 Task: Create a Sustainability and Green Living Website: Promotes eco-friendly living practices, sustainability, and environmental awareness.
Action: Mouse moved to (1053, 128)
Screenshot: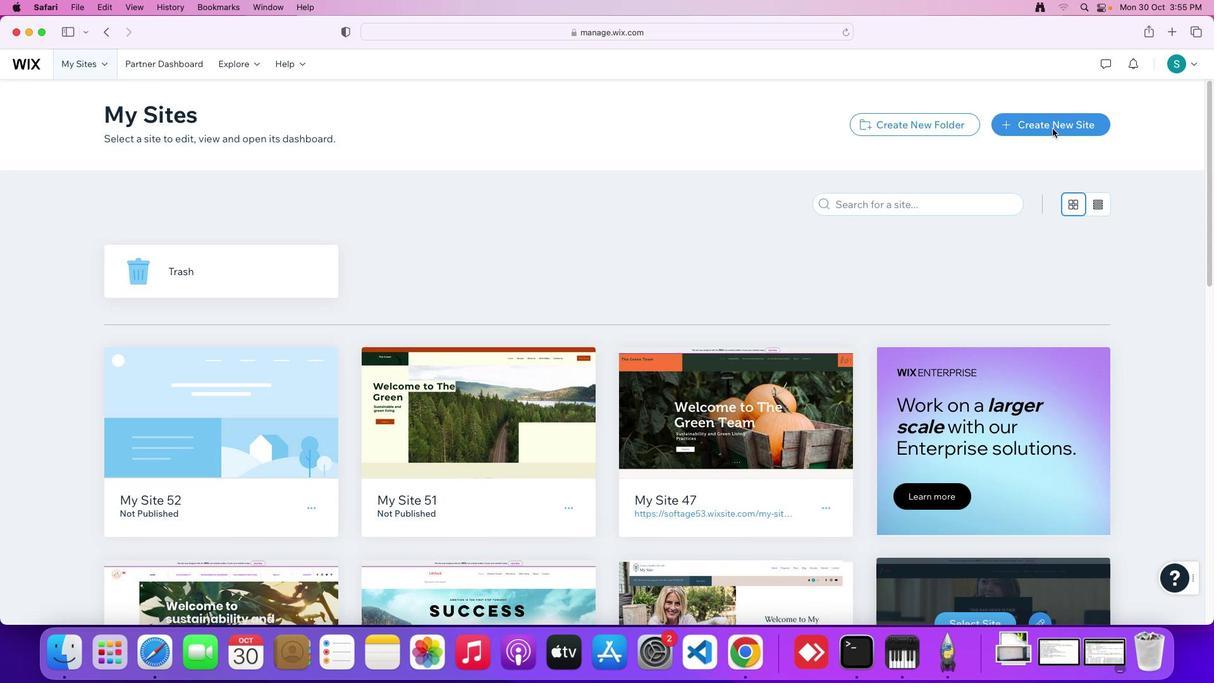 
Action: Mouse pressed left at (1053, 128)
Screenshot: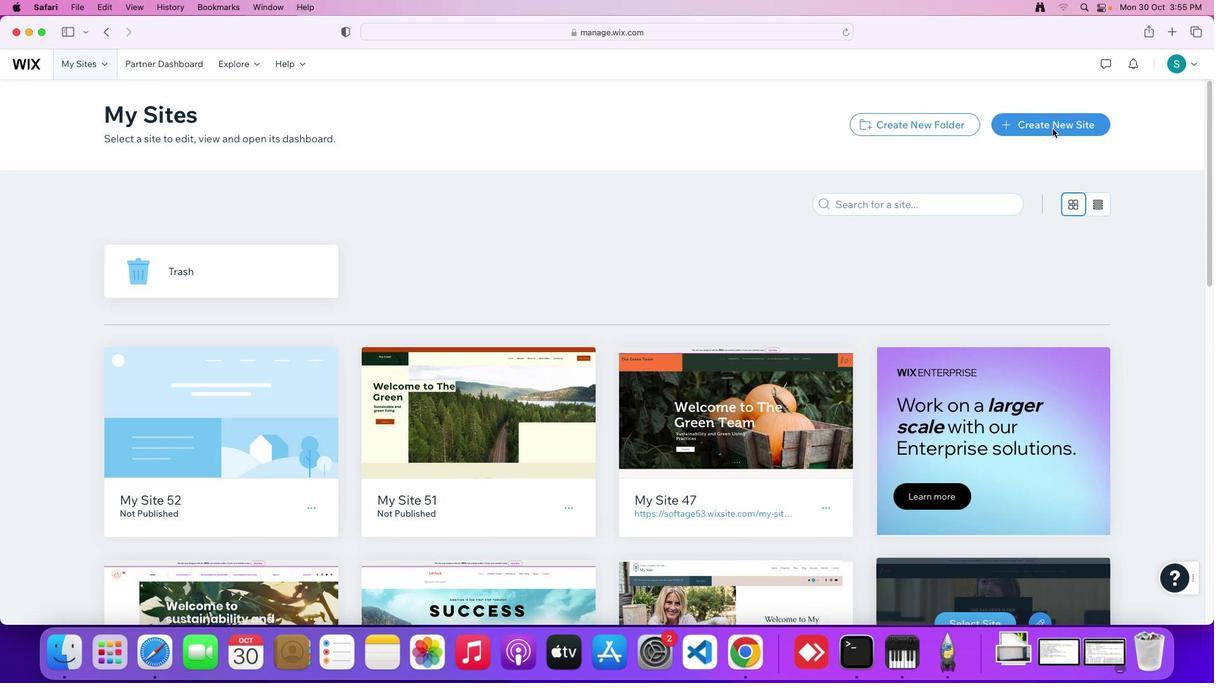 
Action: Mouse moved to (1052, 126)
Screenshot: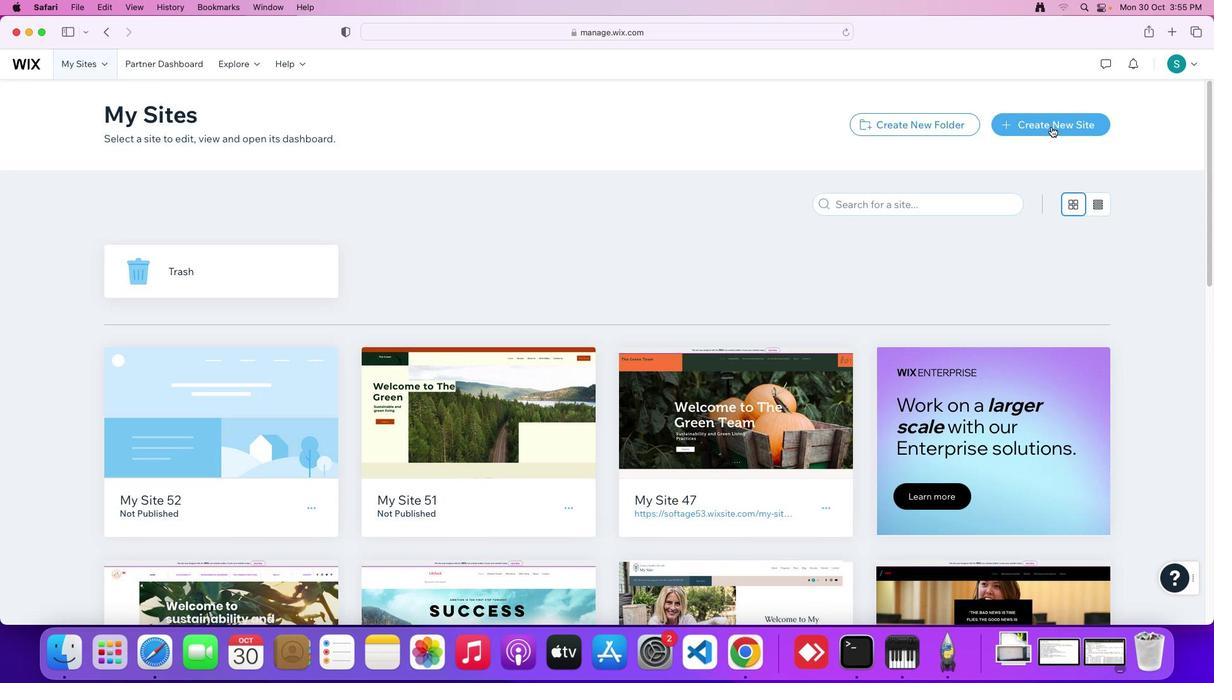 
Action: Mouse pressed left at (1052, 126)
Screenshot: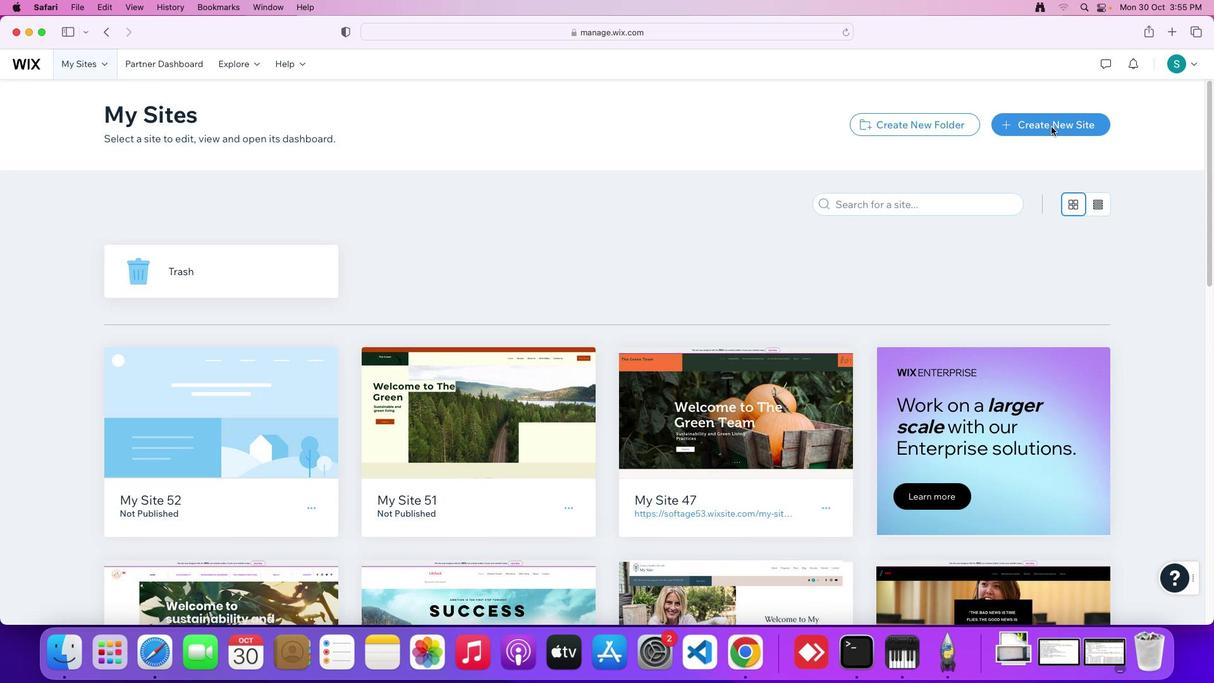 
Action: Mouse moved to (555, 329)
Screenshot: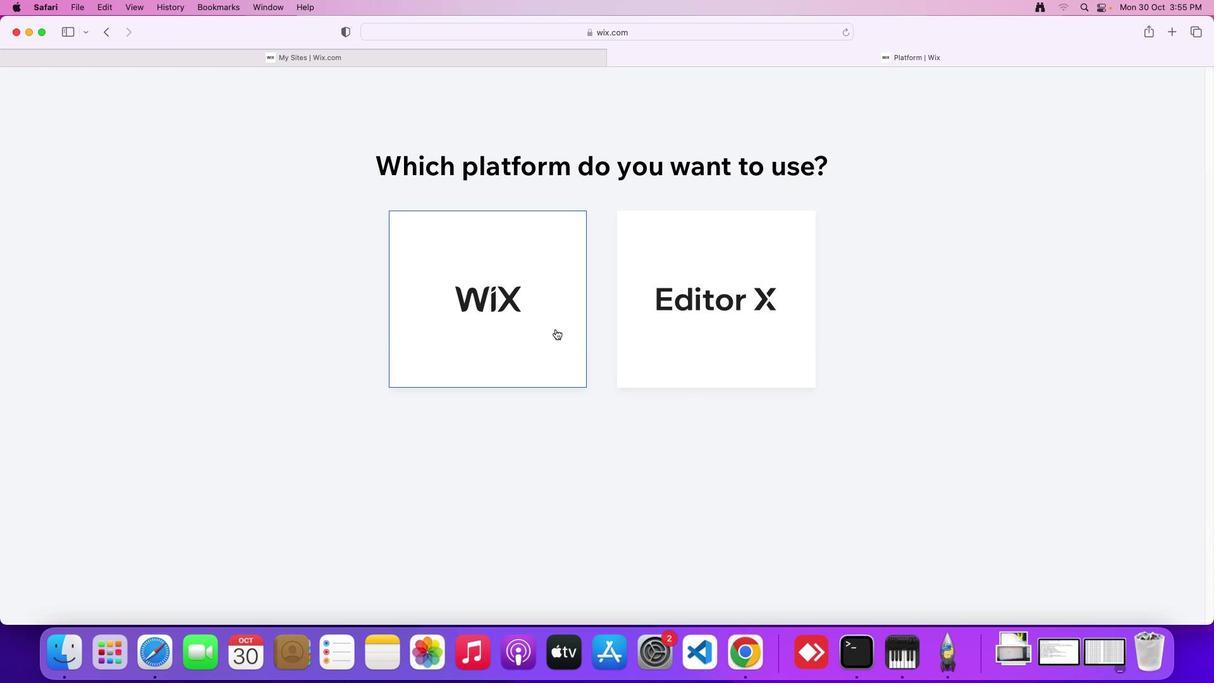 
Action: Mouse pressed left at (555, 329)
Screenshot: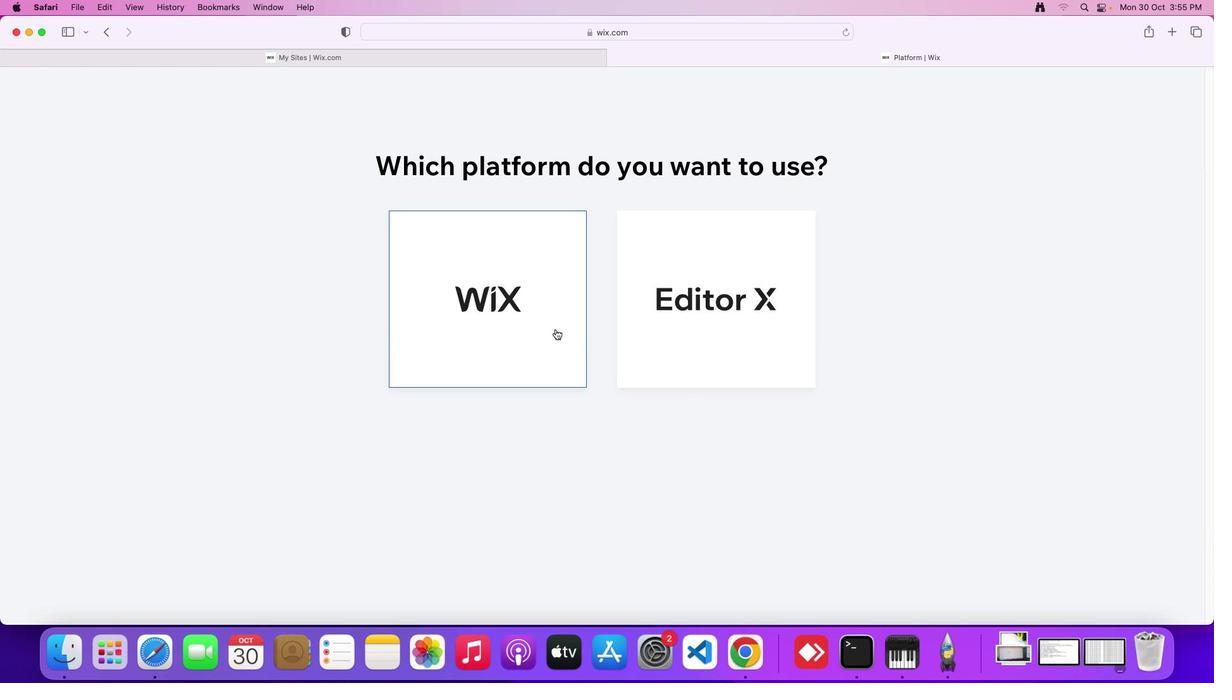
Action: Mouse pressed left at (555, 329)
Screenshot: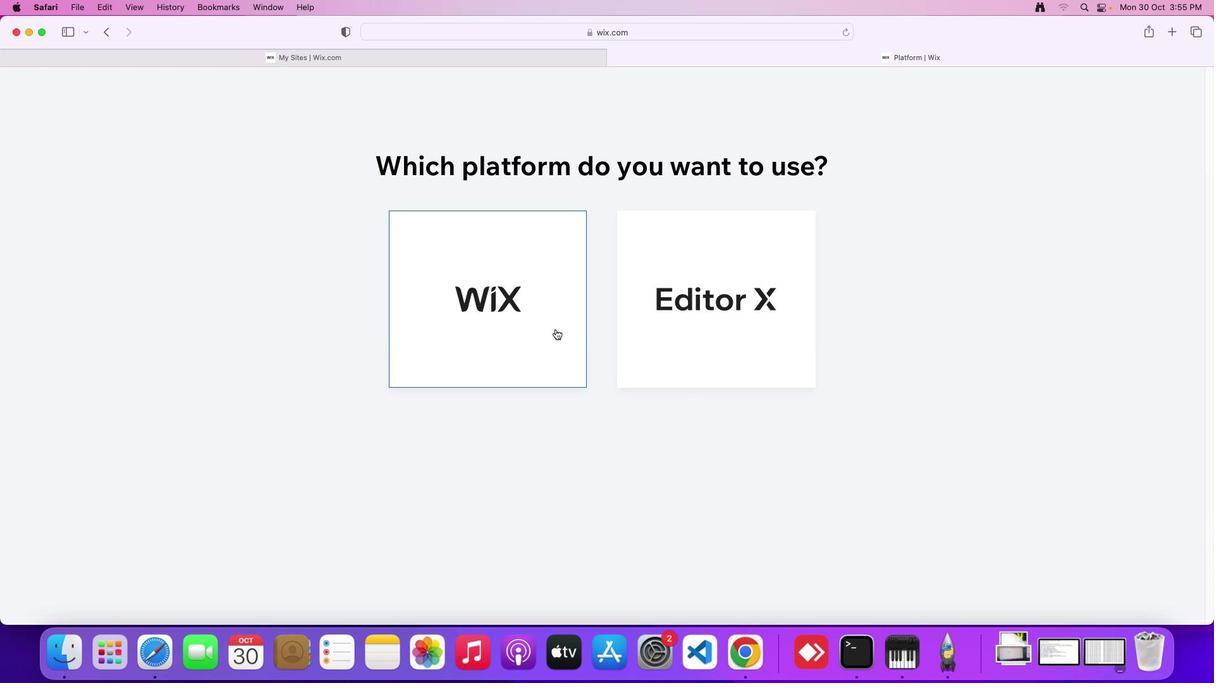 
Action: Mouse moved to (1166, 587)
Screenshot: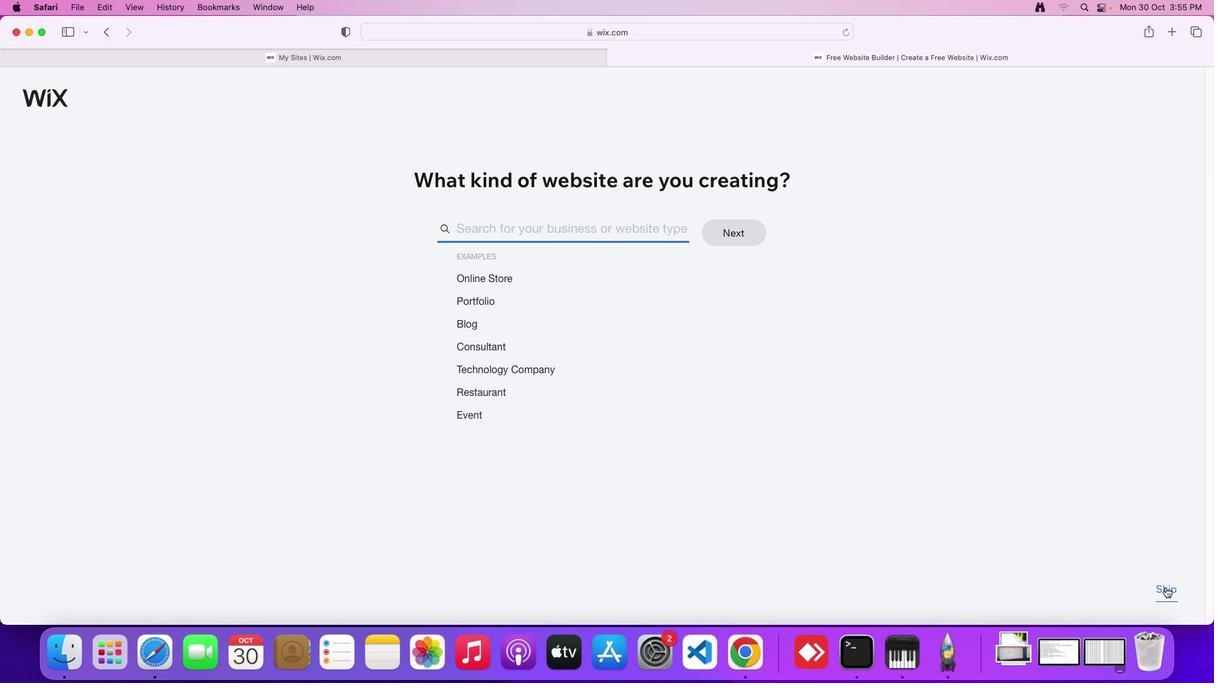 
Action: Mouse pressed left at (1166, 587)
Screenshot: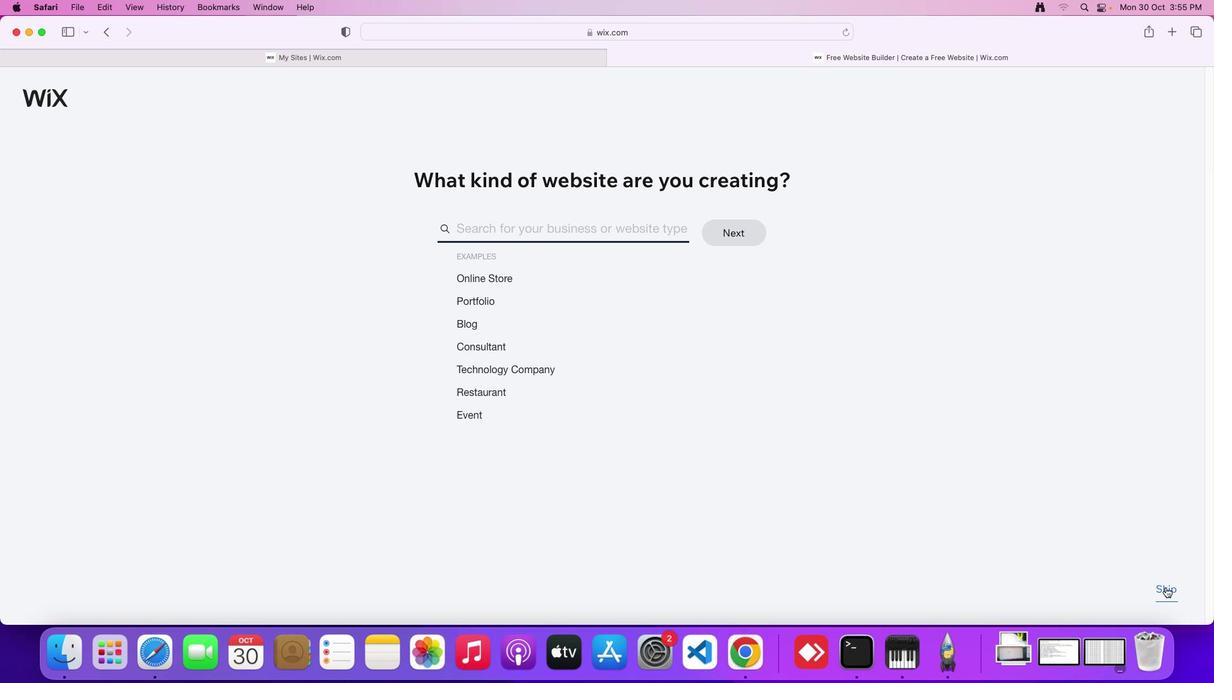 
Action: Mouse pressed left at (1166, 587)
Screenshot: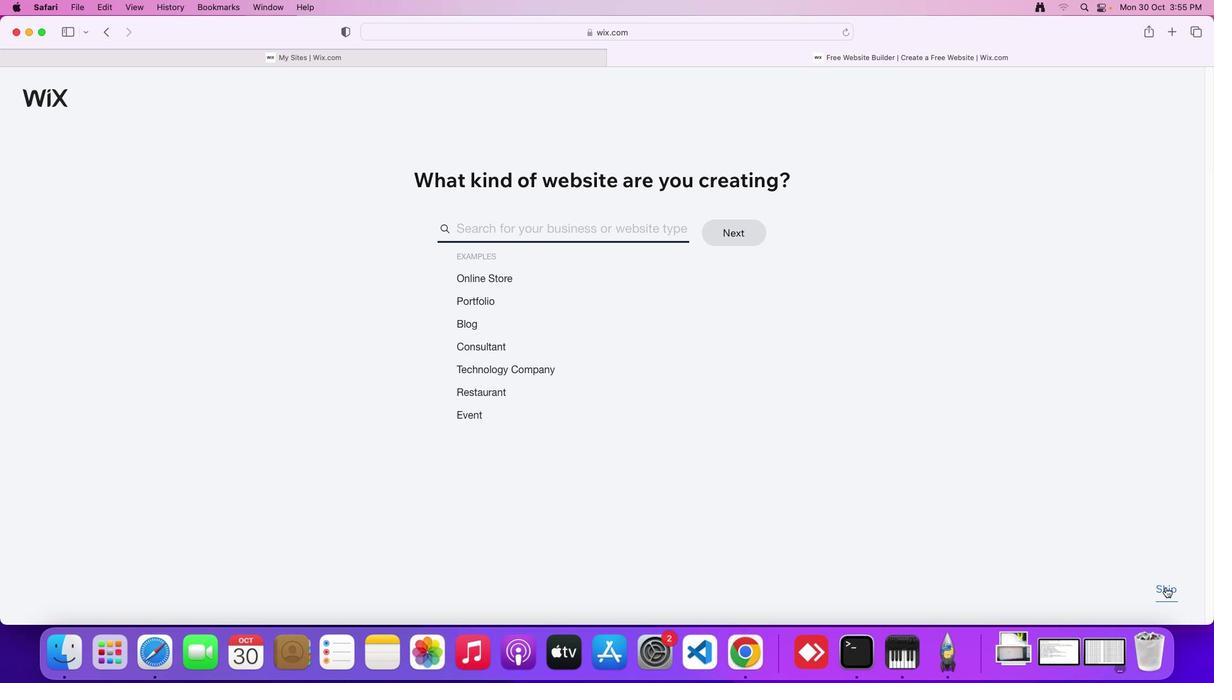 
Action: Mouse pressed left at (1166, 587)
Screenshot: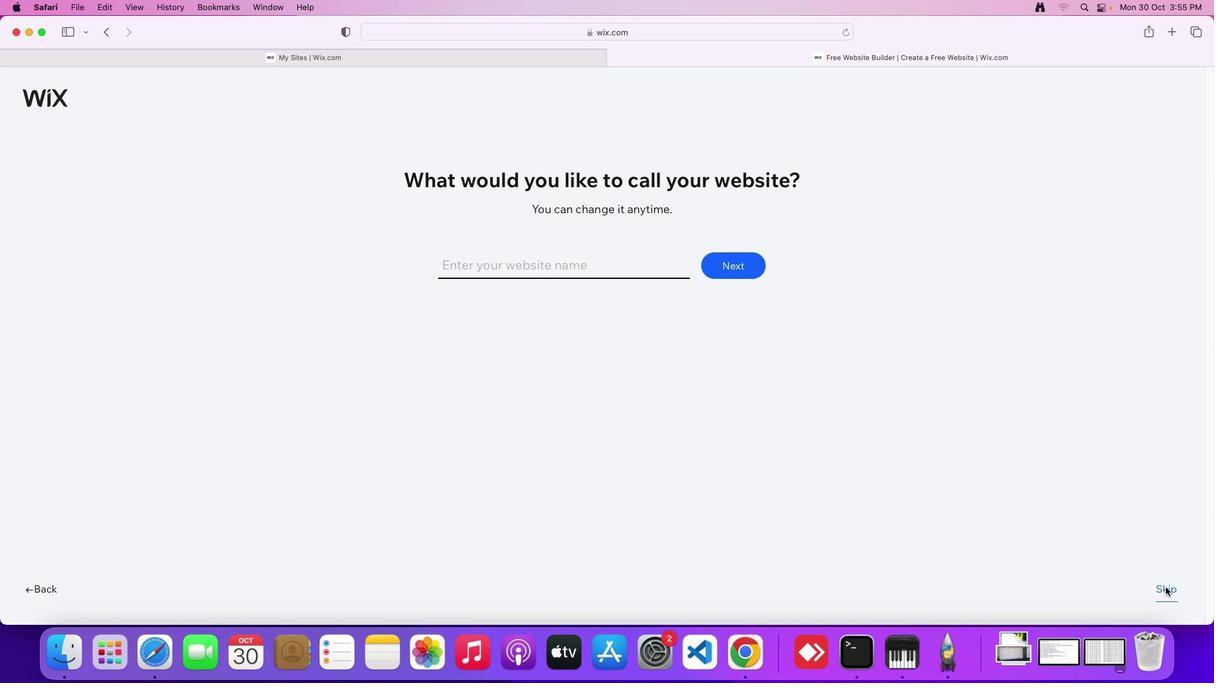 
Action: Mouse pressed left at (1166, 587)
Screenshot: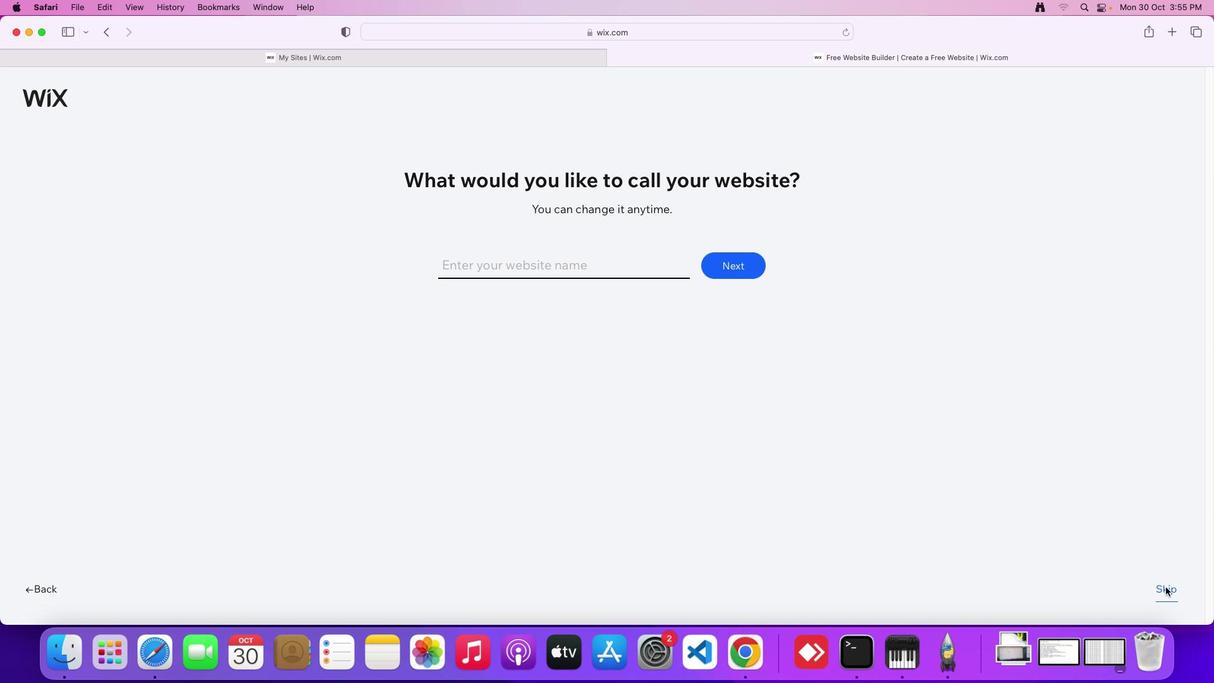 
Action: Mouse moved to (1166, 589)
Screenshot: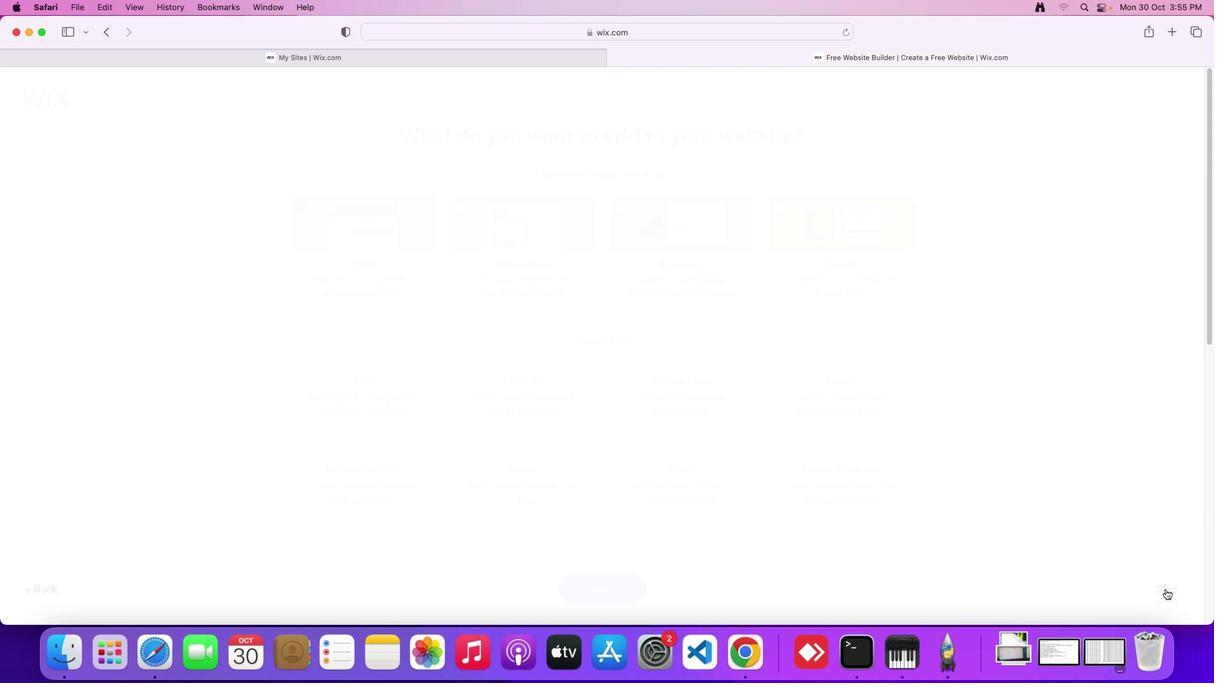 
Action: Mouse pressed left at (1166, 589)
Screenshot: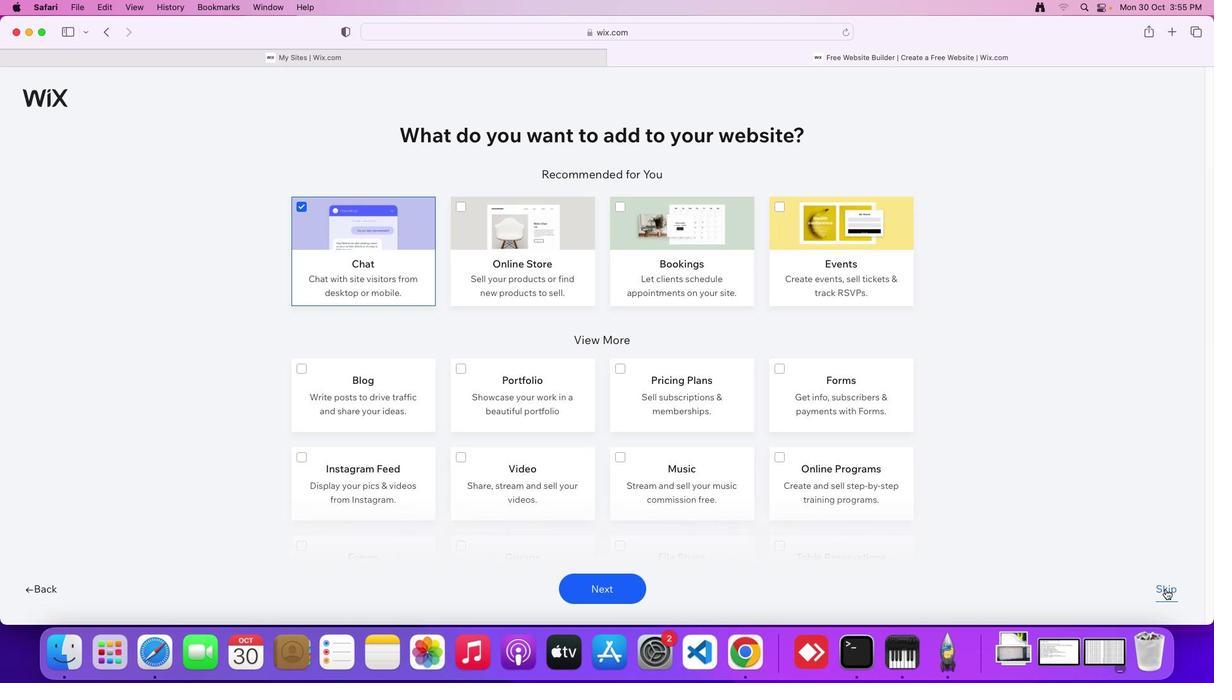 
Action: Mouse pressed left at (1166, 589)
Screenshot: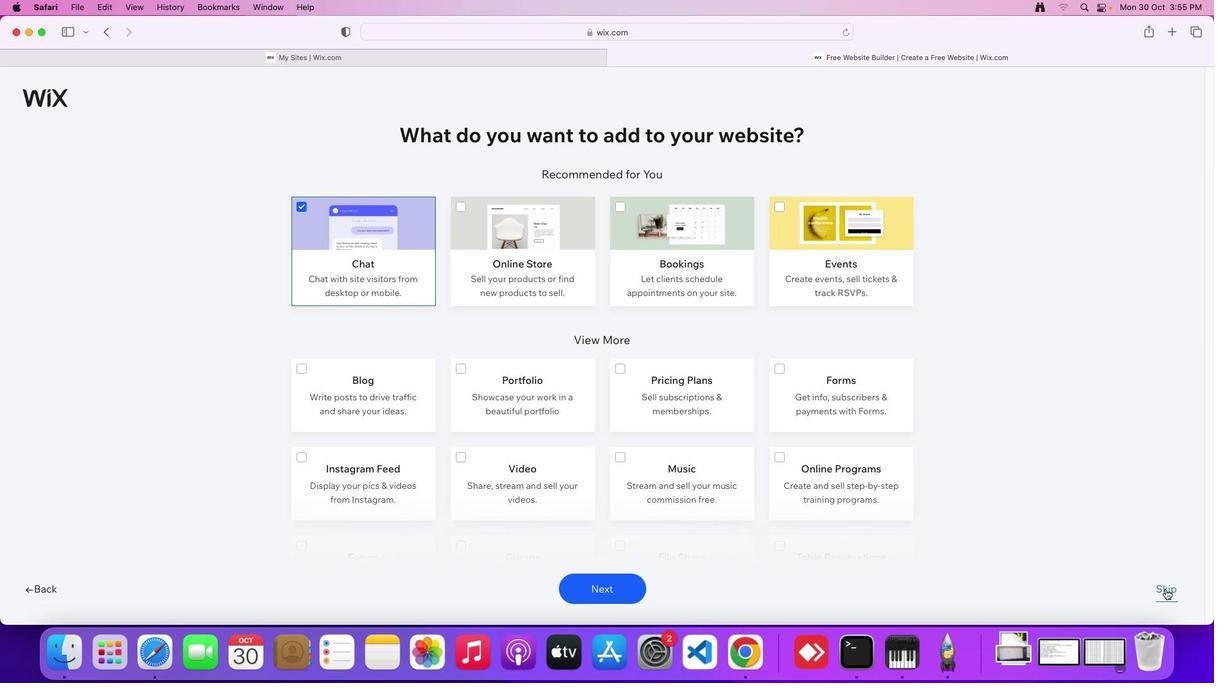 
Action: Mouse moved to (435, 353)
Screenshot: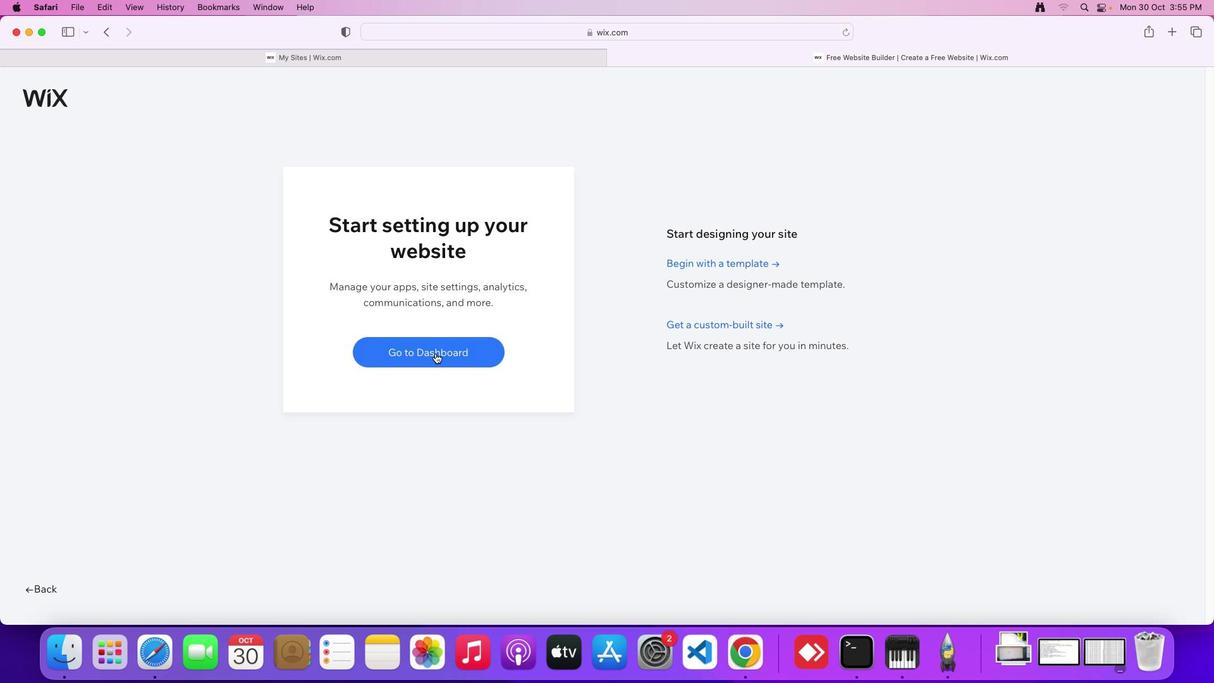 
Action: Mouse pressed left at (435, 353)
Screenshot: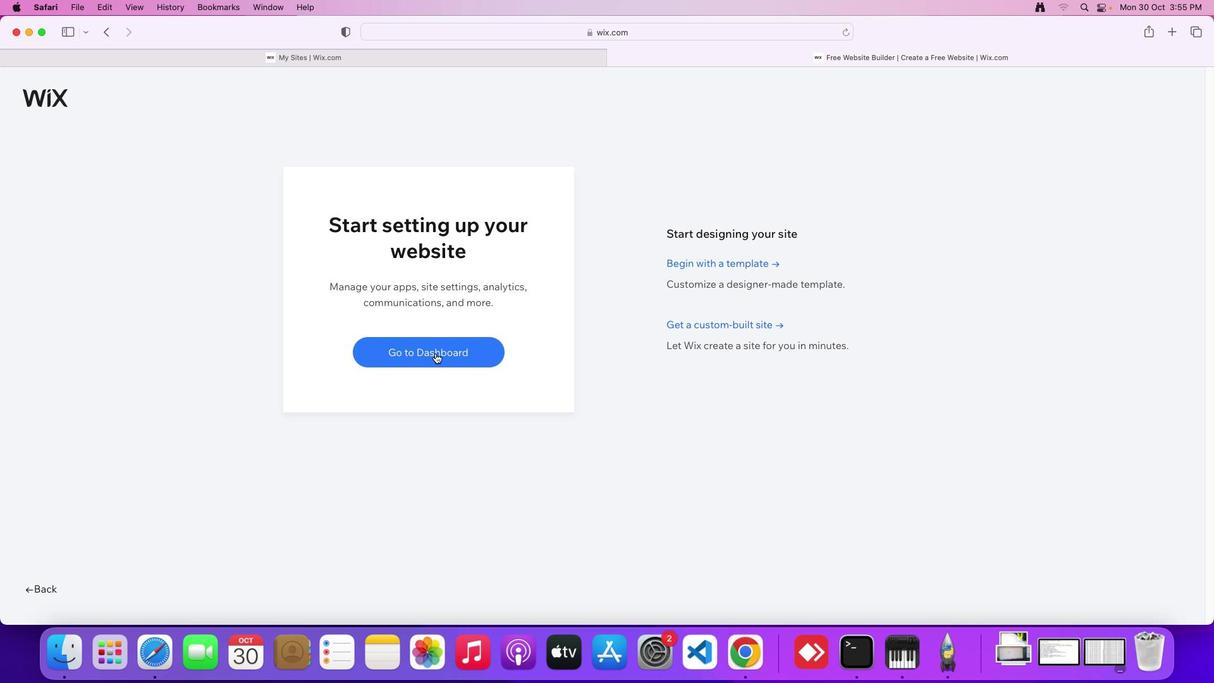
Action: Mouse pressed left at (435, 353)
Screenshot: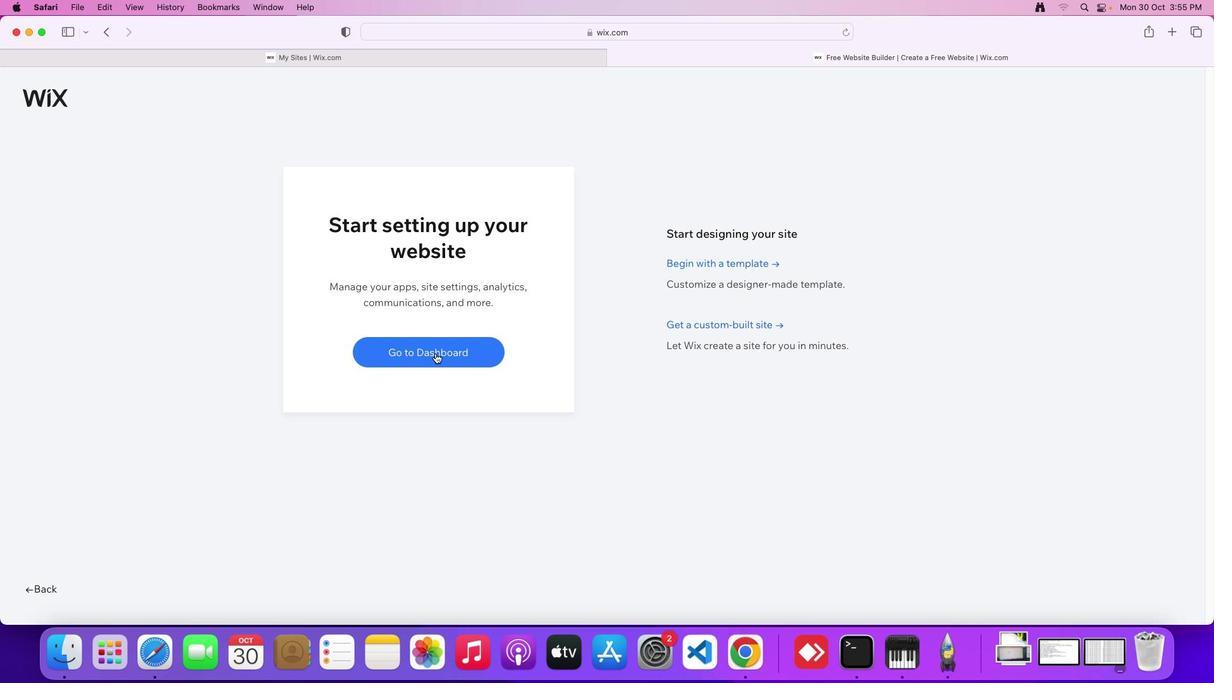 
Action: Mouse moved to (914, 360)
Screenshot: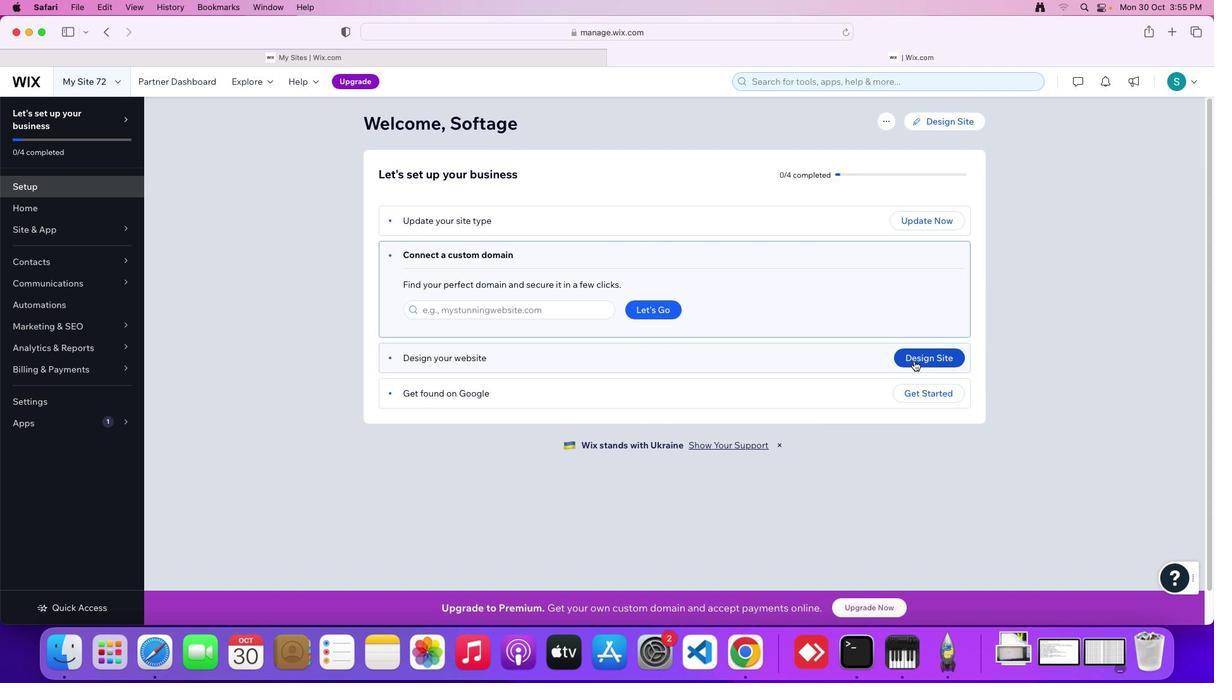 
Action: Mouse pressed left at (914, 360)
Screenshot: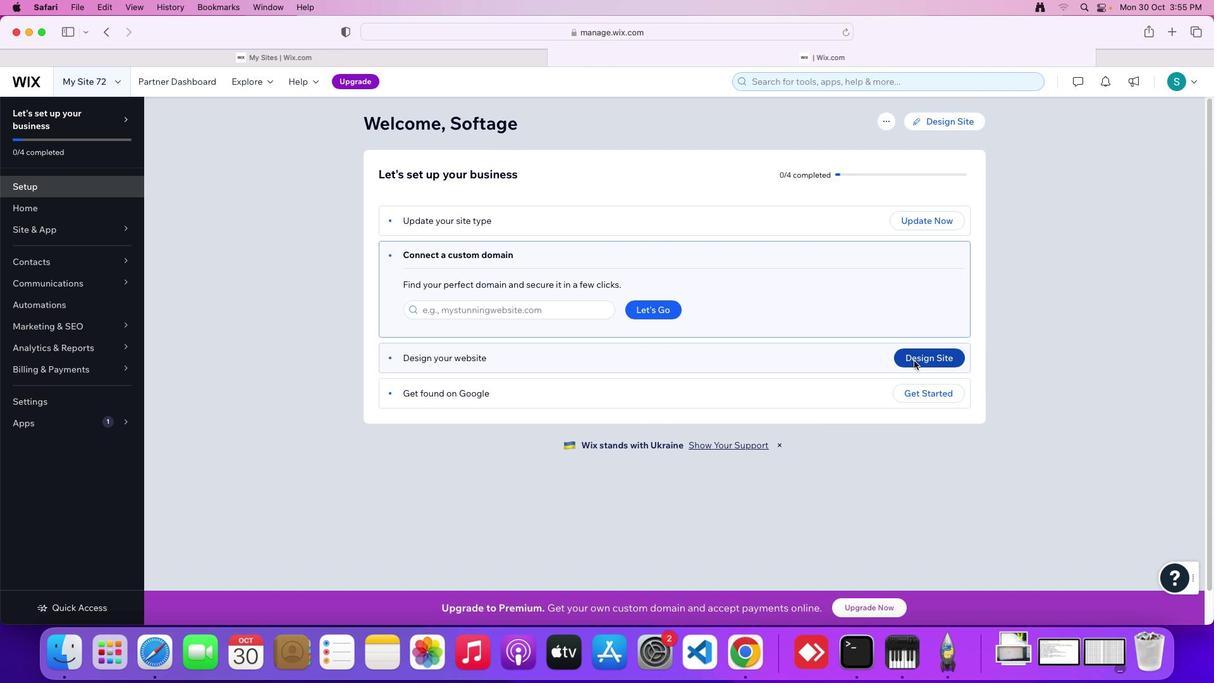 
Action: Mouse moved to (775, 412)
Screenshot: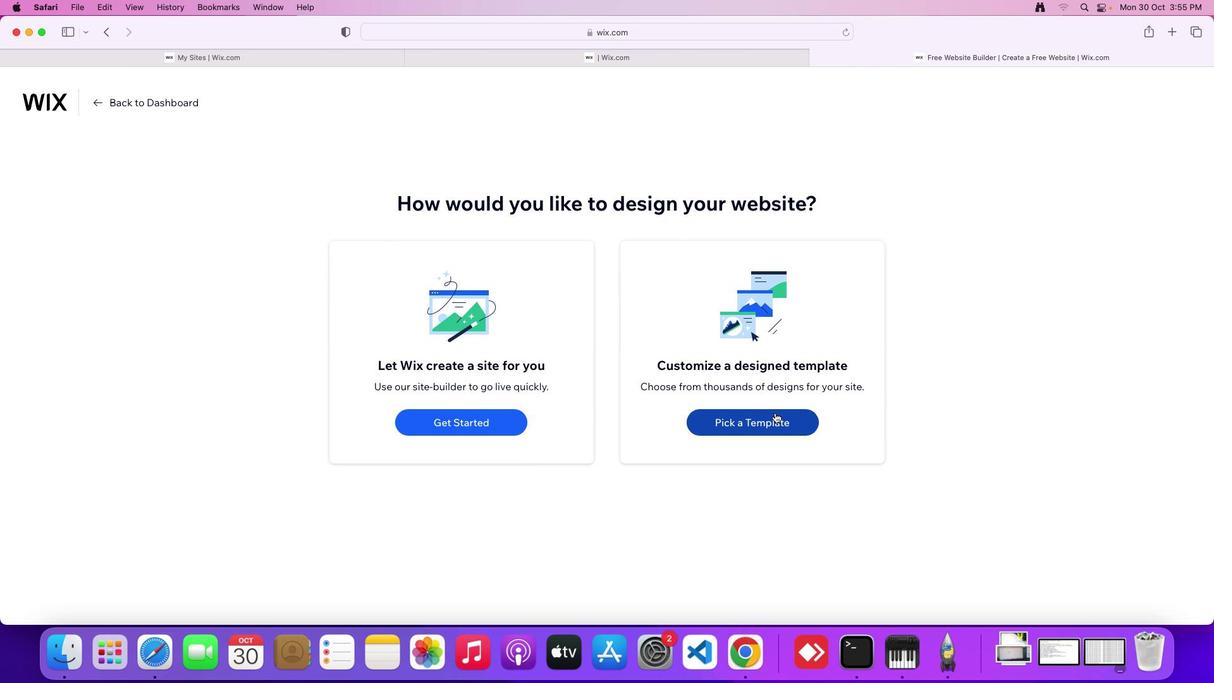 
Action: Mouse pressed left at (775, 412)
Screenshot: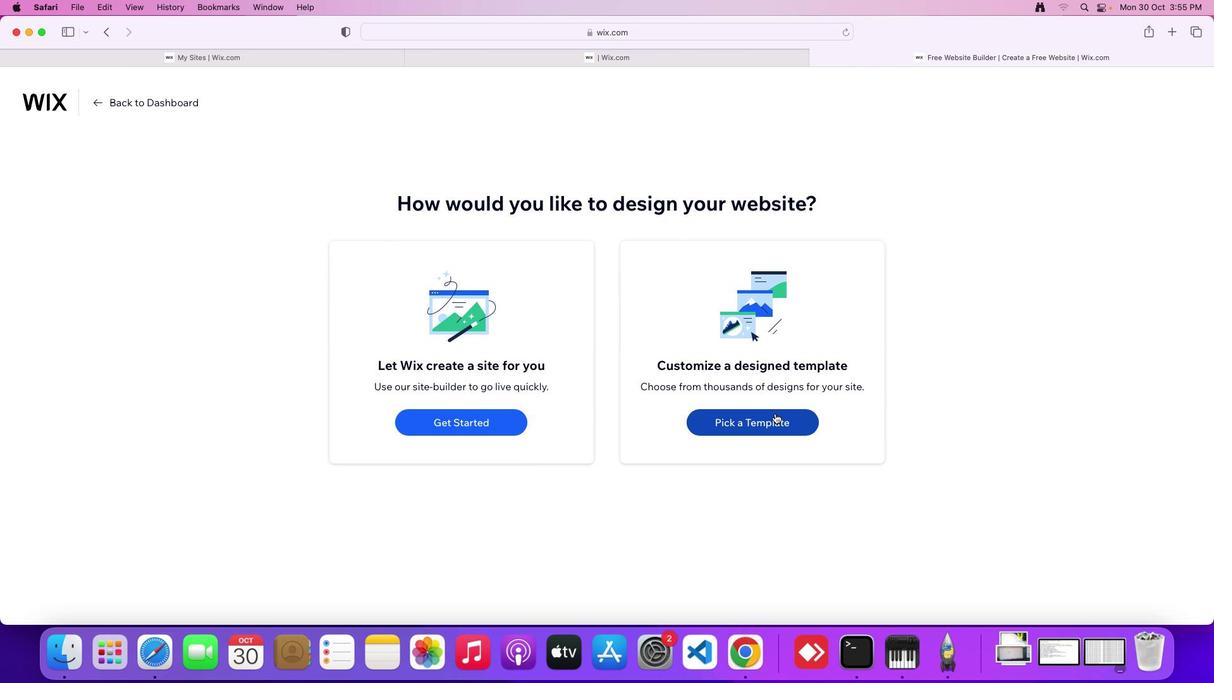 
Action: Mouse moved to (987, 156)
Screenshot: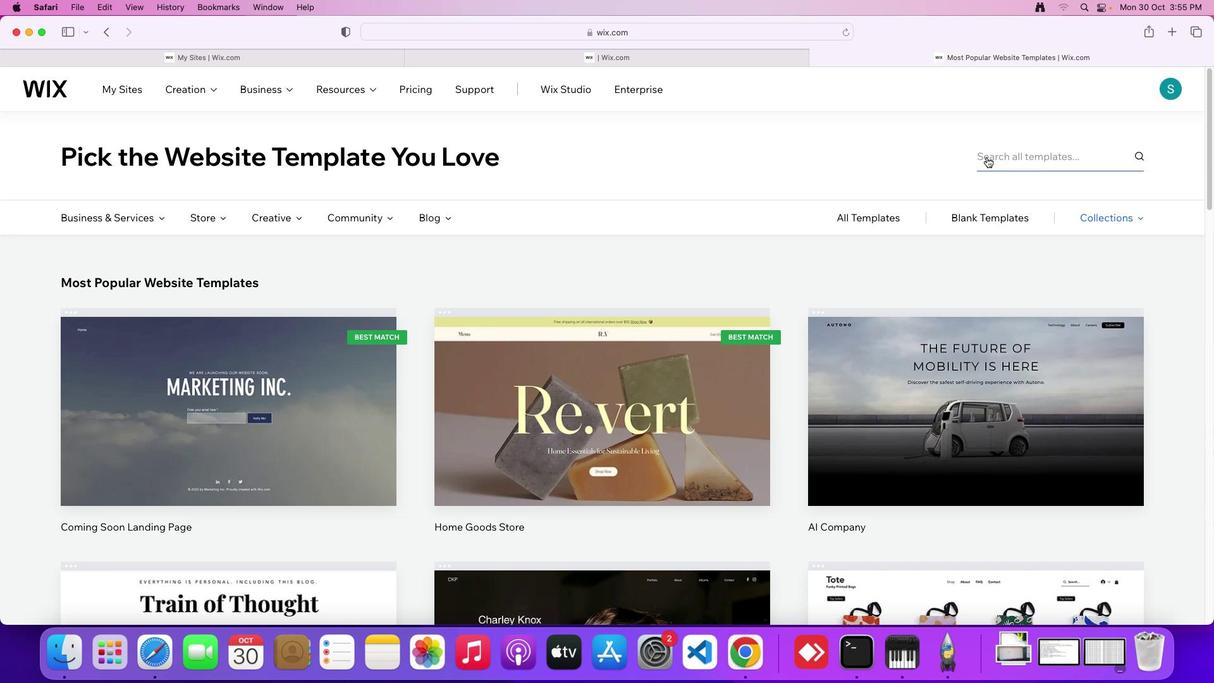 
Action: Mouse pressed left at (987, 156)
Screenshot: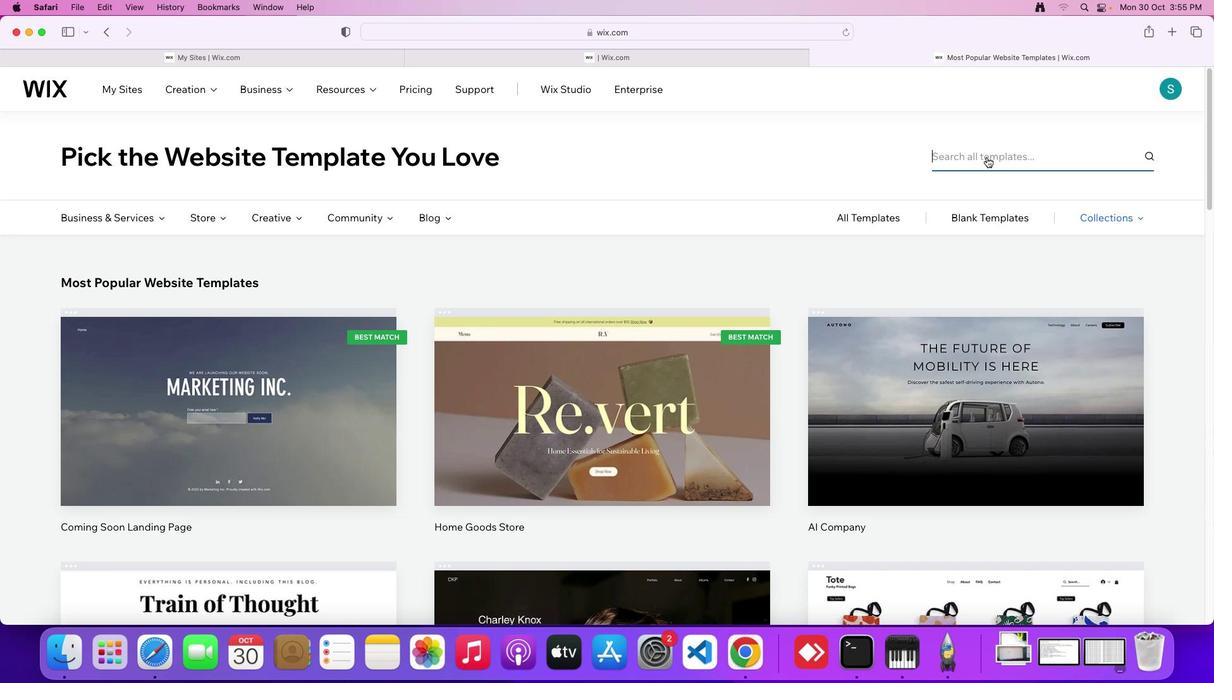 
Action: Key pressed 'S''U'Key.backspaceKey.caps_lock'u''s''t''a''i''n''a''b''i''l''i''t''y'Key.space'a''n''d'Key.space'g''r''e''e''n'Key.space'l''i''v''i''n''g'Key.space's''i''t''e'Key.enter
Screenshot: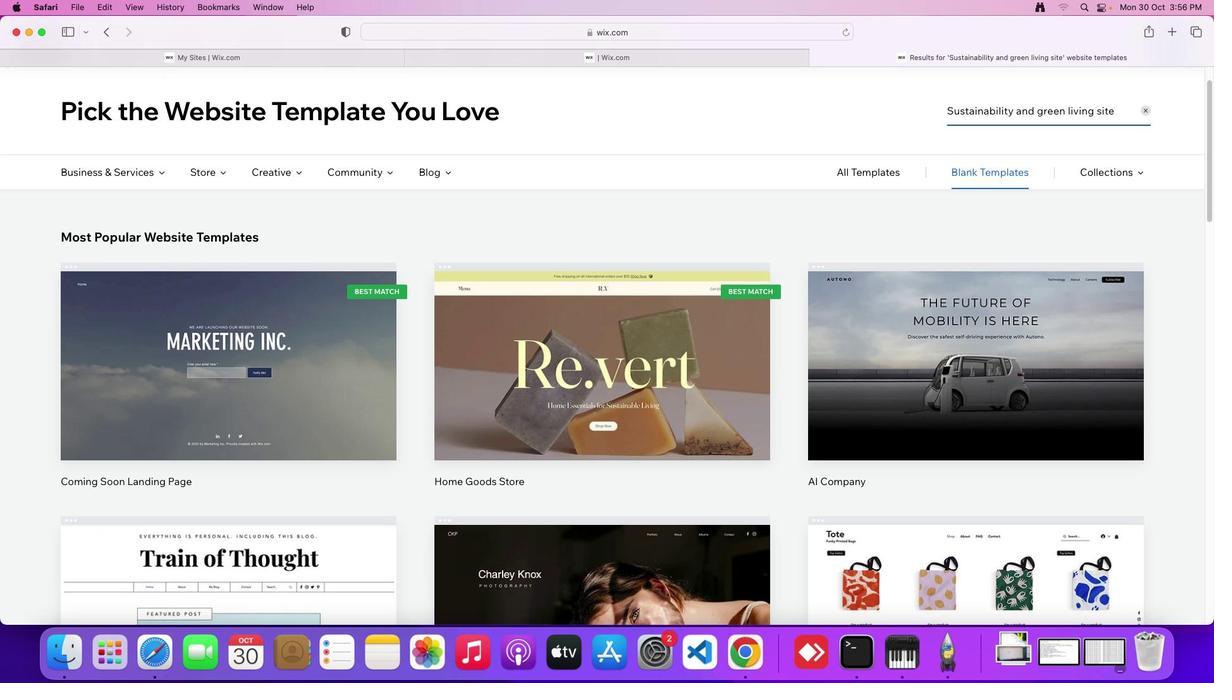 
Action: Mouse moved to (697, 421)
Screenshot: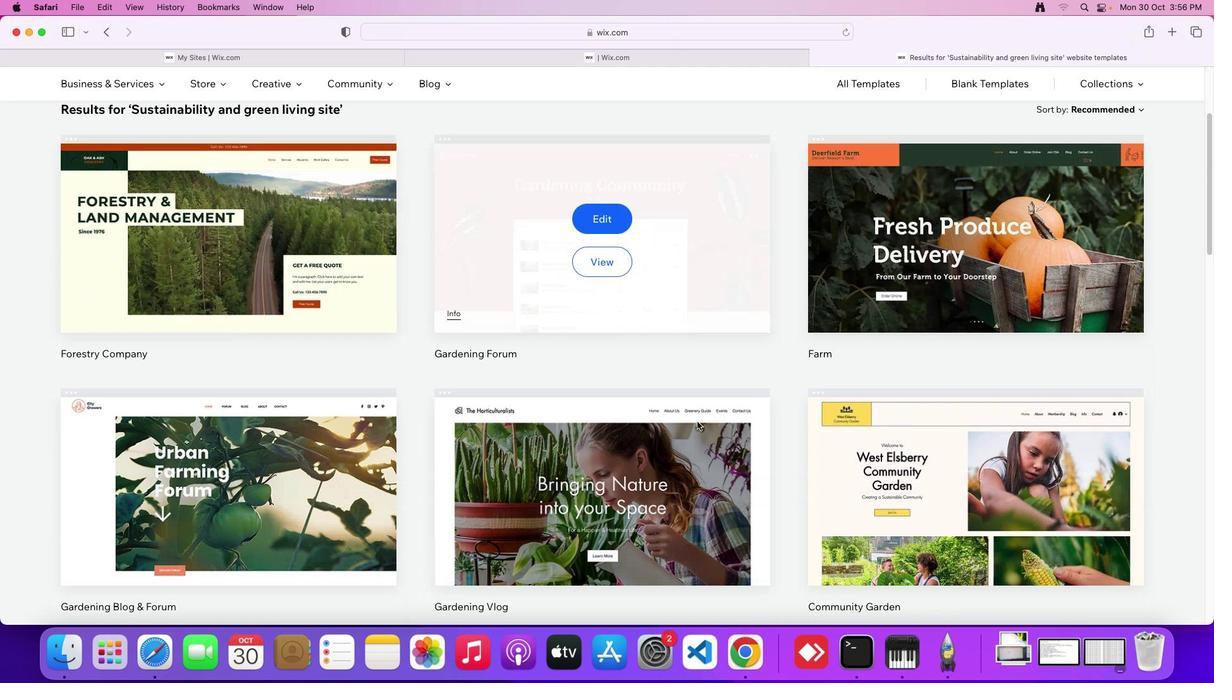 
Action: Mouse scrolled (697, 421) with delta (0, 0)
Screenshot: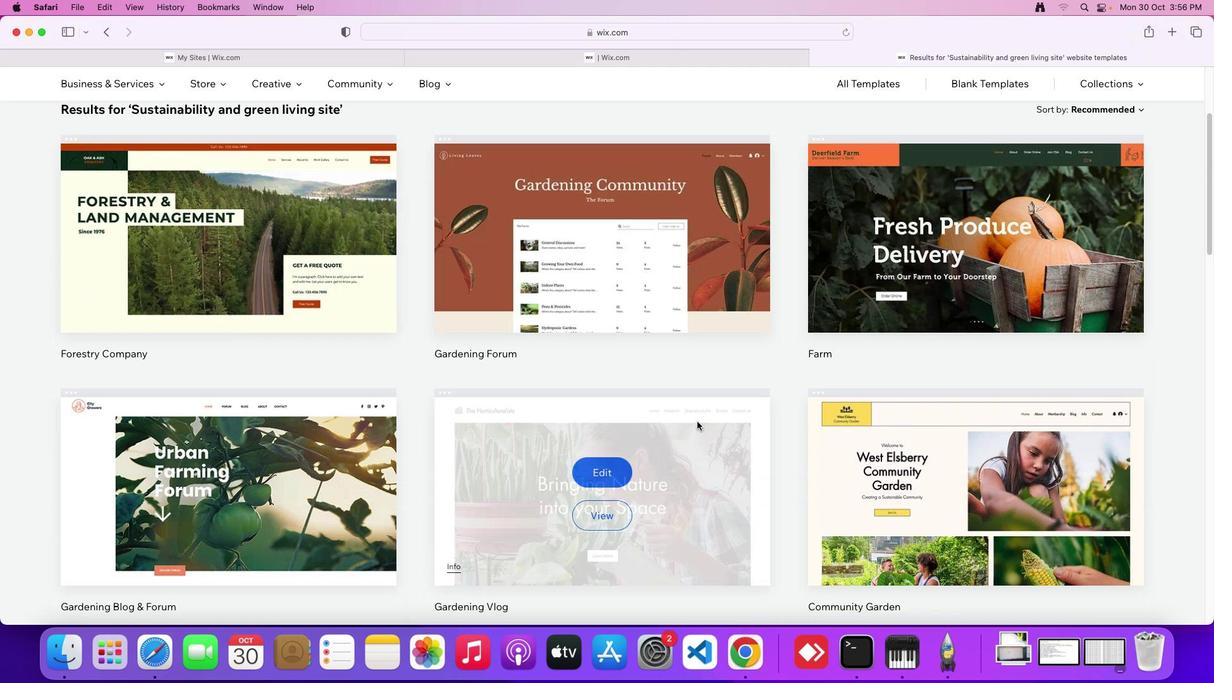 
Action: Mouse scrolled (697, 421) with delta (0, 0)
Screenshot: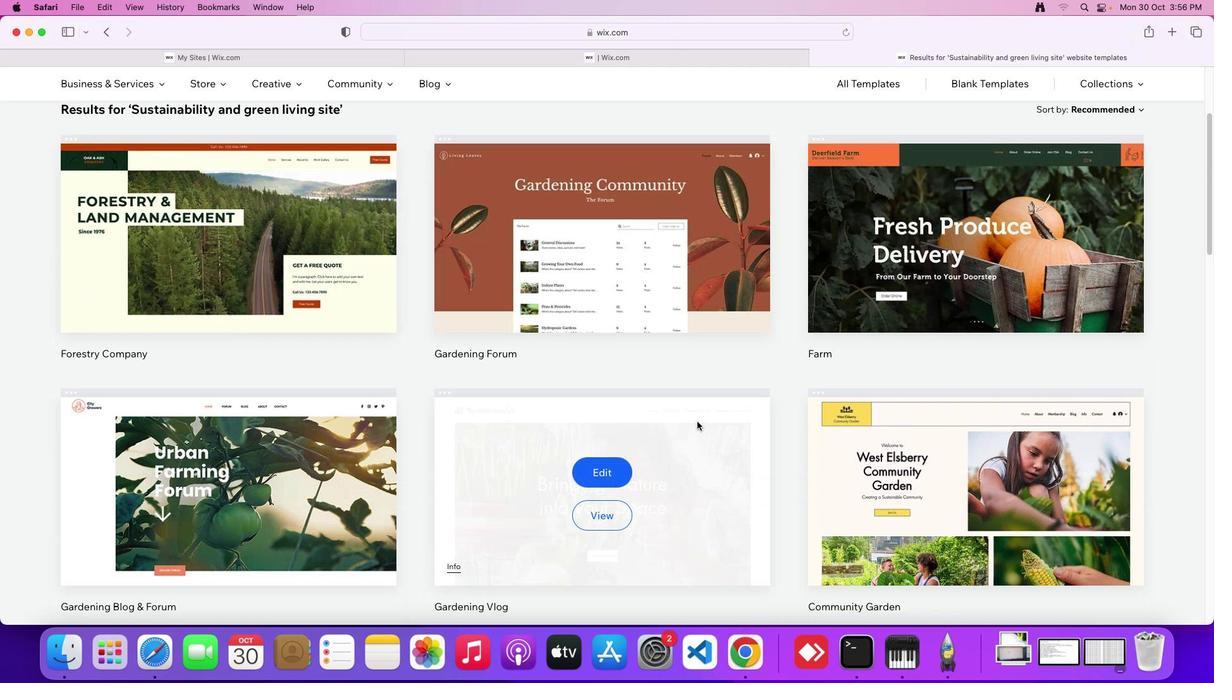 
Action: Mouse scrolled (697, 421) with delta (0, -1)
Screenshot: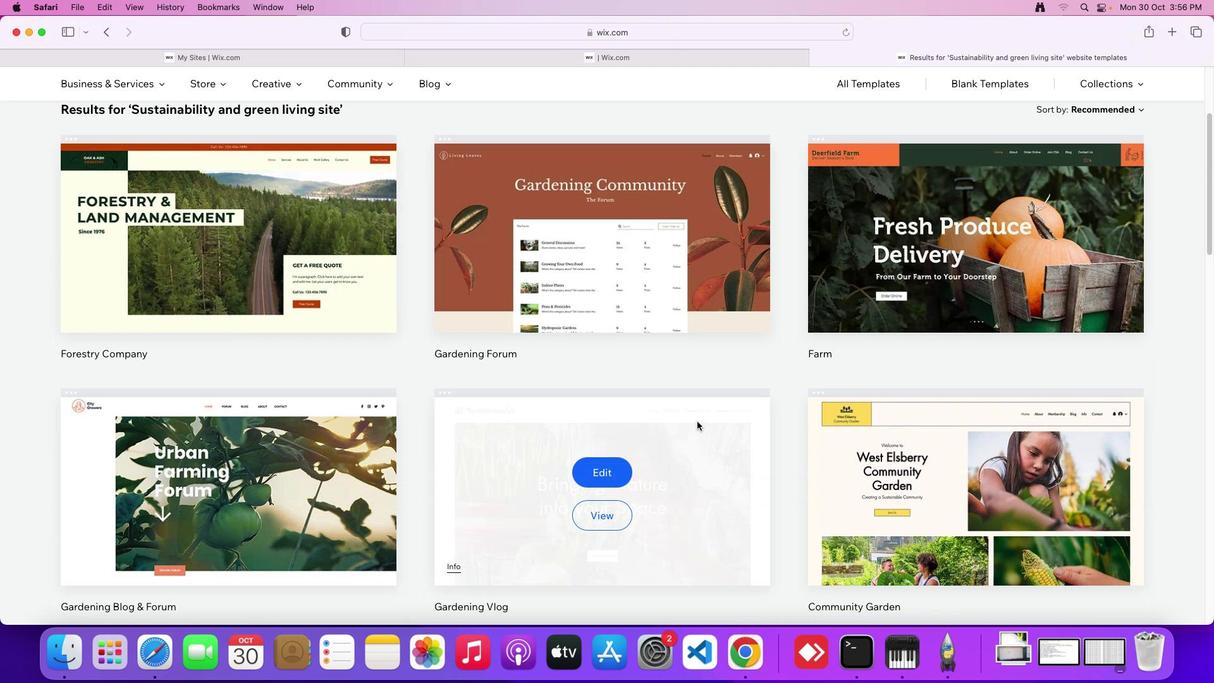 
Action: Mouse scrolled (697, 421) with delta (0, 0)
Screenshot: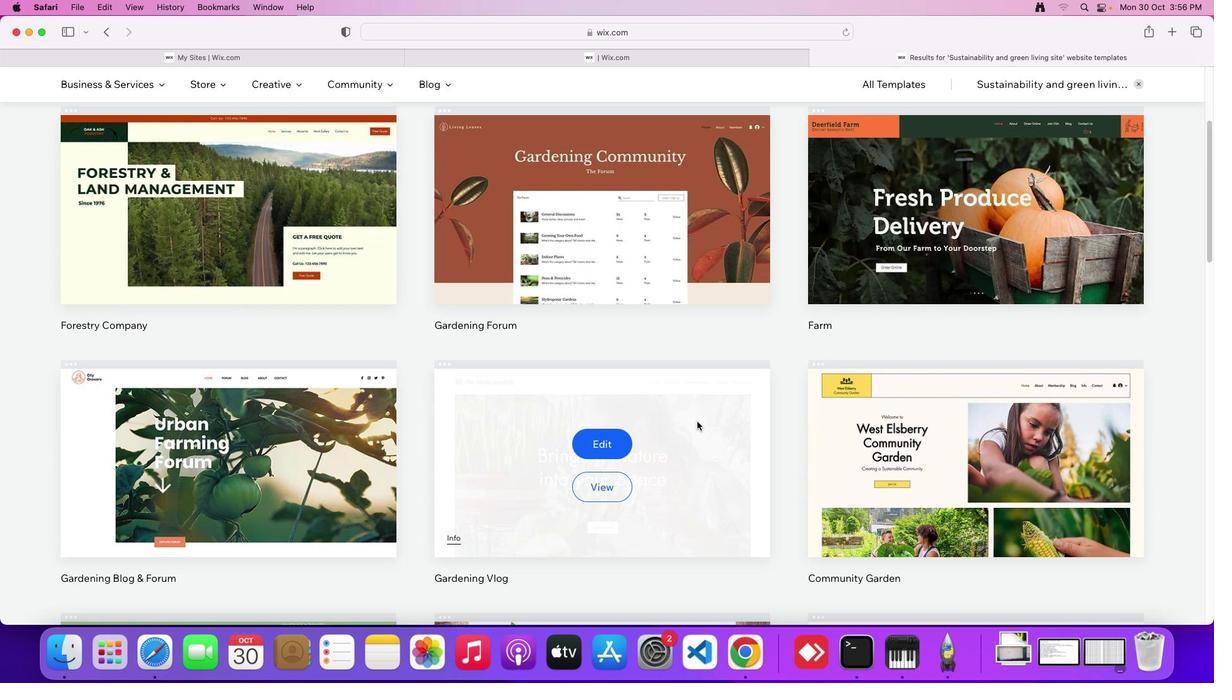 
Action: Mouse scrolled (697, 421) with delta (0, 0)
Screenshot: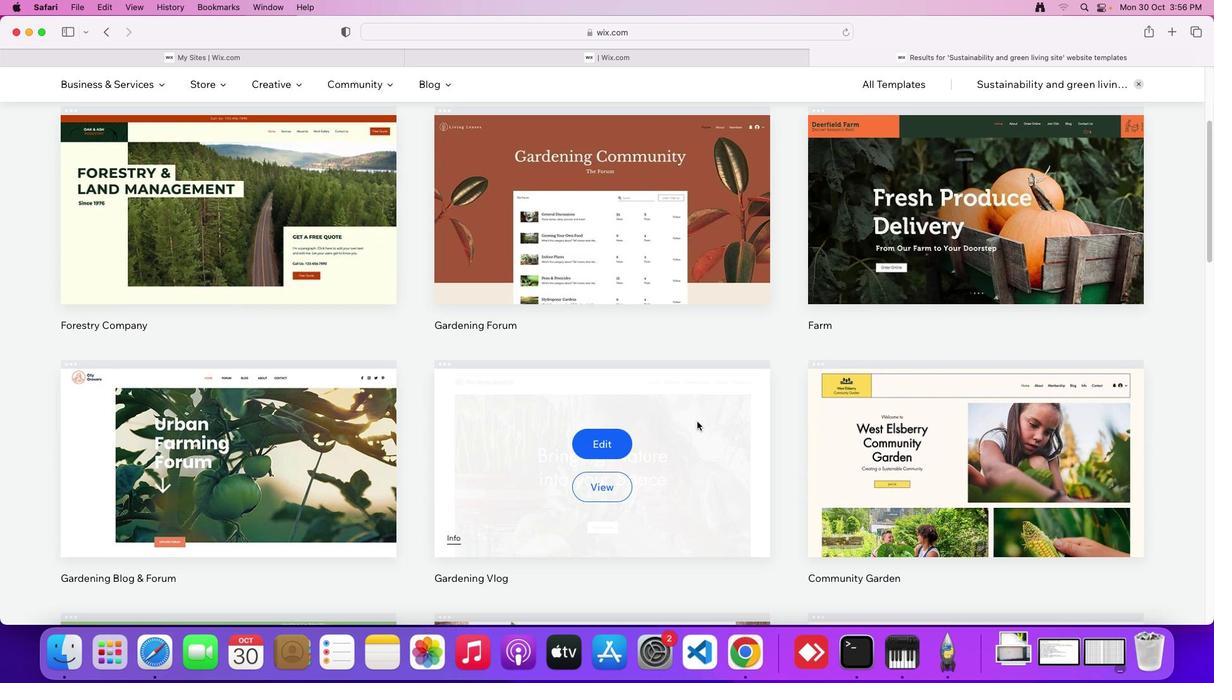
Action: Mouse moved to (692, 435)
Screenshot: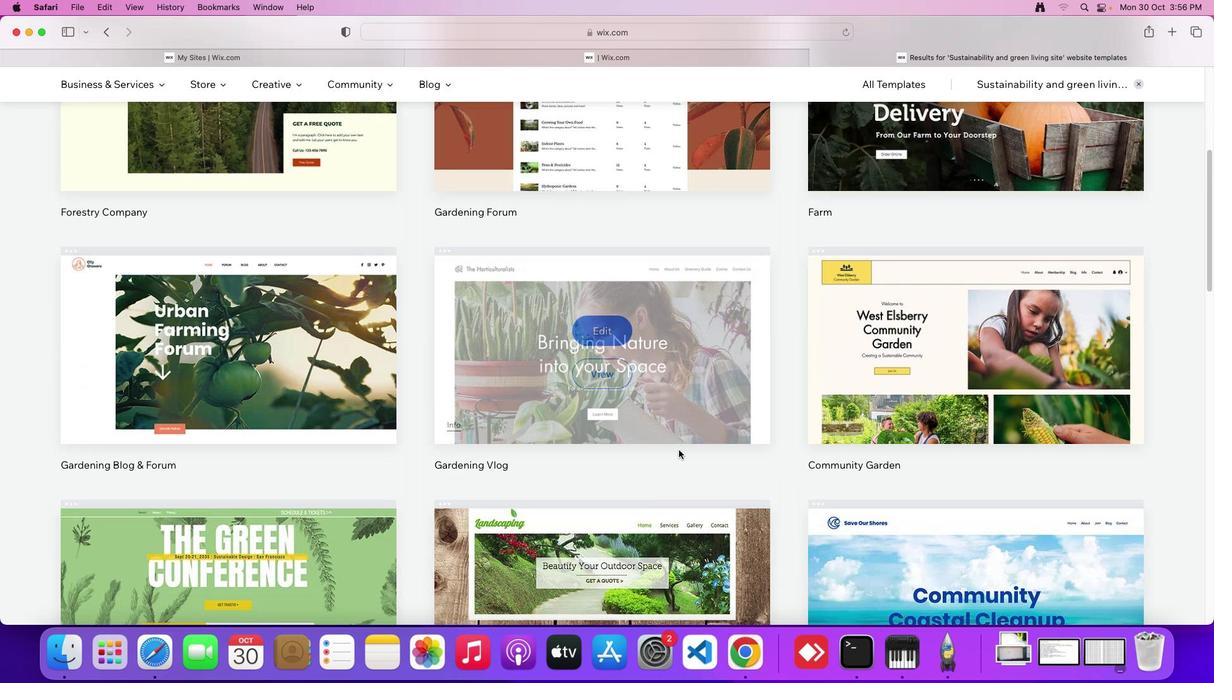 
Action: Mouse scrolled (692, 435) with delta (0, 0)
Screenshot: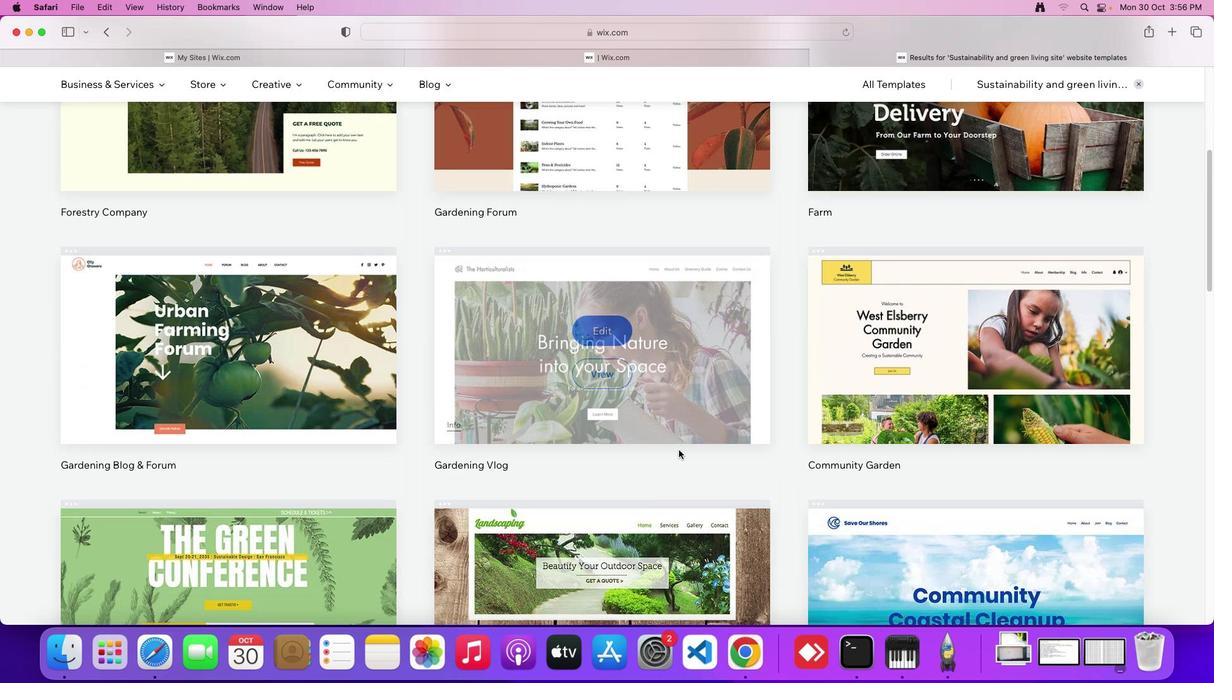 
Action: Mouse moved to (689, 442)
Screenshot: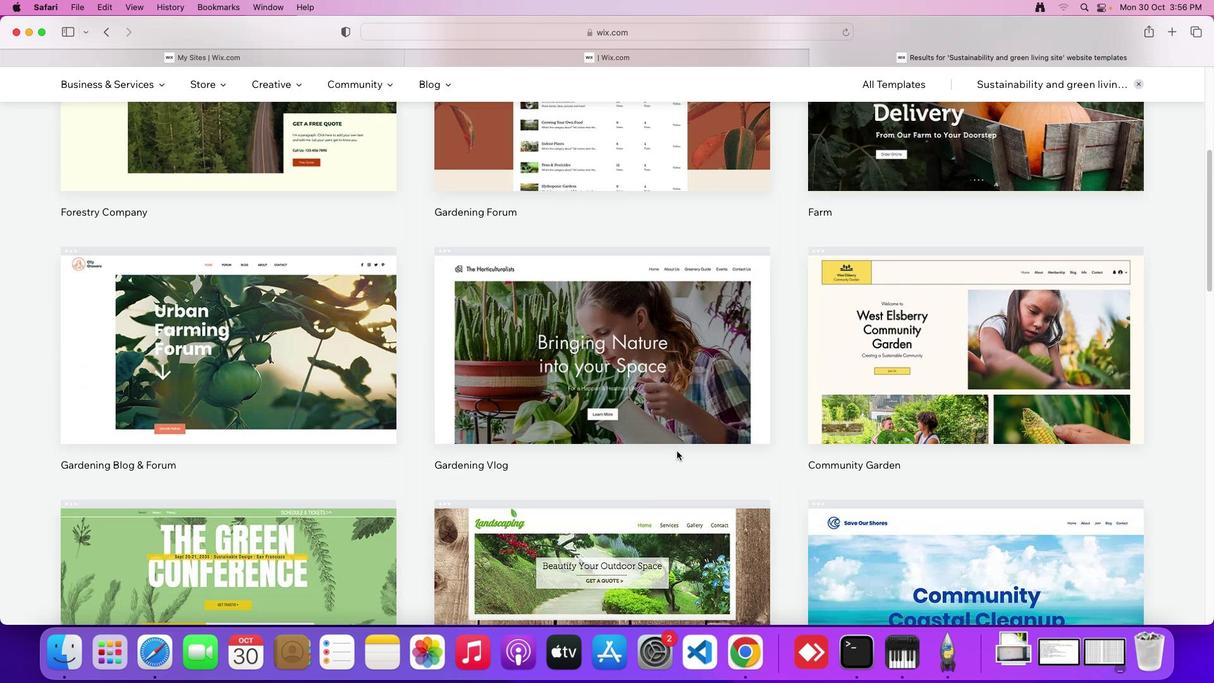 
Action: Mouse scrolled (689, 442) with delta (0, 0)
Screenshot: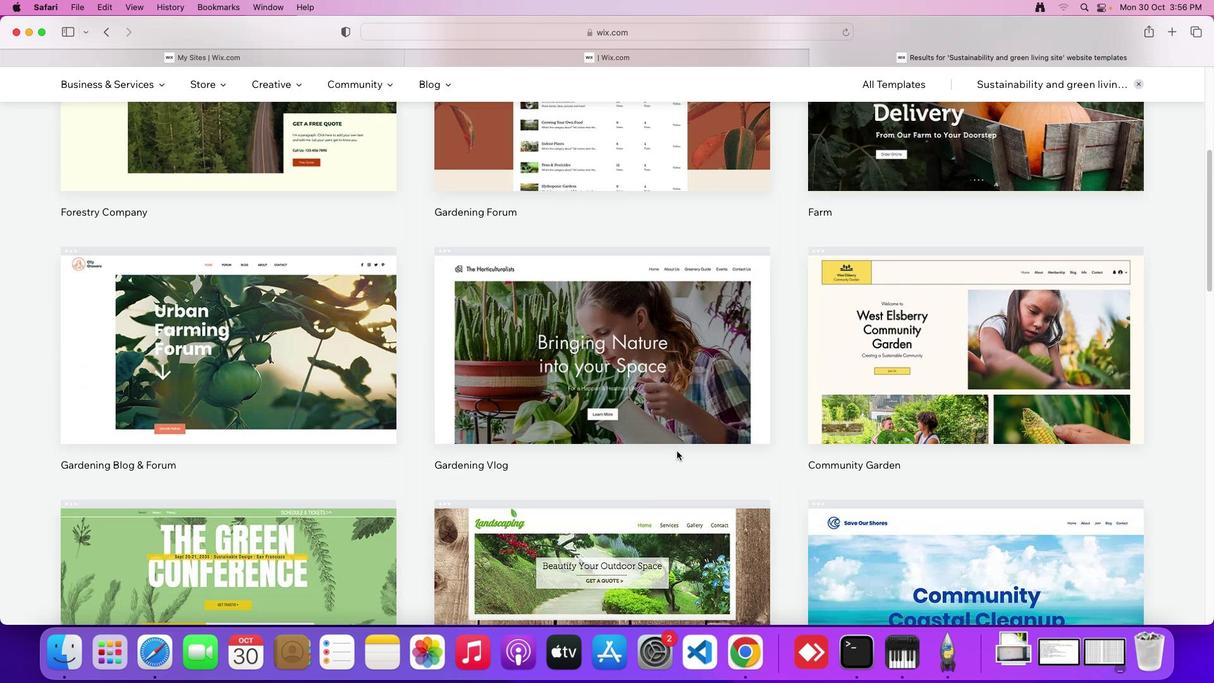 
Action: Mouse moved to (689, 442)
Screenshot: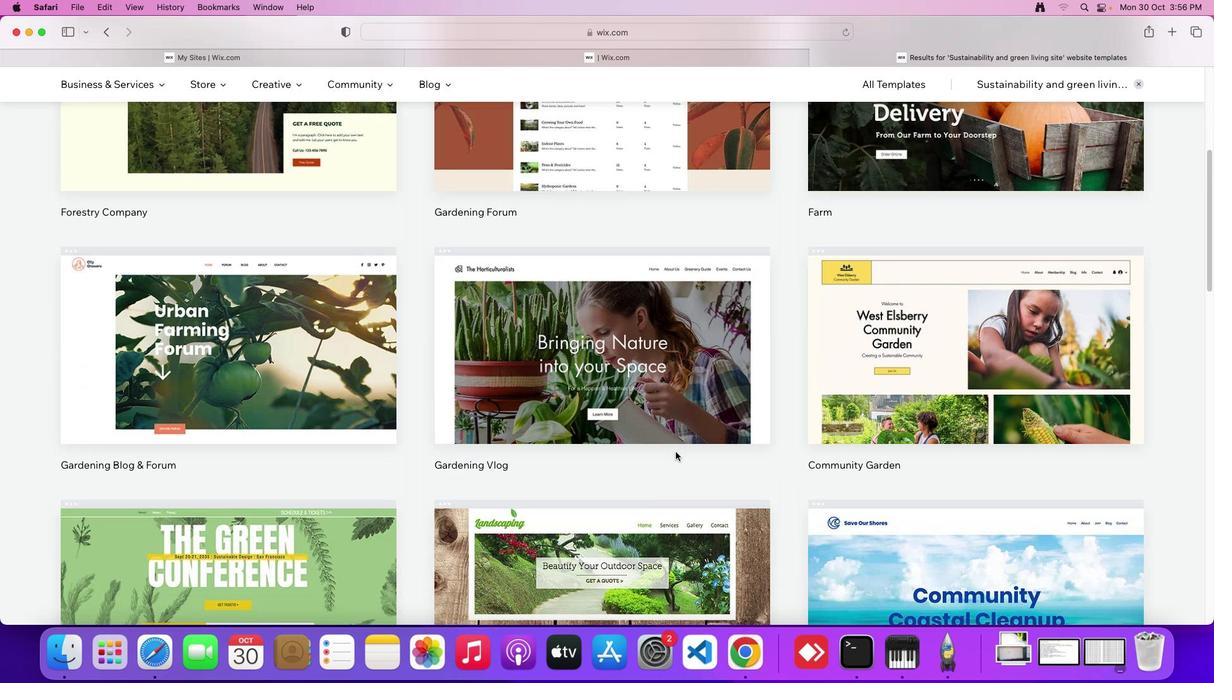 
Action: Mouse scrolled (689, 442) with delta (0, -1)
Screenshot: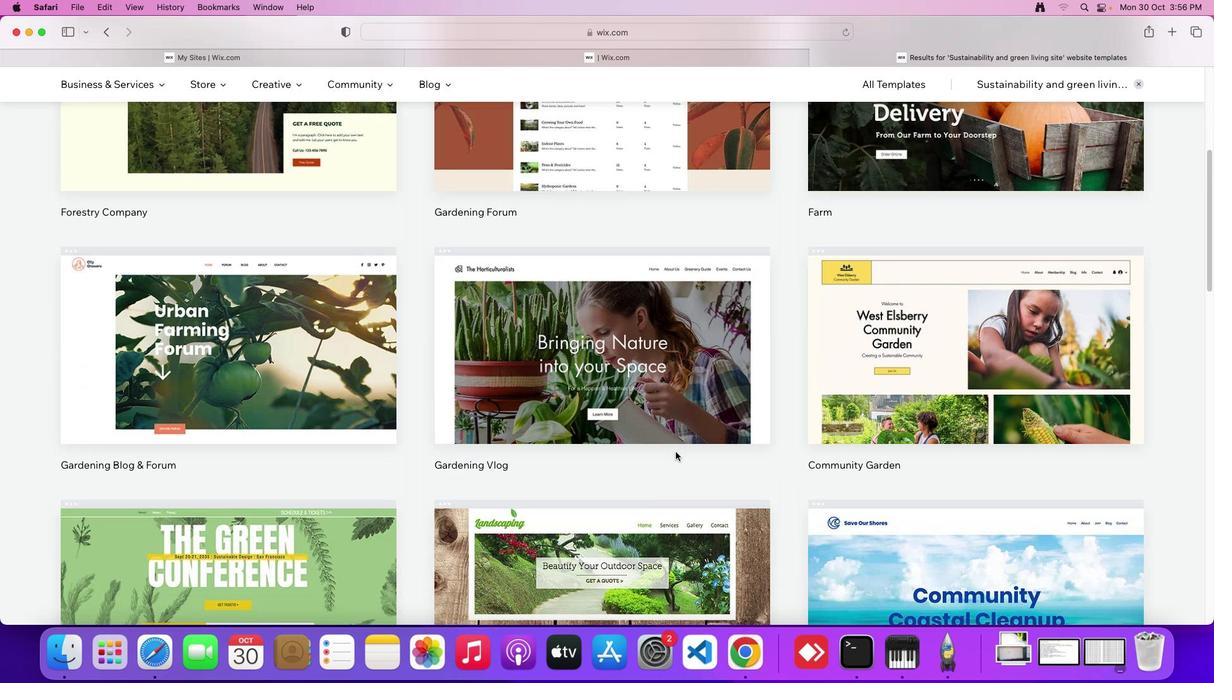
Action: Mouse moved to (676, 452)
Screenshot: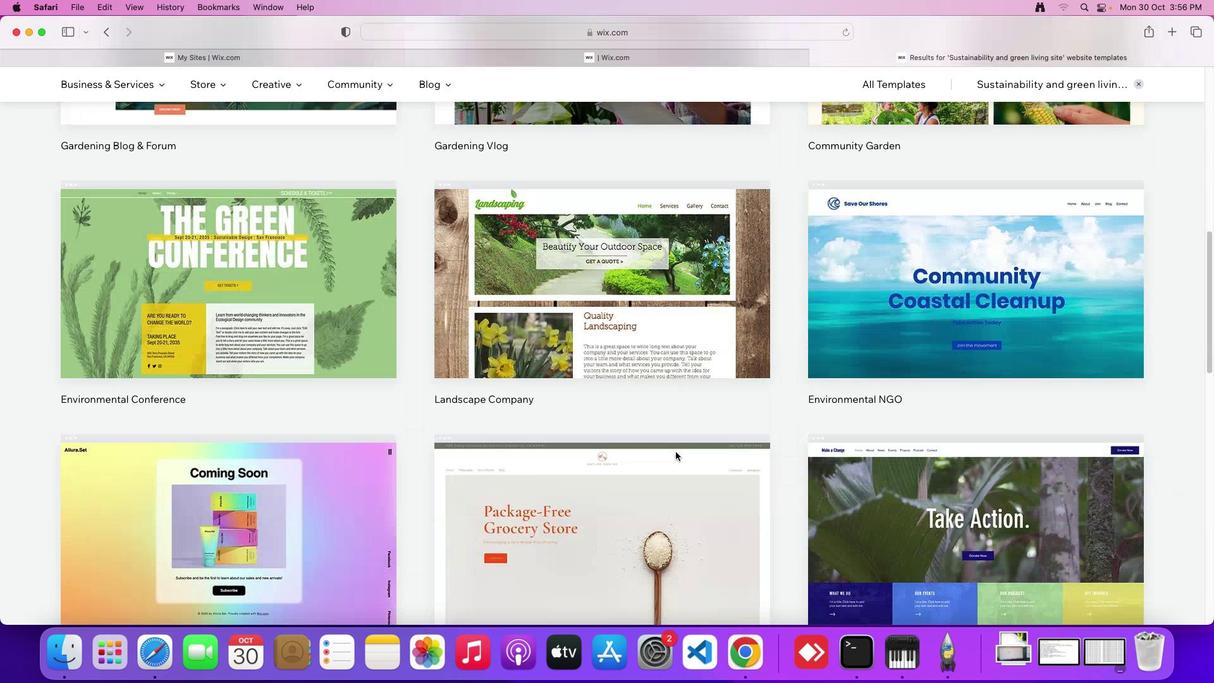 
Action: Mouse scrolled (676, 452) with delta (0, 0)
Screenshot: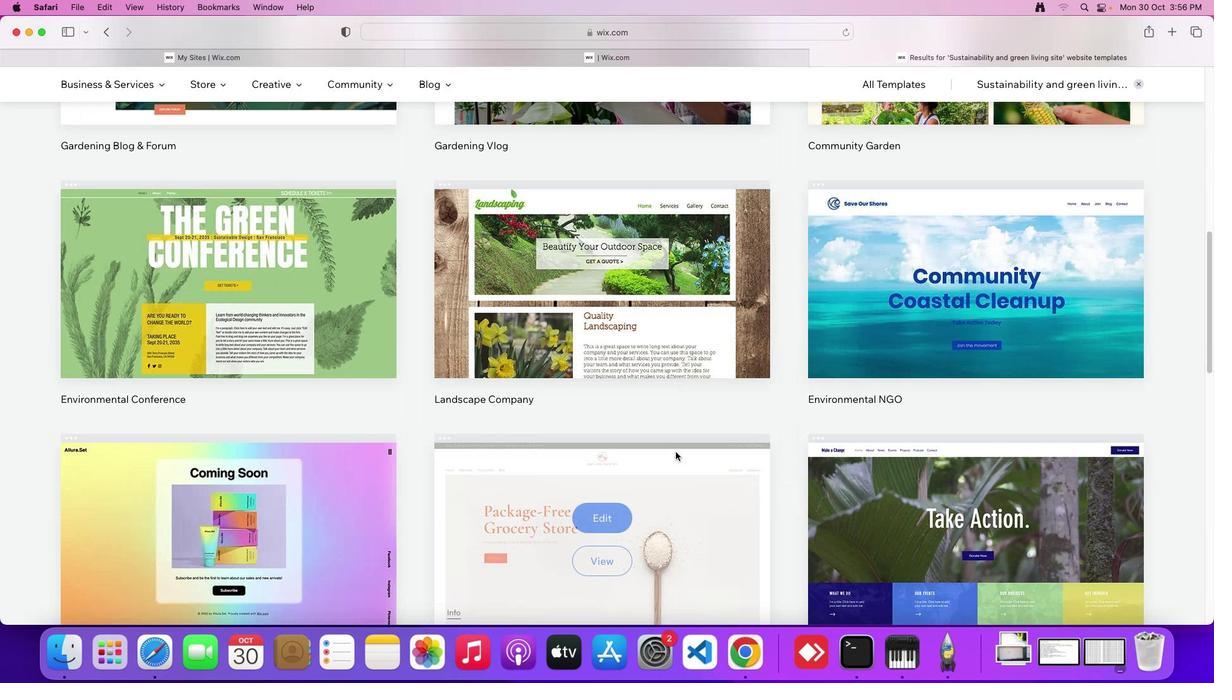 
Action: Mouse scrolled (676, 452) with delta (0, 0)
Screenshot: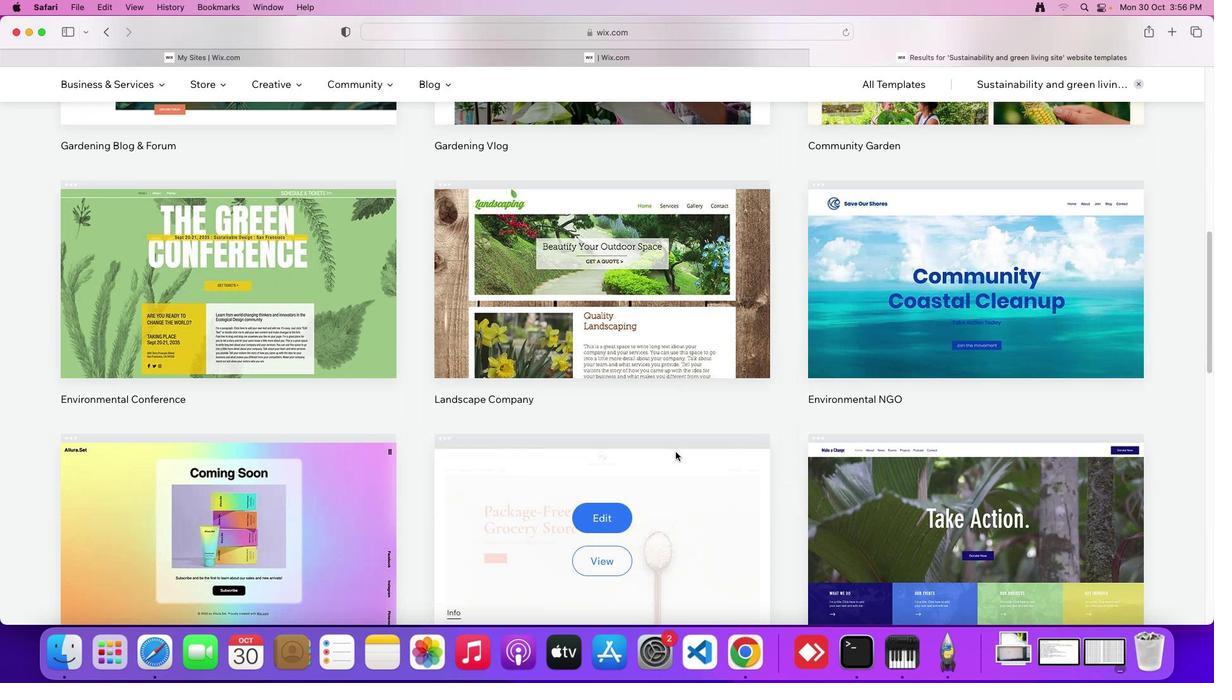 
Action: Mouse scrolled (676, 452) with delta (0, -2)
Screenshot: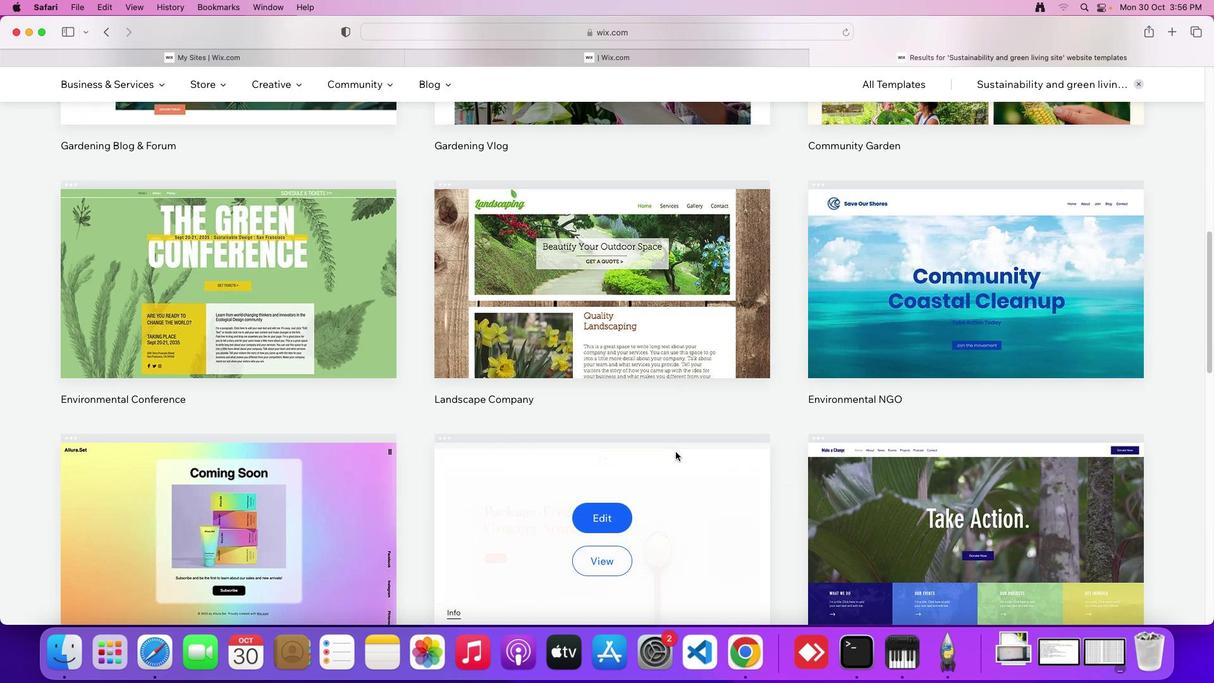 
Action: Mouse scrolled (676, 452) with delta (0, -3)
Screenshot: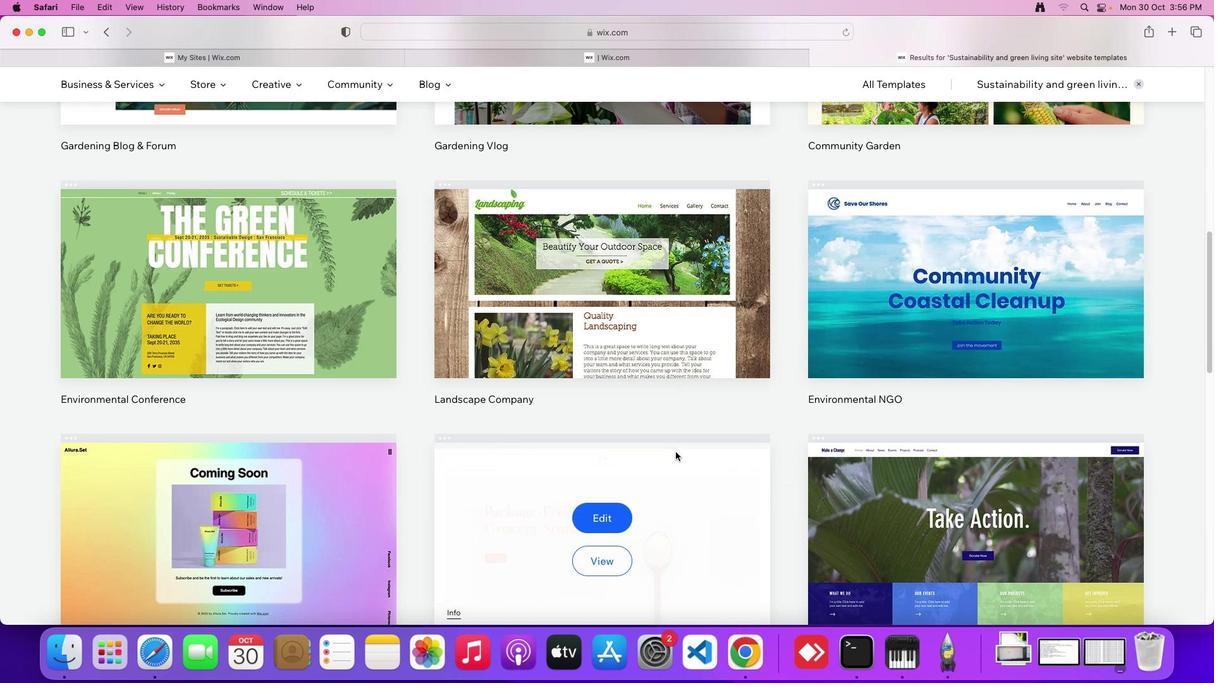 
Action: Mouse scrolled (676, 452) with delta (0, 0)
Screenshot: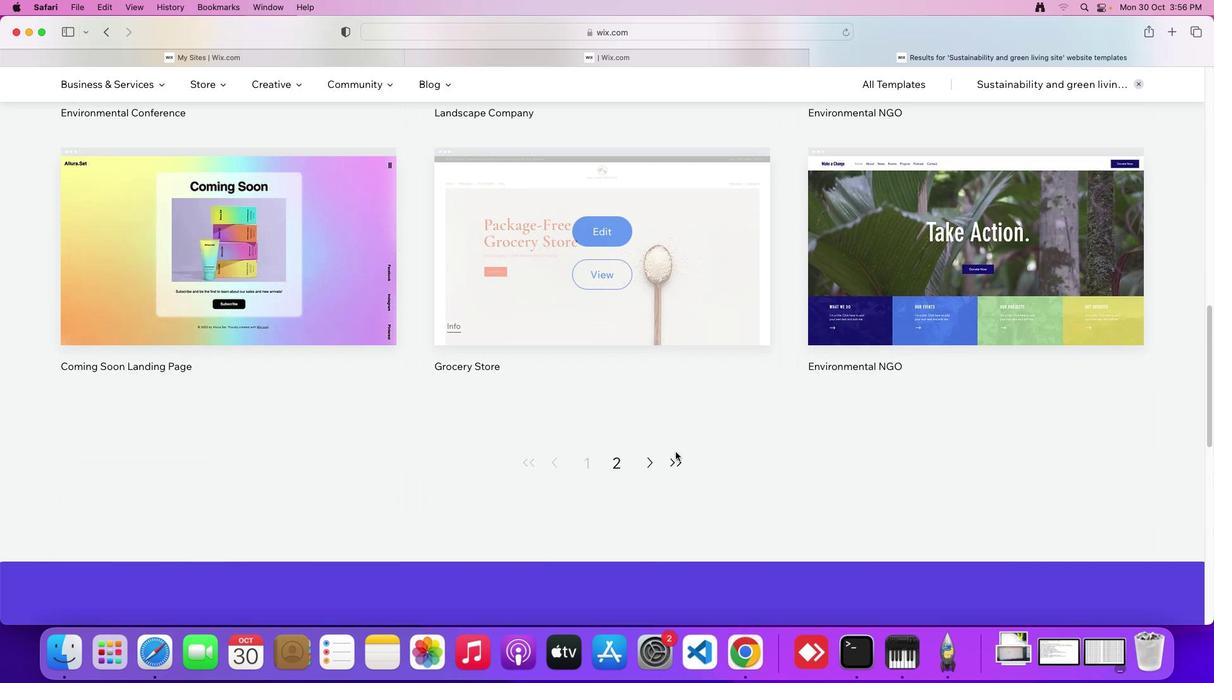
Action: Mouse scrolled (676, 452) with delta (0, 0)
Screenshot: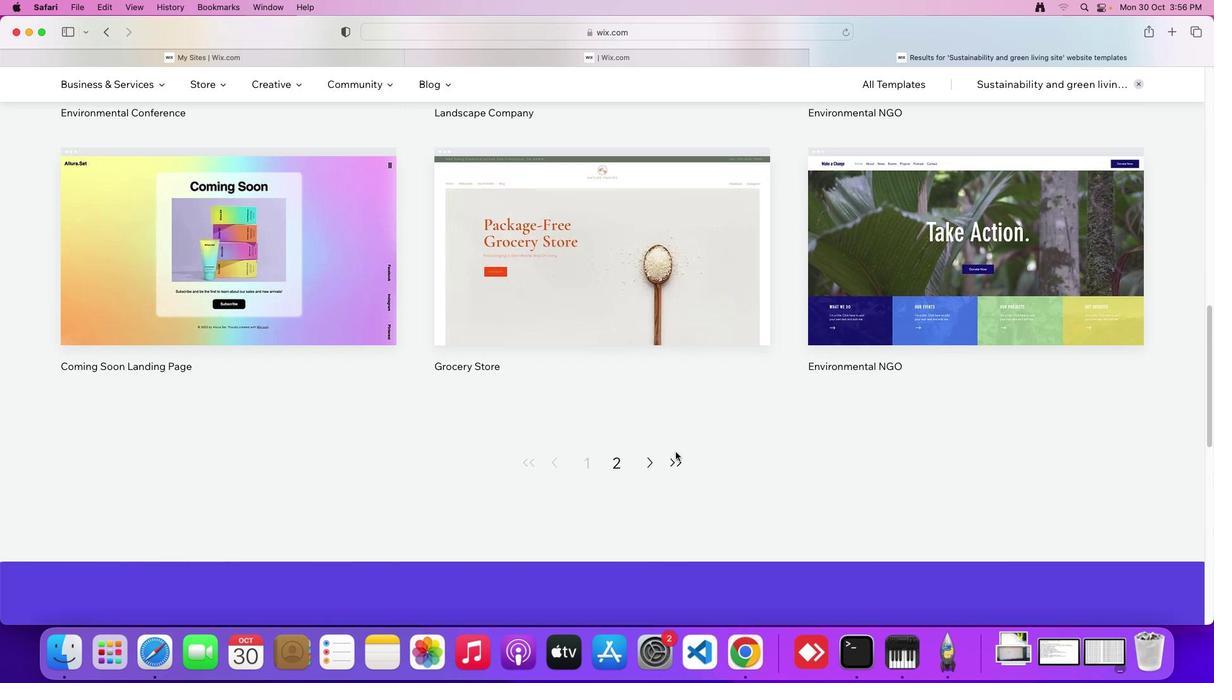 
Action: Mouse scrolled (676, 452) with delta (0, -2)
Screenshot: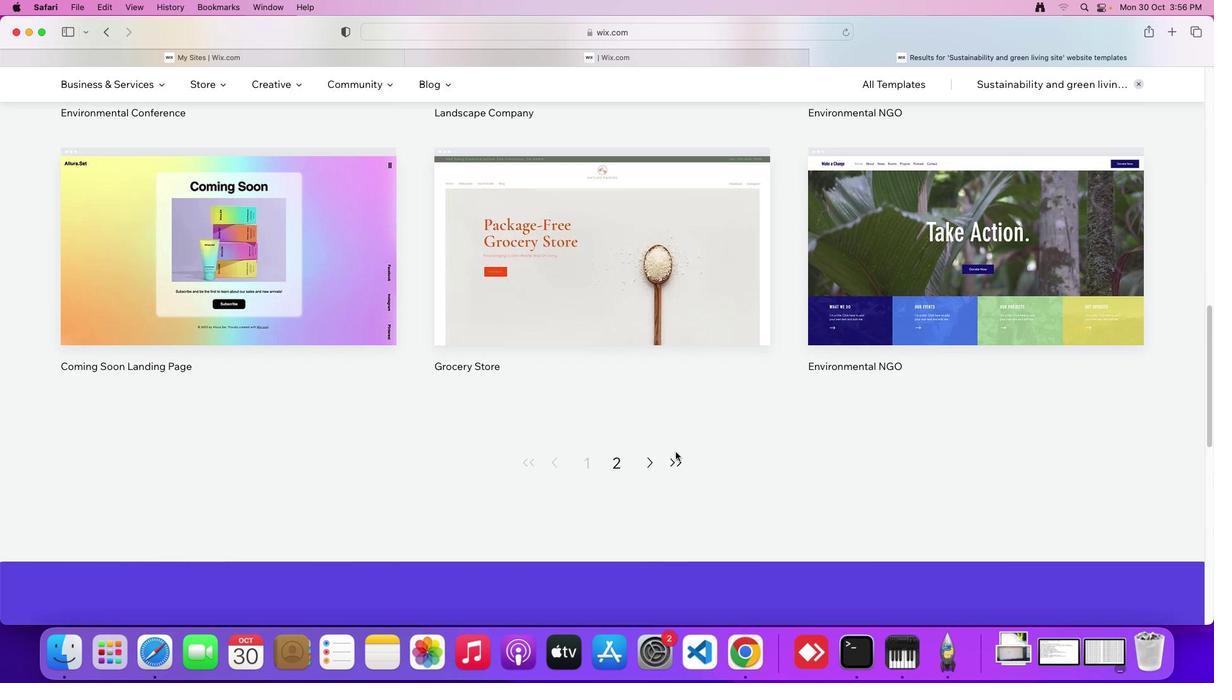 
Action: Mouse scrolled (676, 452) with delta (0, -3)
Screenshot: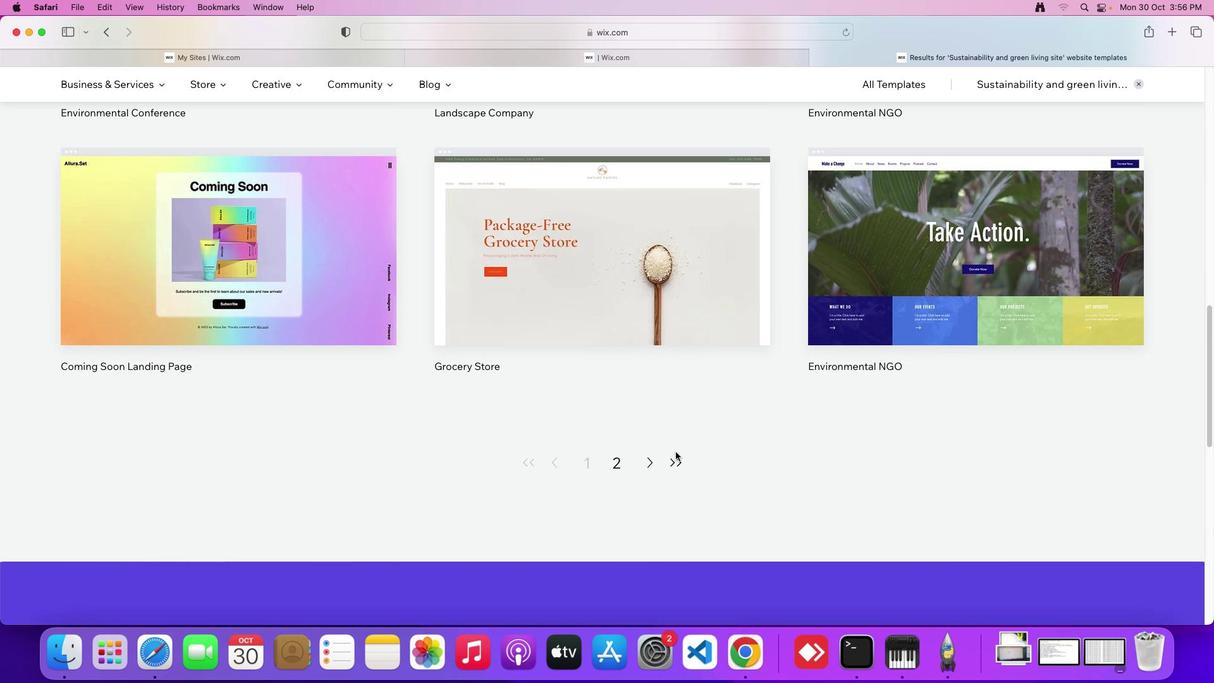 
Action: Mouse scrolled (676, 452) with delta (0, 0)
Screenshot: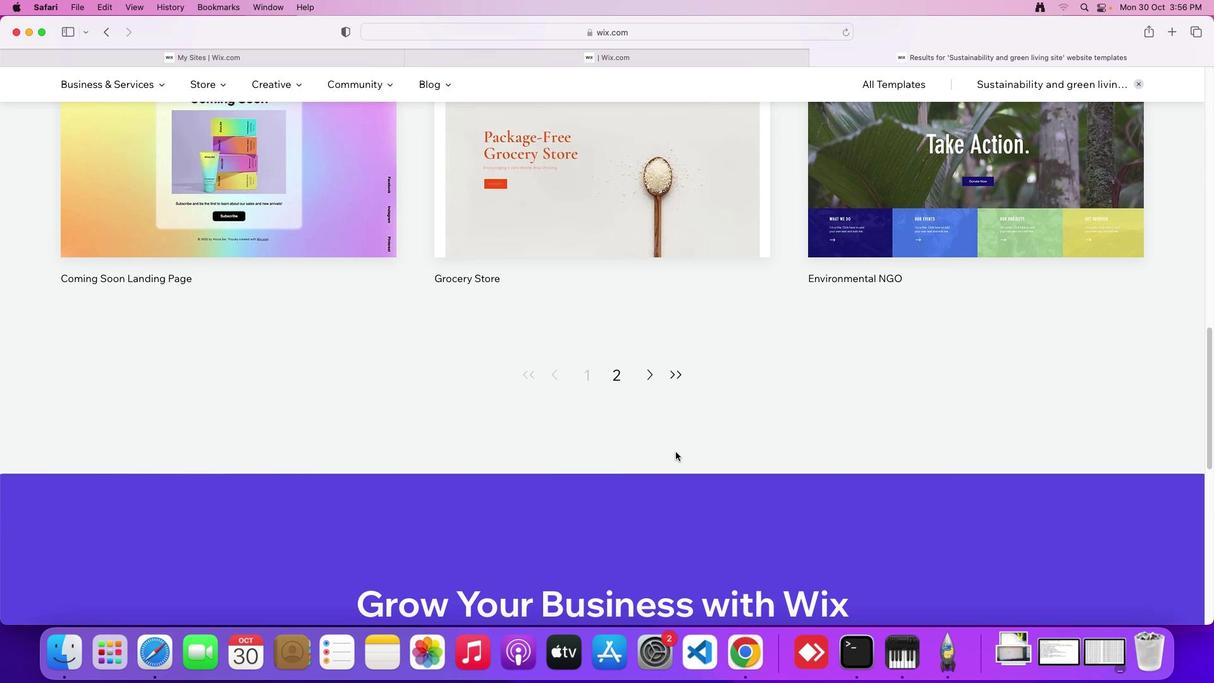 
Action: Mouse scrolled (676, 452) with delta (0, 0)
Screenshot: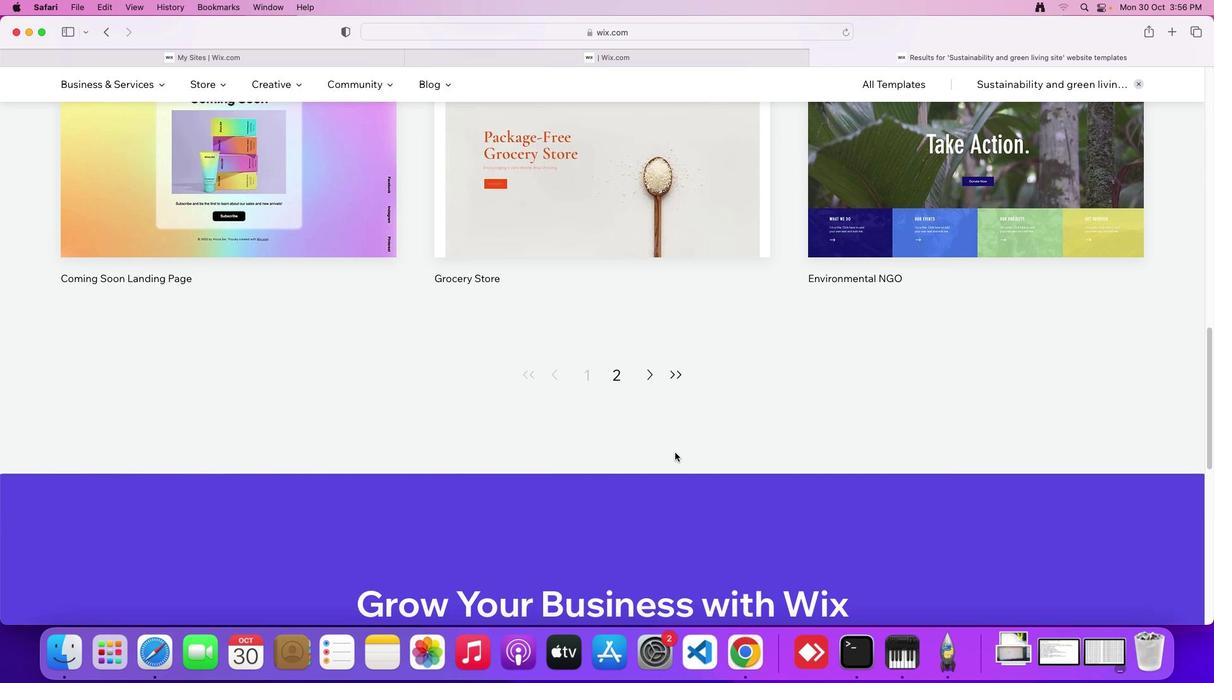 
Action: Mouse scrolled (676, 452) with delta (0, -1)
Screenshot: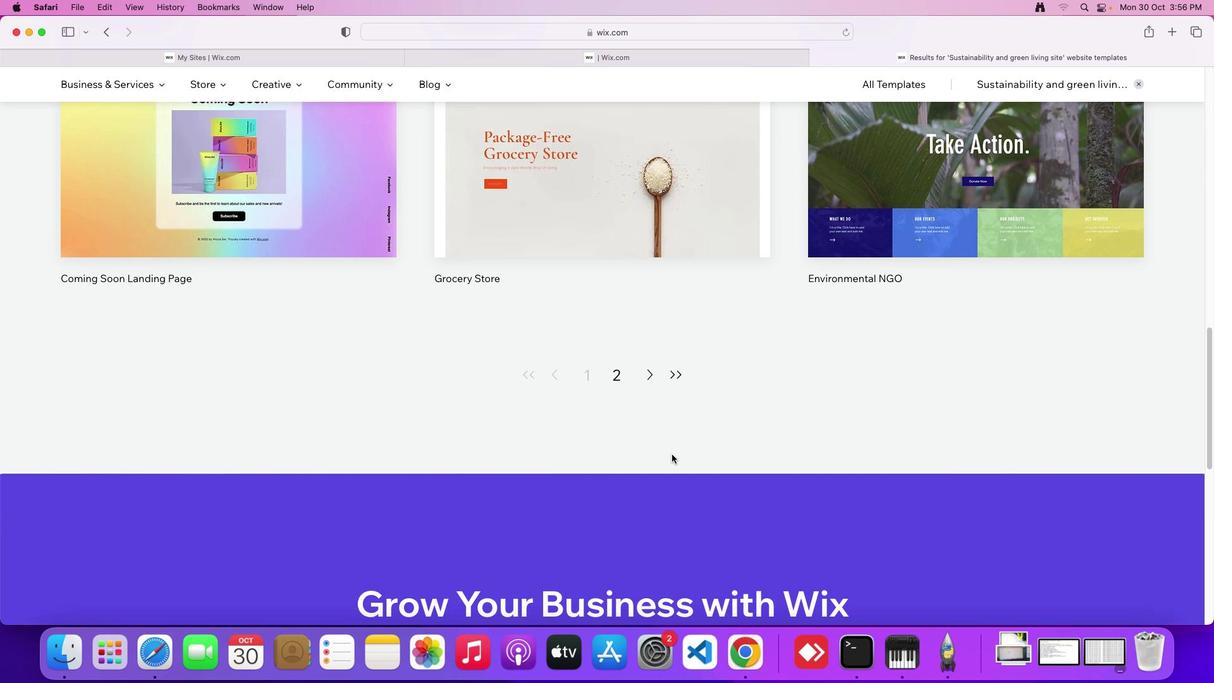 
Action: Mouse moved to (619, 376)
Screenshot: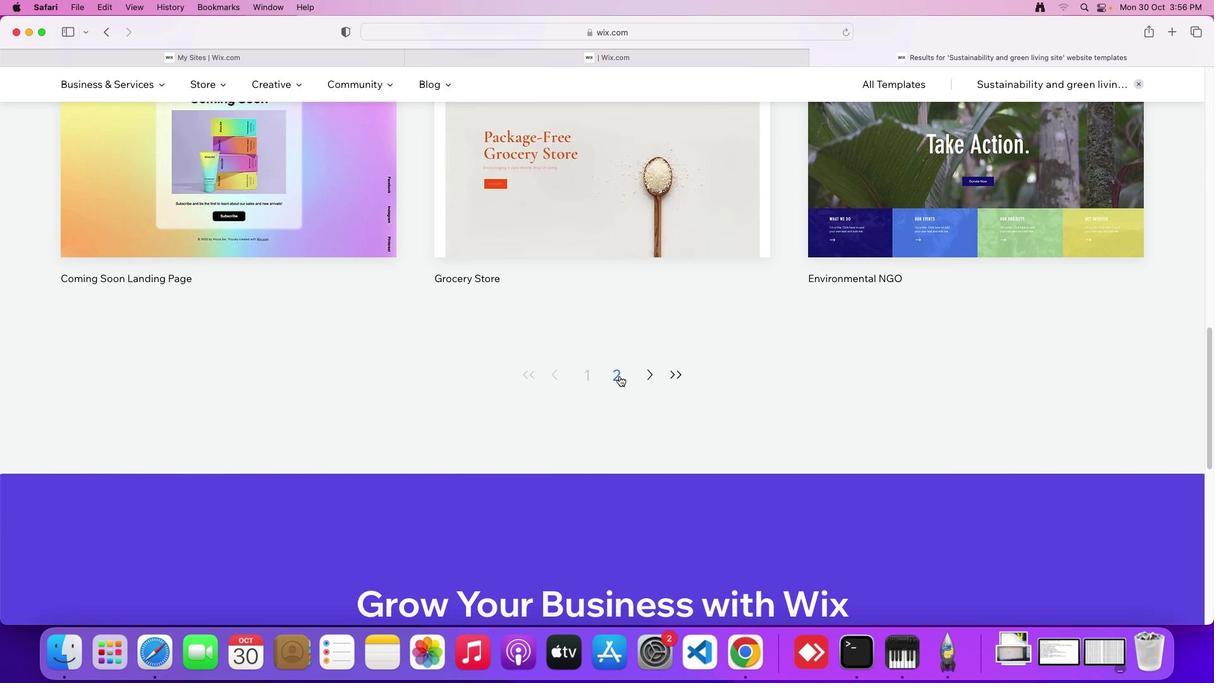 
Action: Mouse pressed left at (619, 376)
Screenshot: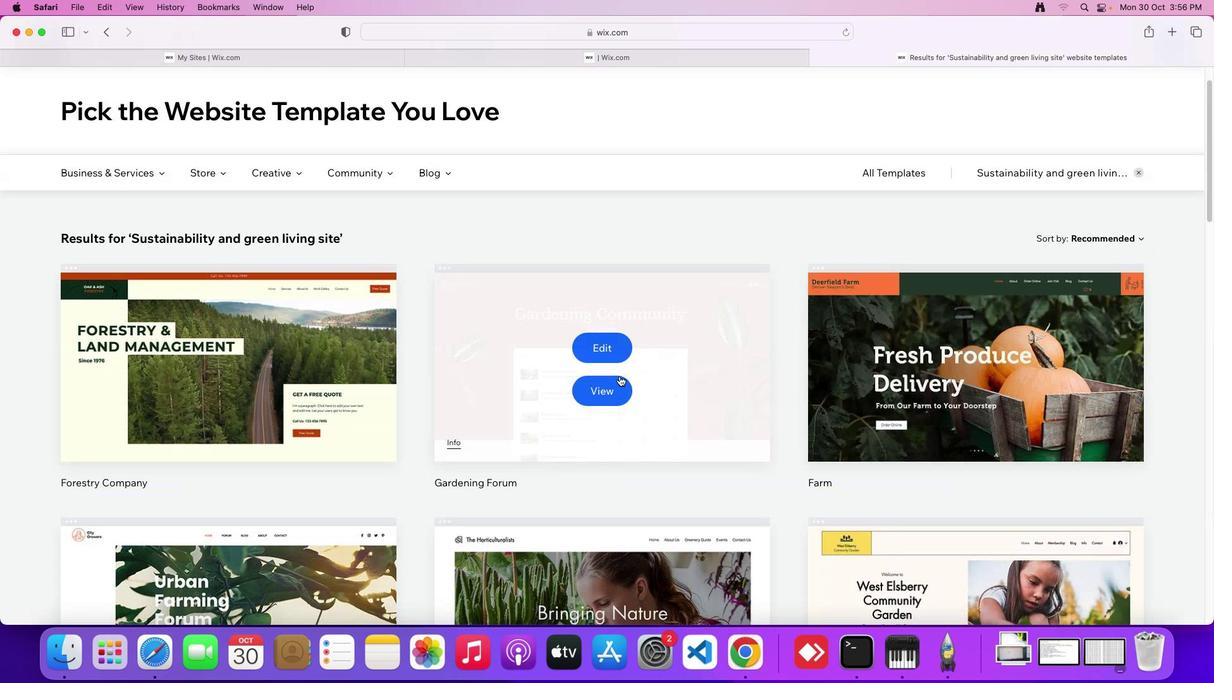 
Action: Mouse moved to (599, 437)
Screenshot: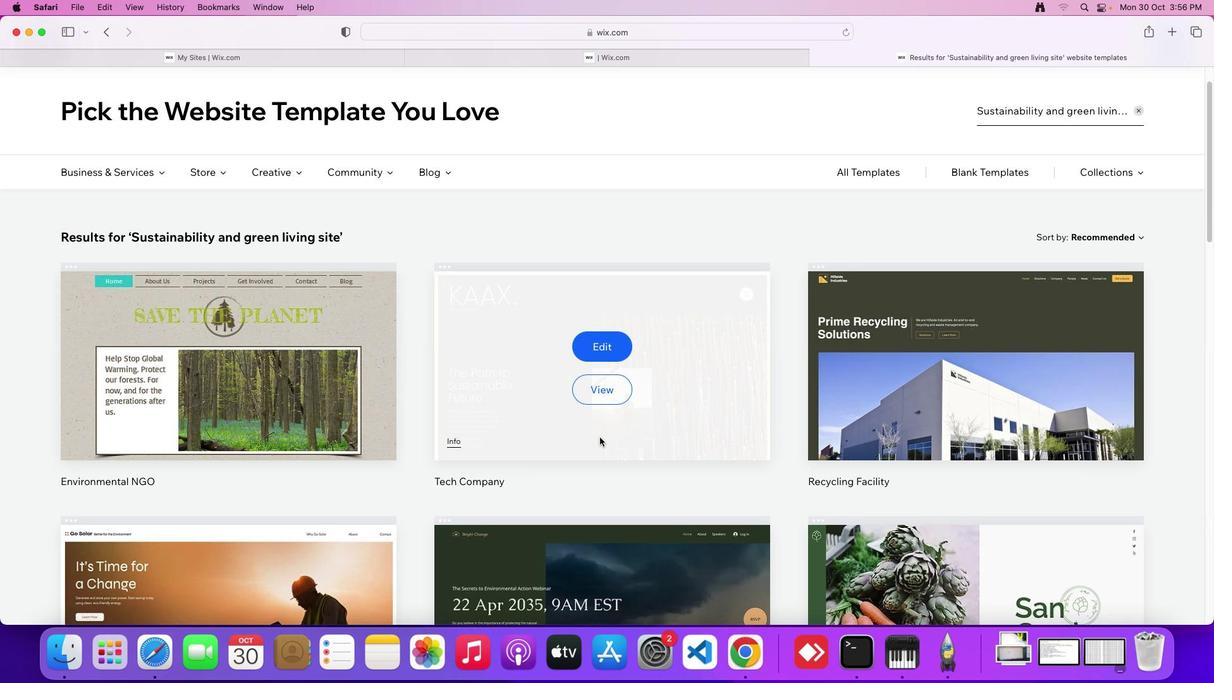 
Action: Mouse scrolled (599, 437) with delta (0, 0)
Screenshot: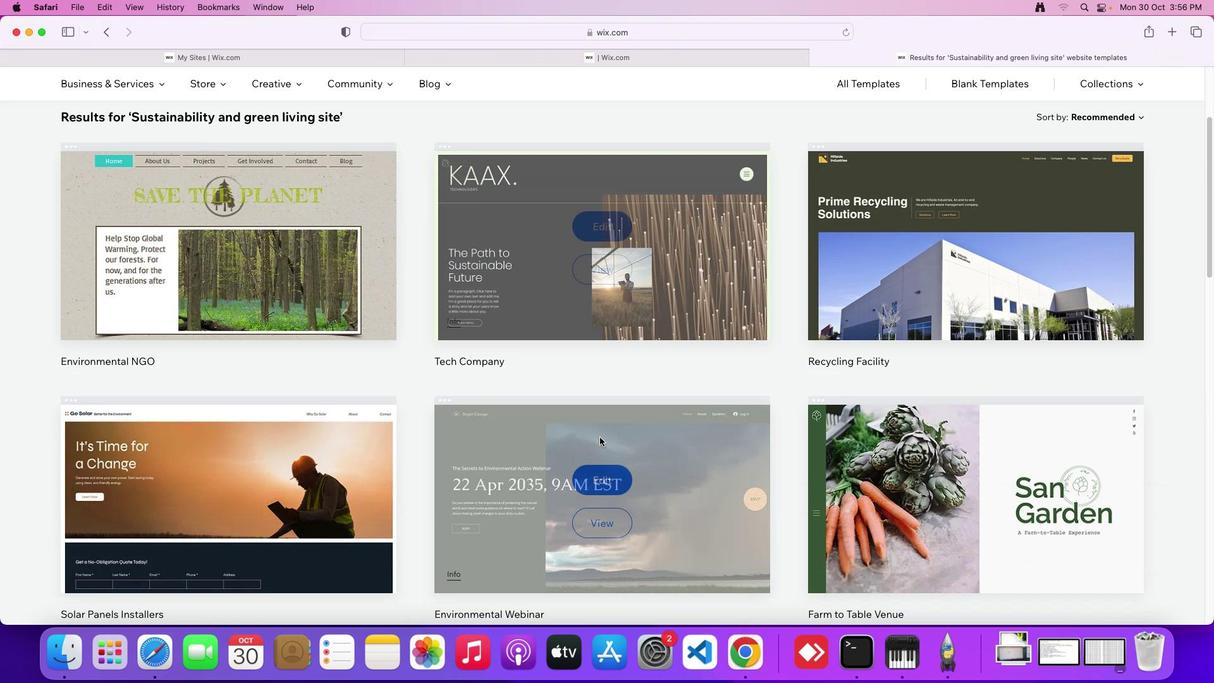 
Action: Mouse scrolled (599, 437) with delta (0, 0)
Screenshot: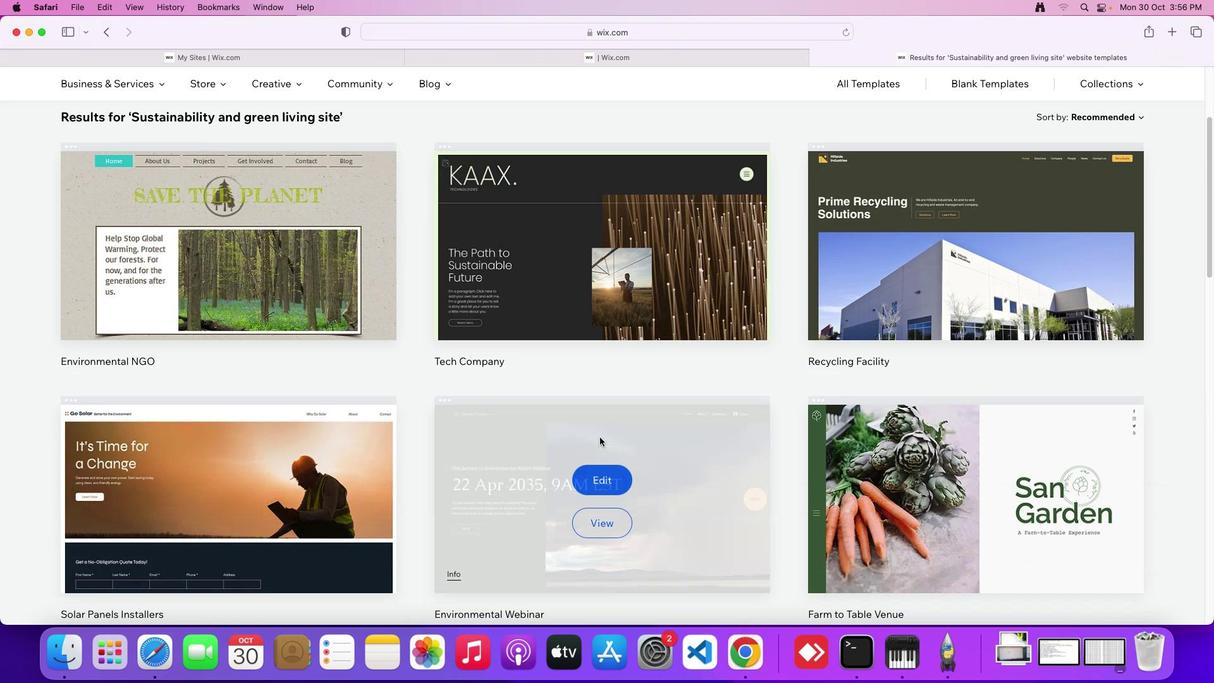 
Action: Mouse scrolled (599, 437) with delta (0, -1)
Screenshot: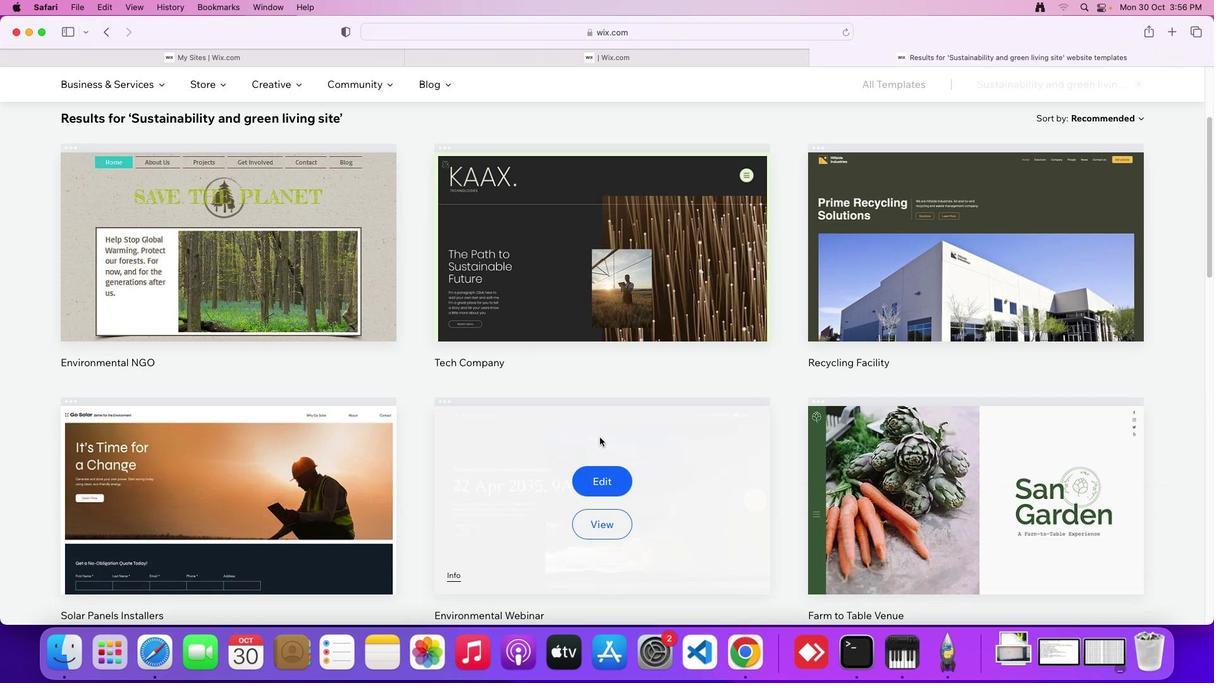 
Action: Mouse scrolled (599, 437) with delta (0, 0)
Screenshot: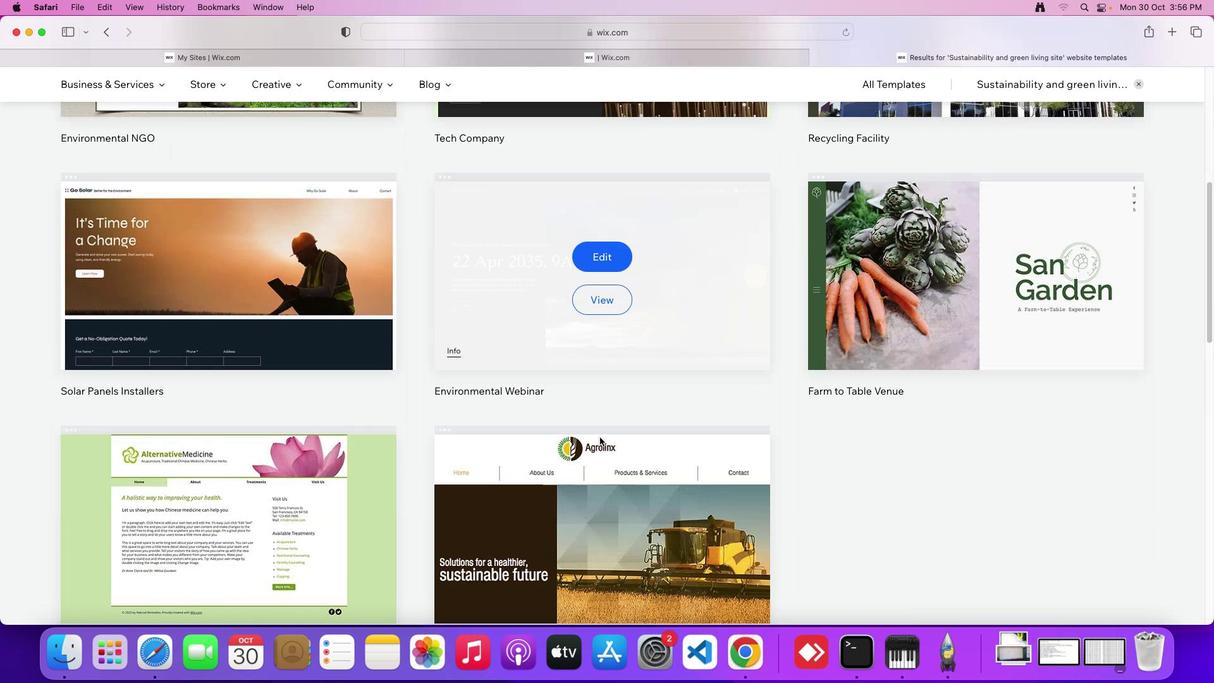 
Action: Mouse scrolled (599, 437) with delta (0, 0)
Screenshot: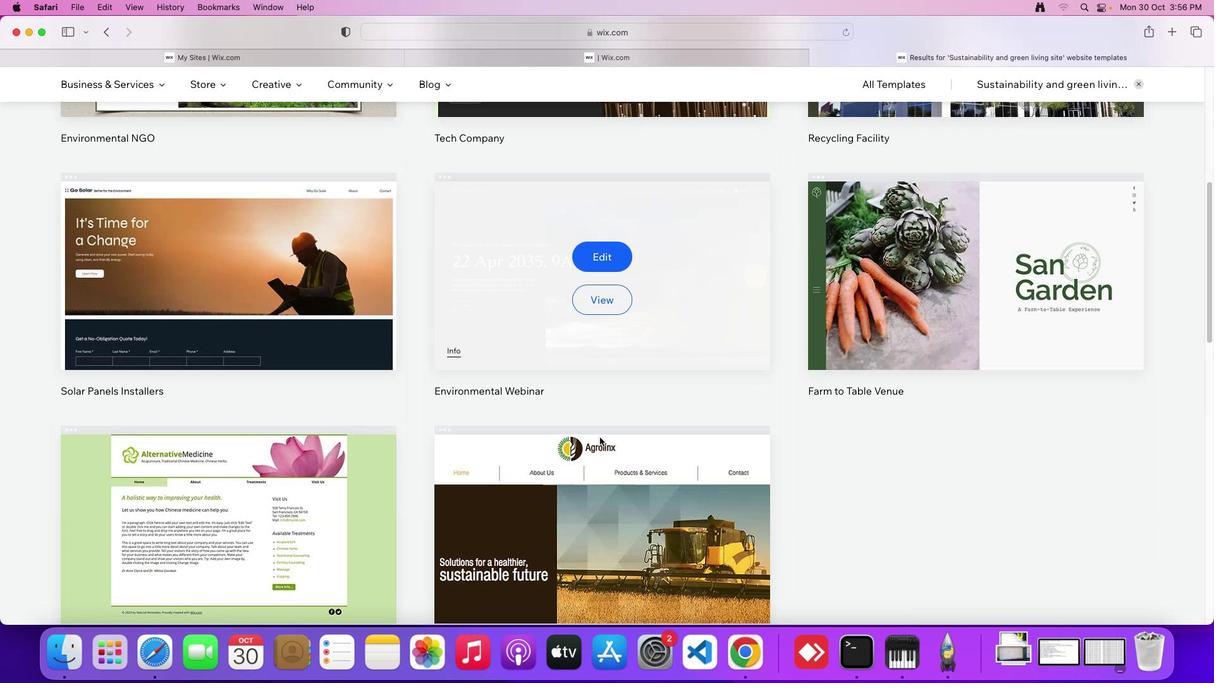 
Action: Mouse scrolled (599, 437) with delta (0, -1)
Screenshot: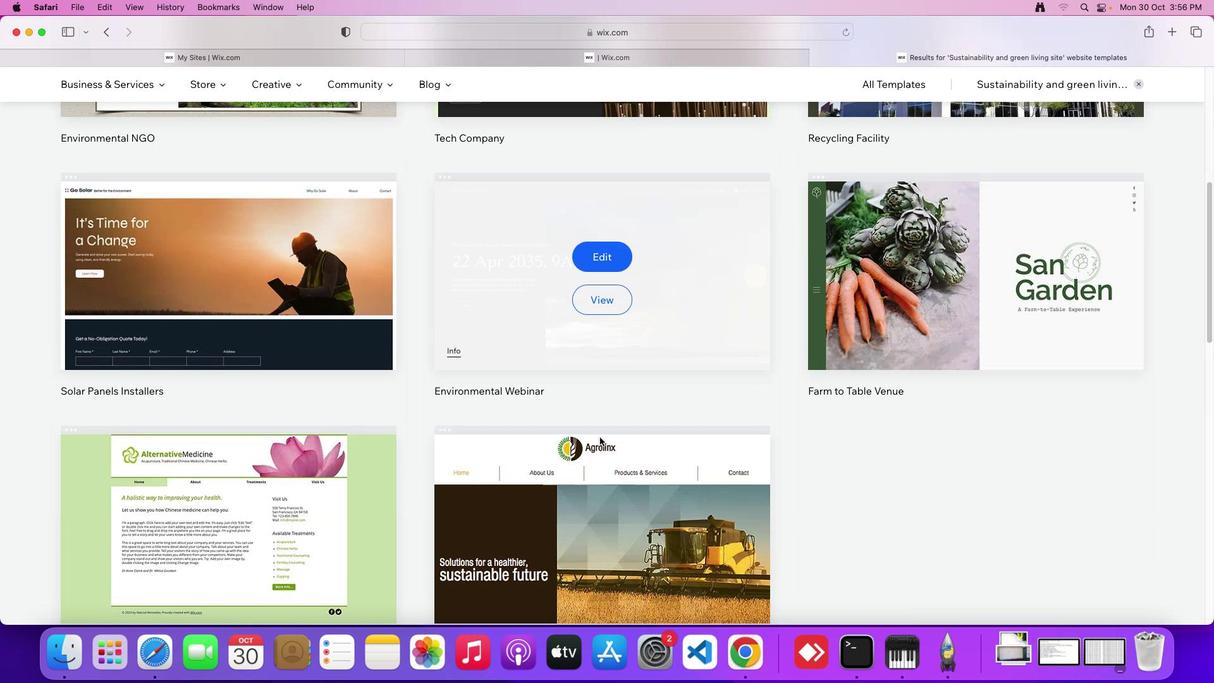 
Action: Mouse scrolled (599, 437) with delta (0, -1)
Screenshot: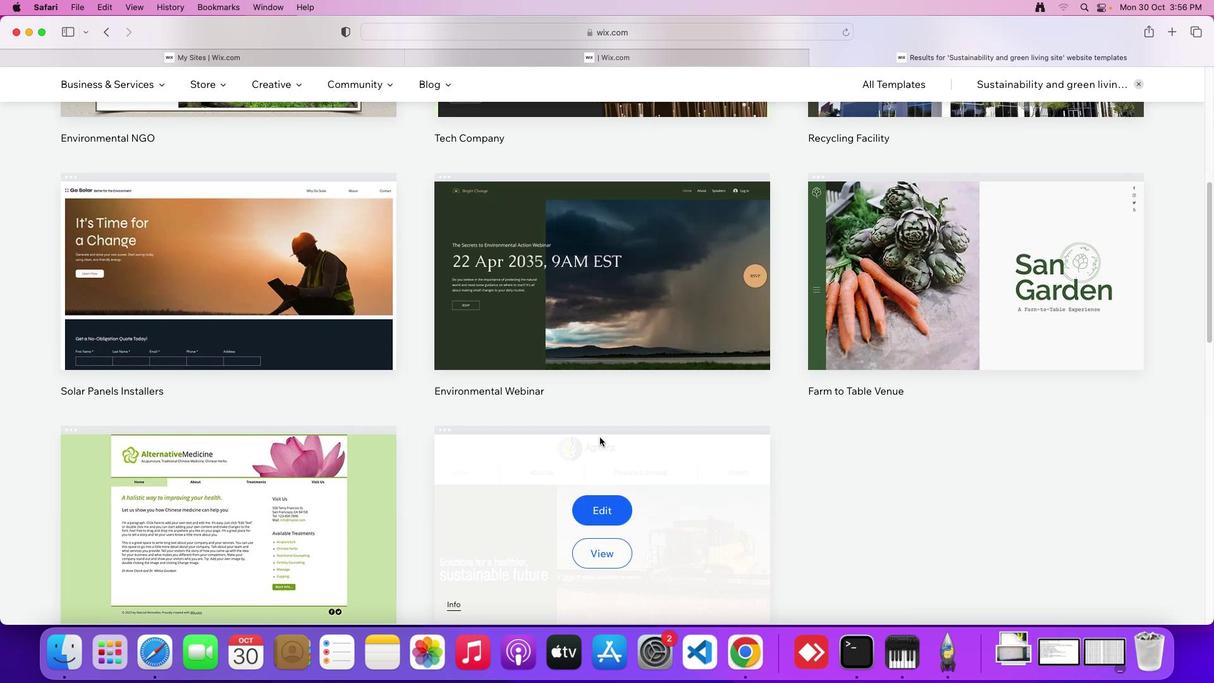 
Action: Mouse scrolled (599, 437) with delta (0, 0)
Screenshot: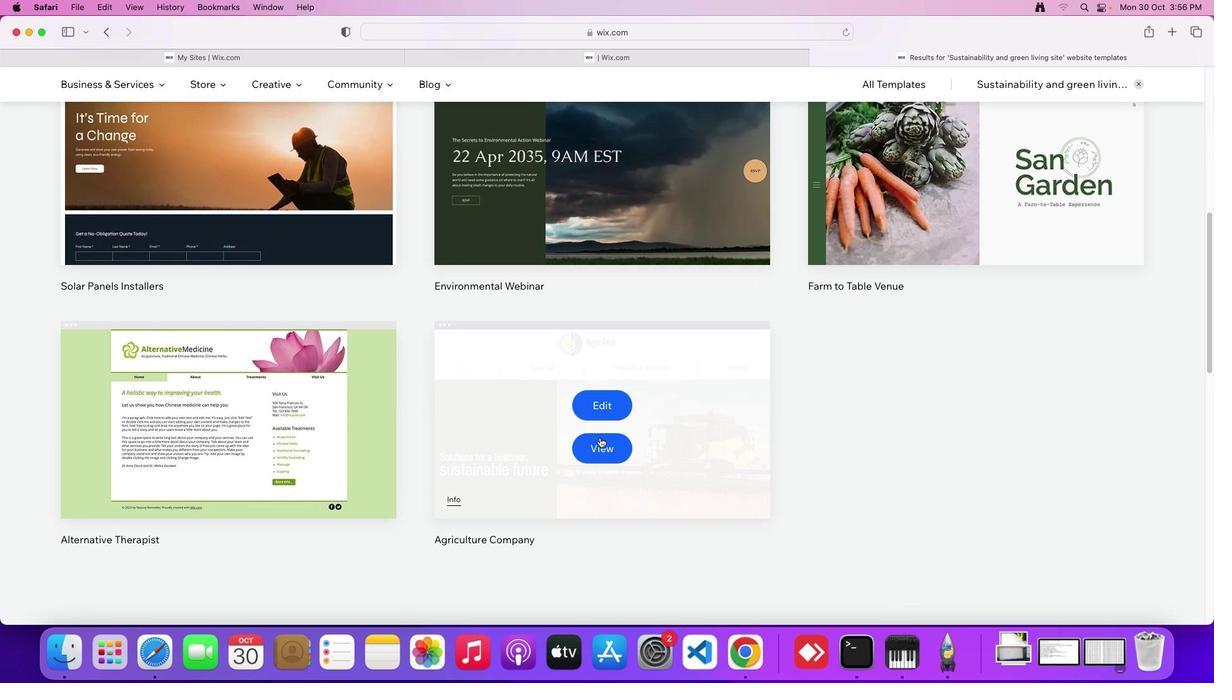 
Action: Mouse scrolled (599, 437) with delta (0, 0)
Screenshot: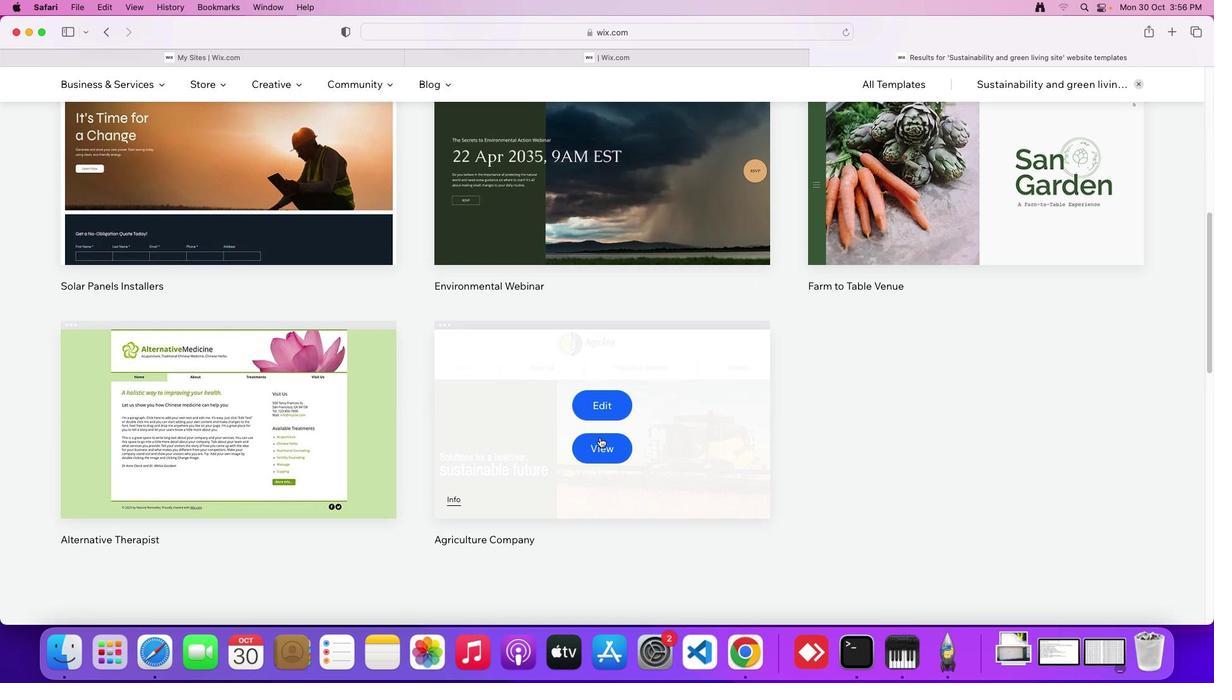
Action: Mouse scrolled (599, 437) with delta (0, -1)
Screenshot: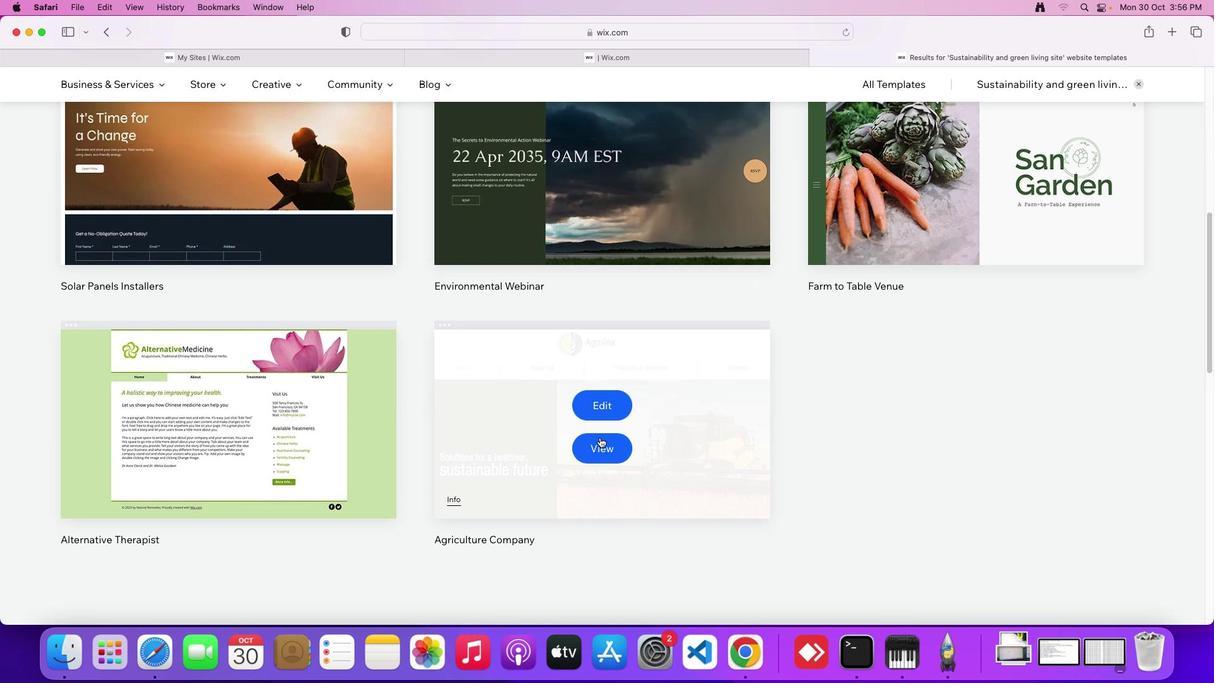 
Action: Mouse scrolled (599, 437) with delta (0, 0)
Screenshot: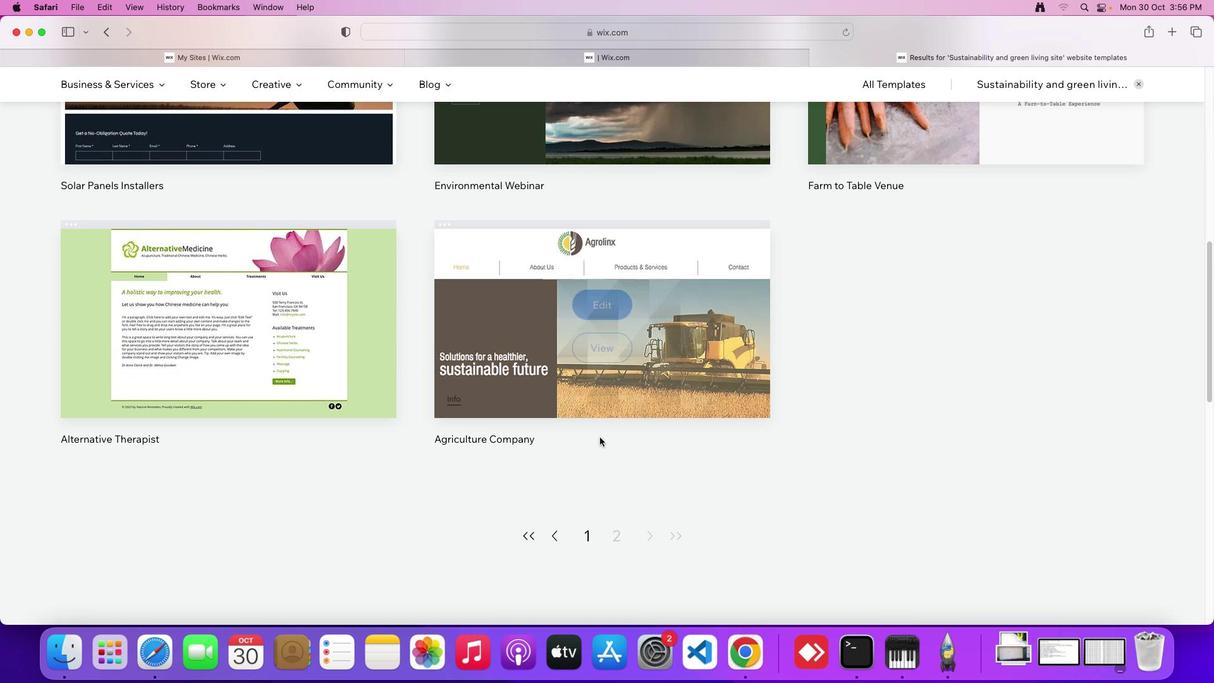 
Action: Mouse scrolled (599, 437) with delta (0, 0)
Screenshot: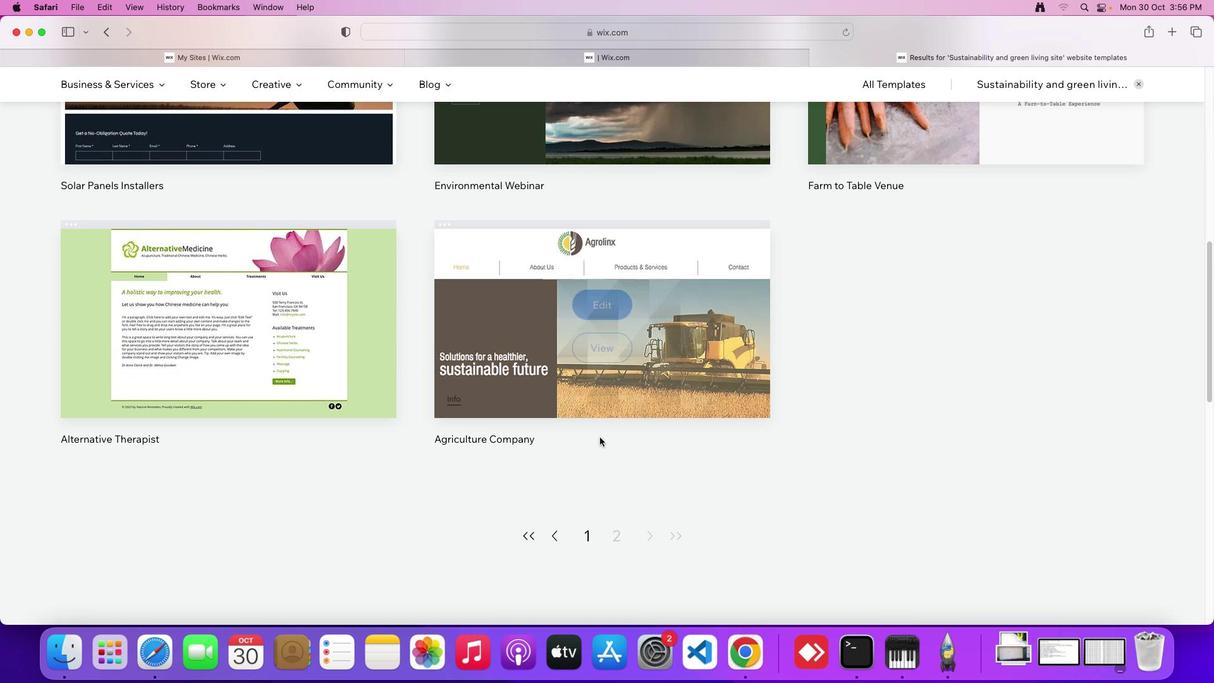 
Action: Mouse scrolled (599, 437) with delta (0, -1)
Screenshot: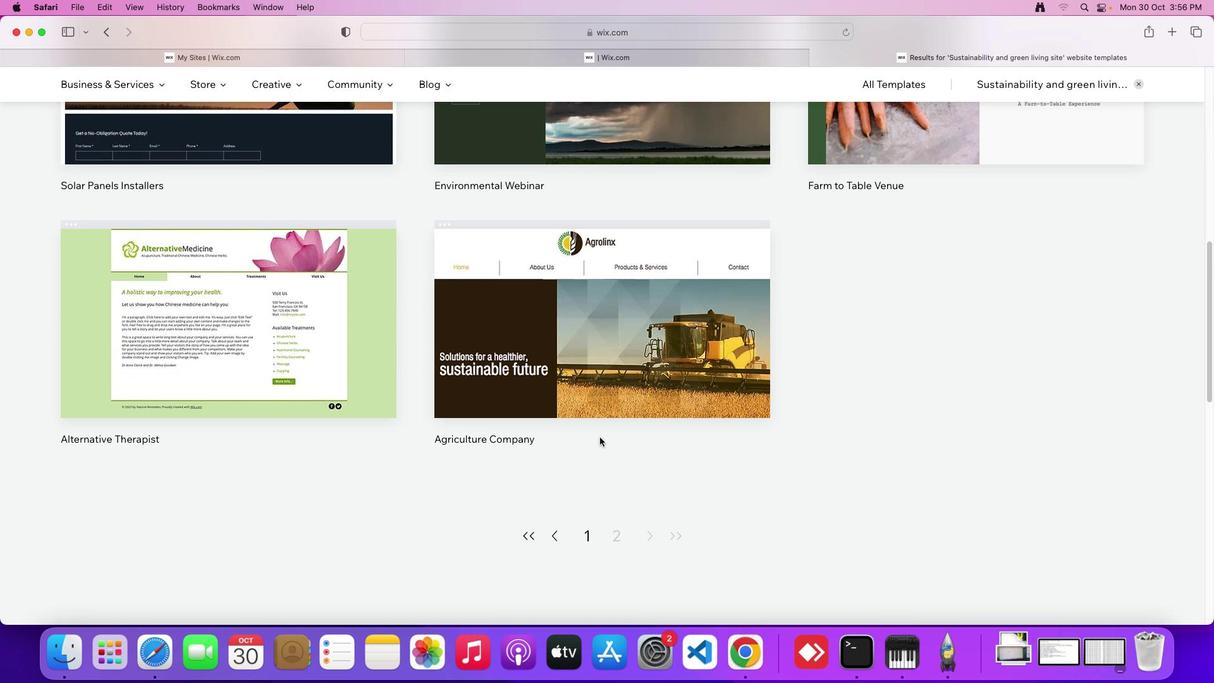 
Action: Mouse moved to (587, 534)
Screenshot: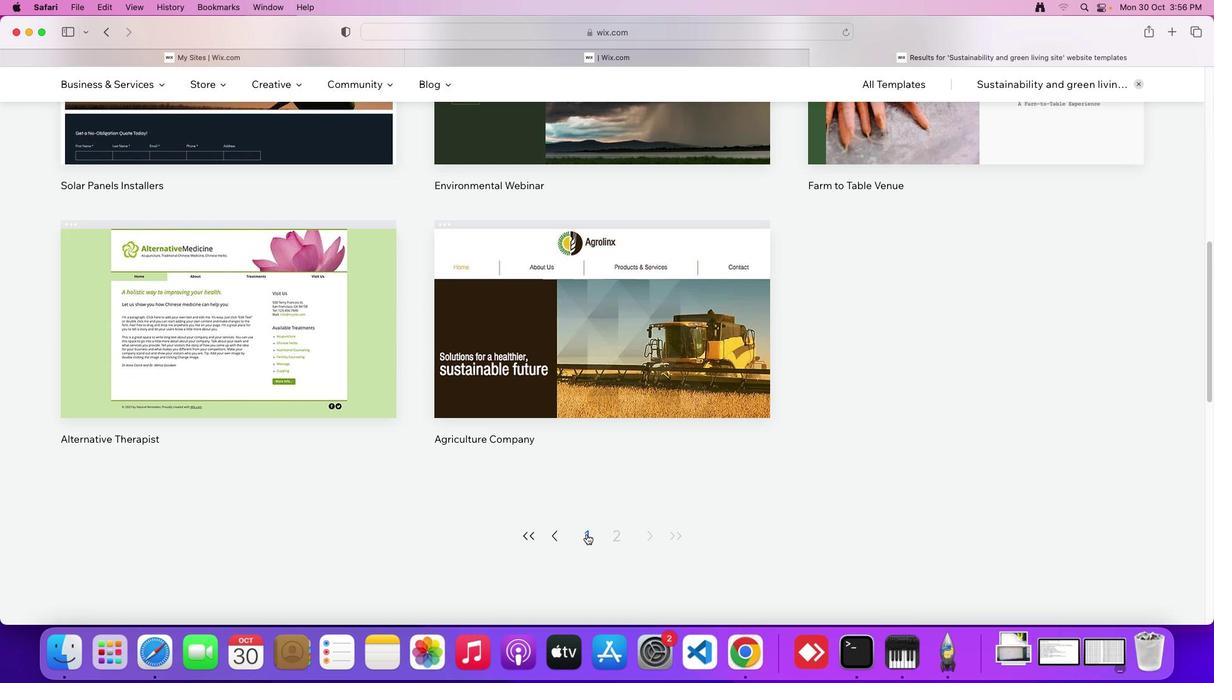 
Action: Mouse pressed left at (587, 534)
Screenshot: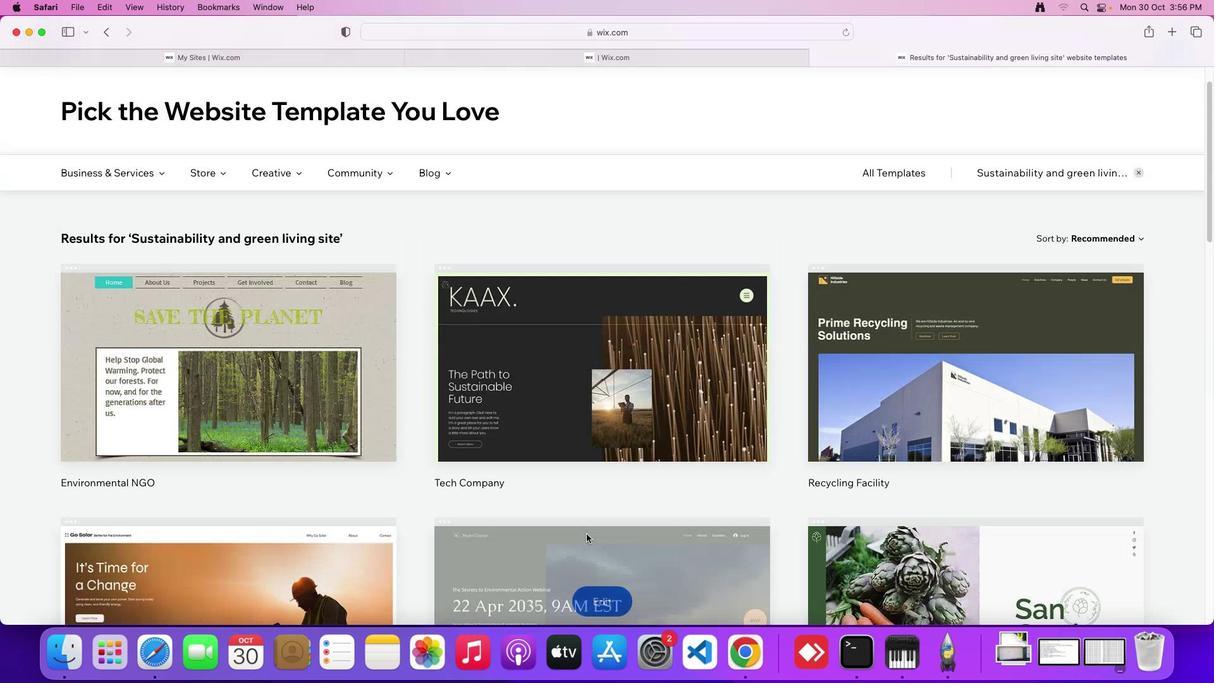 
Action: Mouse moved to (580, 484)
Screenshot: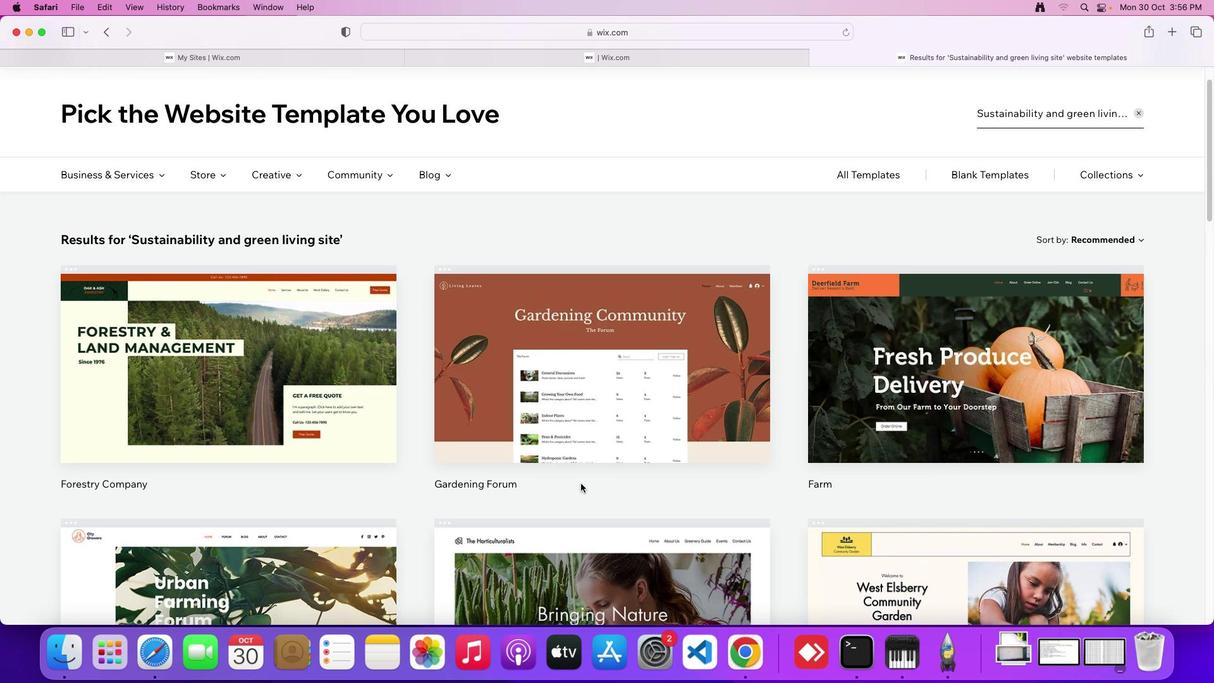 
Action: Mouse scrolled (580, 484) with delta (0, 0)
Screenshot: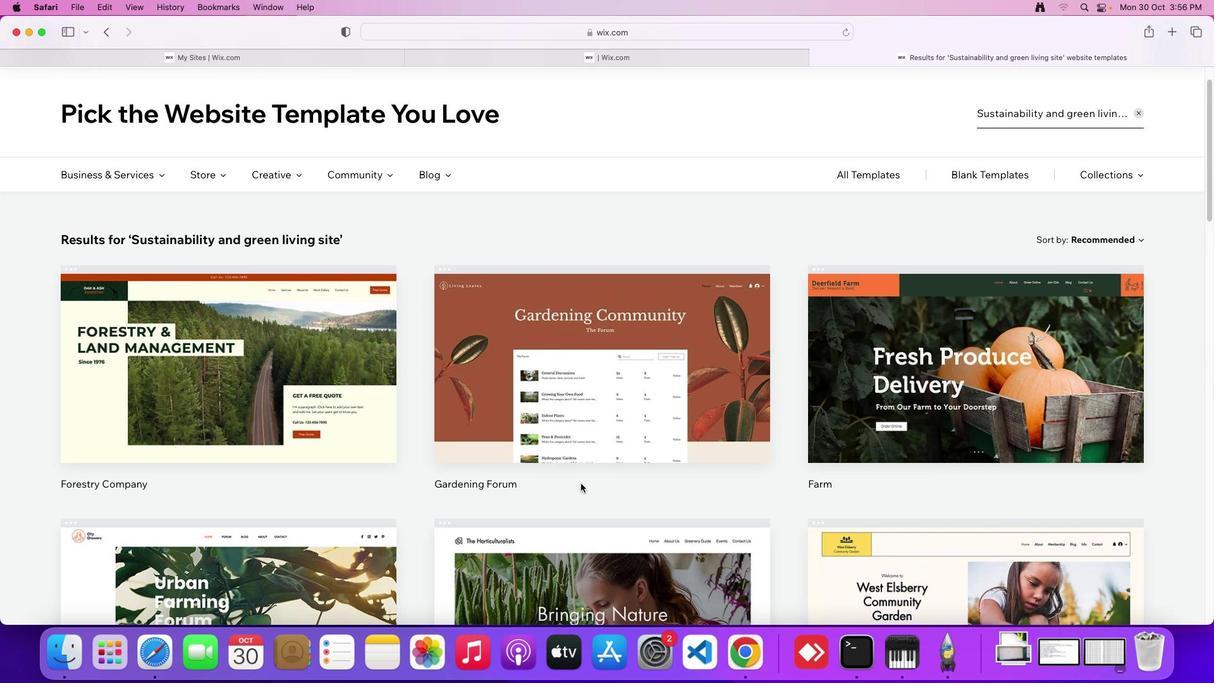 
Action: Mouse moved to (244, 348)
Screenshot: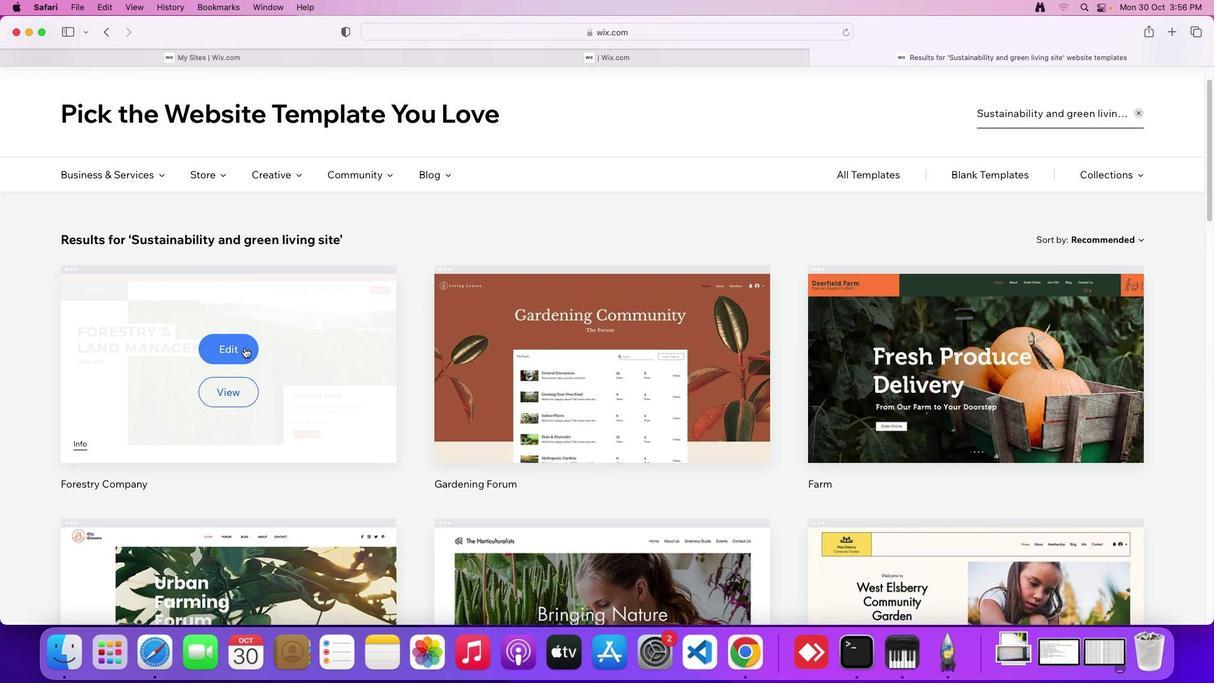 
Action: Mouse pressed left at (244, 348)
Screenshot: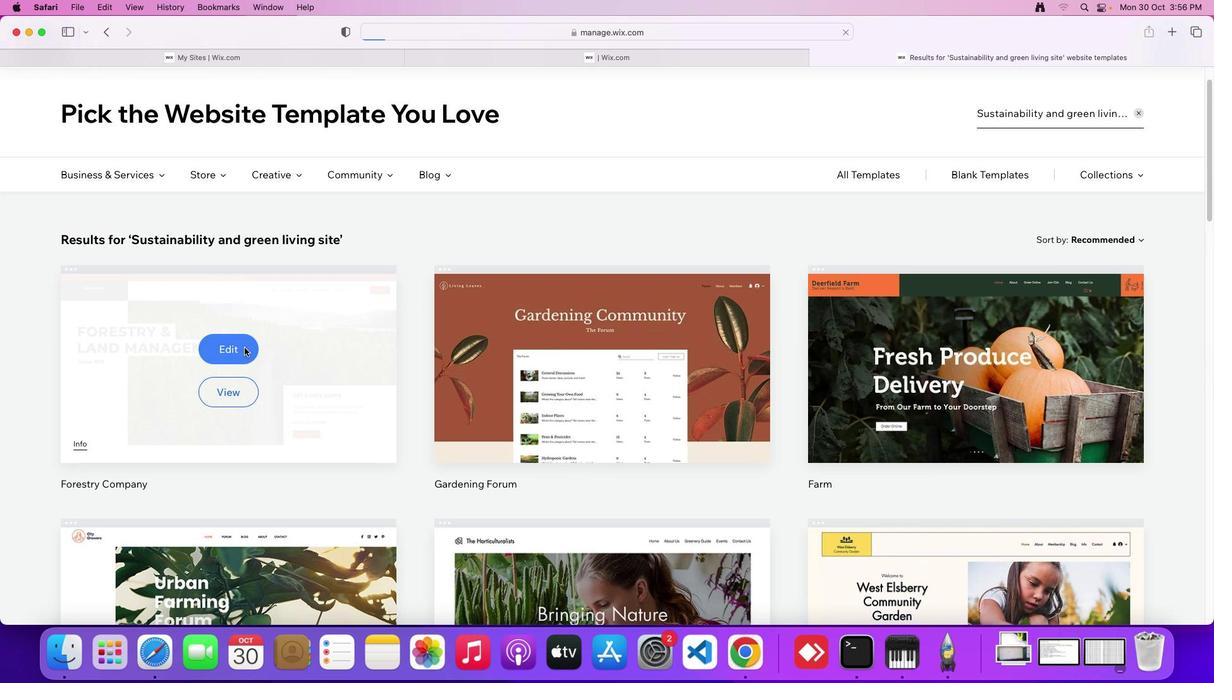 
Action: Mouse moved to (718, 347)
Screenshot: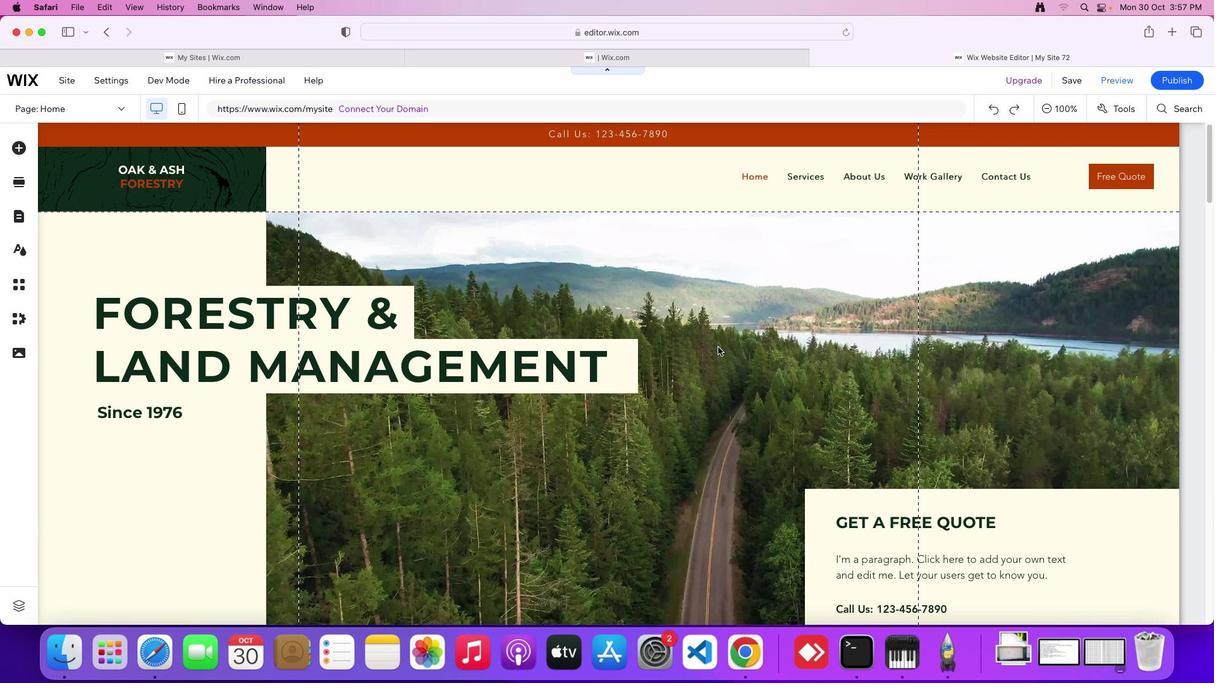 
Action: Mouse scrolled (718, 347) with delta (0, 0)
Screenshot: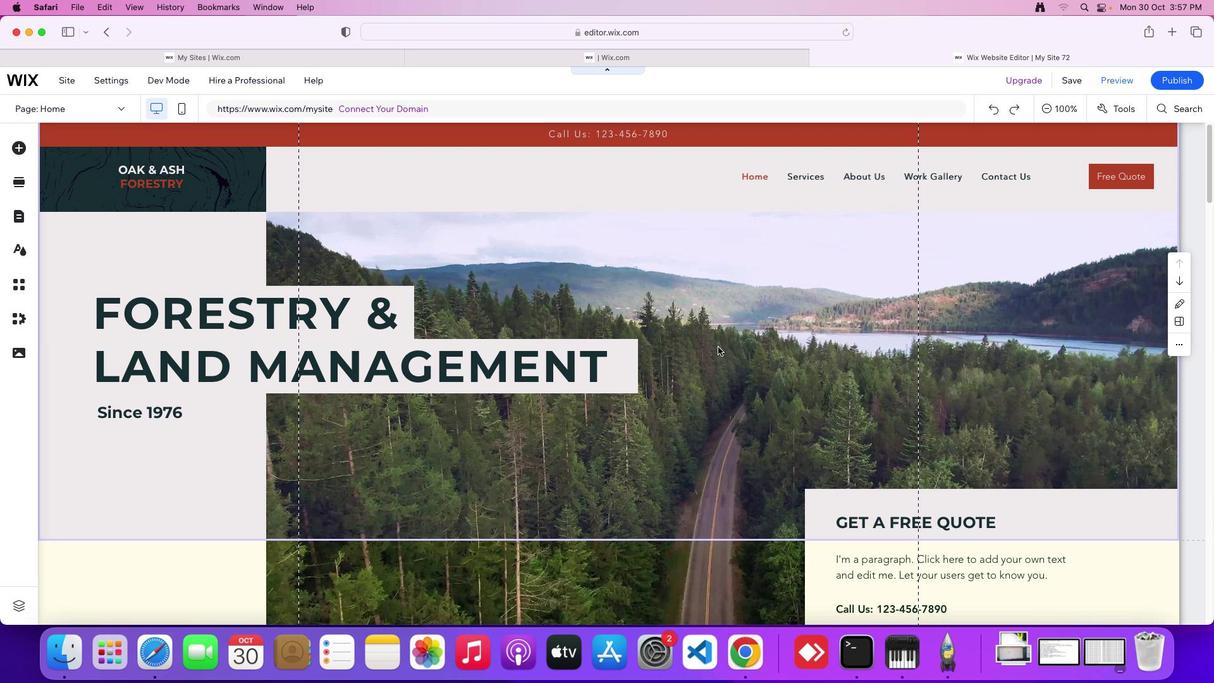 
Action: Mouse scrolled (718, 347) with delta (0, 0)
Screenshot: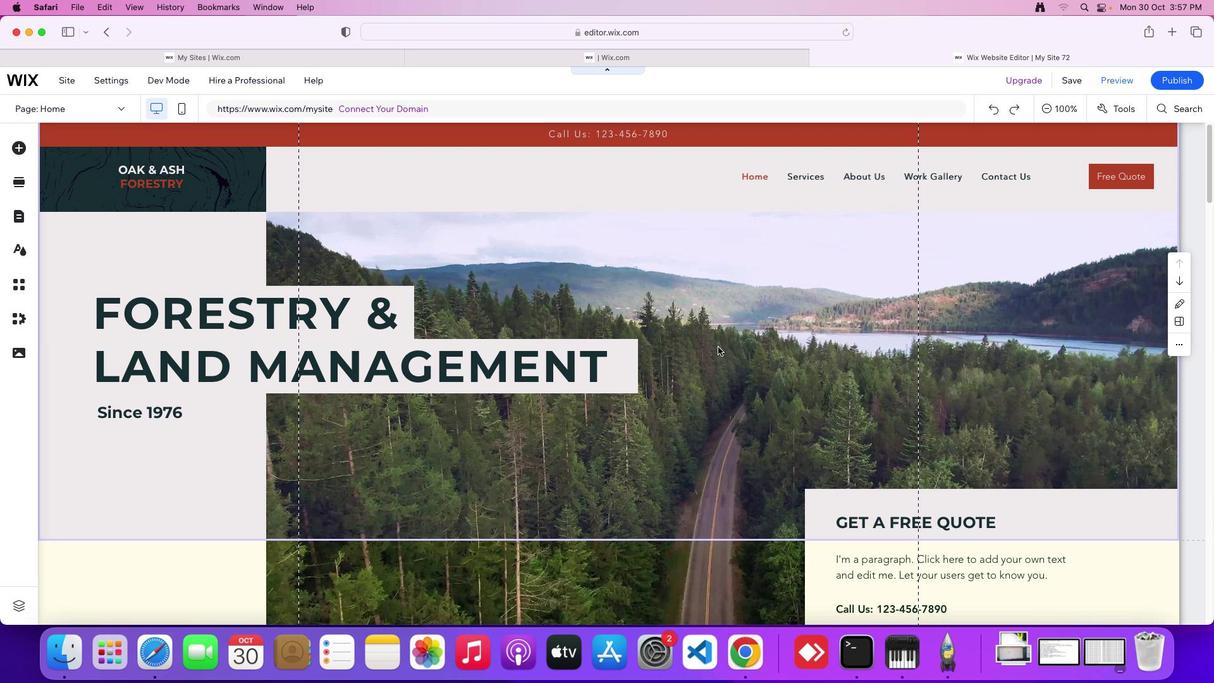
Action: Mouse scrolled (718, 347) with delta (0, -2)
Screenshot: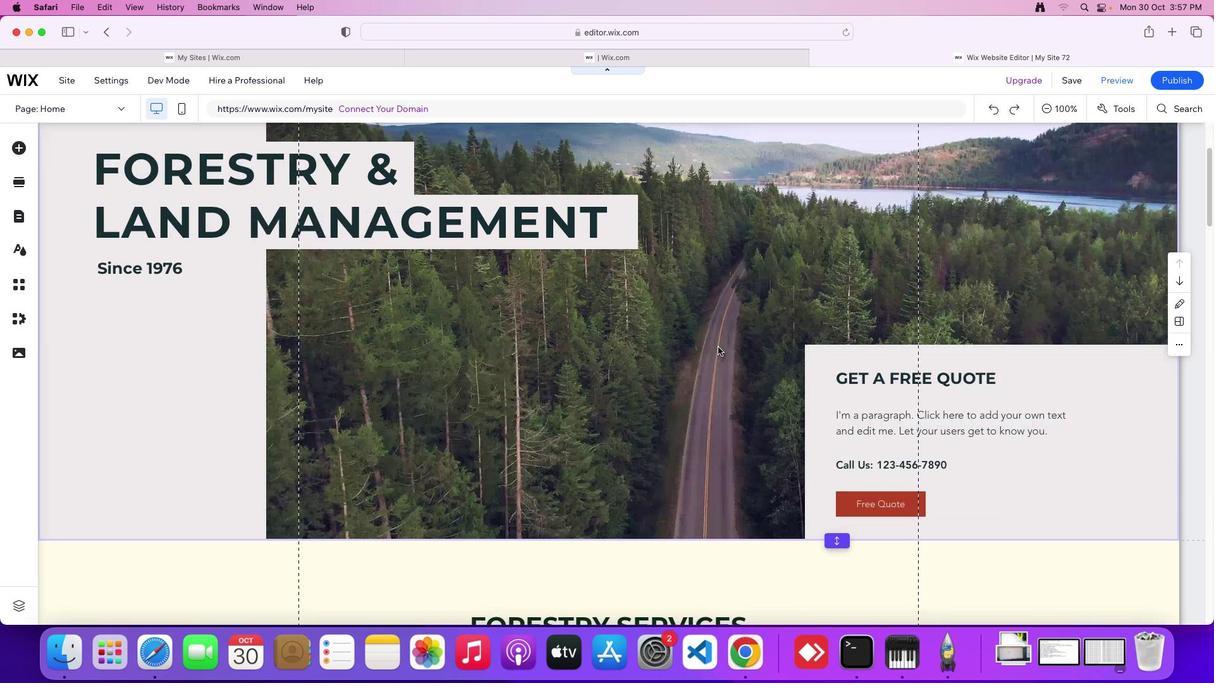 
Action: Mouse scrolled (718, 347) with delta (0, 0)
Screenshot: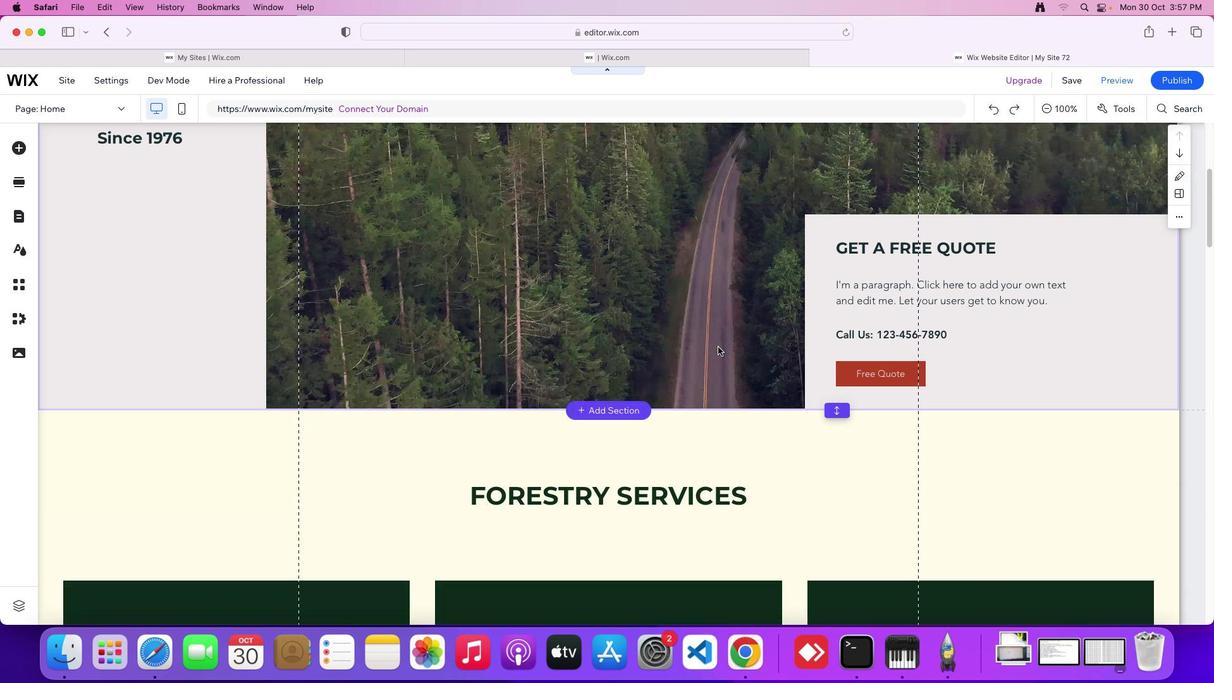 
Action: Mouse scrolled (718, 347) with delta (0, 0)
Screenshot: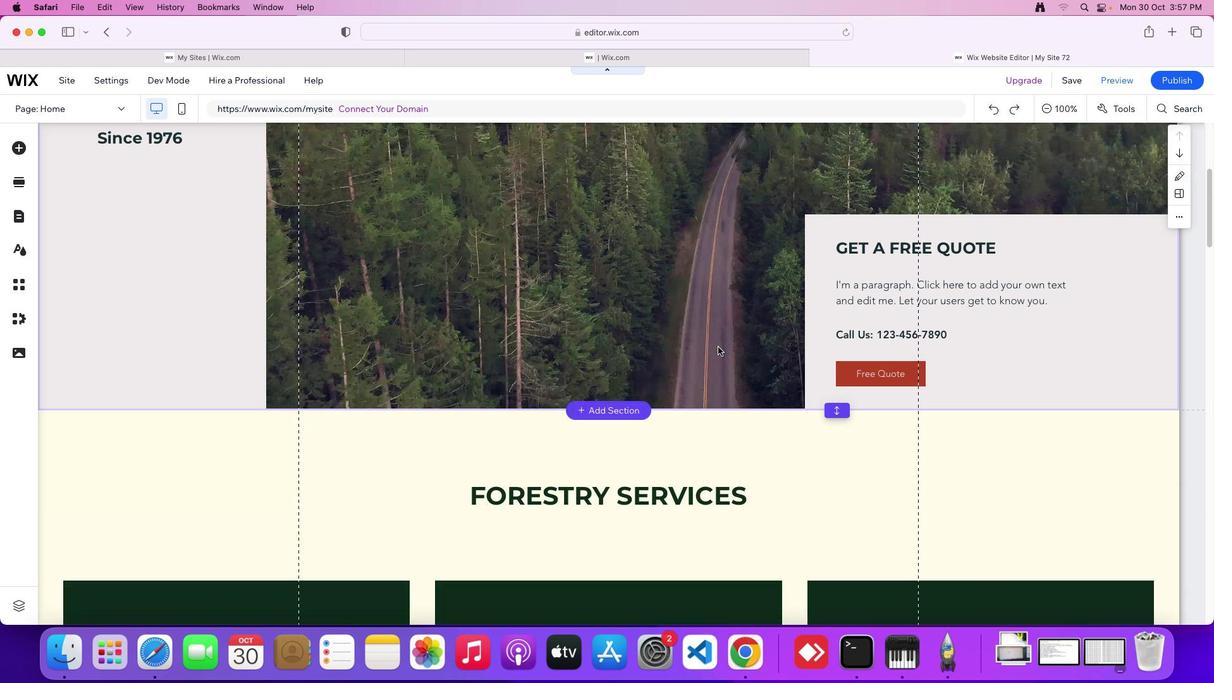 
Action: Mouse scrolled (718, 347) with delta (0, -1)
Screenshot: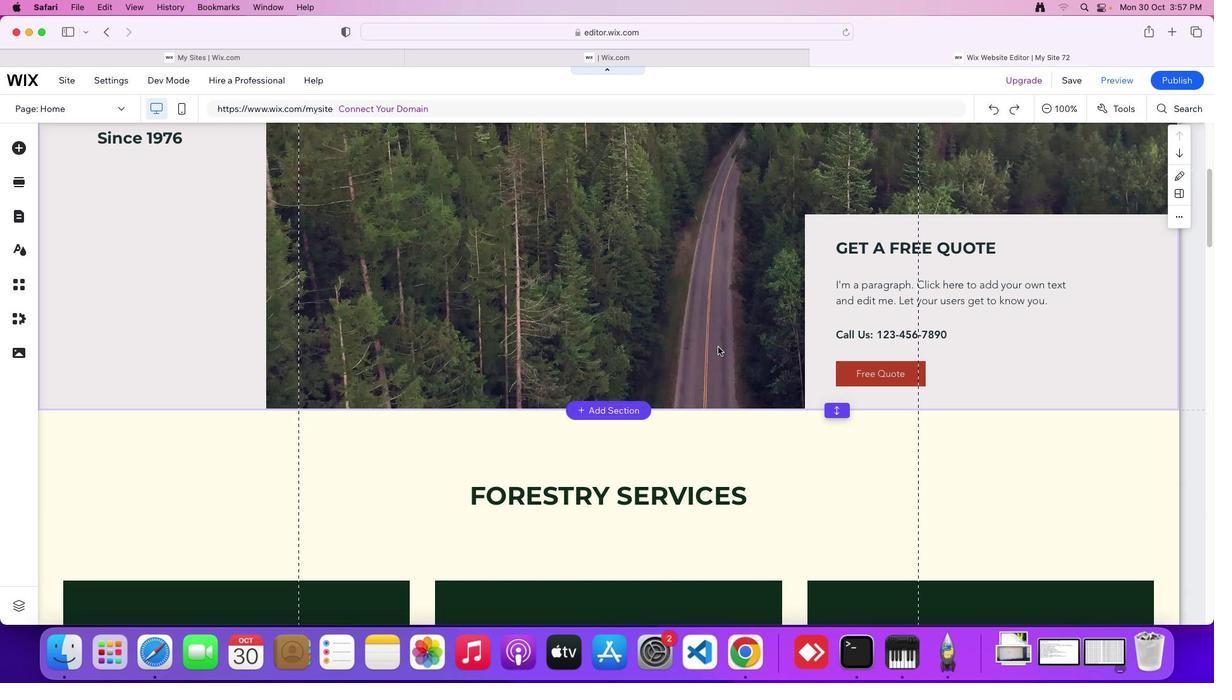 
Action: Mouse scrolled (718, 347) with delta (0, 0)
Screenshot: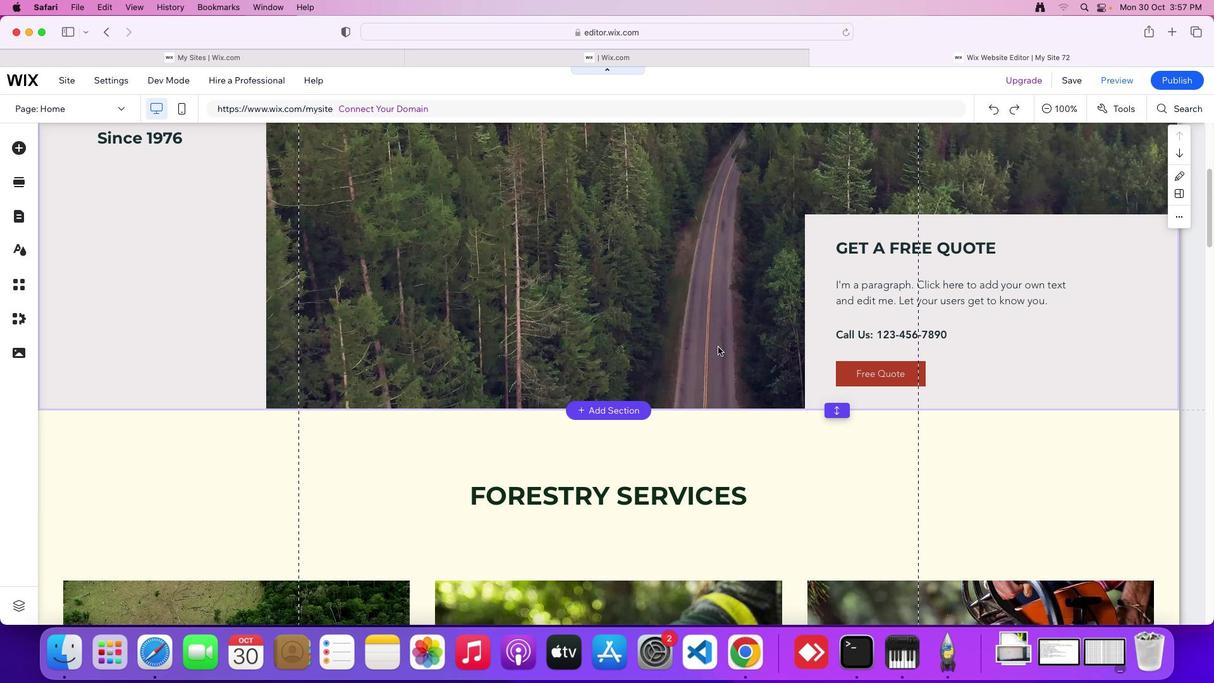 
Action: Mouse scrolled (718, 347) with delta (0, 0)
Screenshot: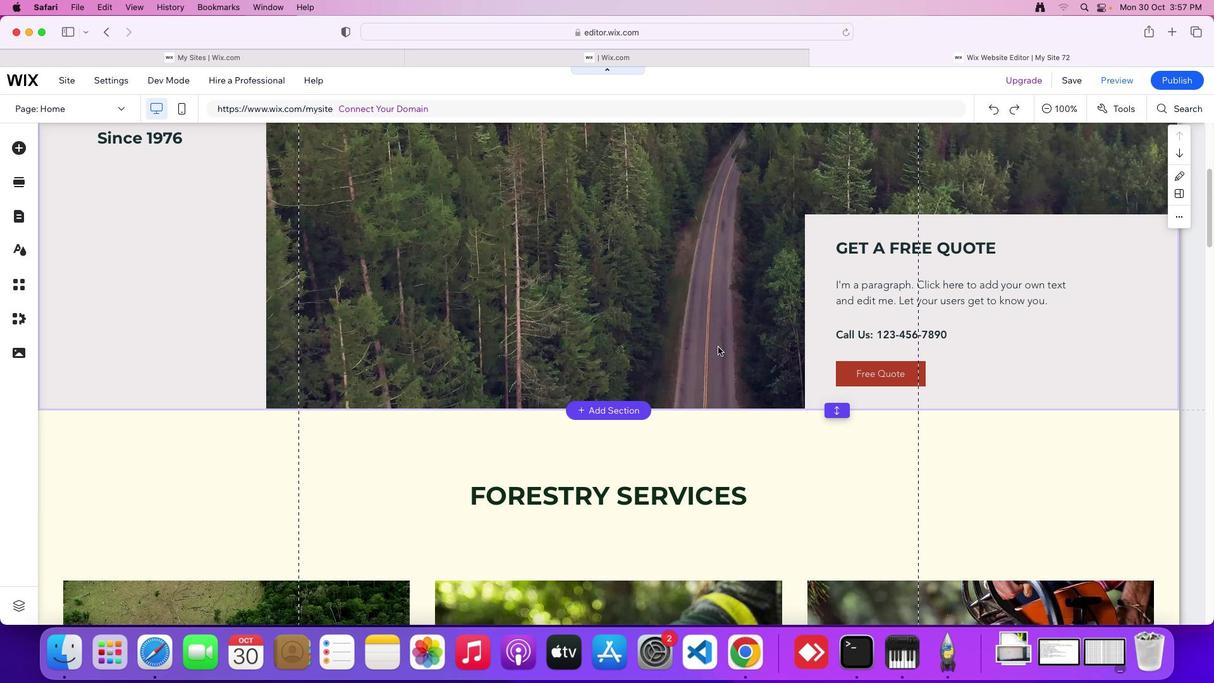 
Action: Mouse scrolled (718, 347) with delta (0, -1)
Screenshot: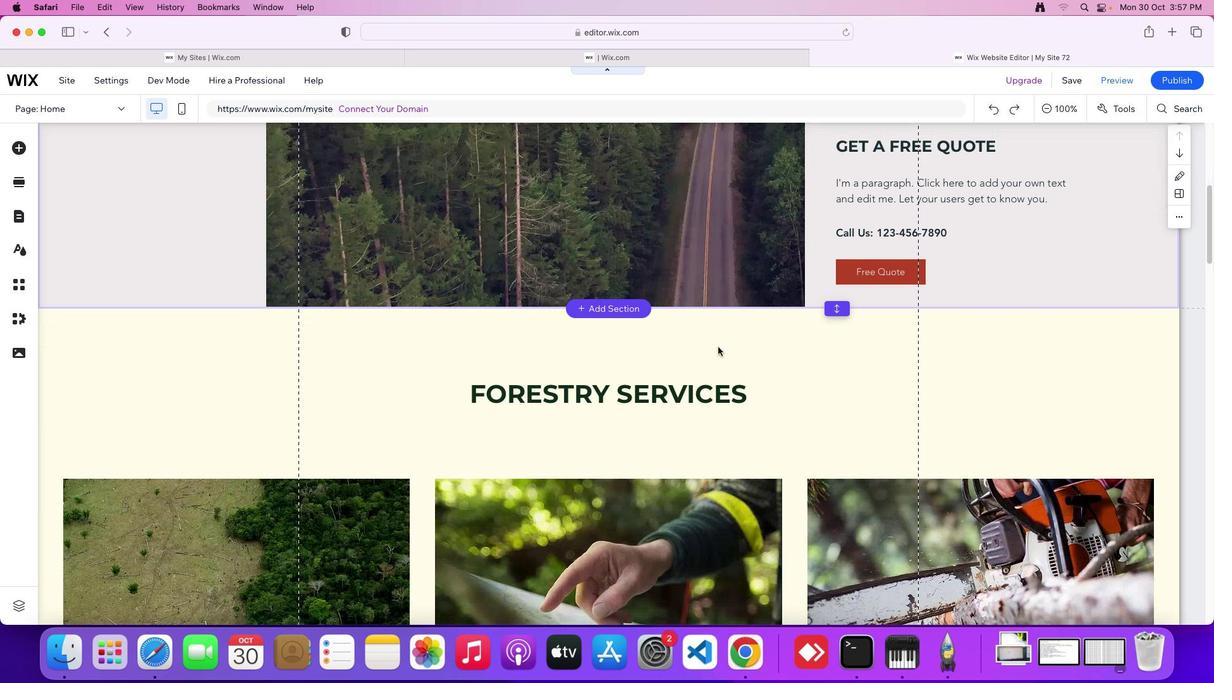 
Action: Mouse scrolled (718, 347) with delta (0, 0)
Screenshot: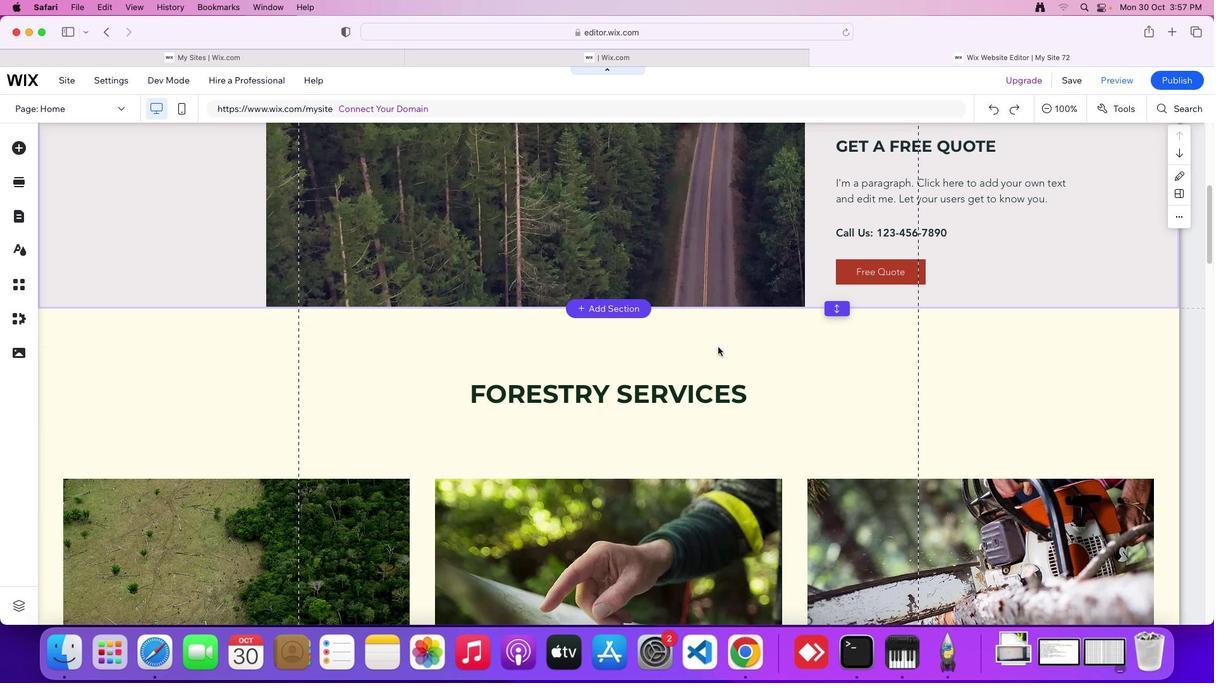 
Action: Mouse scrolled (718, 347) with delta (0, 0)
Screenshot: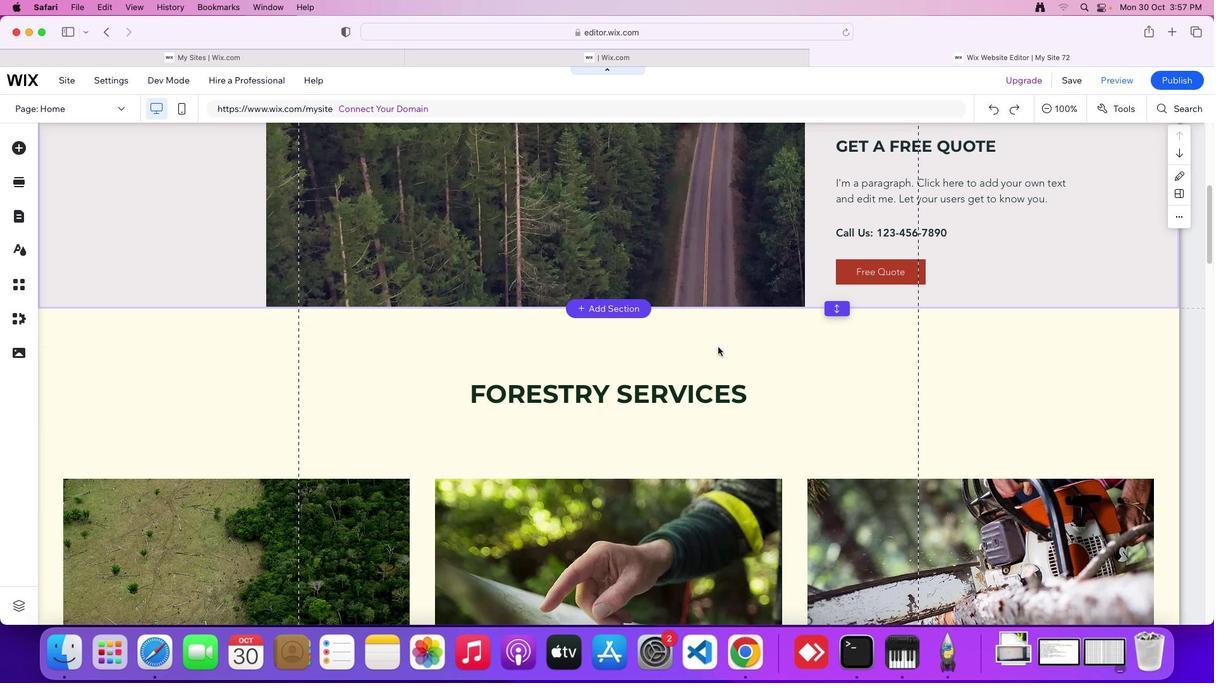 
Action: Mouse scrolled (718, 347) with delta (0, -2)
Screenshot: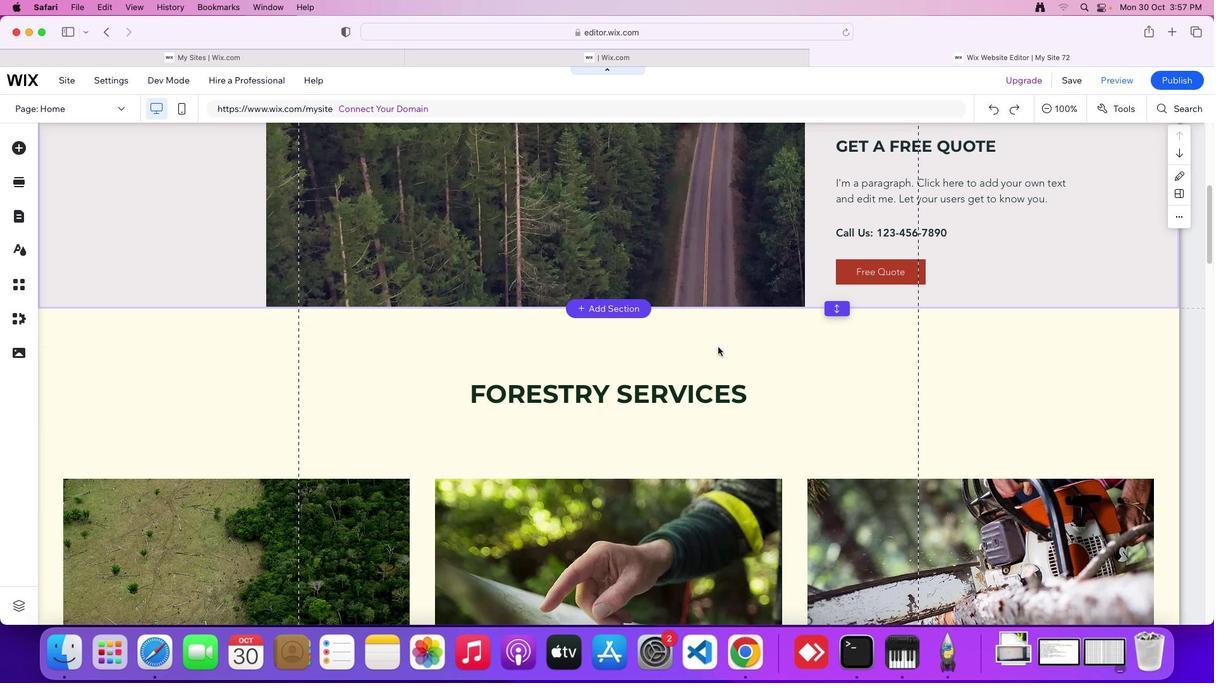 
Action: Mouse moved to (619, 349)
Screenshot: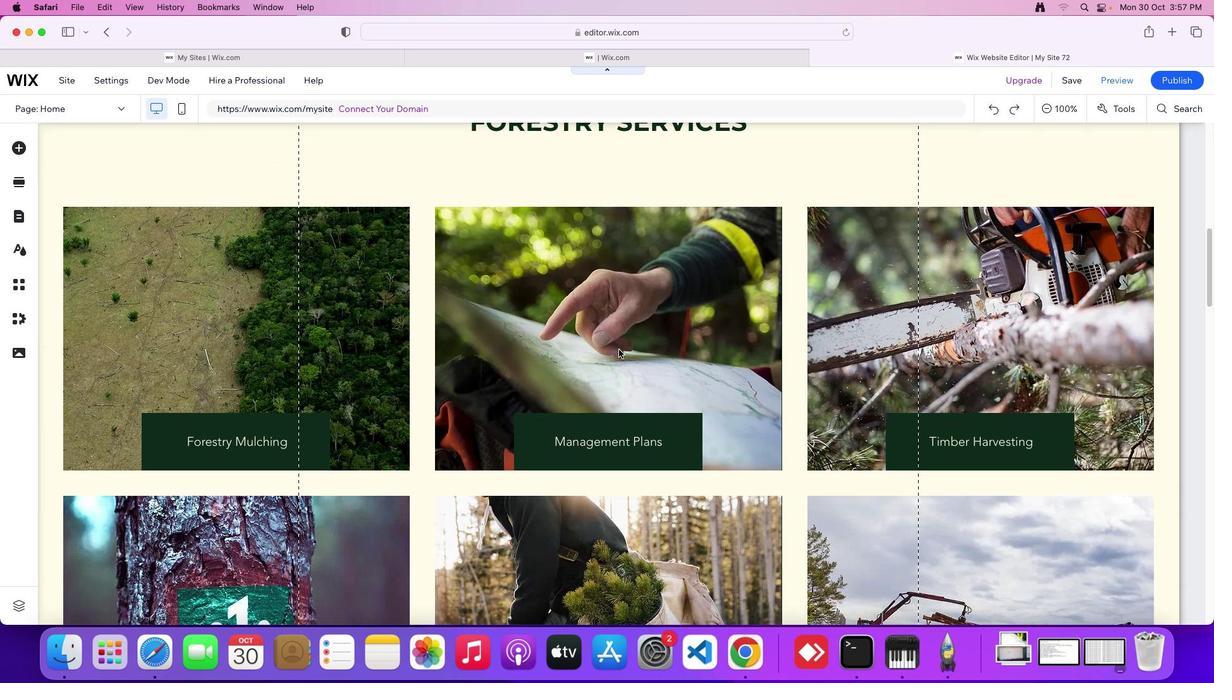 
Action: Mouse scrolled (619, 349) with delta (0, 0)
Screenshot: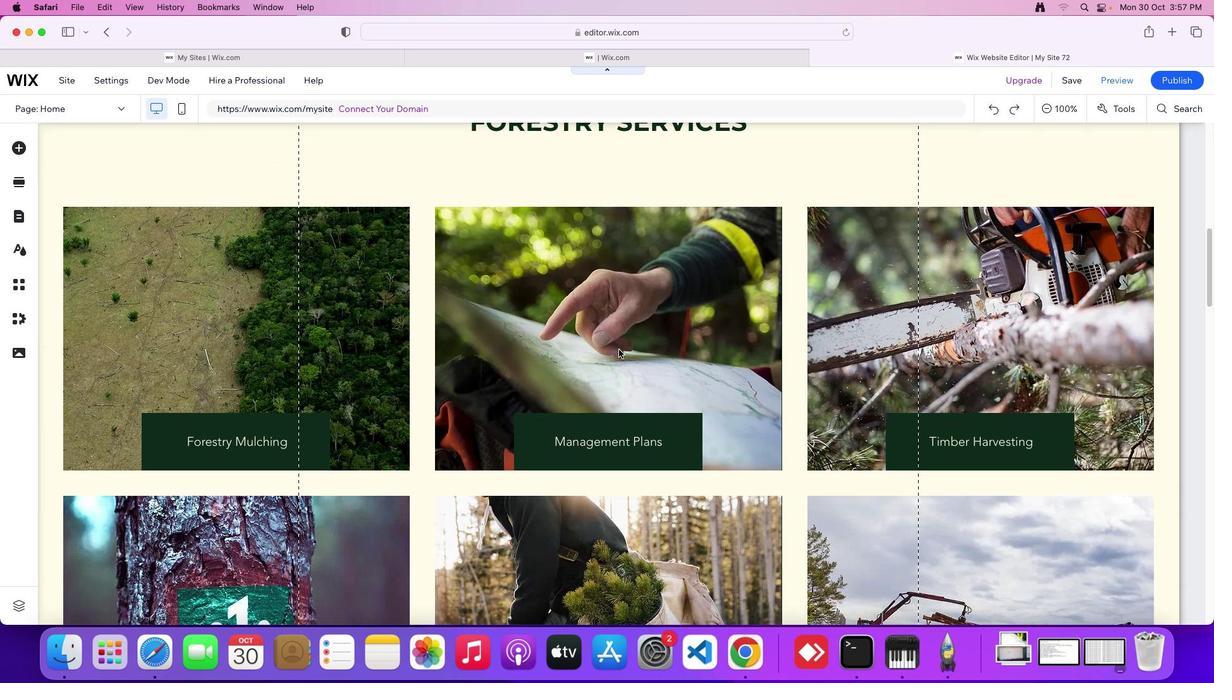 
Action: Mouse scrolled (619, 349) with delta (0, 0)
Screenshot: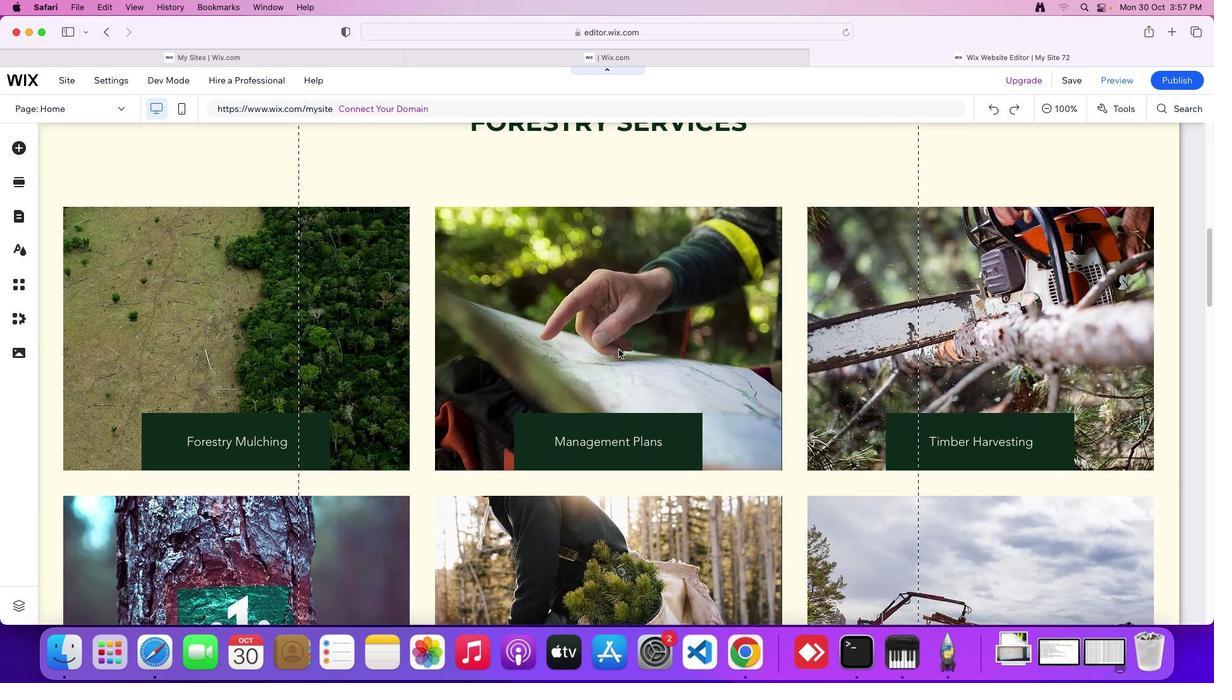 
Action: Mouse scrolled (619, 349) with delta (0, -1)
Screenshot: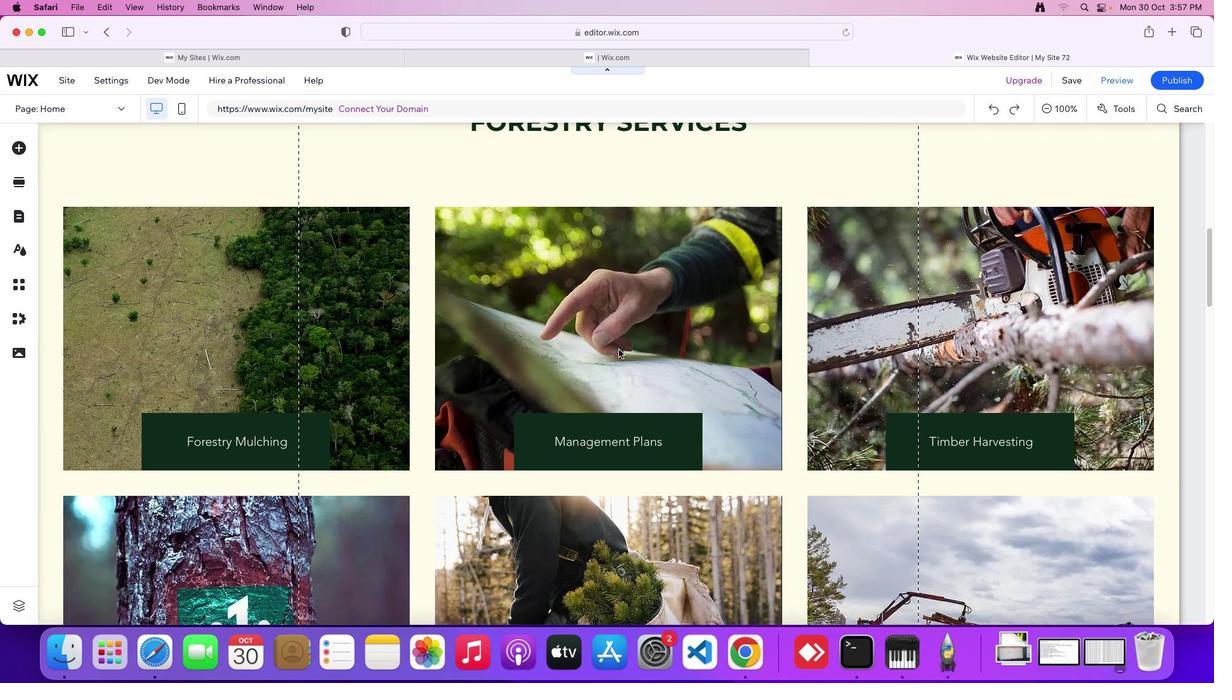 
Action: Mouse scrolled (619, 349) with delta (0, 0)
Screenshot: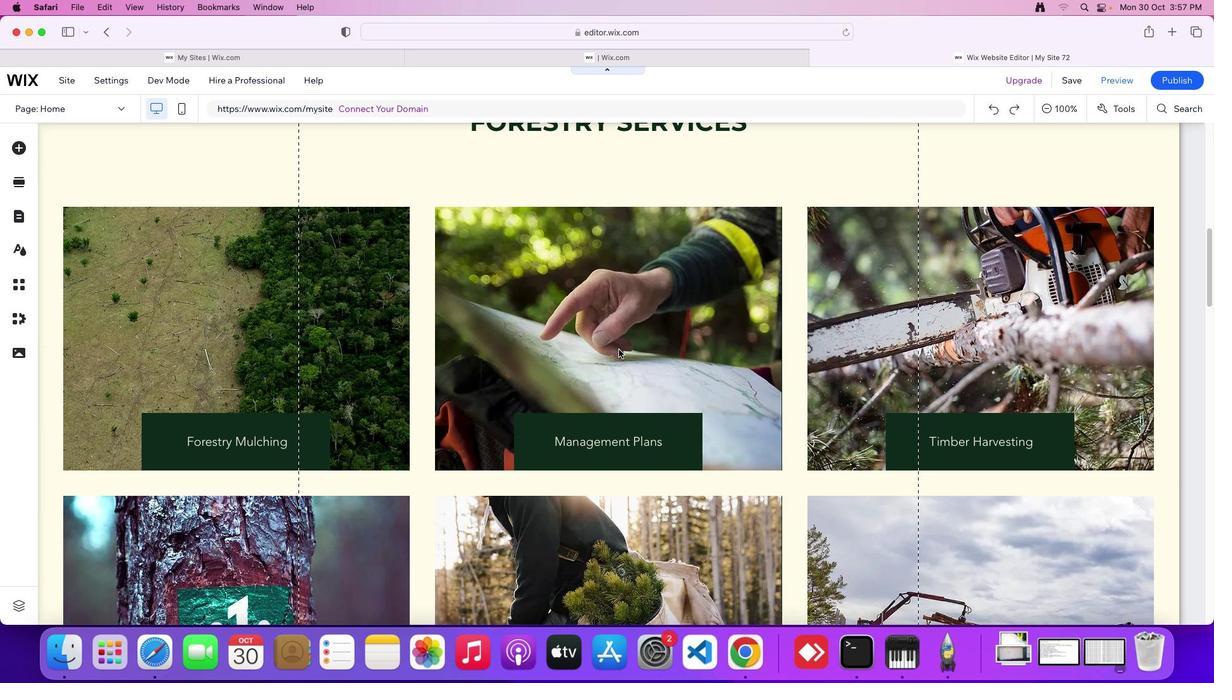 
Action: Mouse scrolled (619, 349) with delta (0, 0)
Screenshot: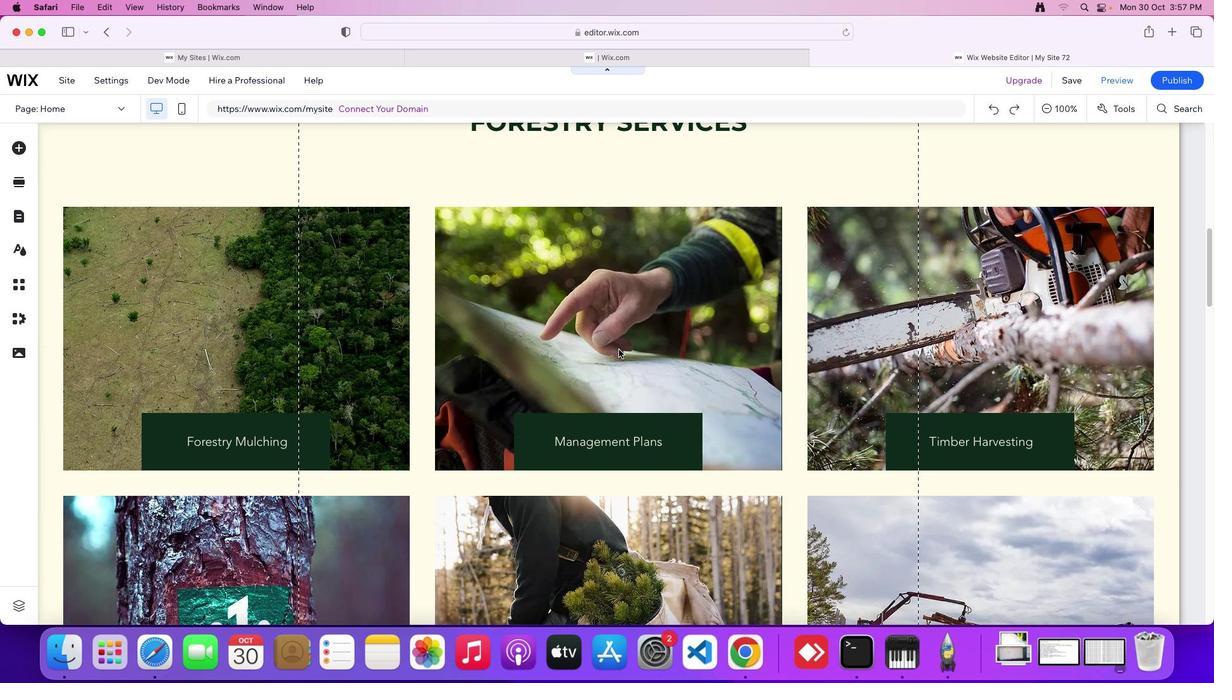 
Action: Mouse scrolled (619, 349) with delta (0, -2)
Screenshot: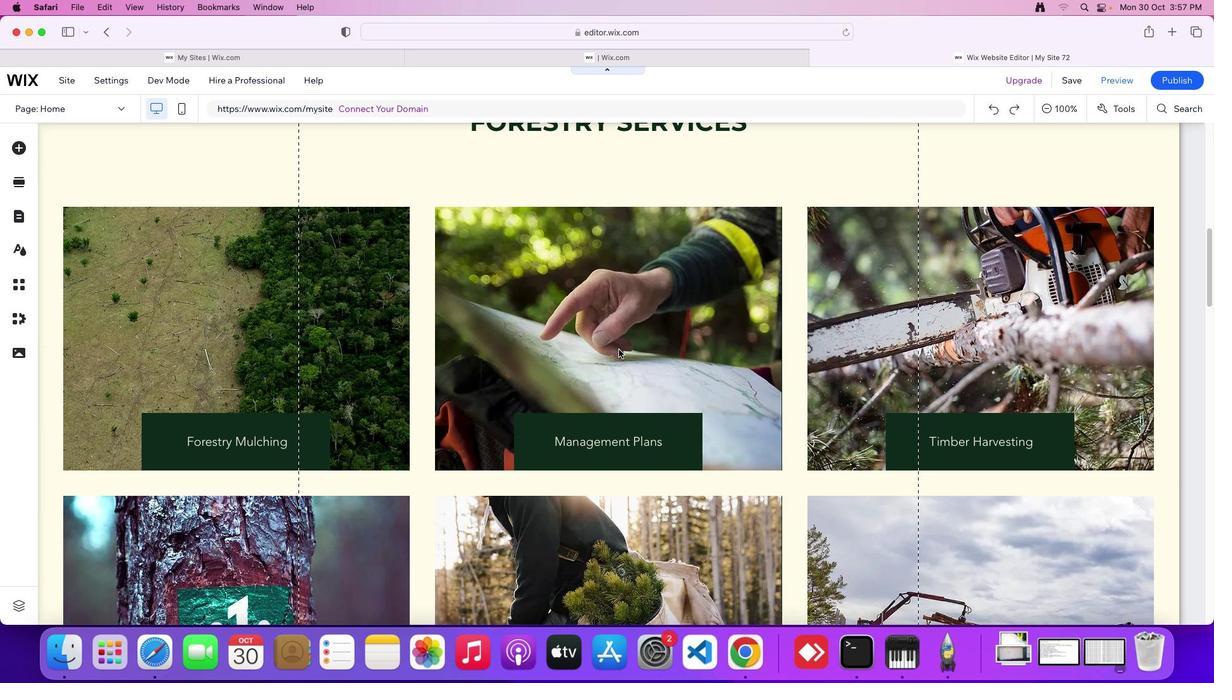 
Action: Mouse scrolled (619, 349) with delta (0, -3)
Screenshot: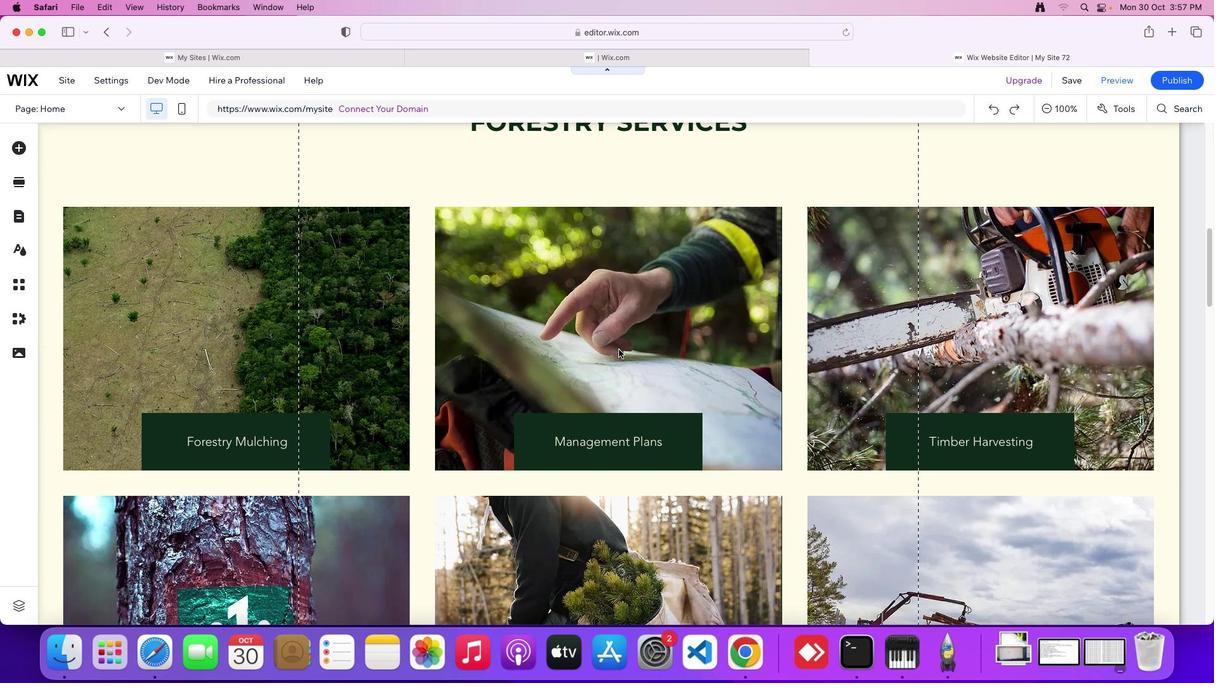 
Action: Mouse scrolled (619, 349) with delta (0, 0)
Screenshot: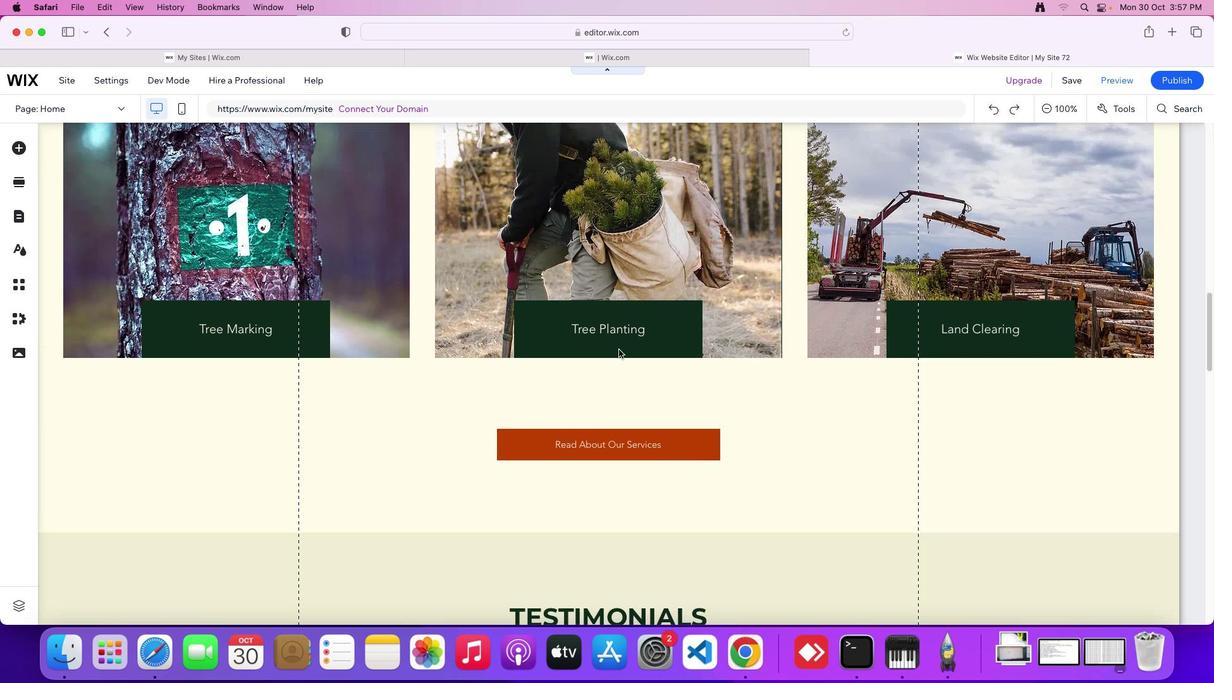 
Action: Mouse scrolled (619, 349) with delta (0, 0)
Screenshot: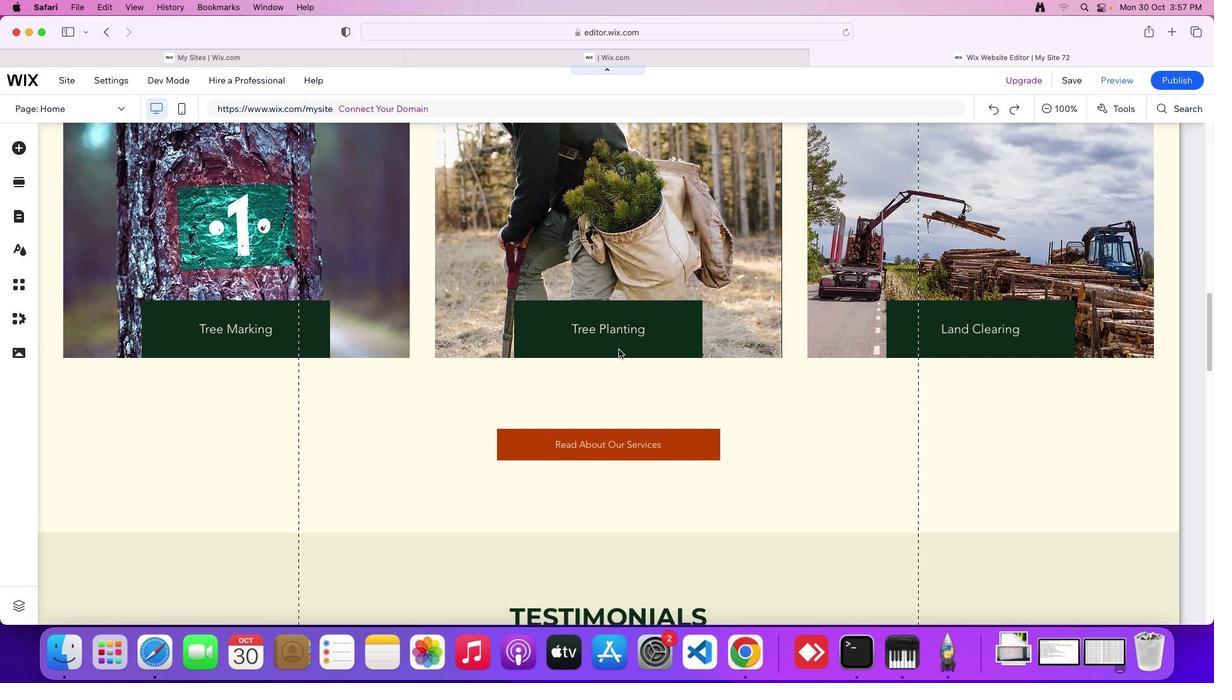 
Action: Mouse scrolled (619, 349) with delta (0, -1)
Screenshot: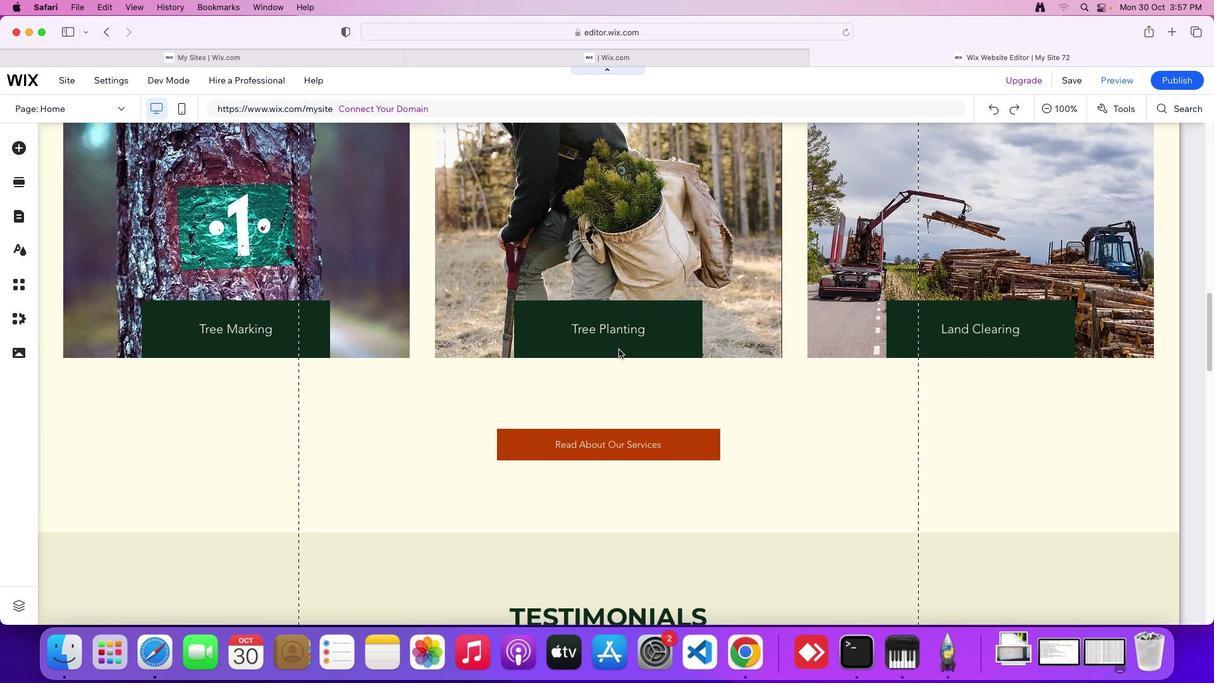 
Action: Mouse moved to (618, 346)
Screenshot: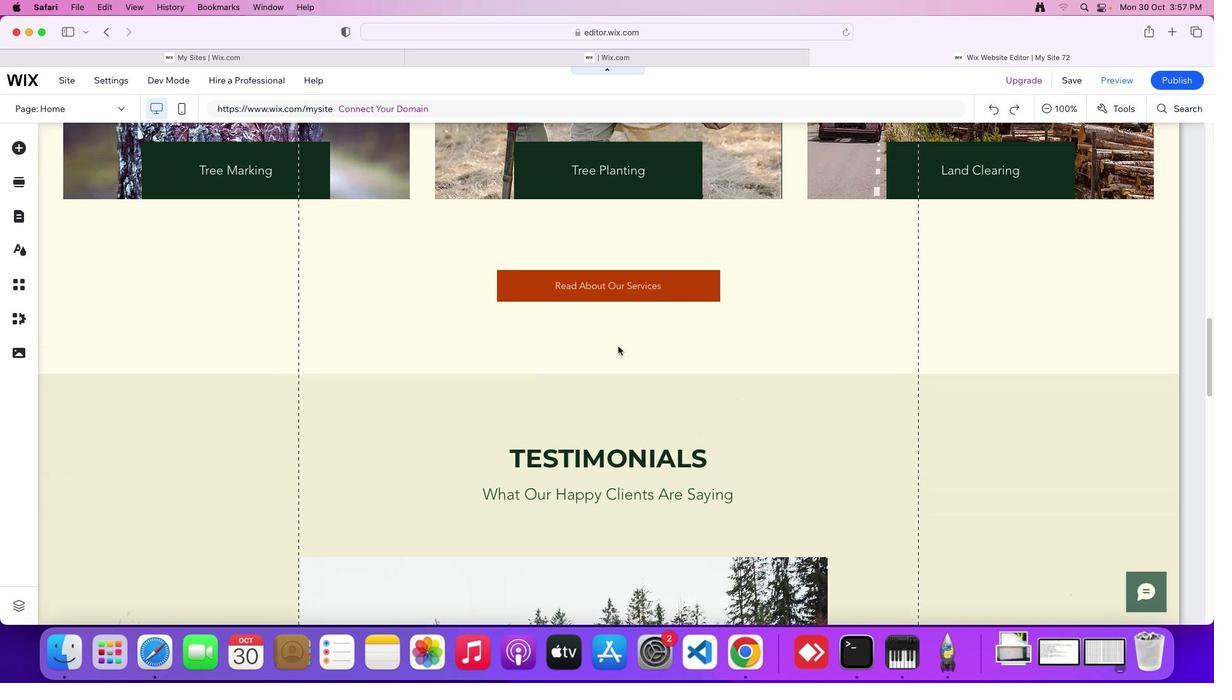 
Action: Mouse scrolled (618, 346) with delta (0, 0)
Screenshot: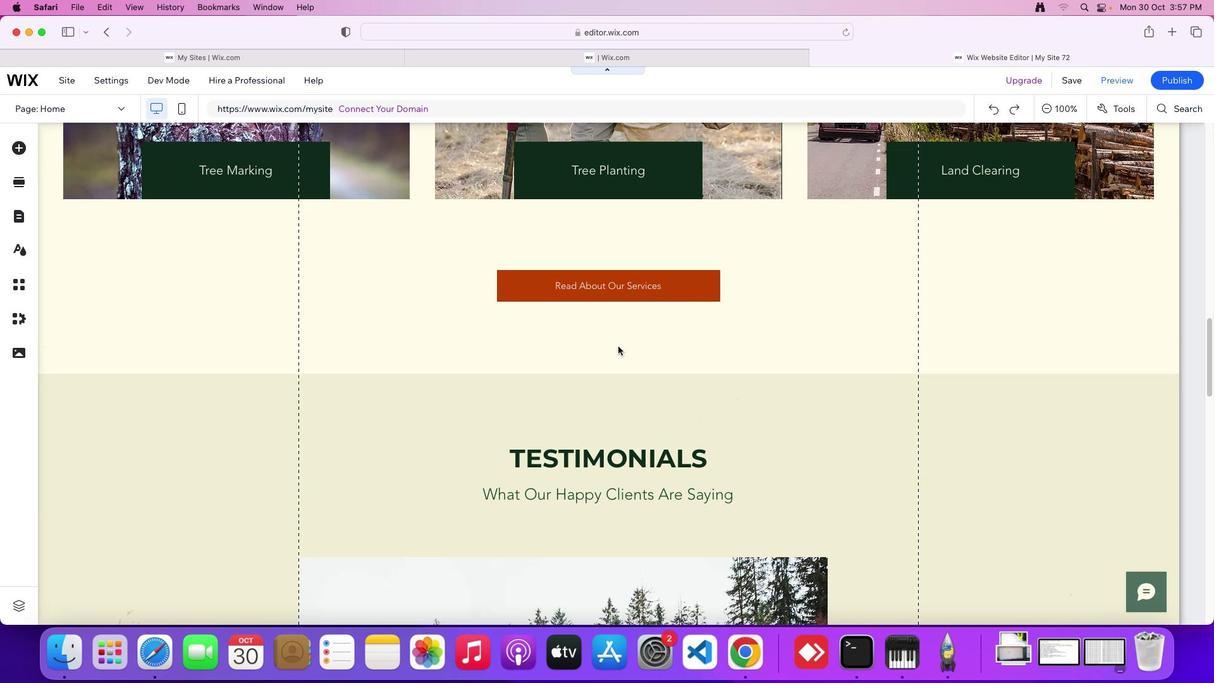 
Action: Mouse scrolled (618, 346) with delta (0, 0)
Screenshot: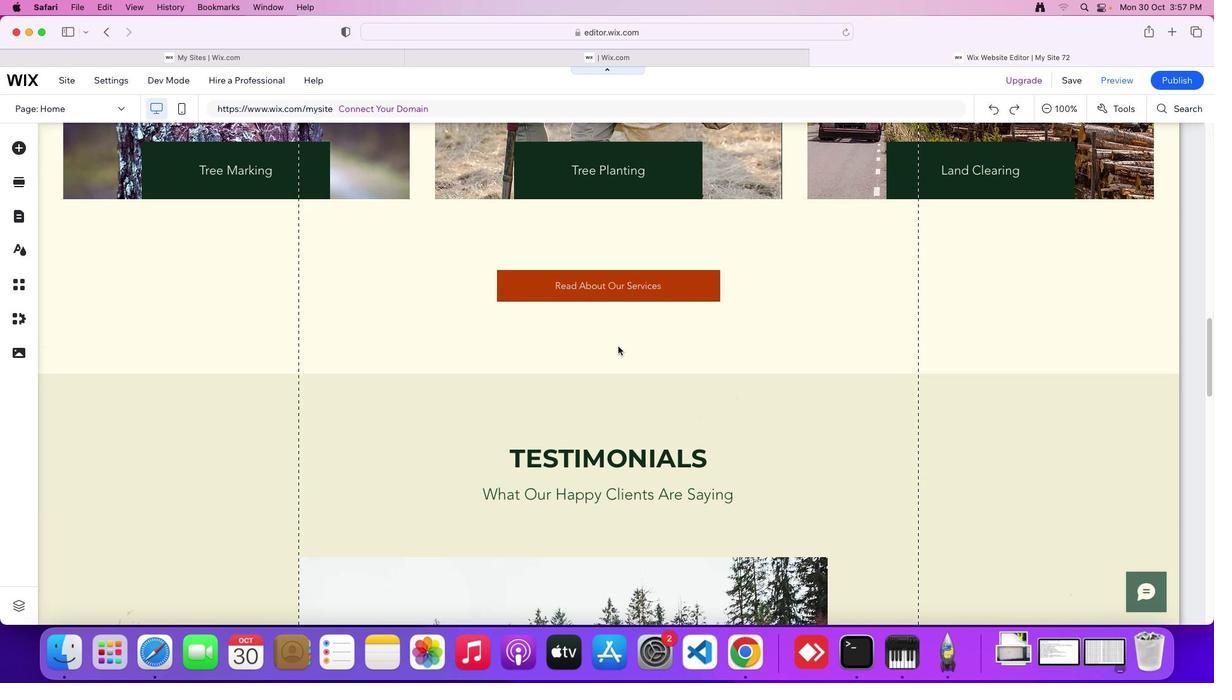 
Action: Mouse scrolled (618, 346) with delta (0, -2)
Screenshot: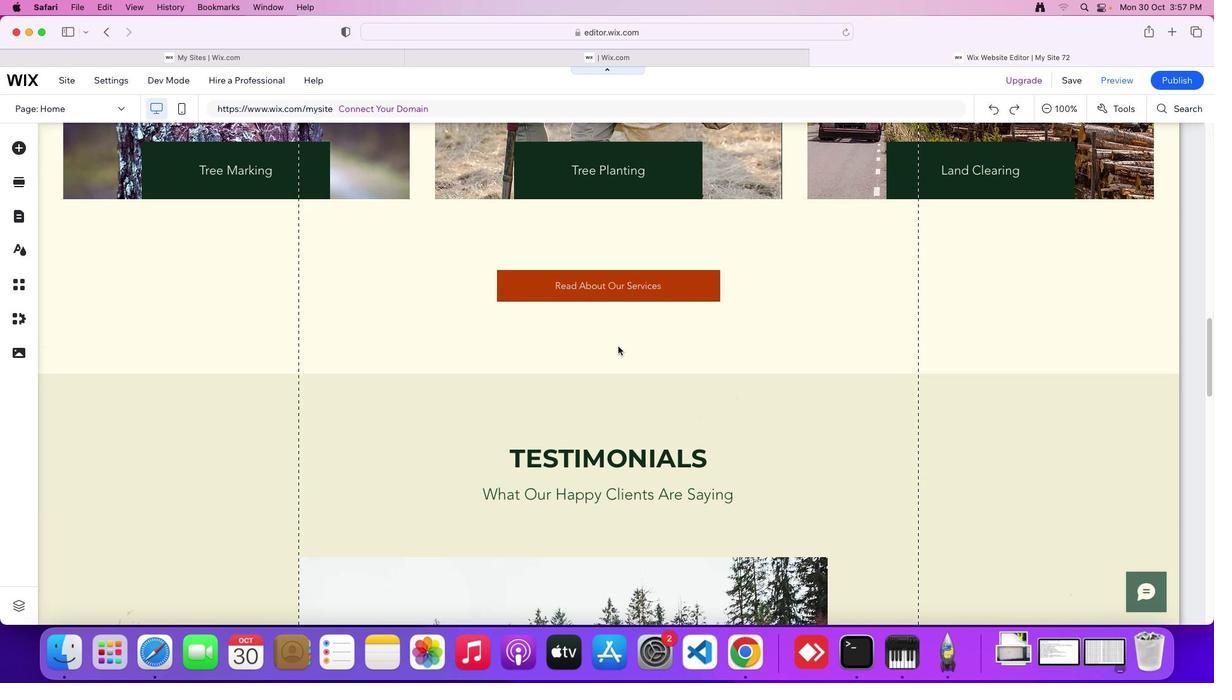 
Action: Mouse scrolled (618, 346) with delta (0, 0)
Screenshot: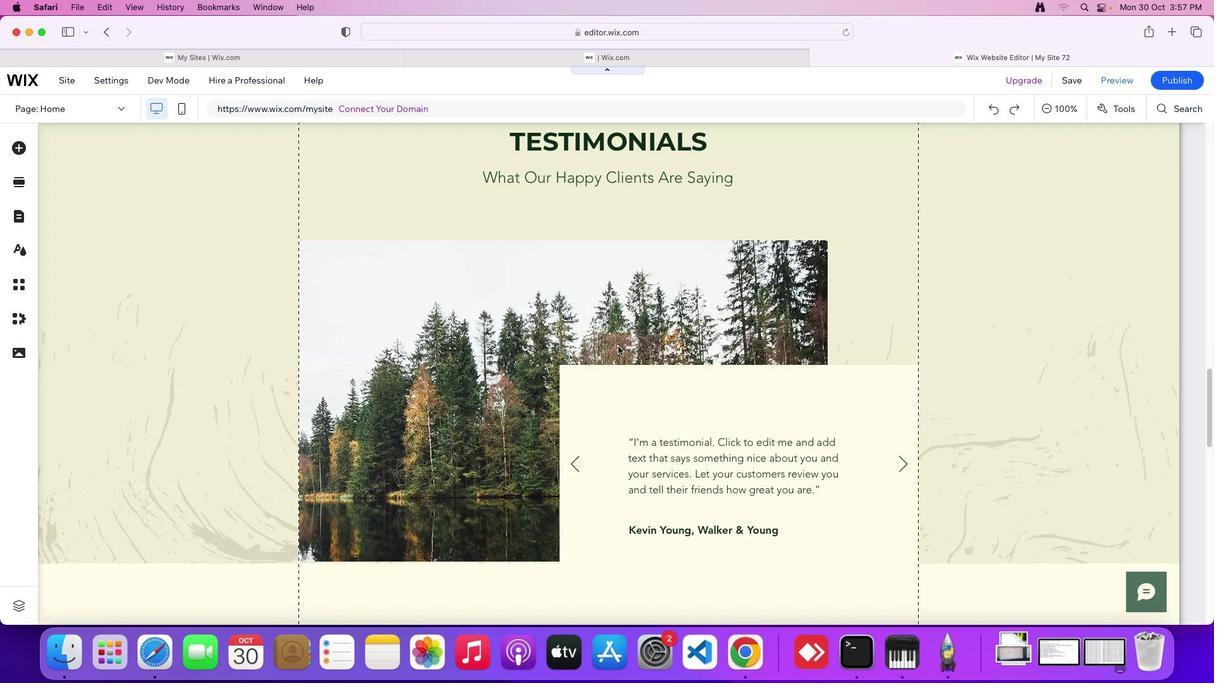 
Action: Mouse scrolled (618, 346) with delta (0, 0)
Screenshot: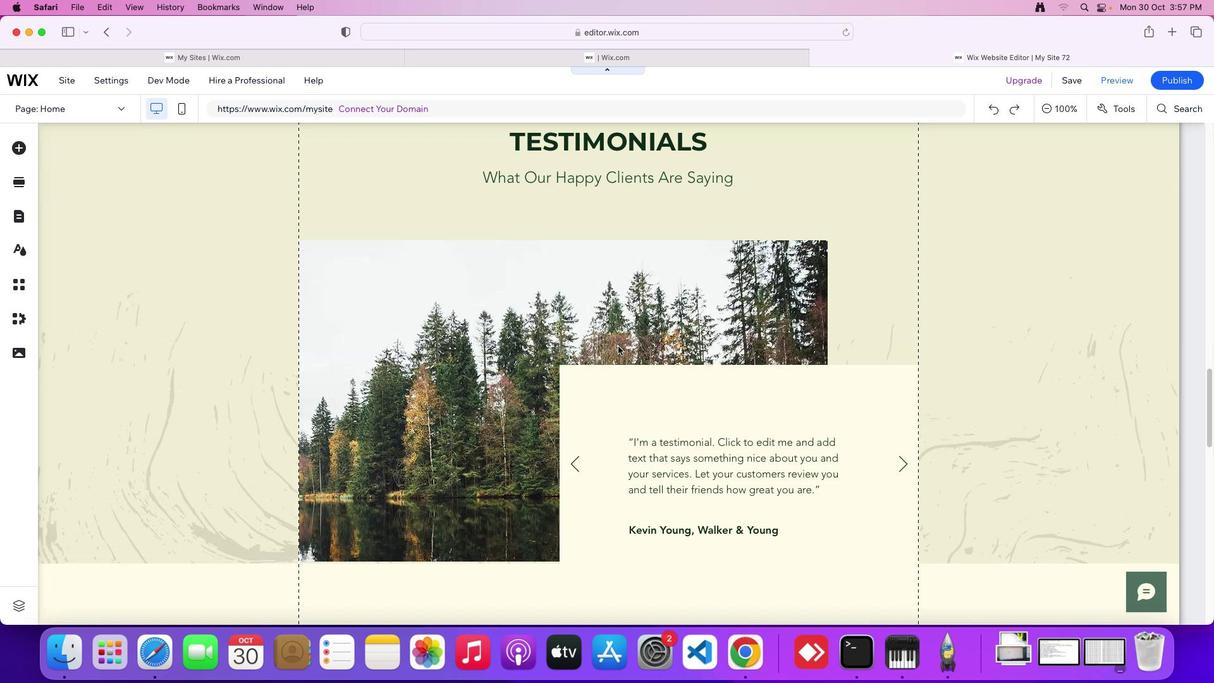 
Action: Mouse scrolled (618, 346) with delta (0, -2)
Screenshot: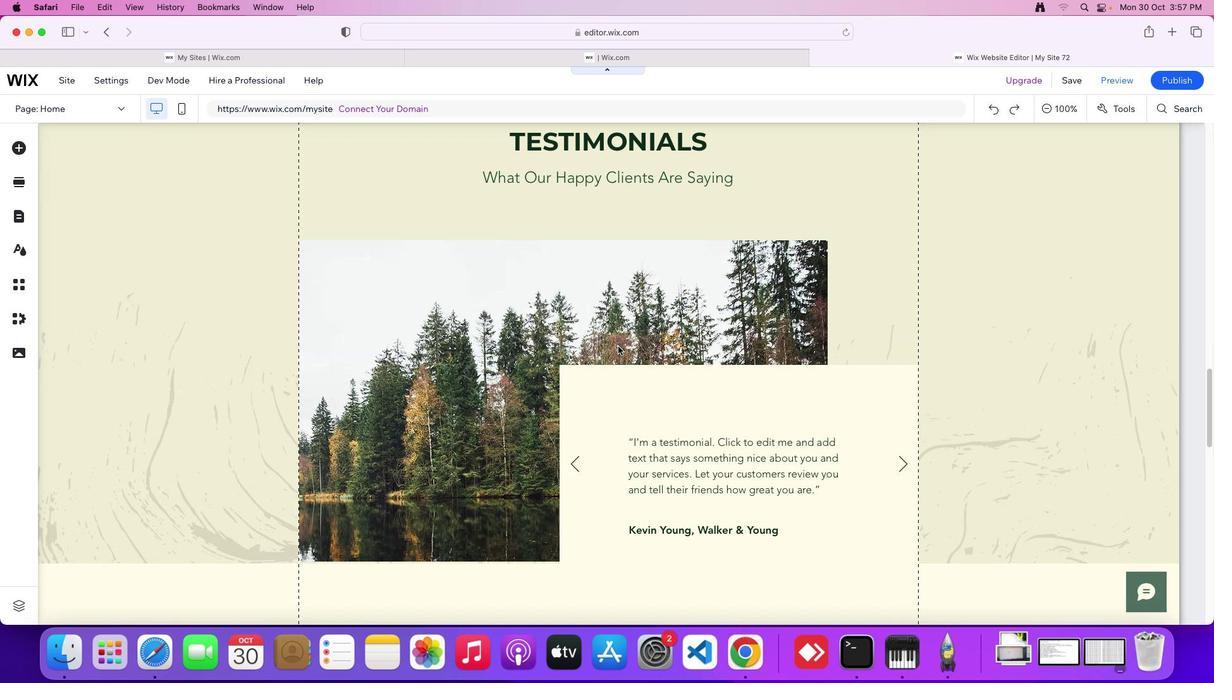 
Action: Mouse scrolled (618, 346) with delta (0, -3)
Screenshot: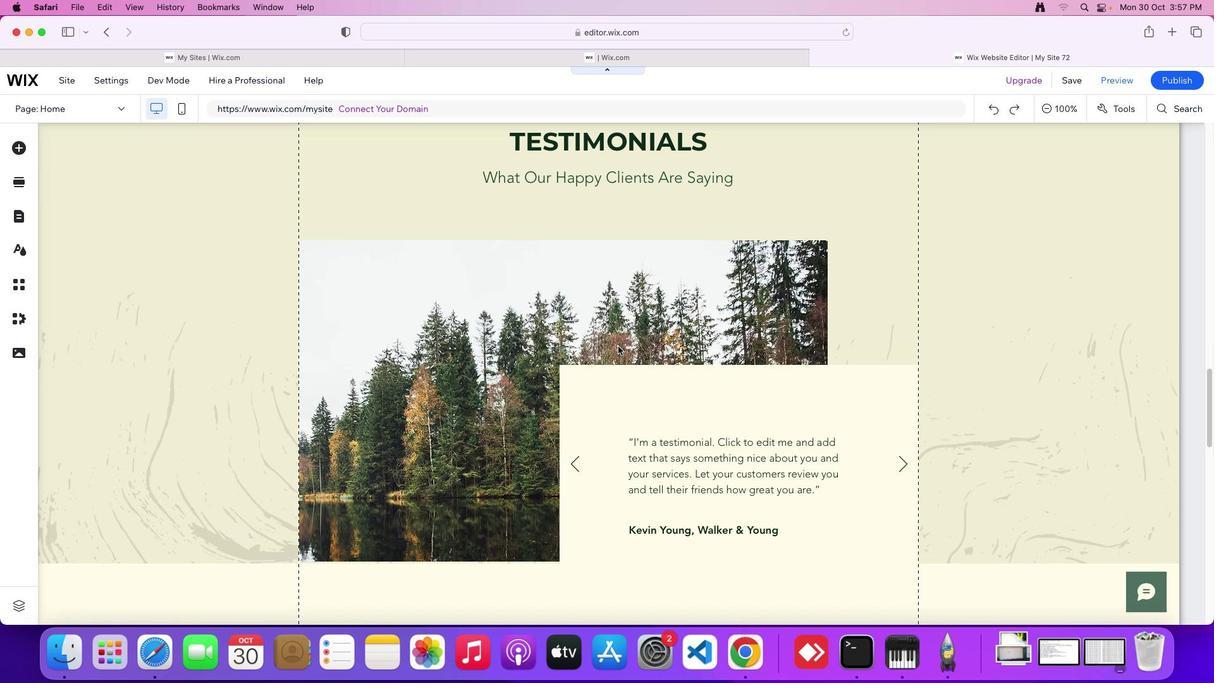 
Action: Mouse scrolled (618, 346) with delta (0, 0)
Screenshot: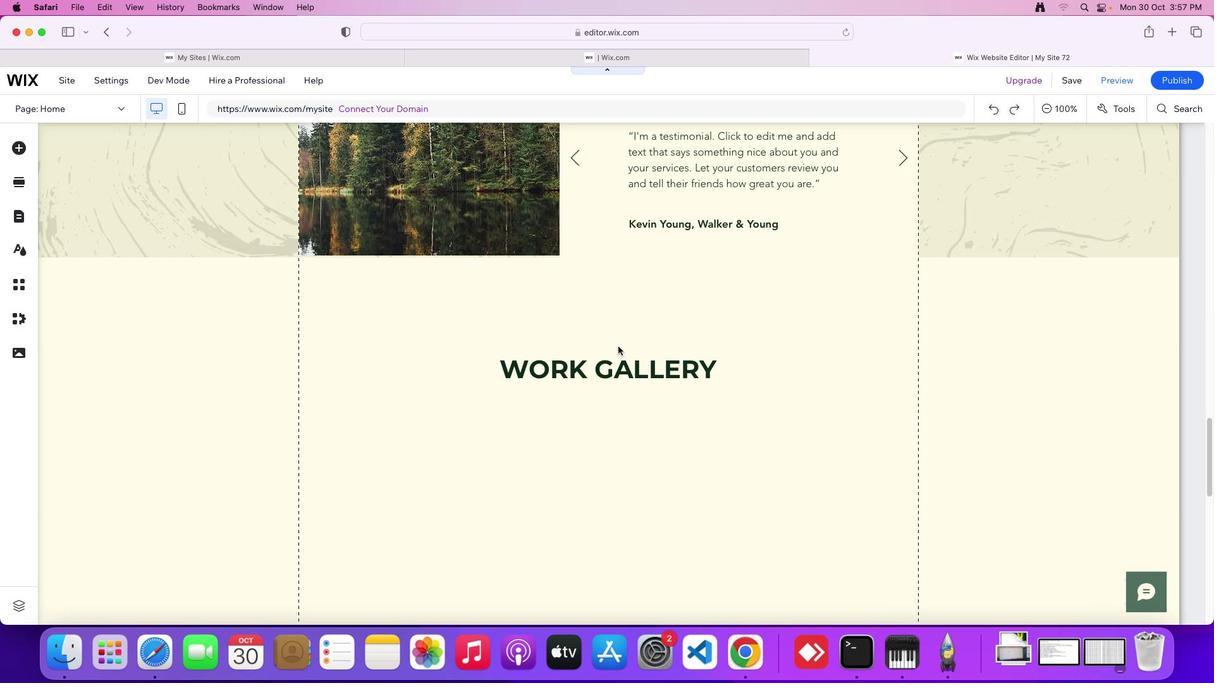 
Action: Mouse scrolled (618, 346) with delta (0, 0)
Screenshot: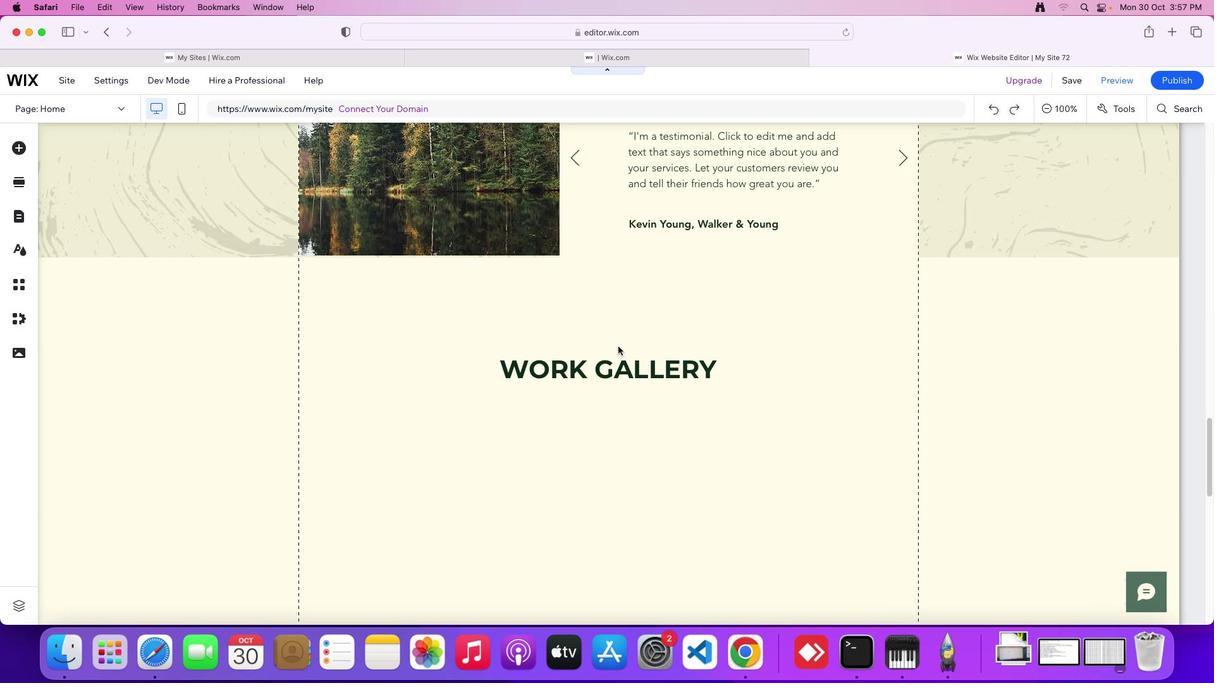 
Action: Mouse scrolled (618, 346) with delta (0, -2)
Screenshot: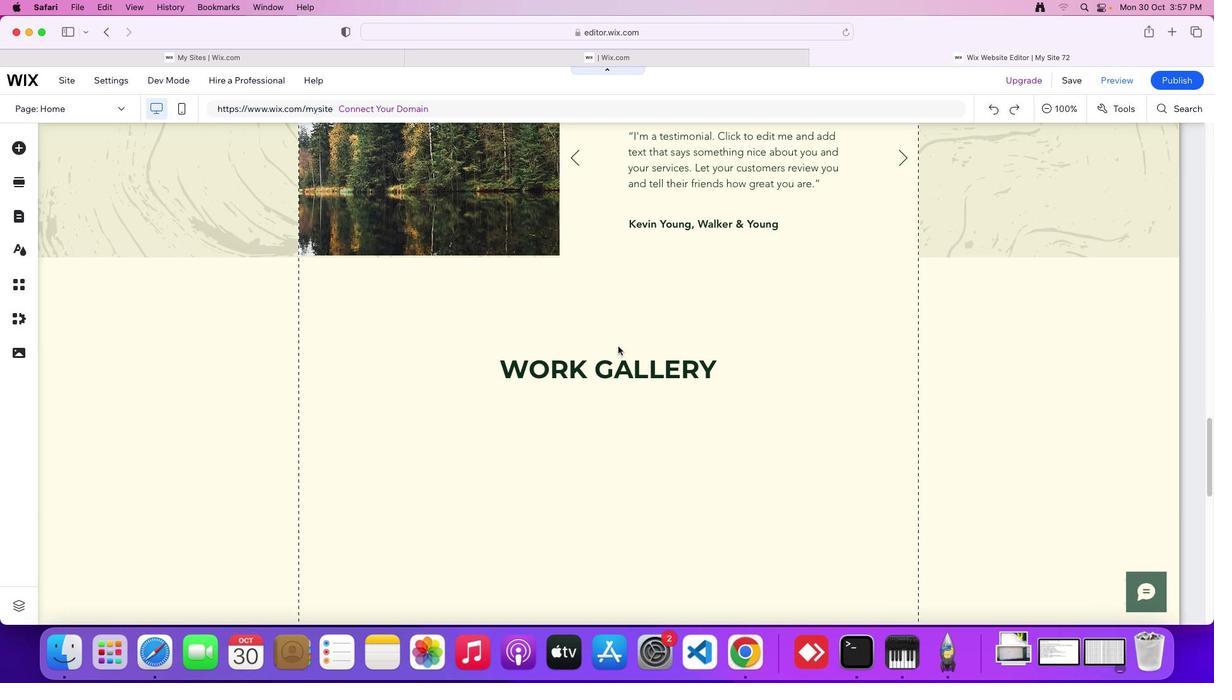 
Action: Mouse scrolled (618, 346) with delta (0, -3)
Screenshot: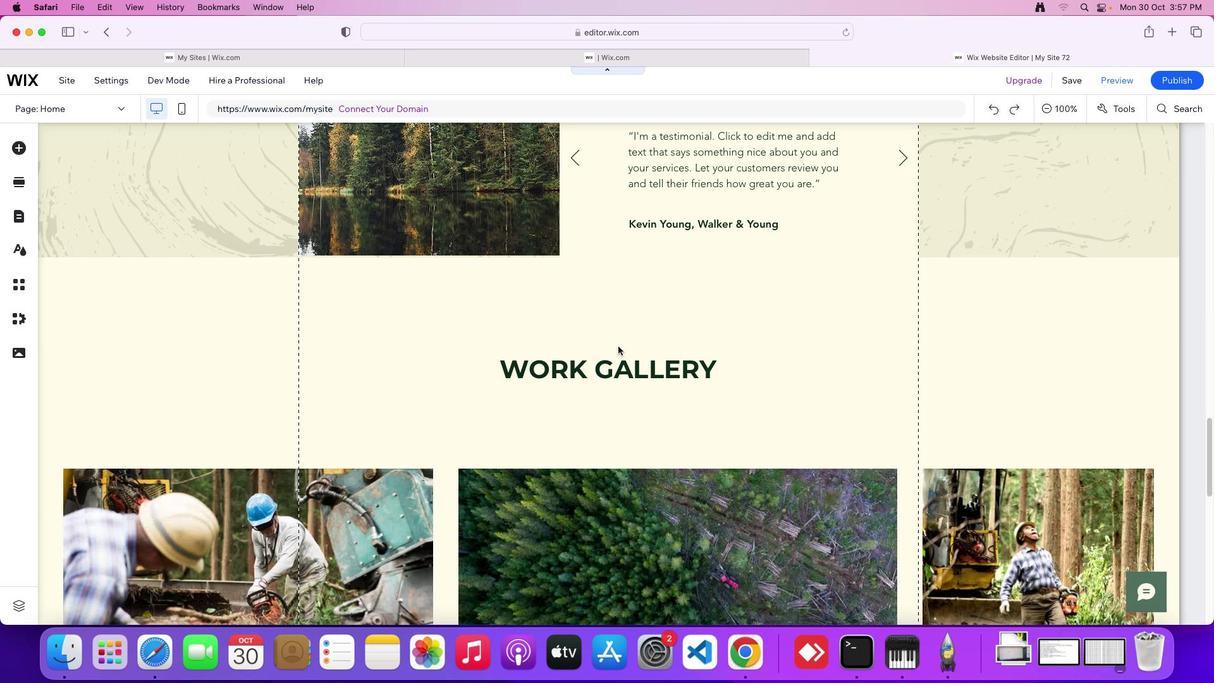 
Action: Mouse scrolled (618, 346) with delta (0, 0)
Screenshot: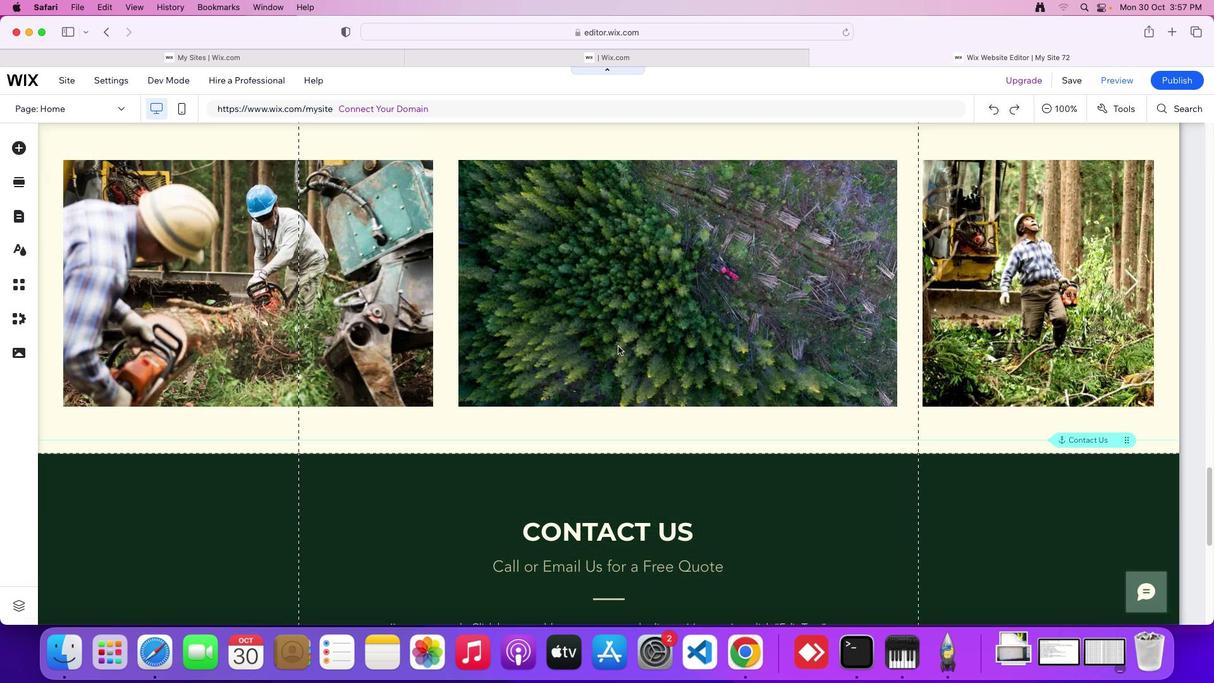 
Action: Mouse scrolled (618, 346) with delta (0, 0)
Screenshot: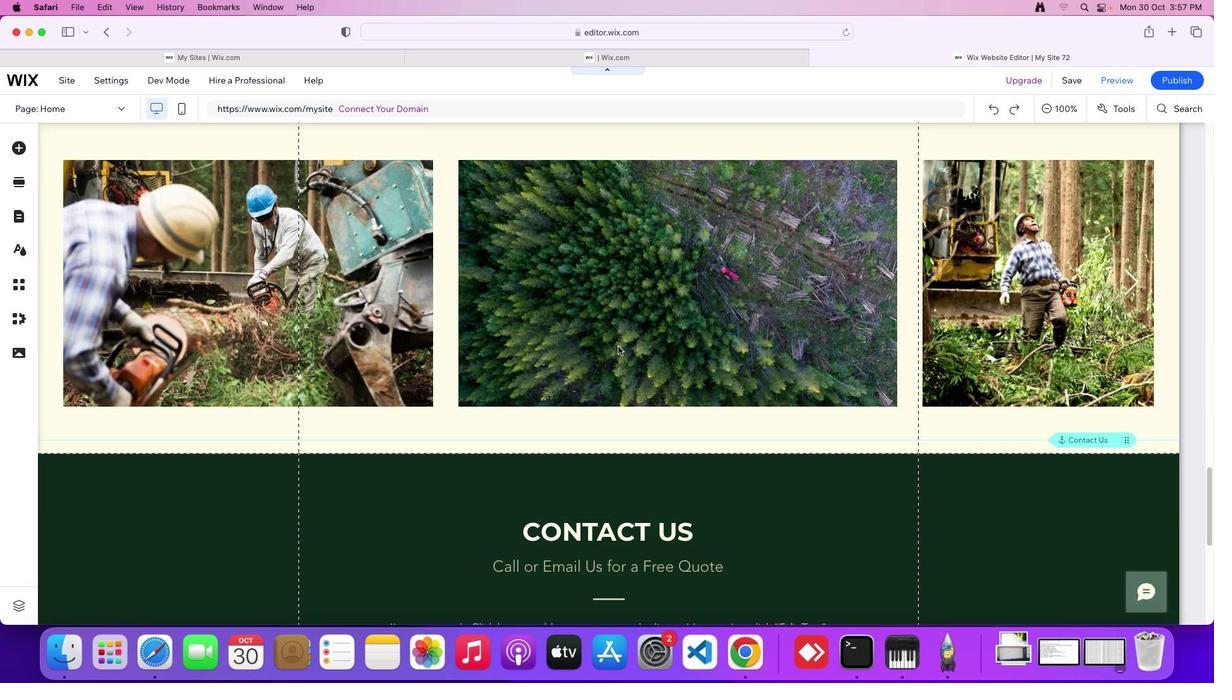 
Action: Mouse scrolled (618, 346) with delta (0, -2)
Screenshot: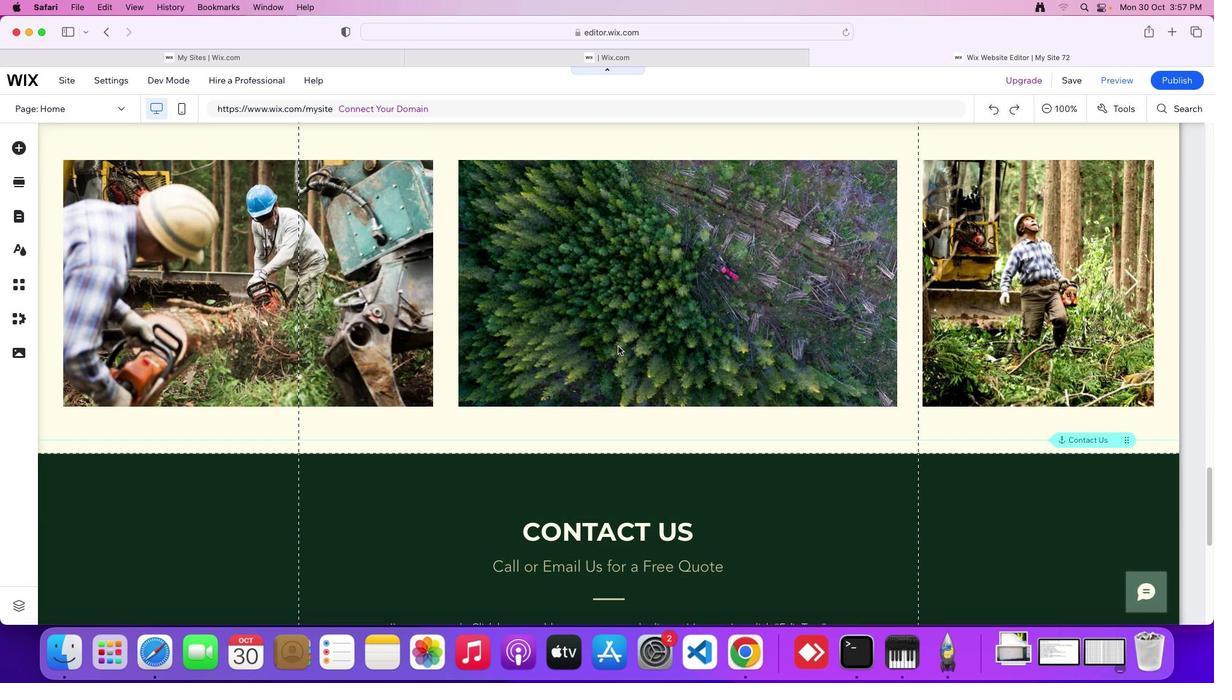 
Action: Mouse scrolled (618, 346) with delta (0, -3)
Screenshot: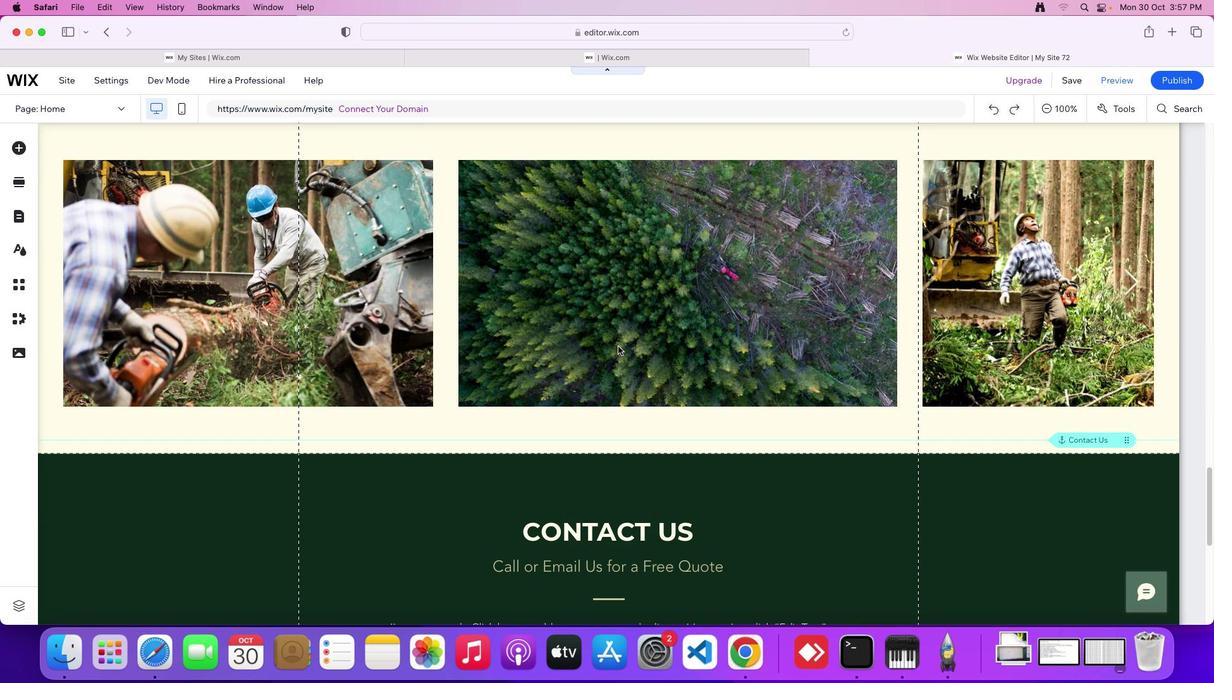 
Action: Mouse scrolled (618, 346) with delta (0, 0)
Screenshot: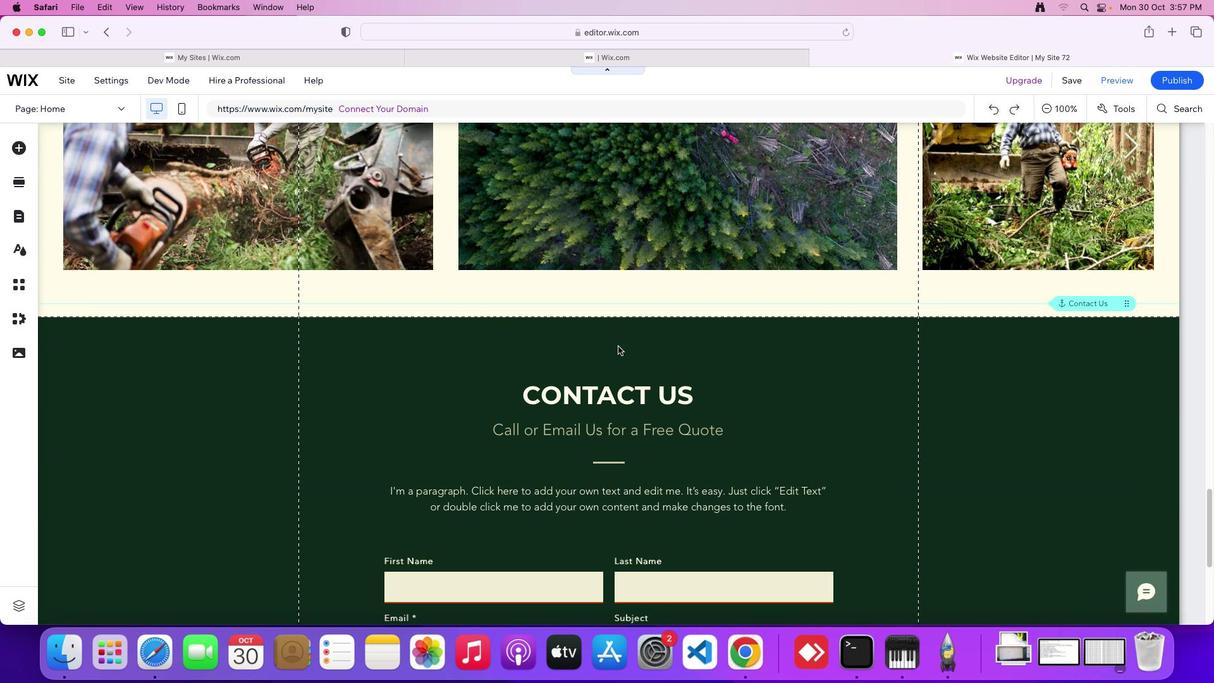 
Action: Mouse scrolled (618, 346) with delta (0, 0)
Screenshot: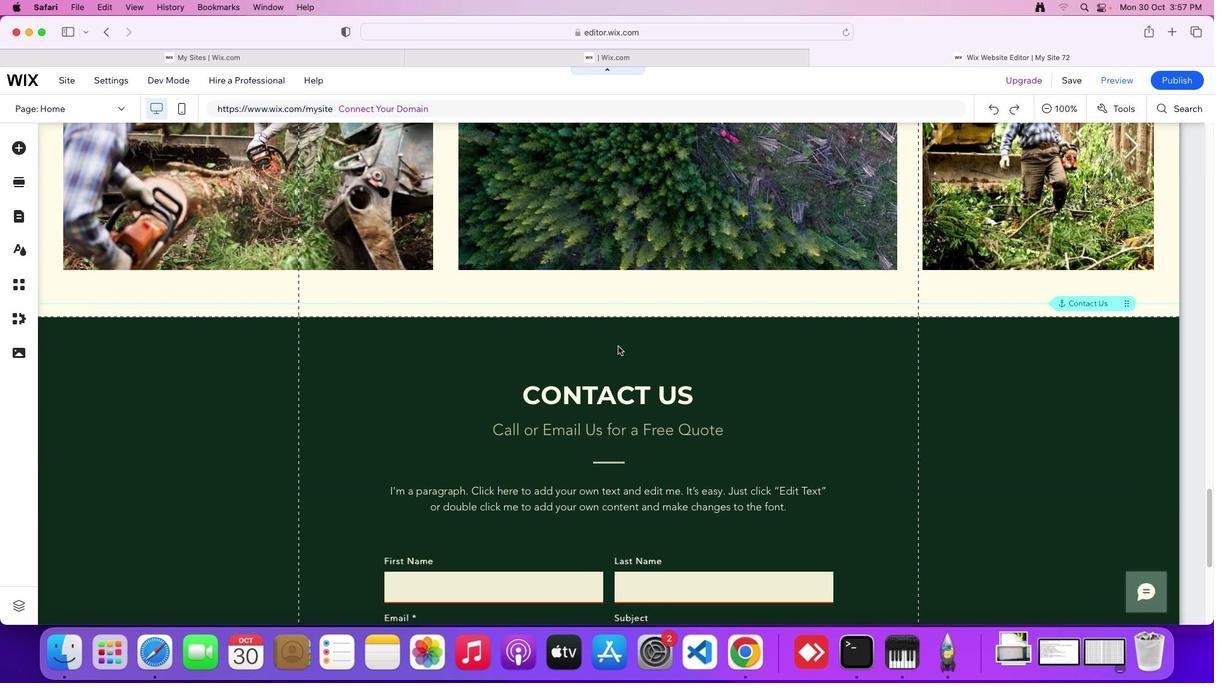 
Action: Mouse scrolled (618, 346) with delta (0, -2)
Screenshot: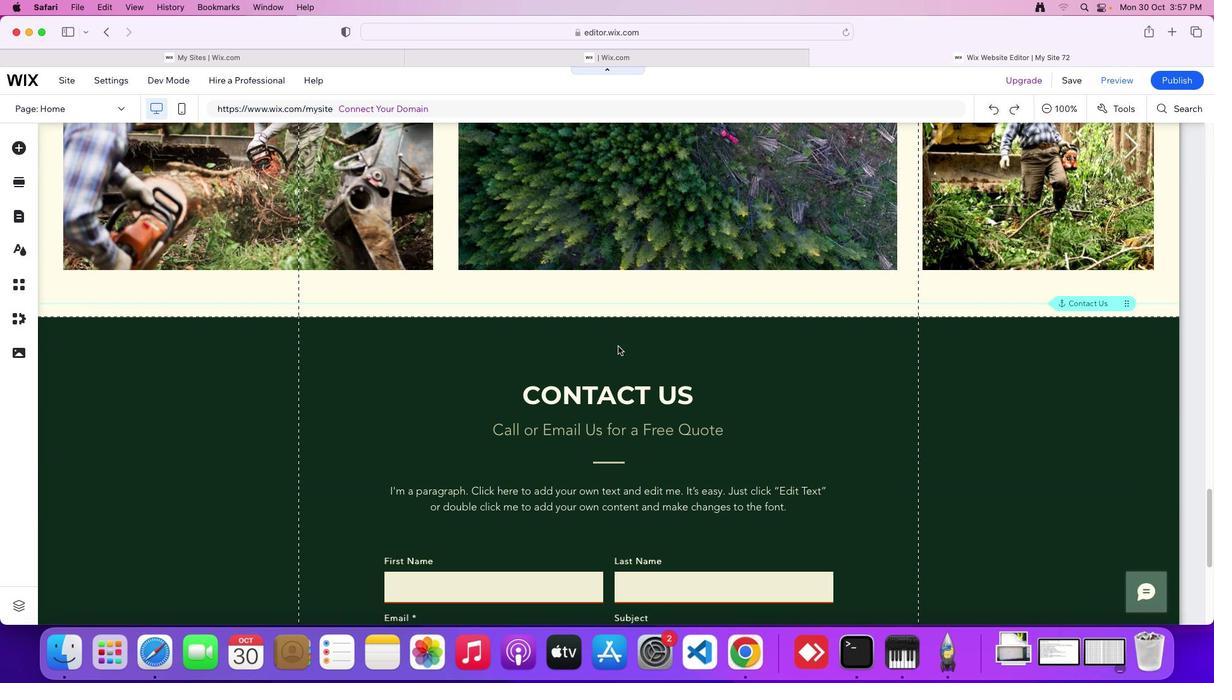 
Action: Mouse moved to (618, 354)
Screenshot: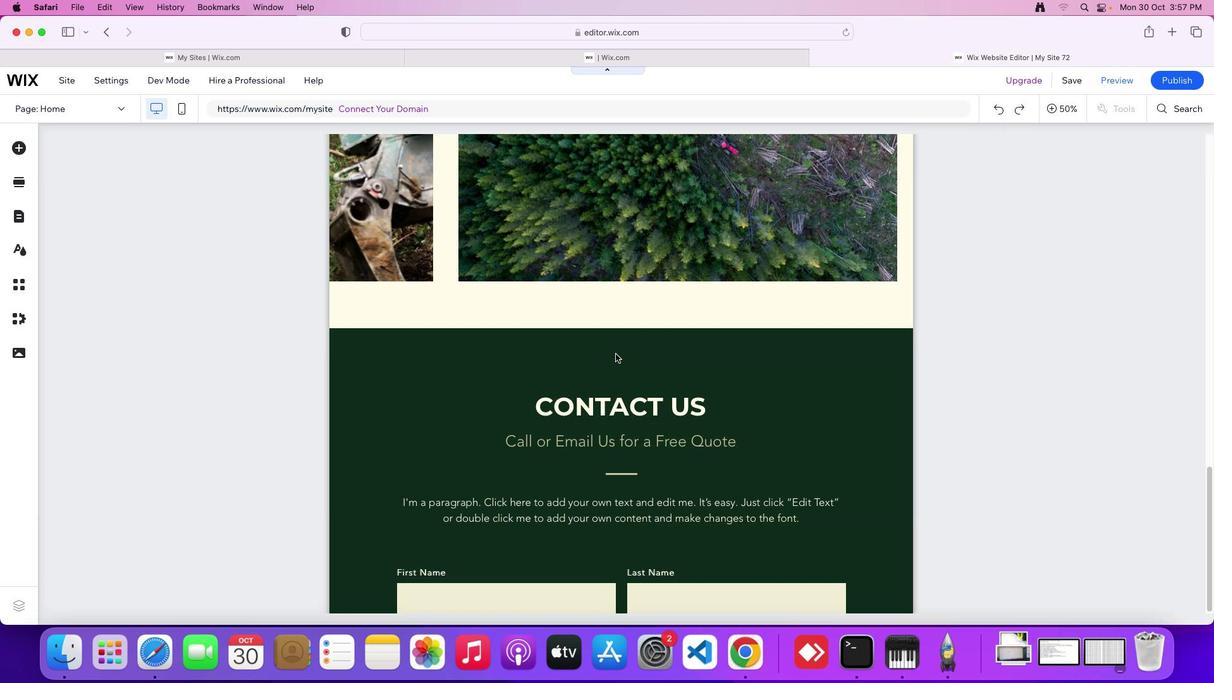 
Action: Mouse scrolled (618, 354) with delta (0, 0)
Screenshot: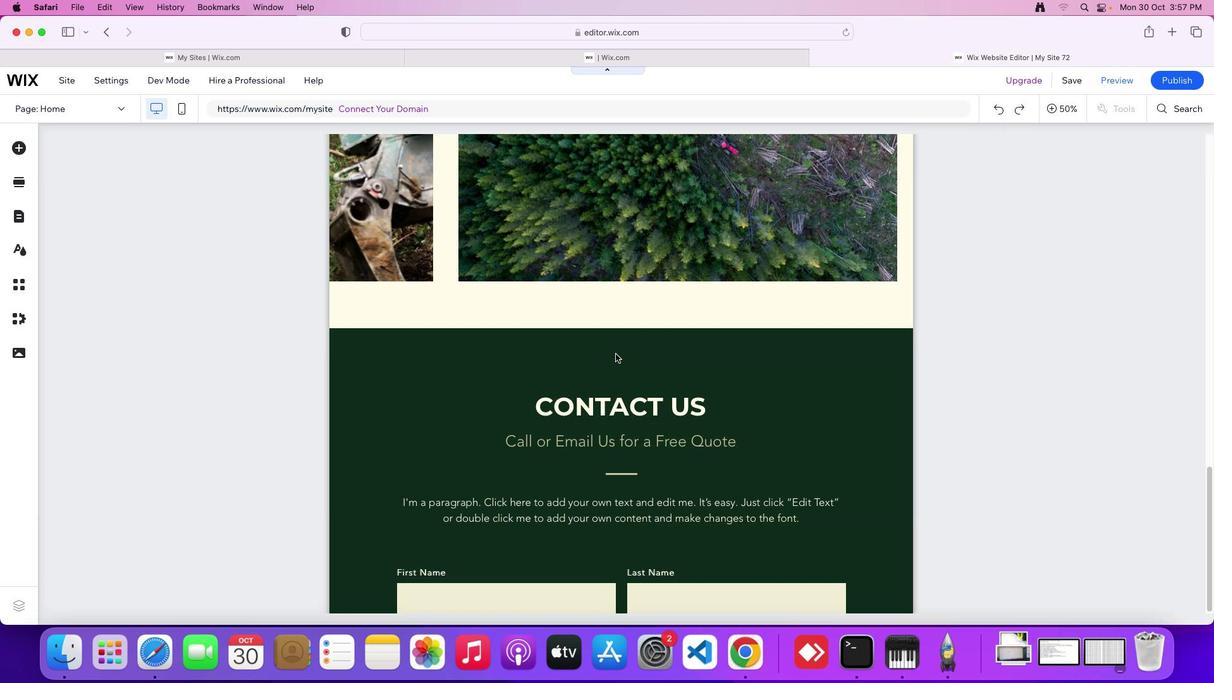 
Action: Mouse moved to (617, 354)
Screenshot: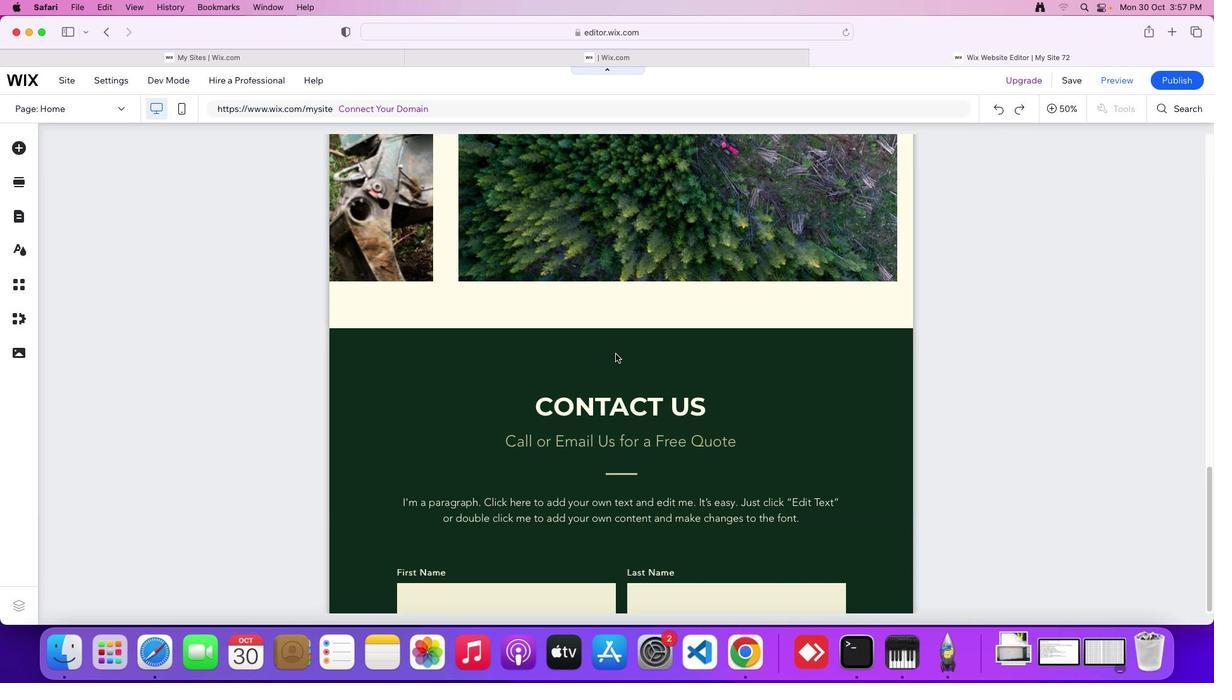 
Action: Mouse scrolled (617, 354) with delta (0, 0)
Screenshot: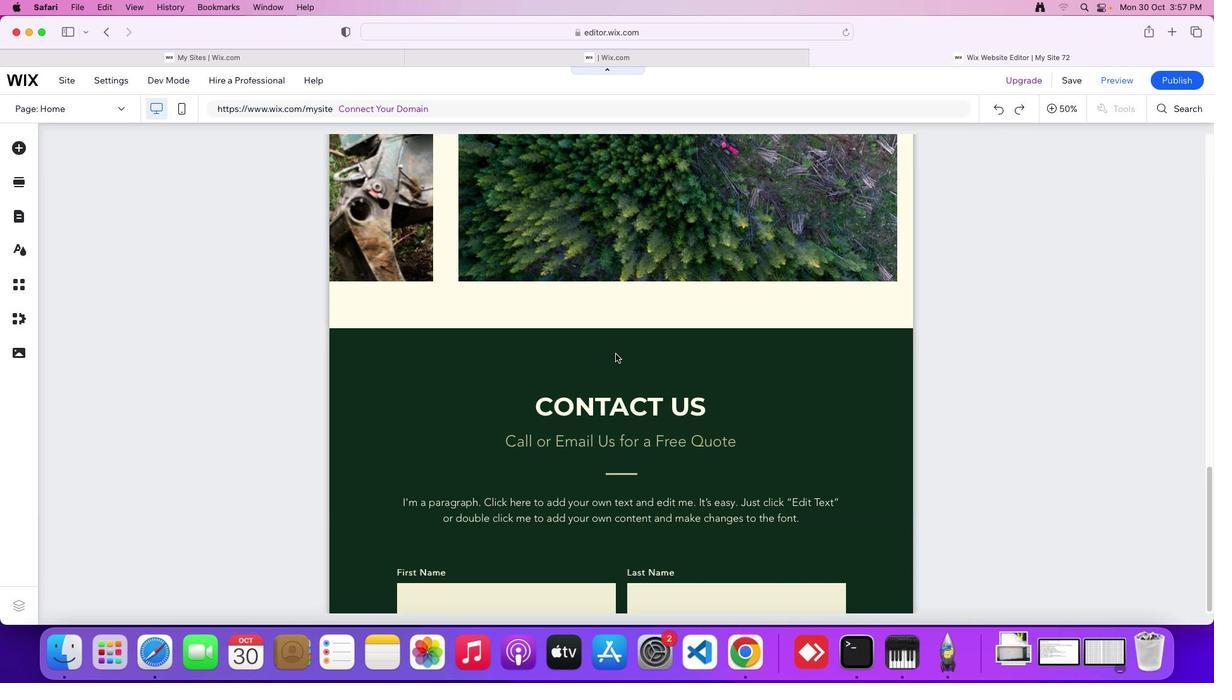 
Action: Mouse moved to (615, 354)
Screenshot: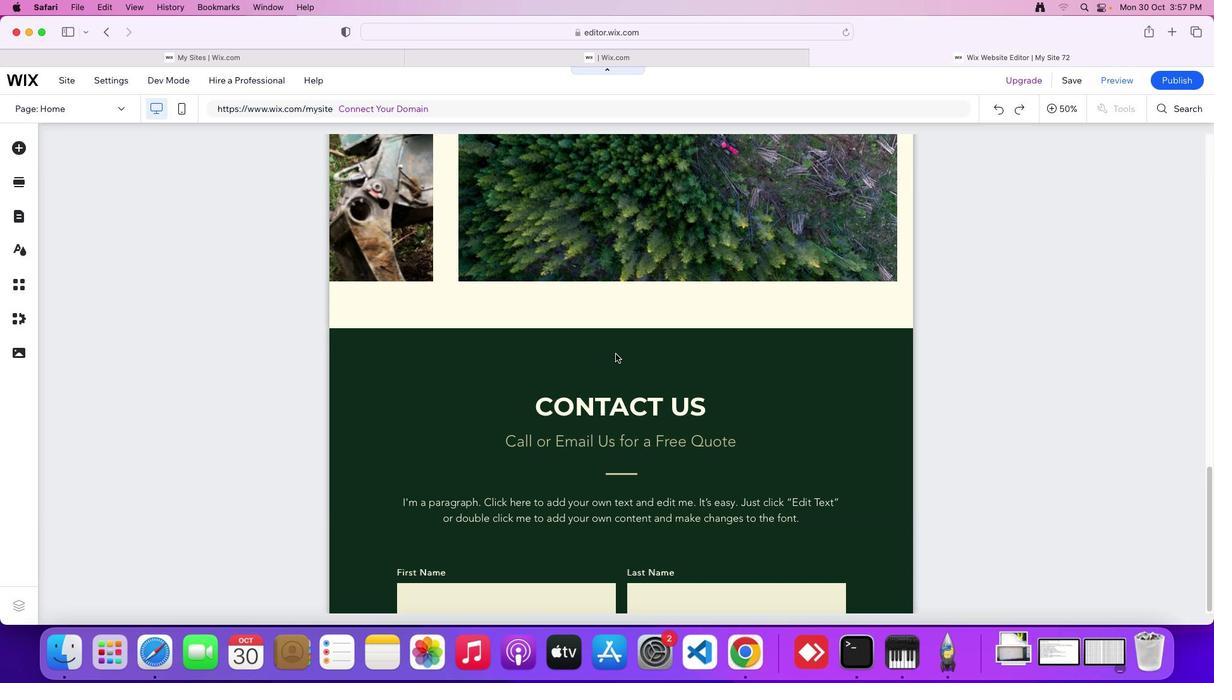 
Action: Mouse scrolled (615, 354) with delta (0, -1)
Screenshot: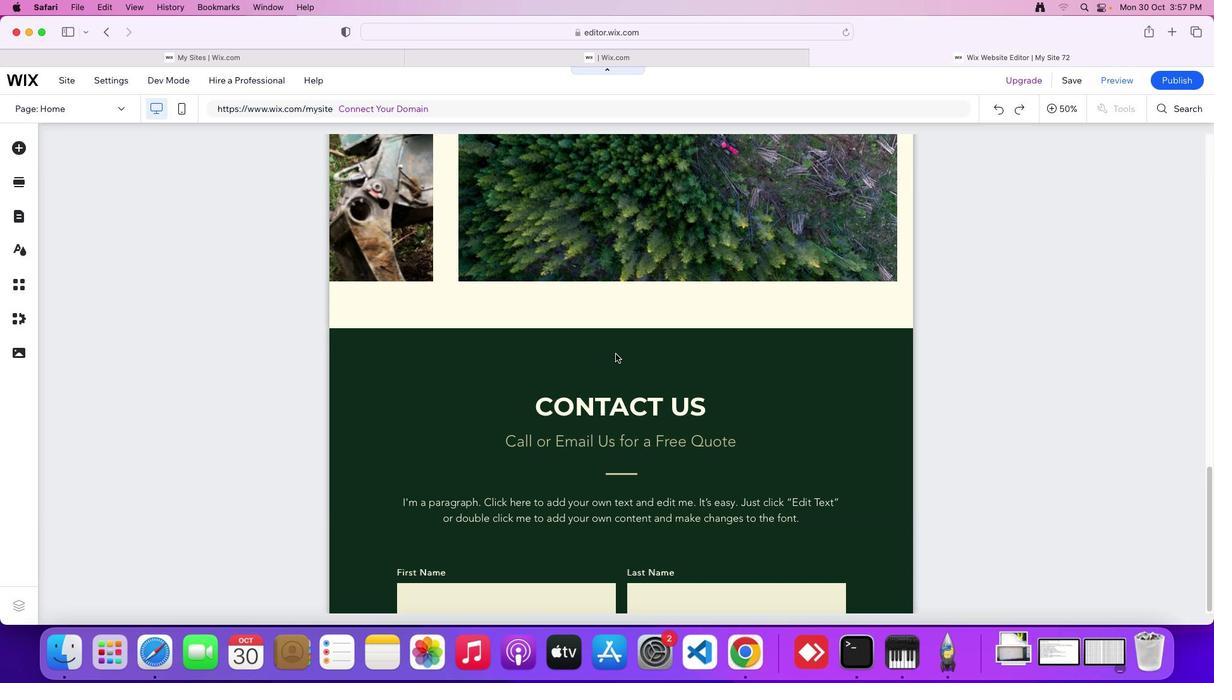
Action: Mouse scrolled (615, 354) with delta (0, 0)
Screenshot: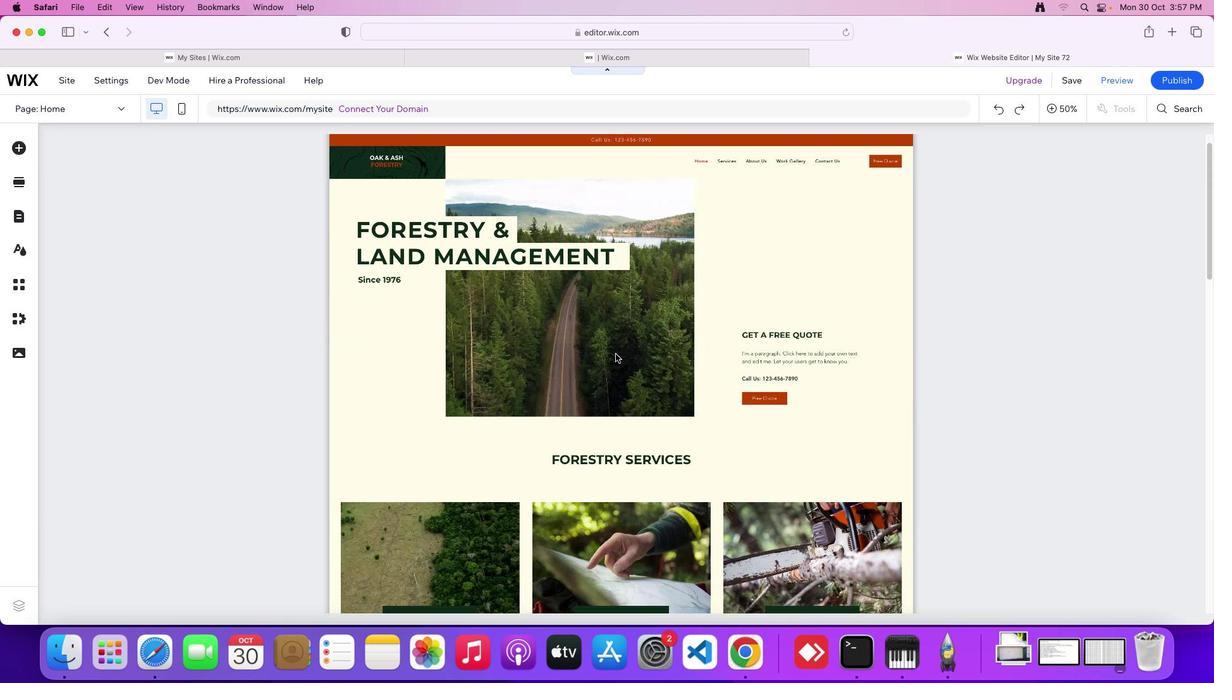 
Action: Mouse scrolled (615, 354) with delta (0, 0)
Screenshot: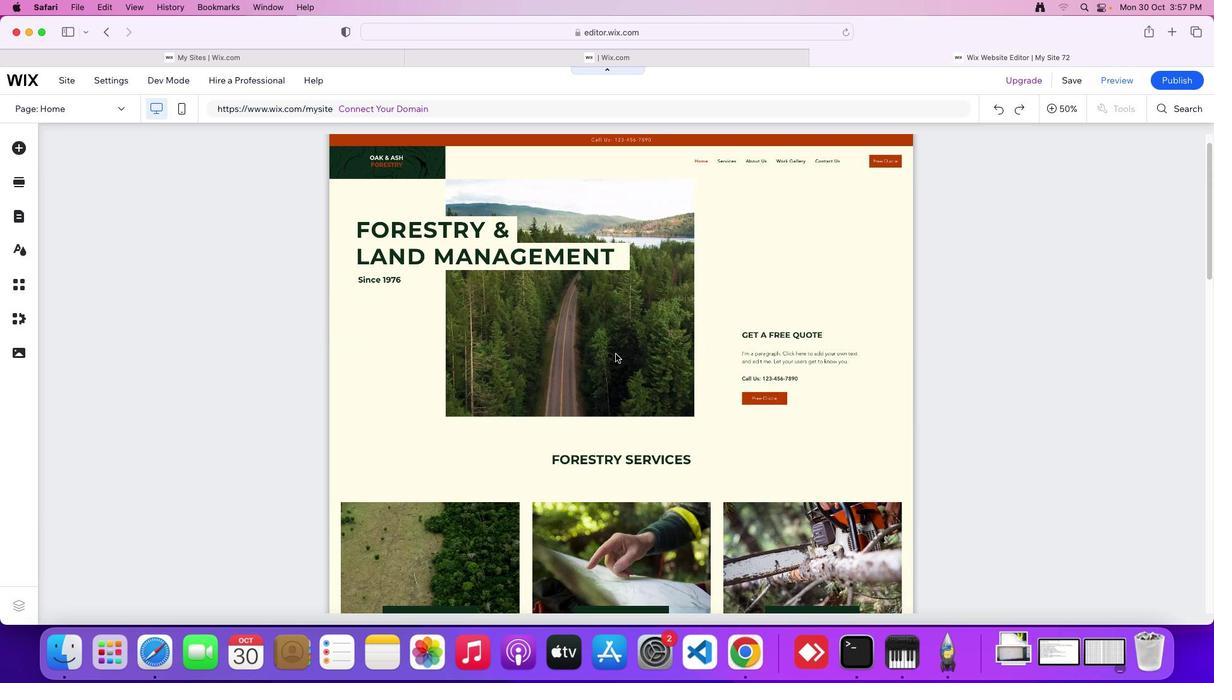
Action: Mouse scrolled (615, 354) with delta (0, 0)
Screenshot: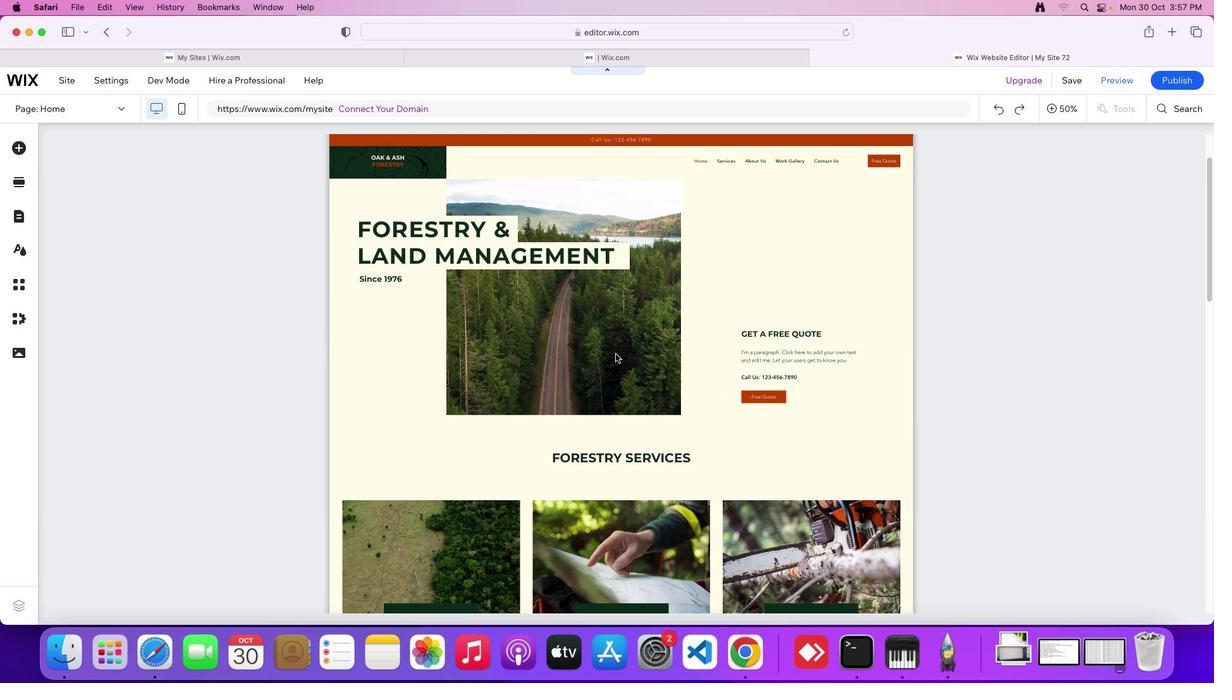 
Action: Mouse scrolled (615, 354) with delta (0, 0)
Screenshot: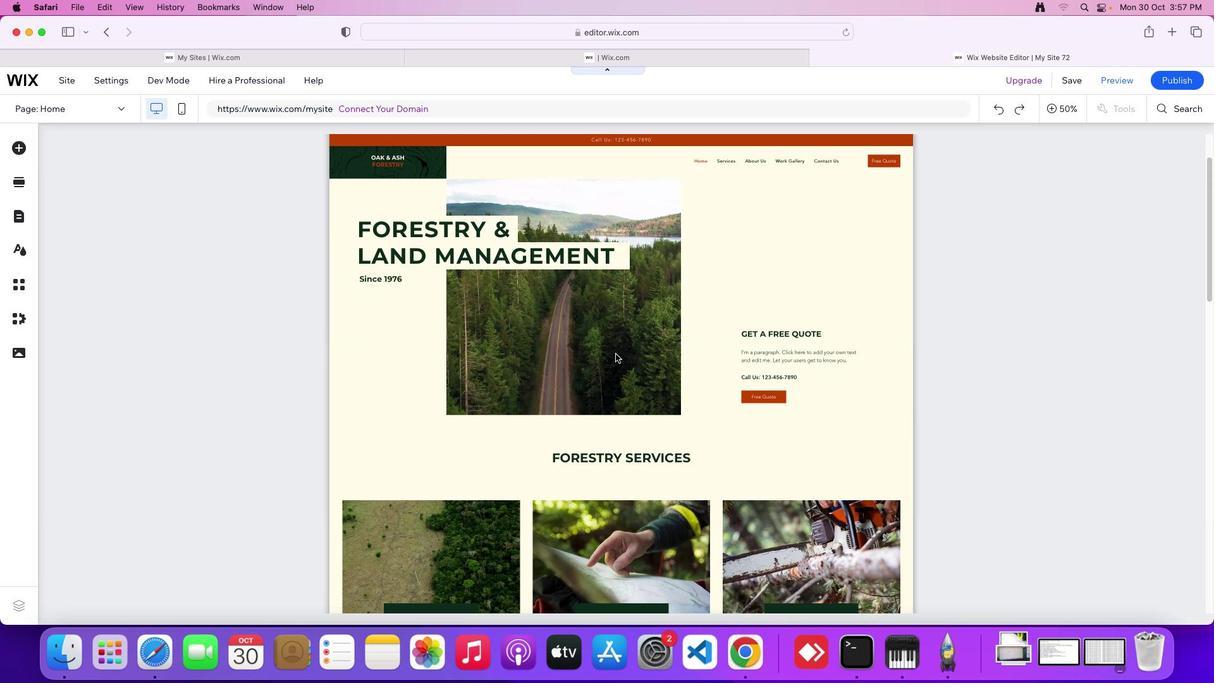 
Action: Mouse moved to (800, 134)
Screenshot: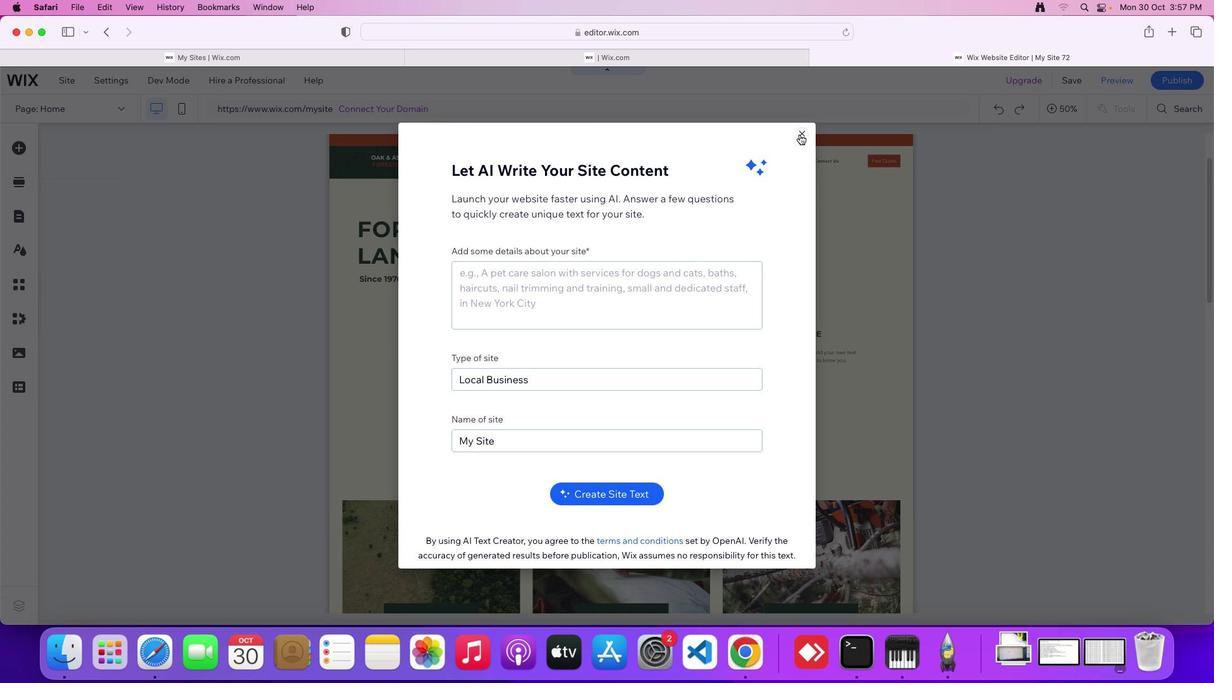 
Action: Mouse pressed left at (800, 134)
Screenshot: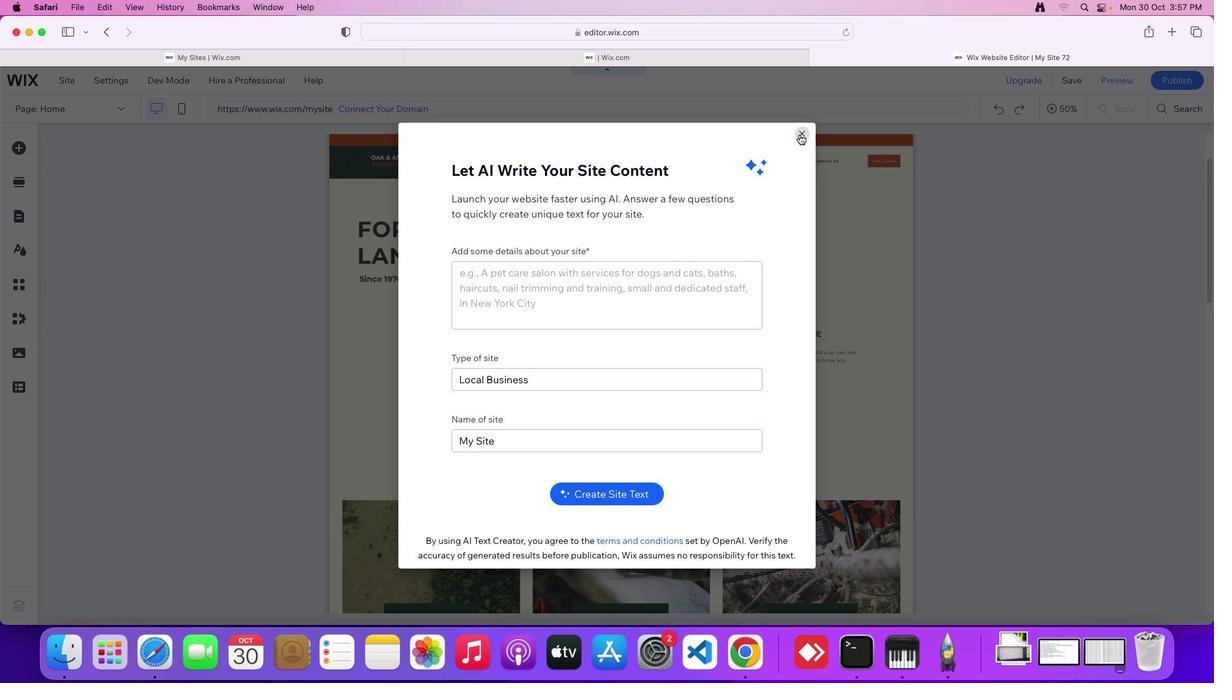 
Action: Mouse moved to (722, 305)
Screenshot: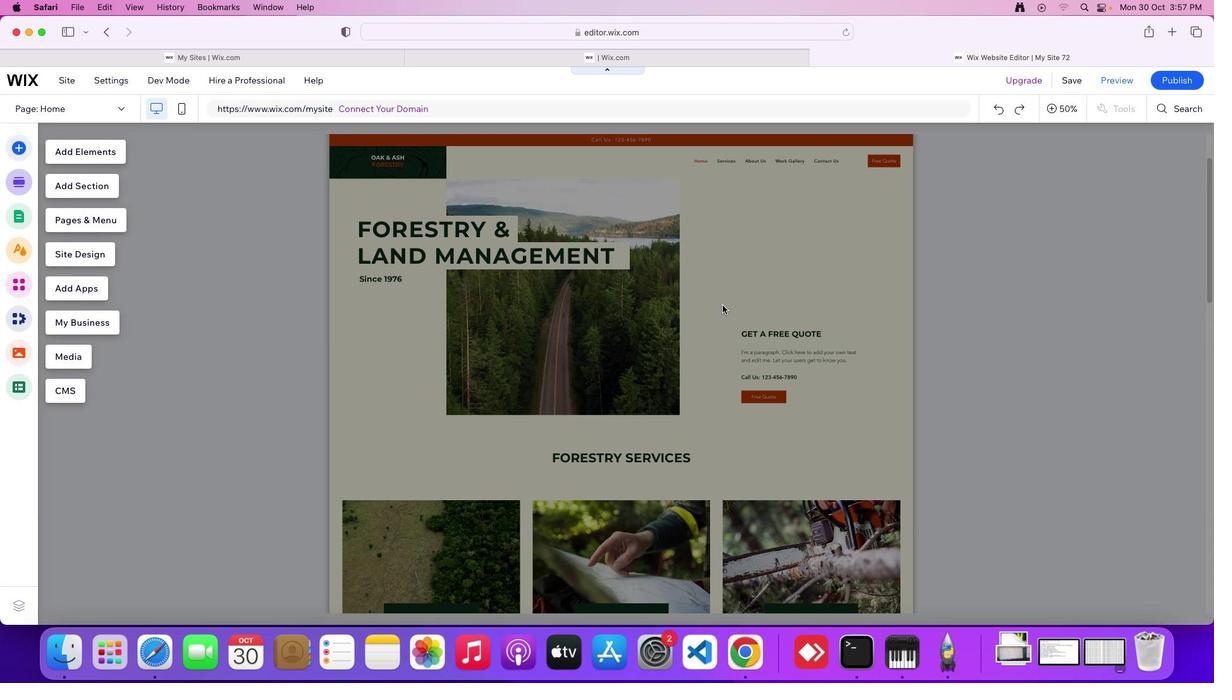 
Action: Mouse pressed left at (722, 305)
Screenshot: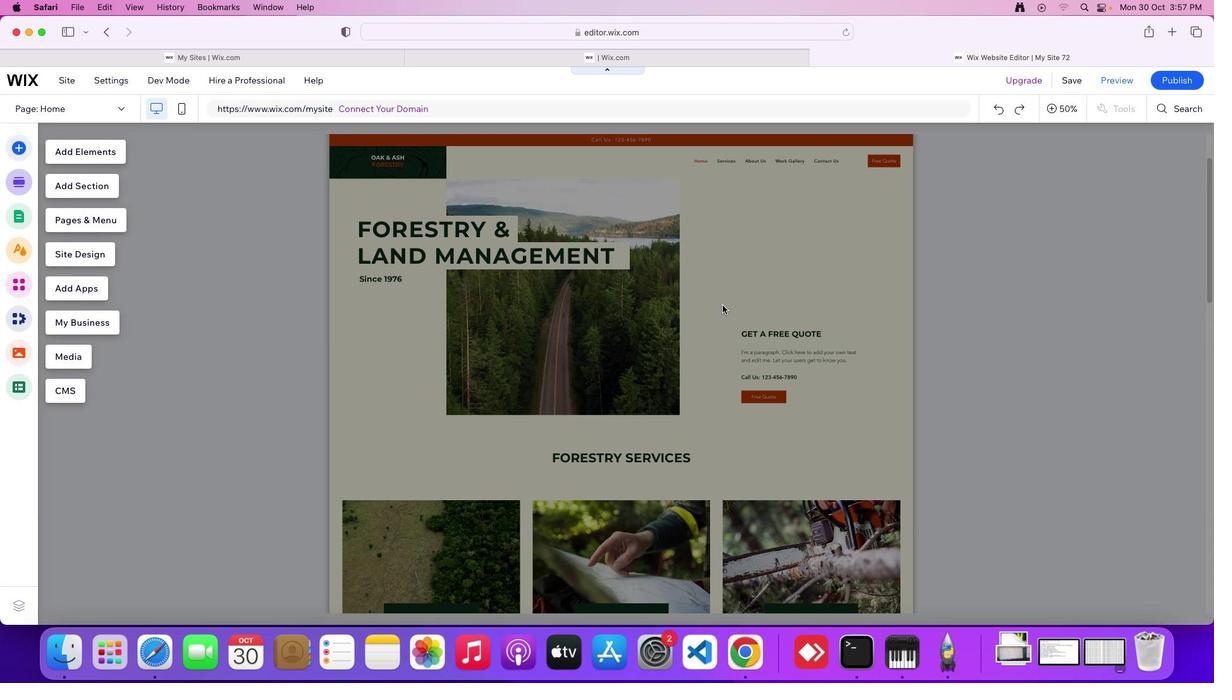 
Action: Mouse moved to (557, 163)
Screenshot: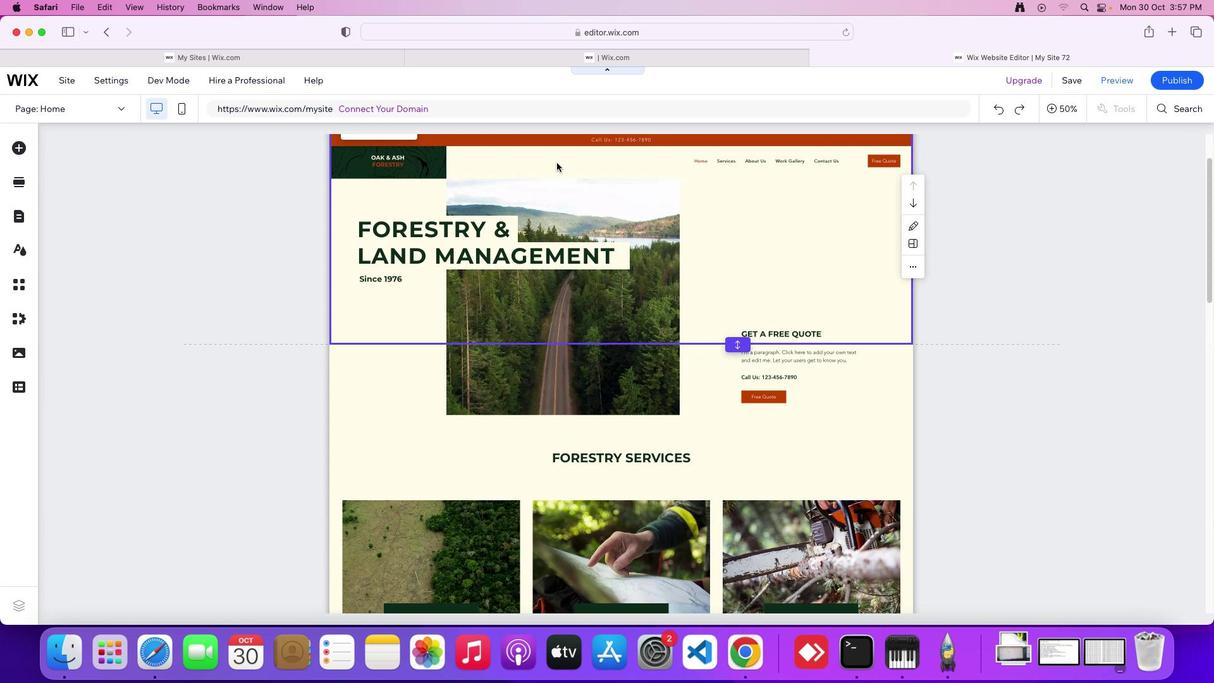 
Action: Mouse pressed left at (557, 163)
Screenshot: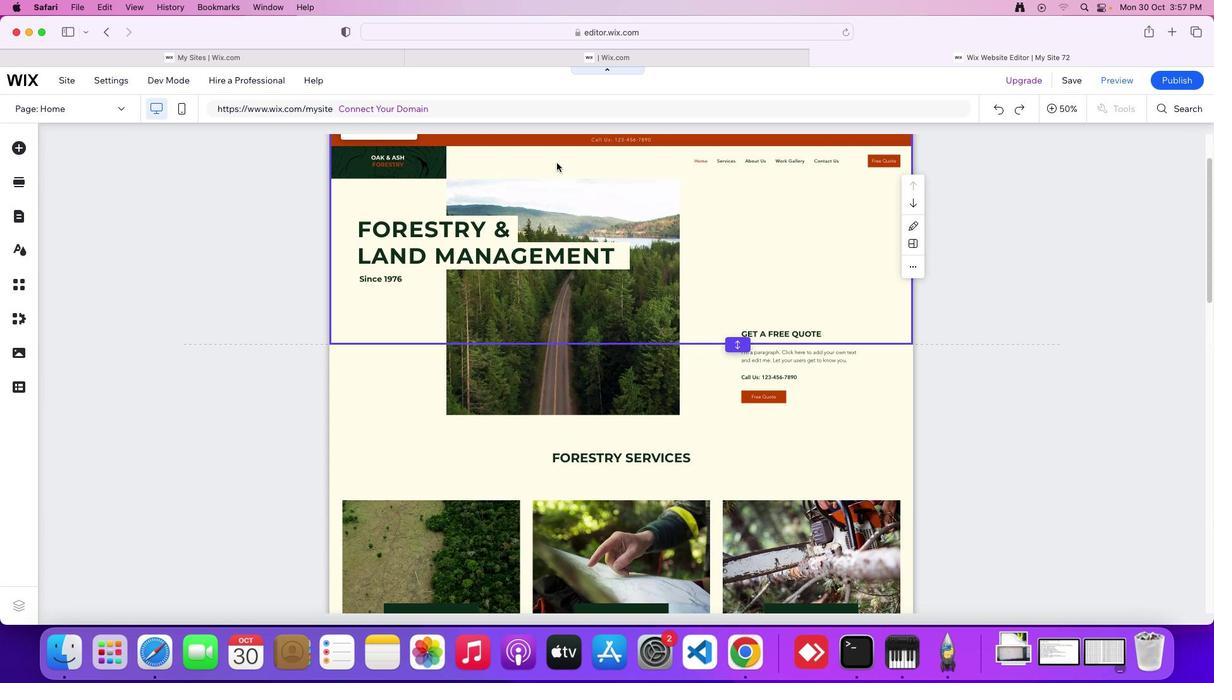
Action: Mouse pressed left at (557, 163)
Screenshot: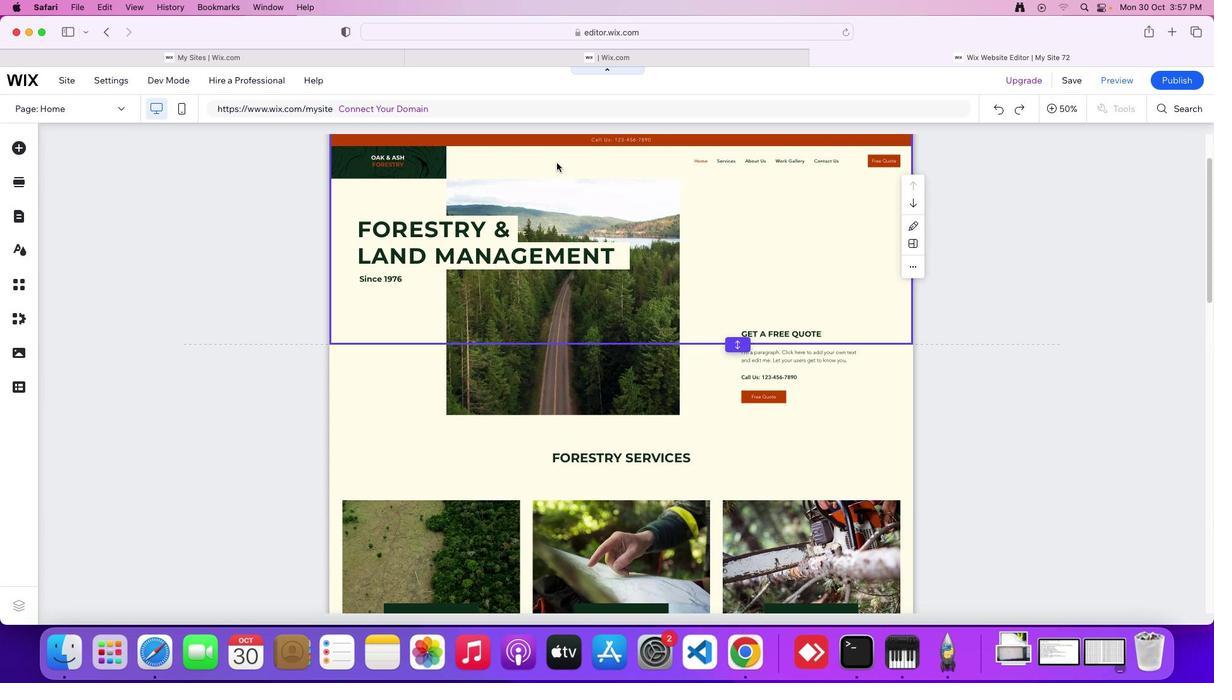 
Action: Mouse moved to (575, 361)
Screenshot: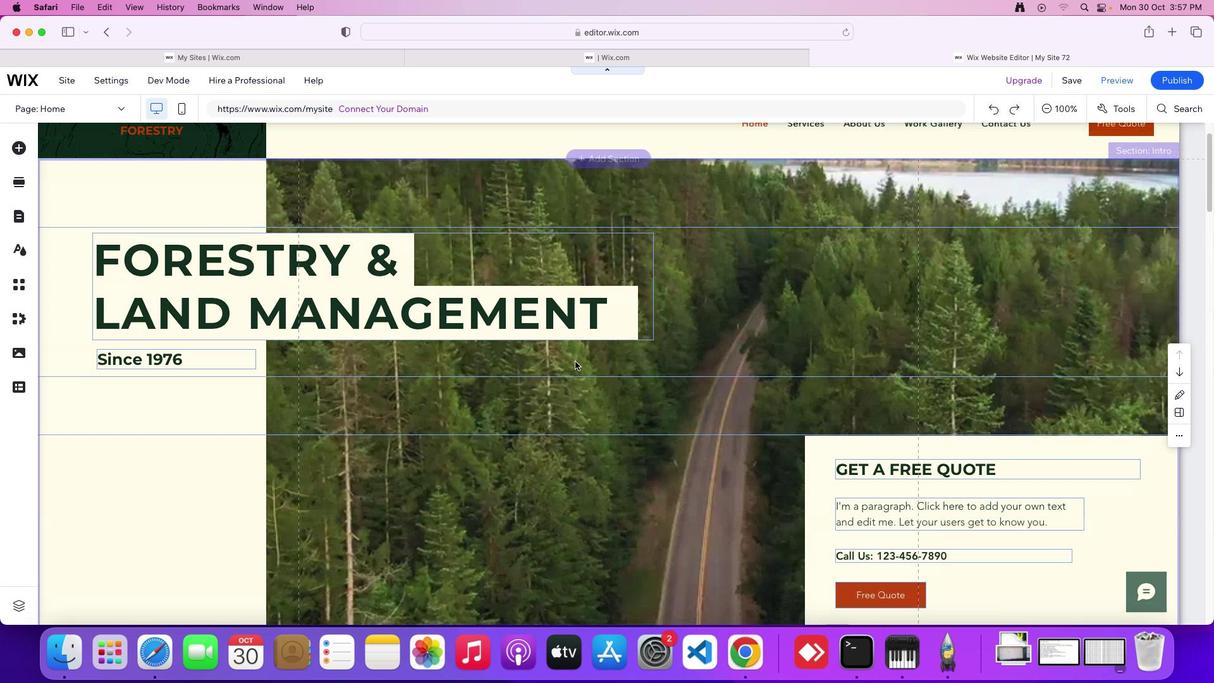 
Action: Mouse scrolled (575, 361) with delta (0, 0)
Screenshot: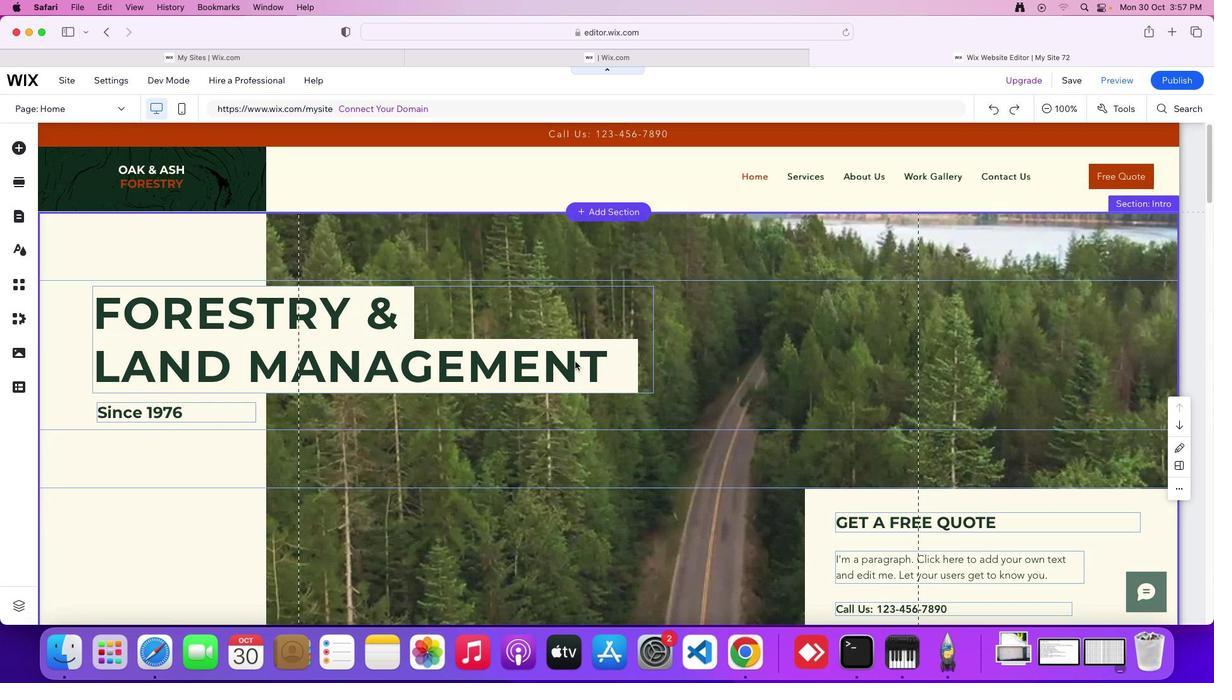 
Action: Mouse scrolled (575, 361) with delta (0, 0)
Screenshot: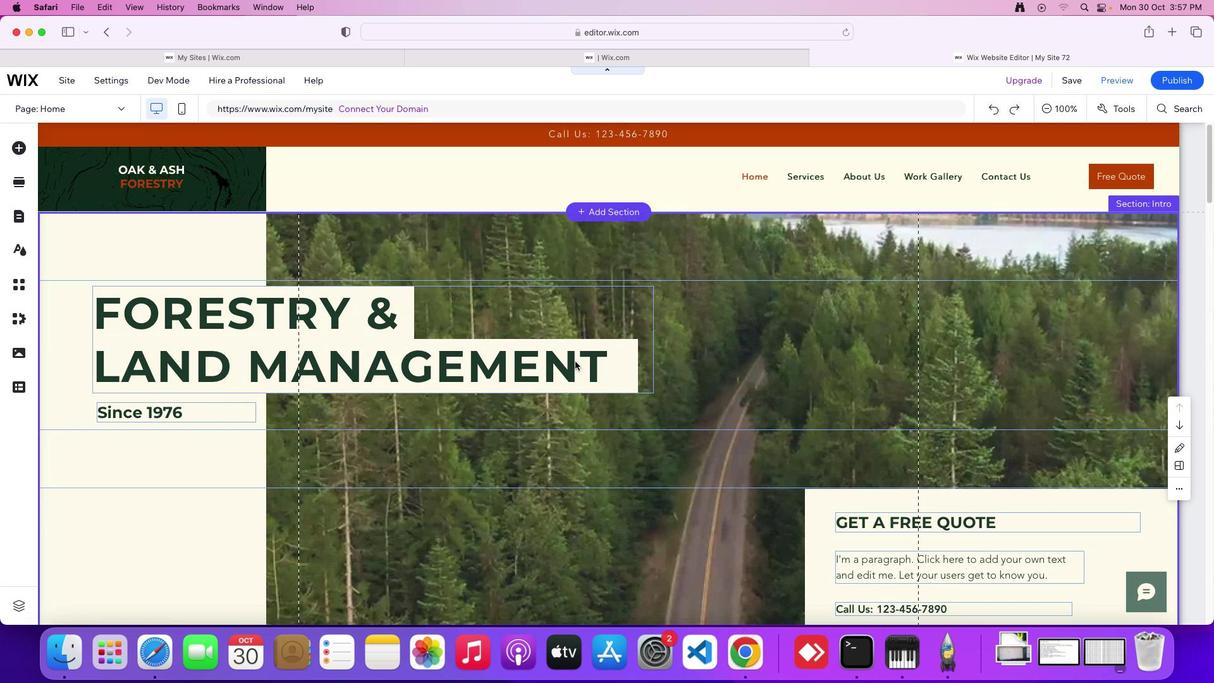 
Action: Mouse scrolled (575, 361) with delta (0, 1)
Screenshot: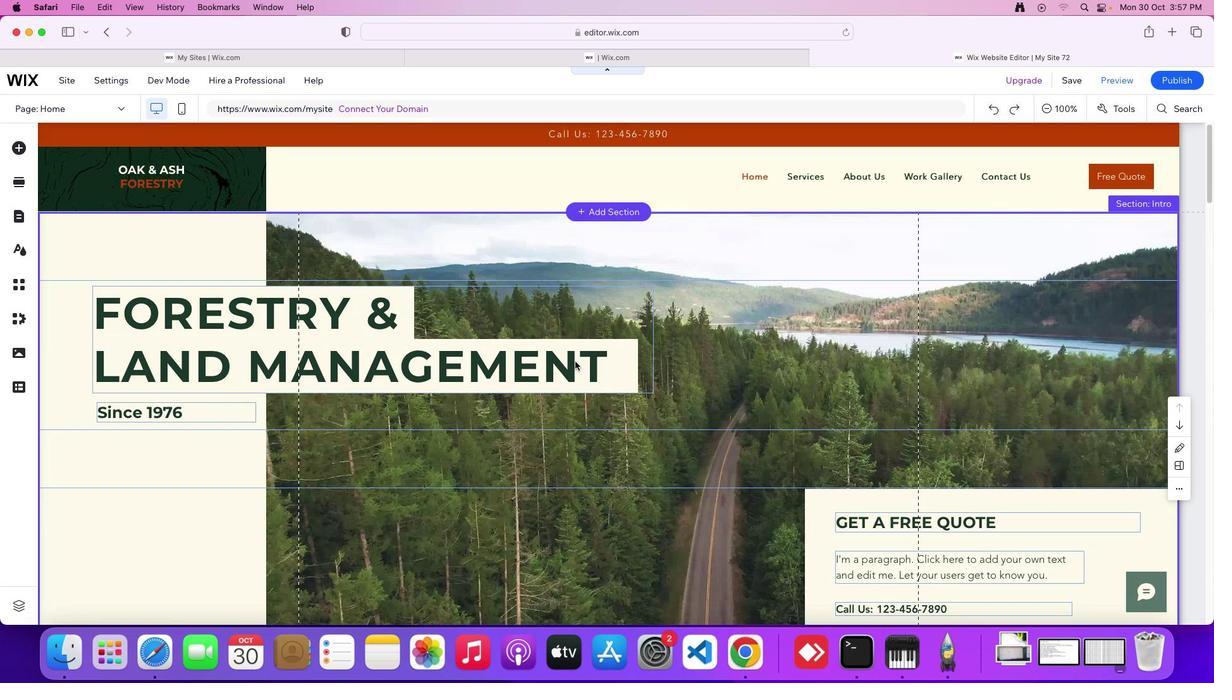 
Action: Mouse scrolled (575, 361) with delta (0, 0)
Screenshot: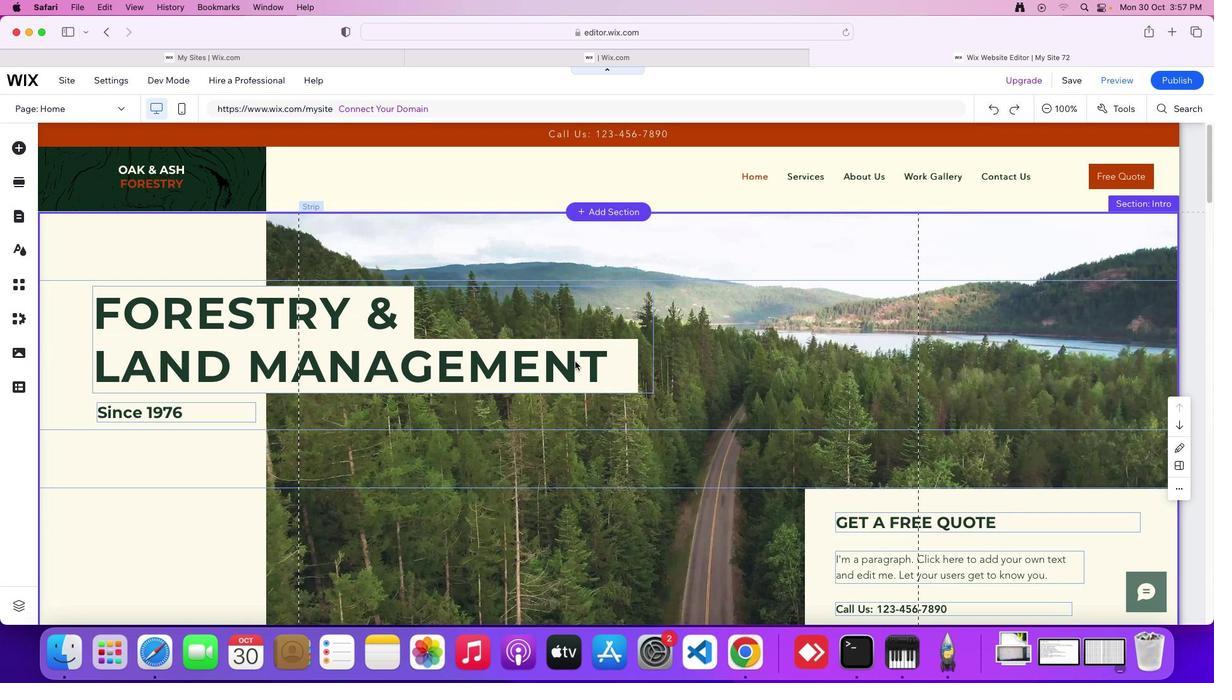 
Action: Mouse scrolled (575, 361) with delta (0, 0)
Screenshot: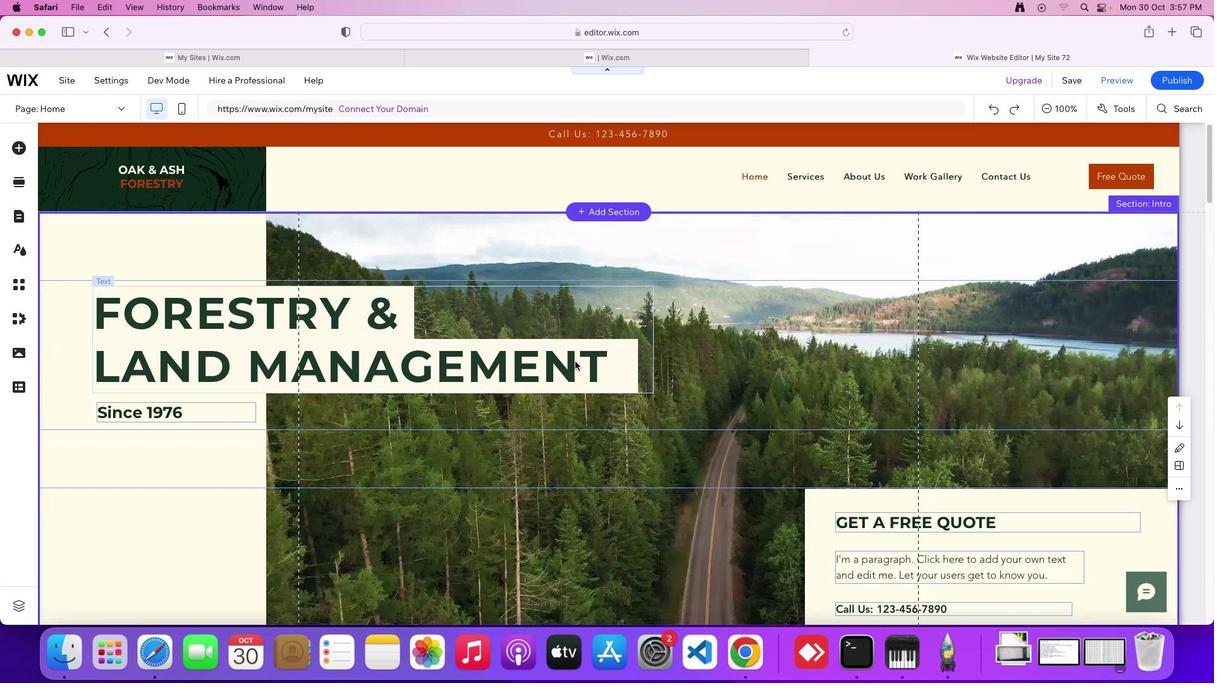 
Action: Mouse scrolled (575, 361) with delta (0, 2)
Screenshot: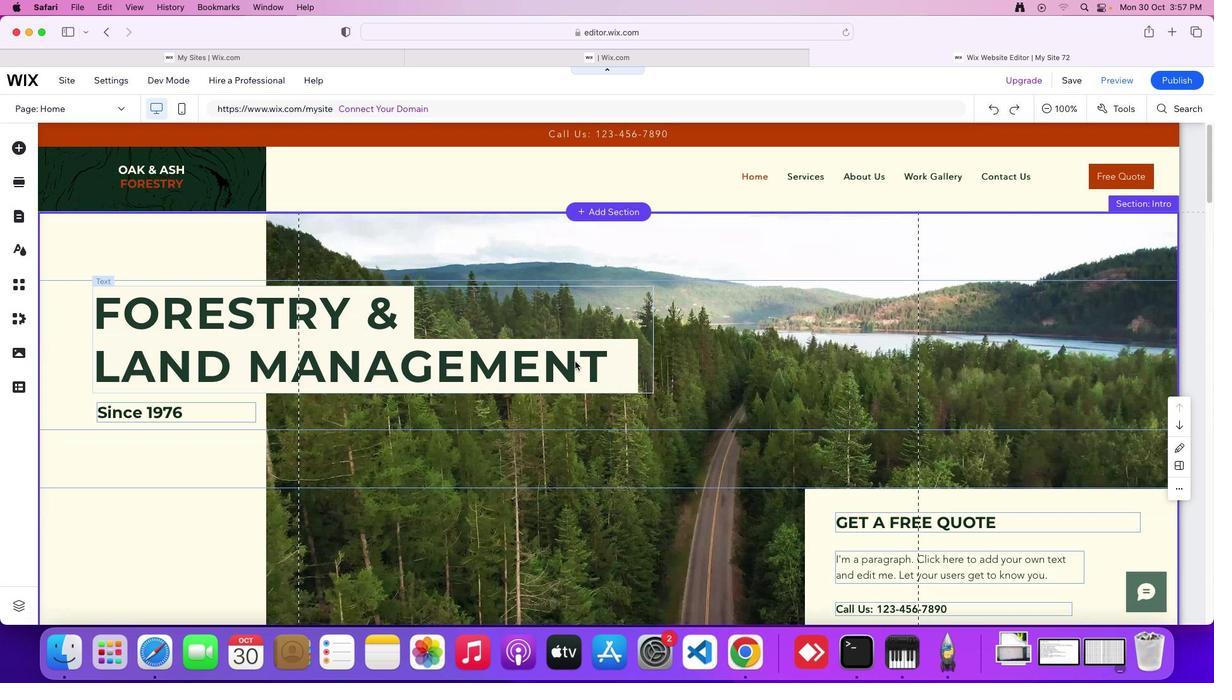 
Action: Mouse scrolled (575, 361) with delta (0, 0)
Screenshot: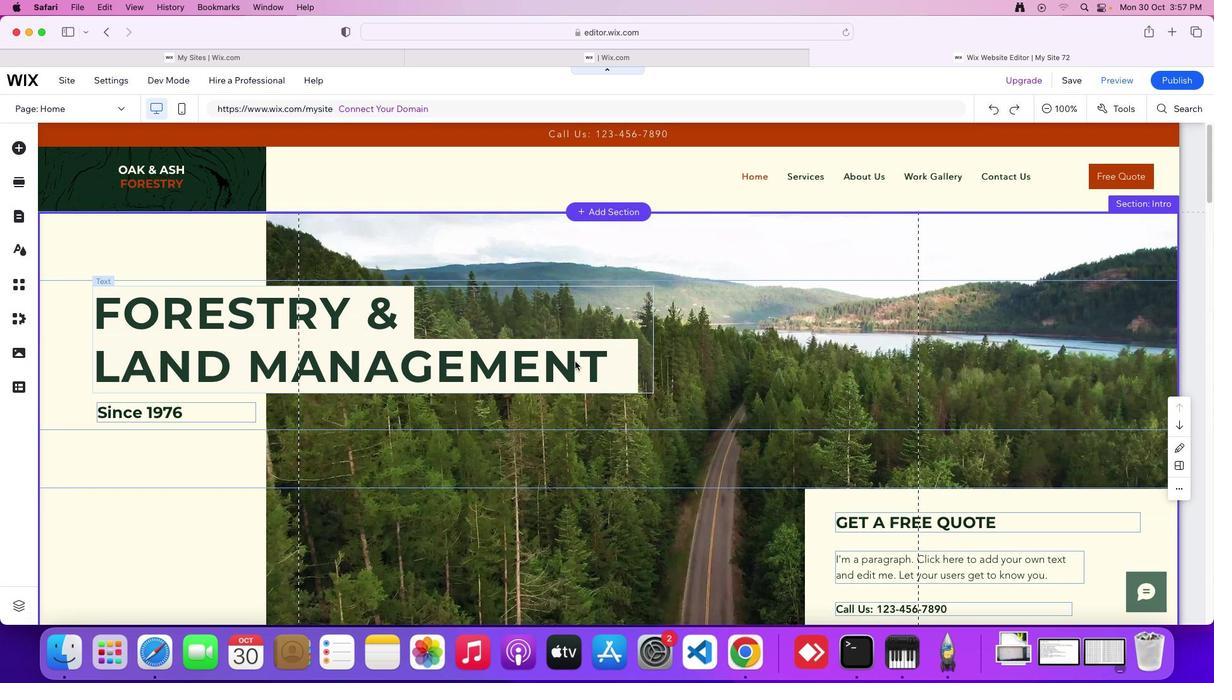 
Action: Mouse scrolled (575, 361) with delta (0, 0)
Screenshot: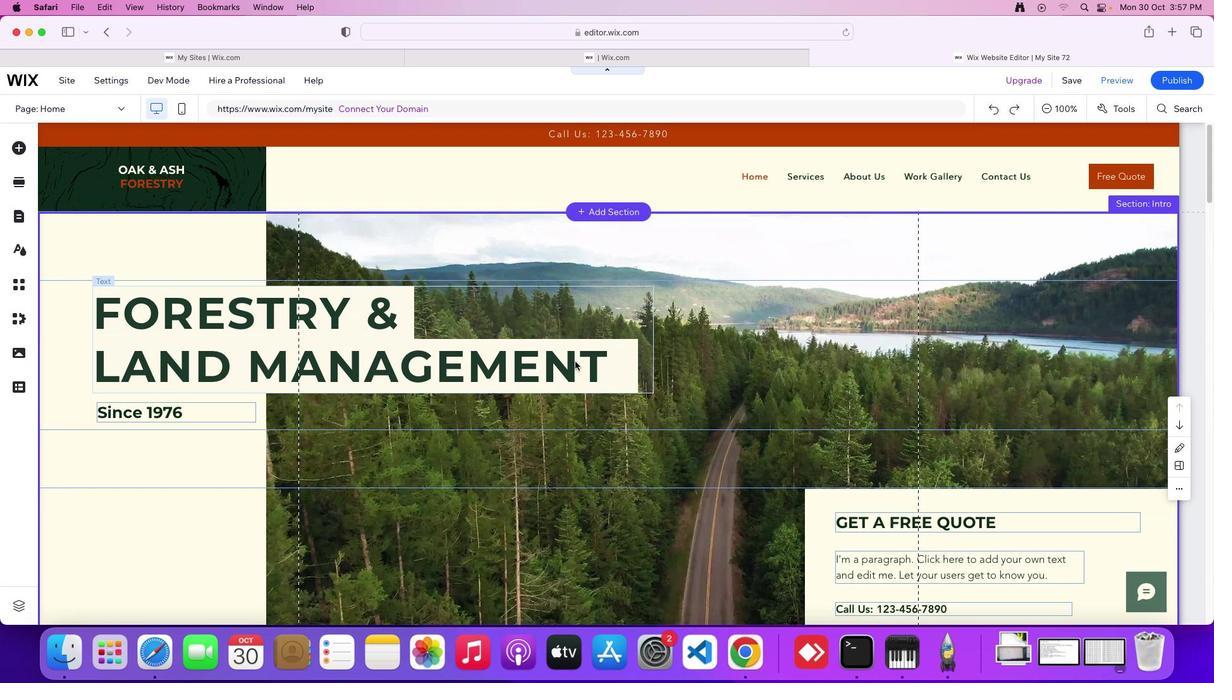 
Action: Mouse moved to (777, 175)
Screenshot: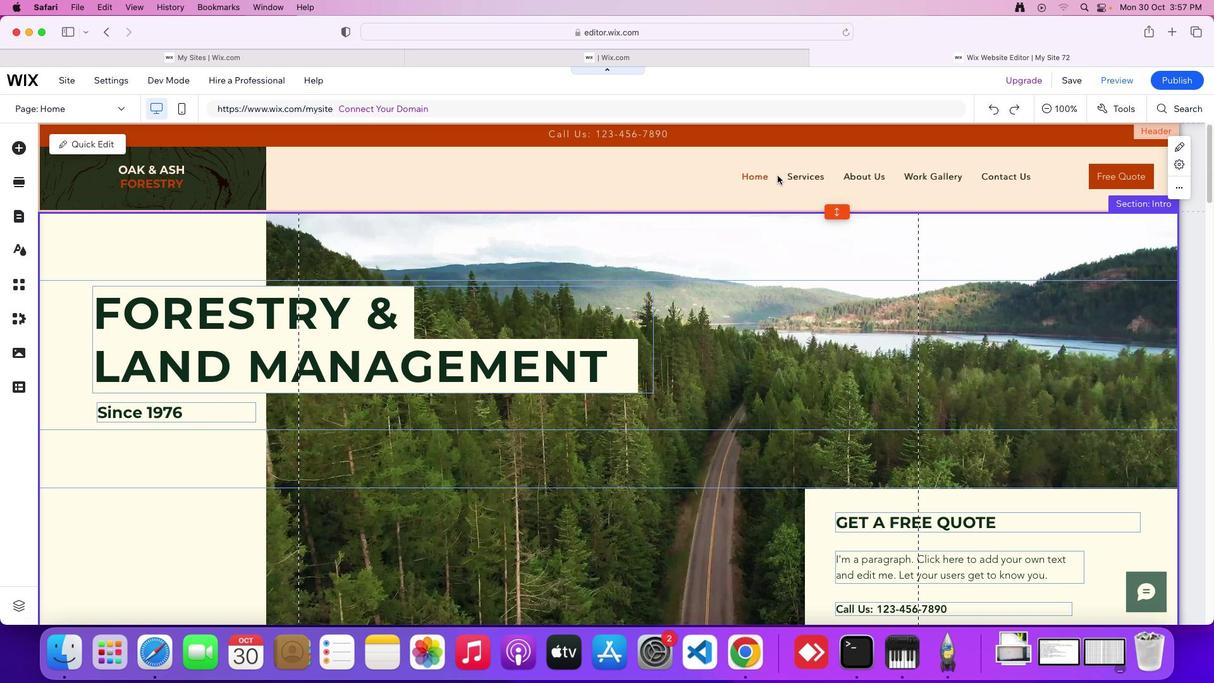 
Action: Mouse pressed left at (777, 175)
Screenshot: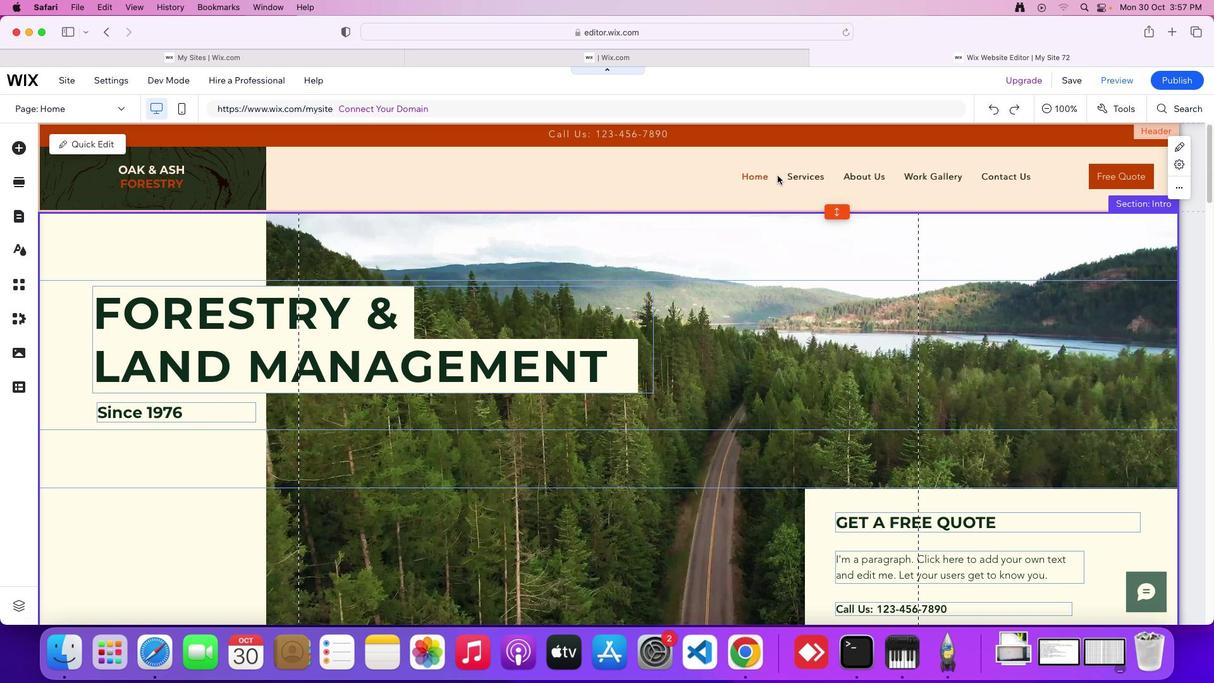 
Action: Mouse pressed left at (777, 175)
Screenshot: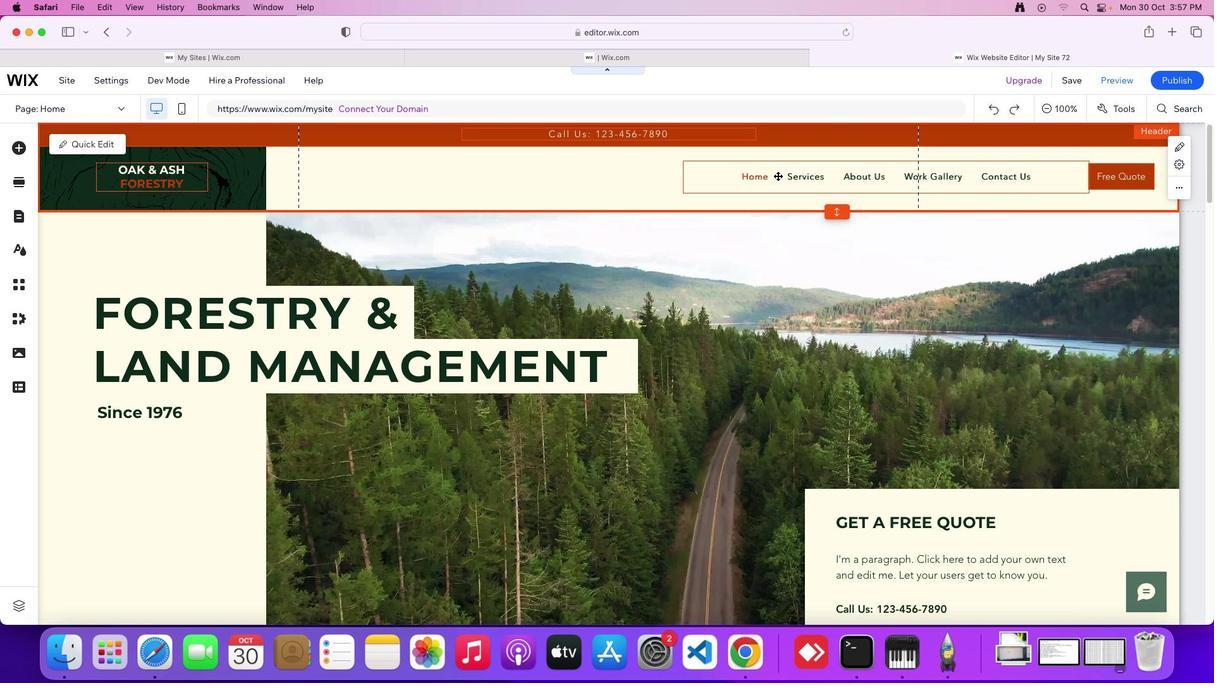
Action: Mouse moved to (723, 222)
Screenshot: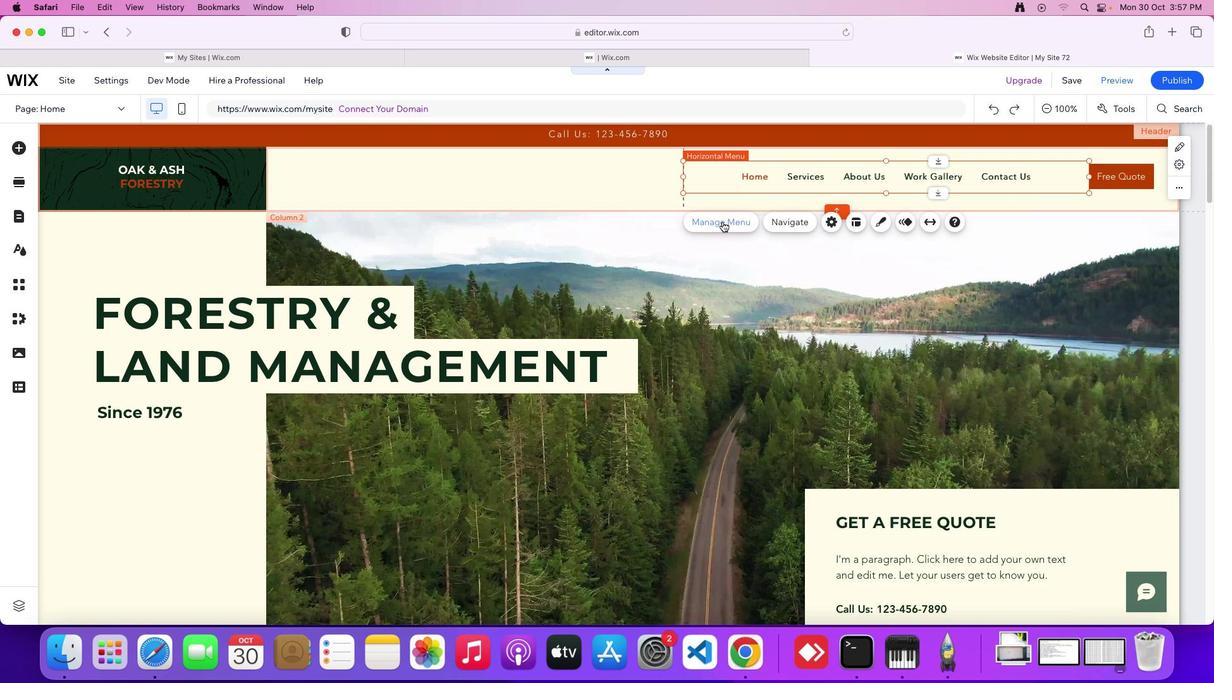 
Action: Mouse pressed left at (723, 222)
Screenshot: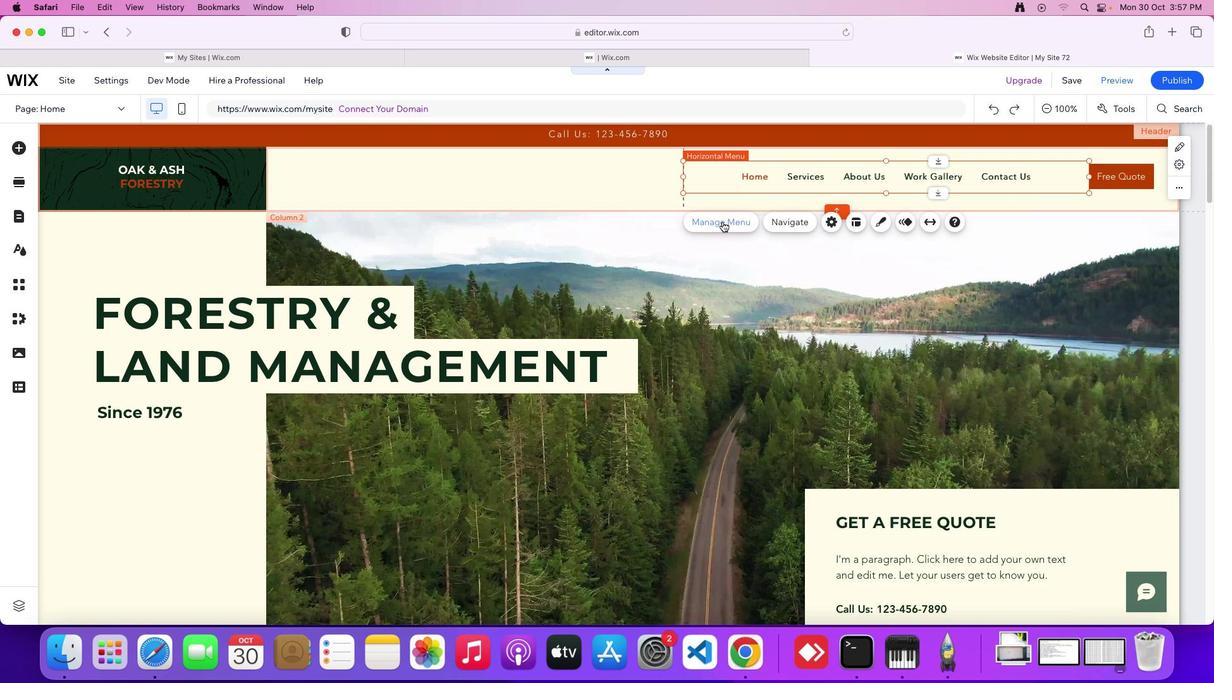 
Action: Mouse moved to (292, 234)
Screenshot: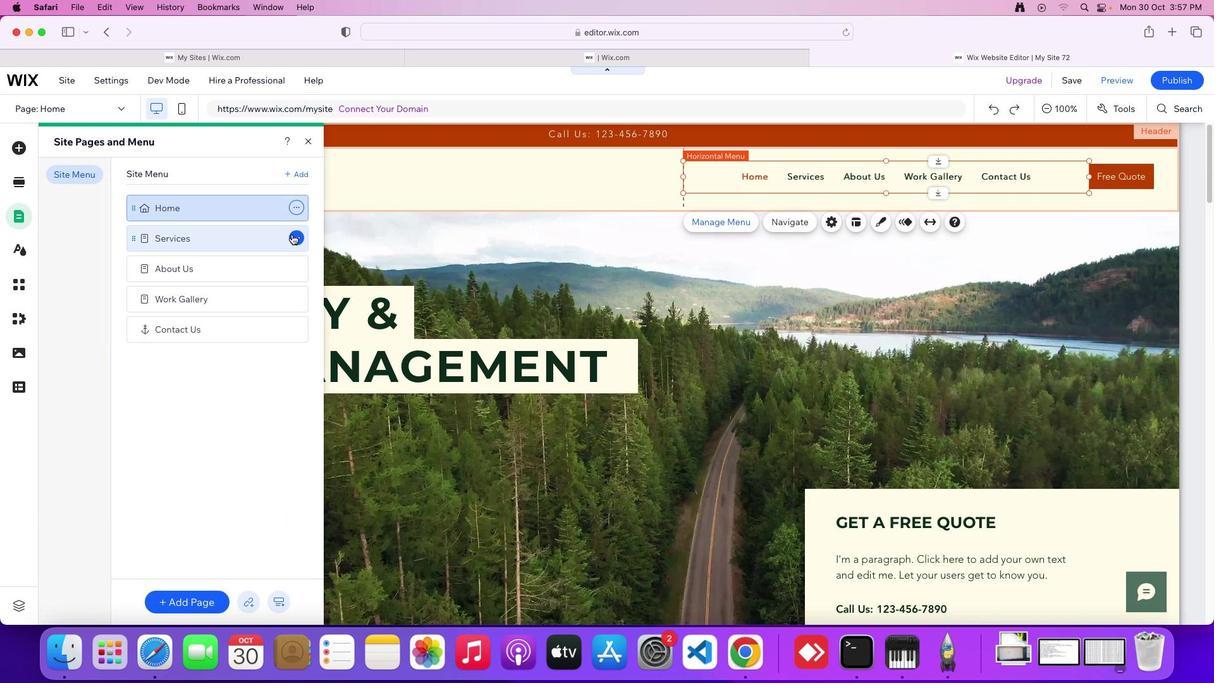 
Action: Mouse pressed left at (292, 234)
Screenshot: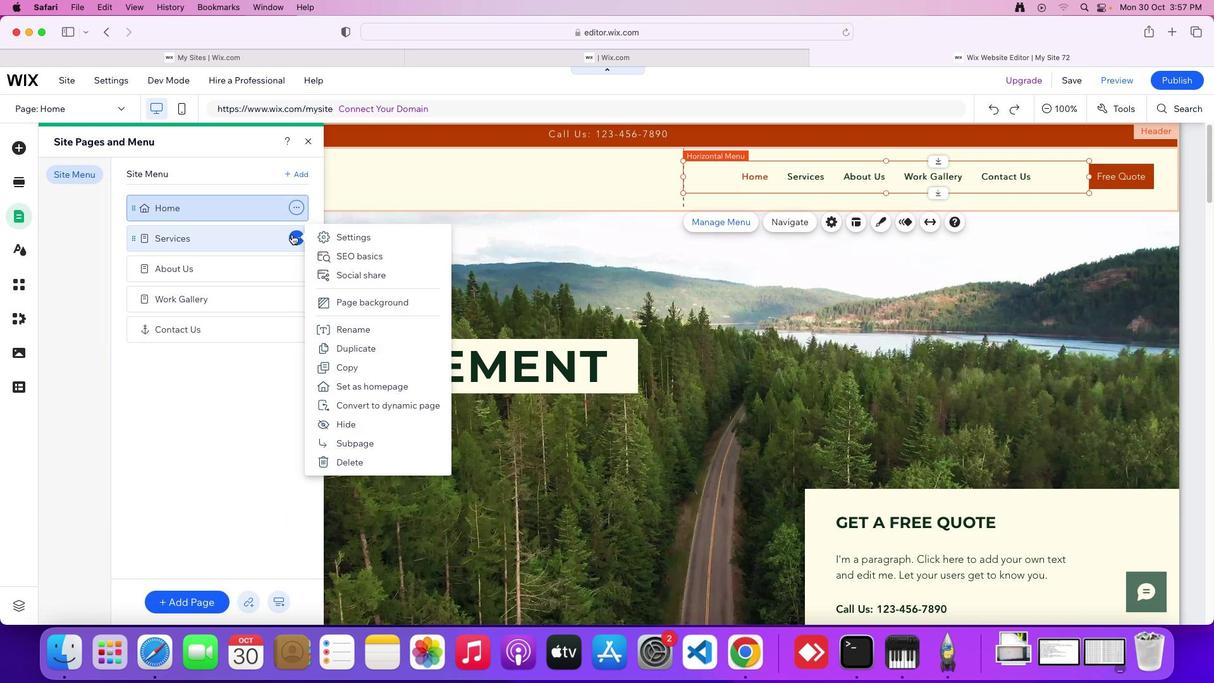
Action: Mouse moved to (365, 423)
Screenshot: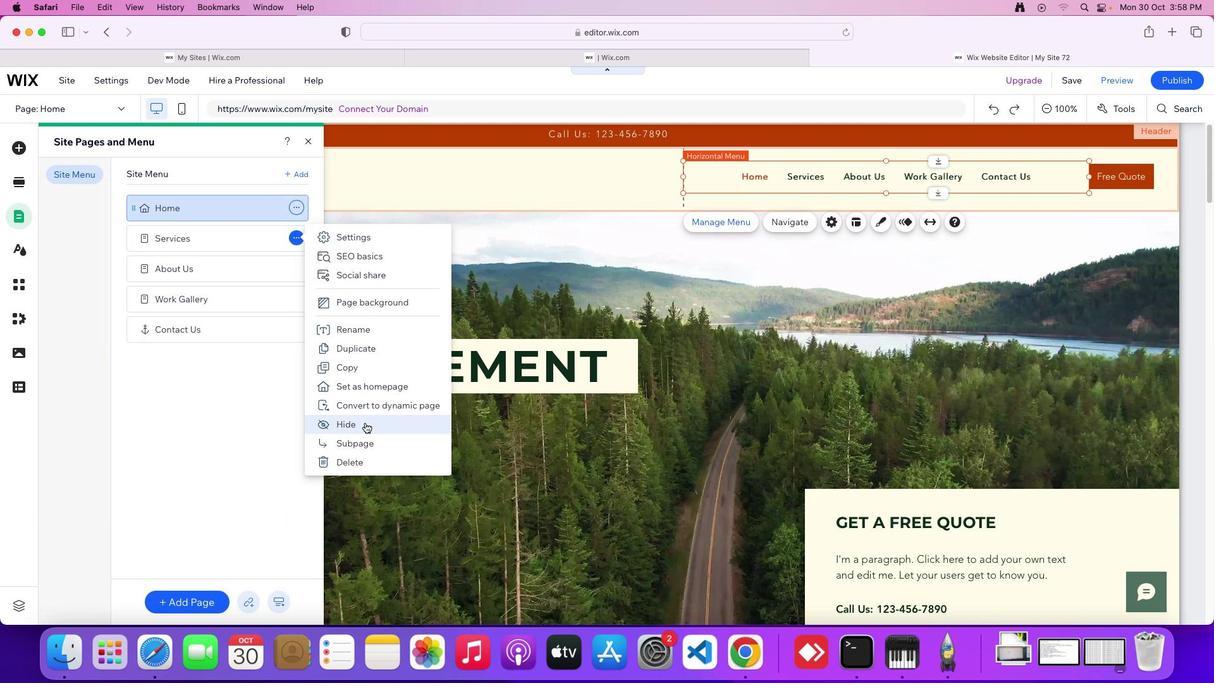 
Action: Mouse pressed left at (365, 423)
Screenshot: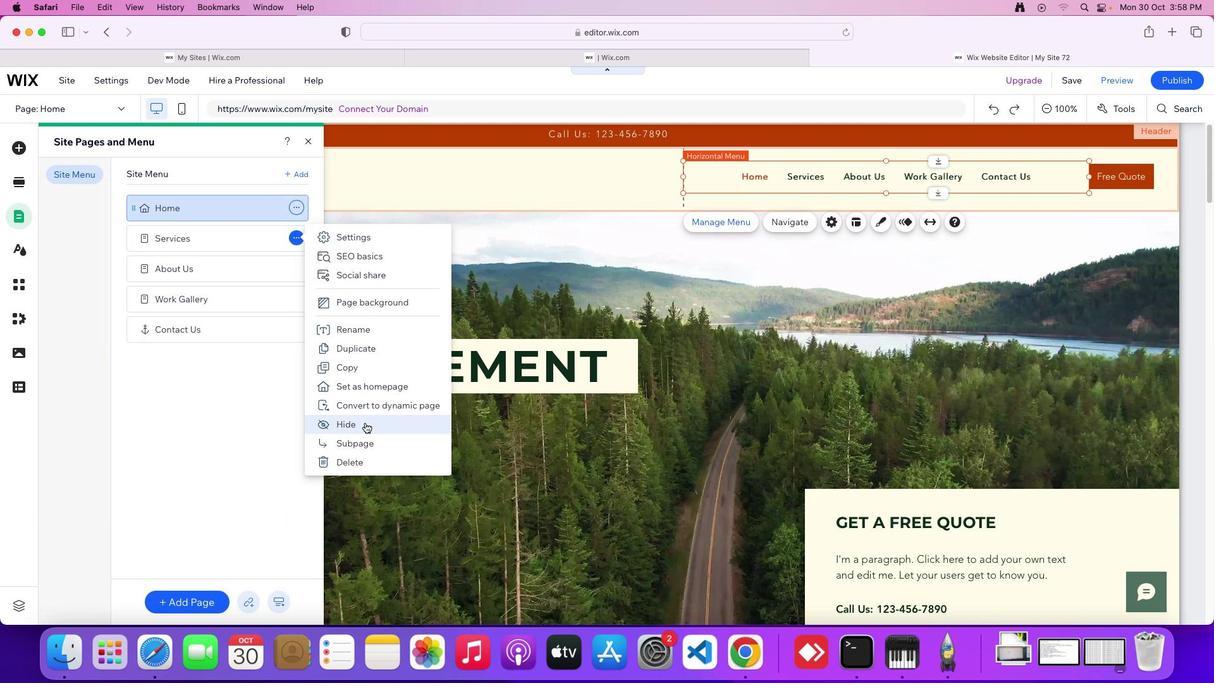 
Action: Mouse moved to (297, 300)
Screenshot: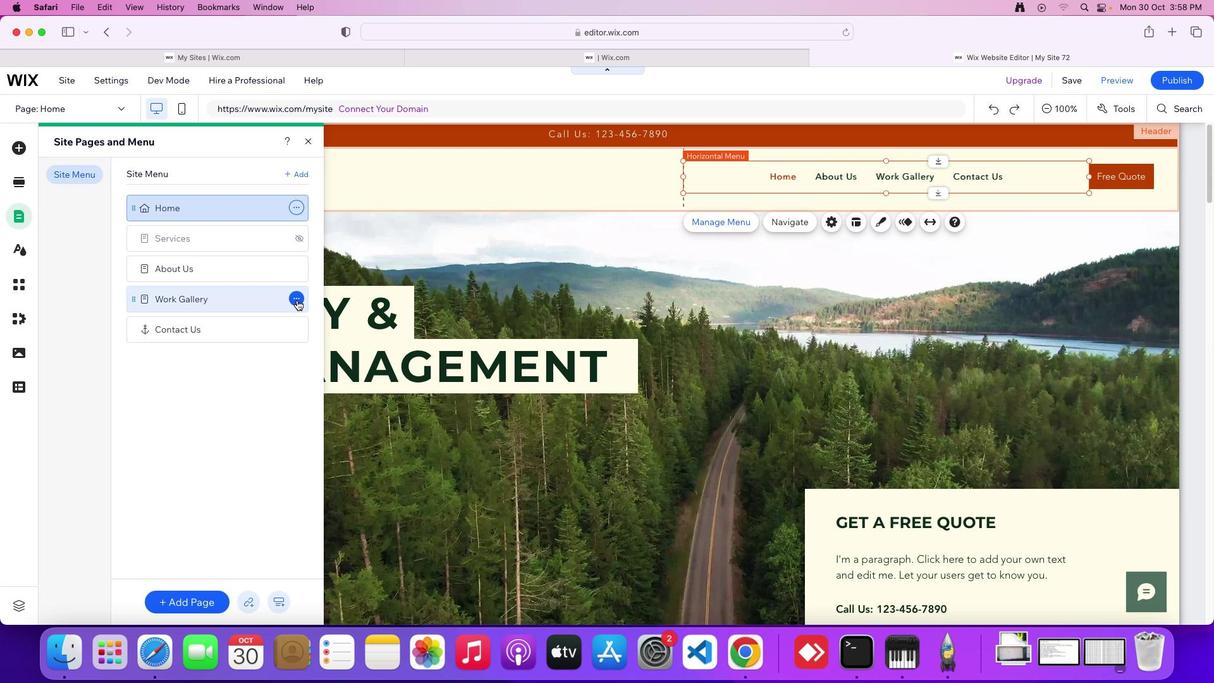
Action: Mouse pressed left at (297, 300)
Screenshot: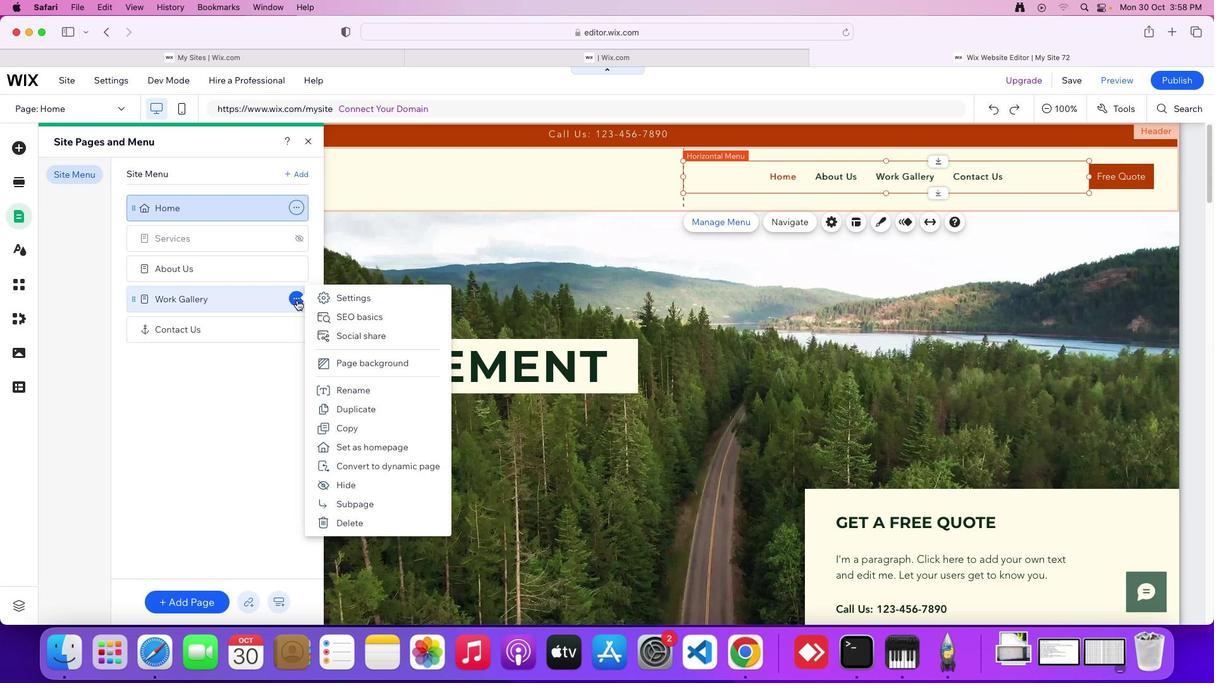 
Action: Mouse moved to (370, 483)
Screenshot: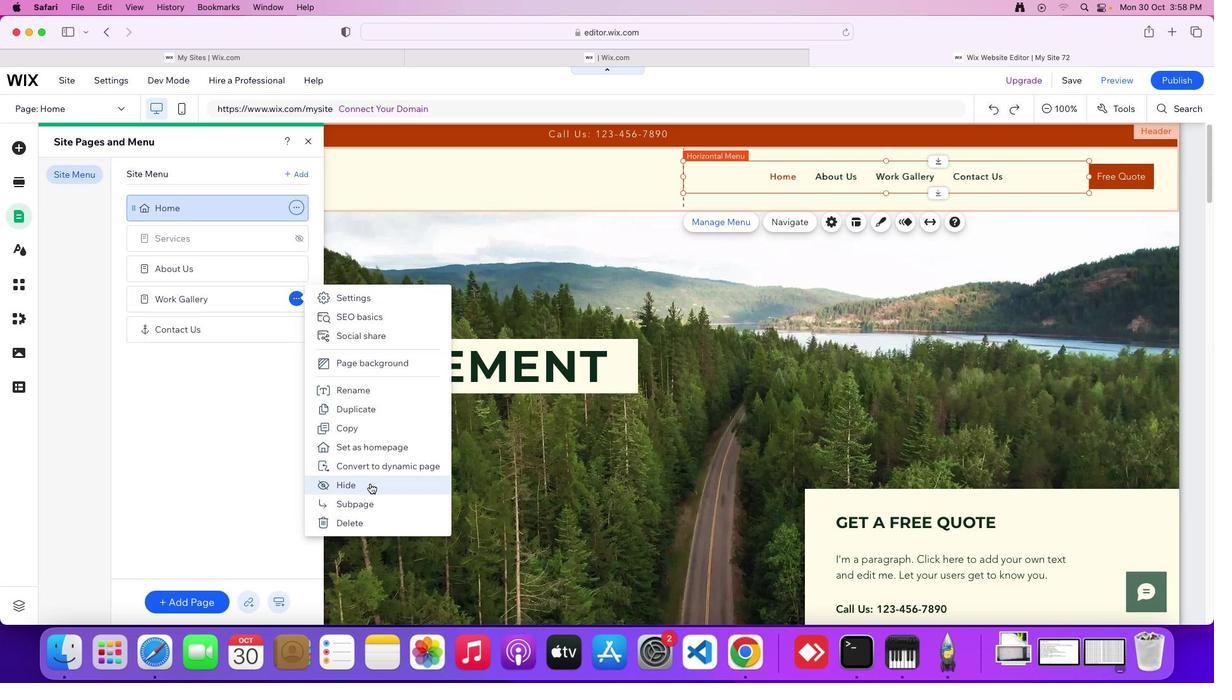 
Action: Mouse pressed left at (370, 483)
Screenshot: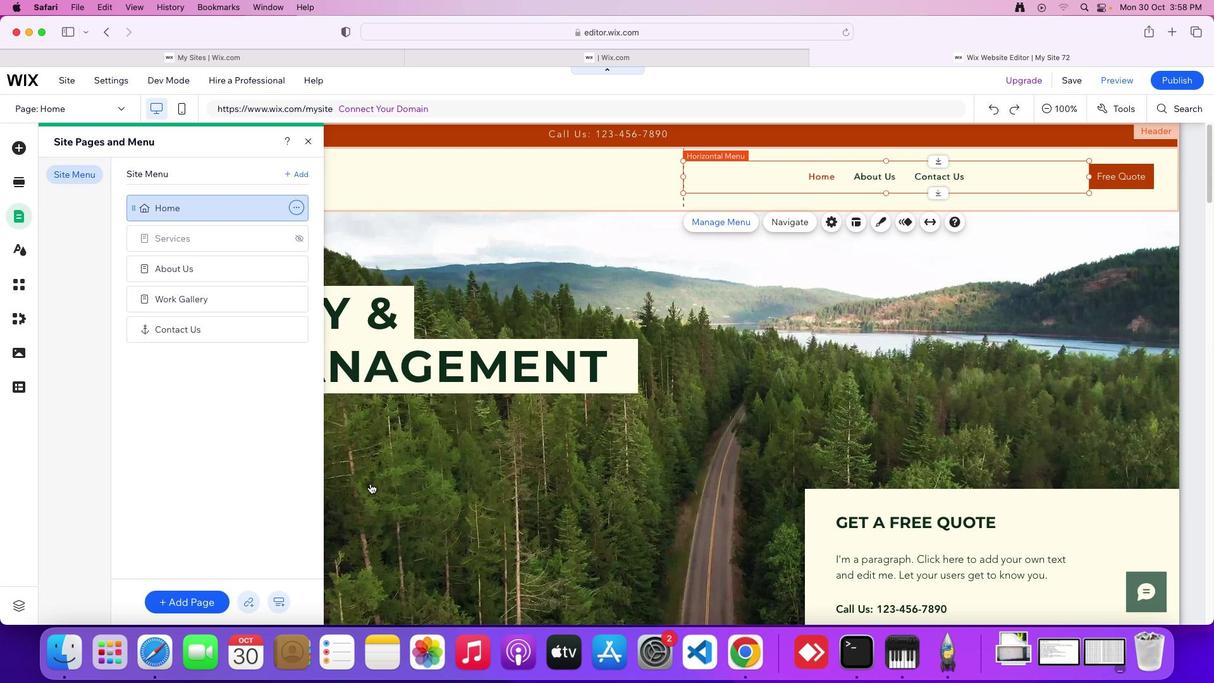 
Action: Mouse moved to (296, 329)
Screenshot: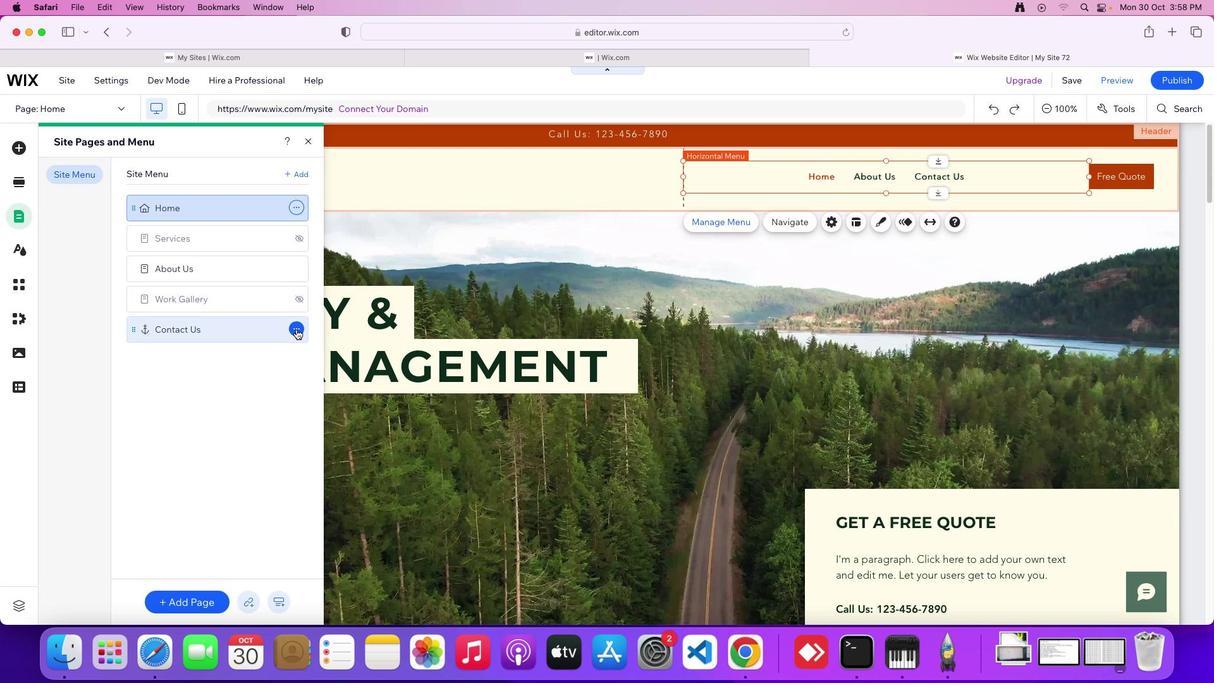 
Action: Mouse pressed left at (296, 329)
Screenshot: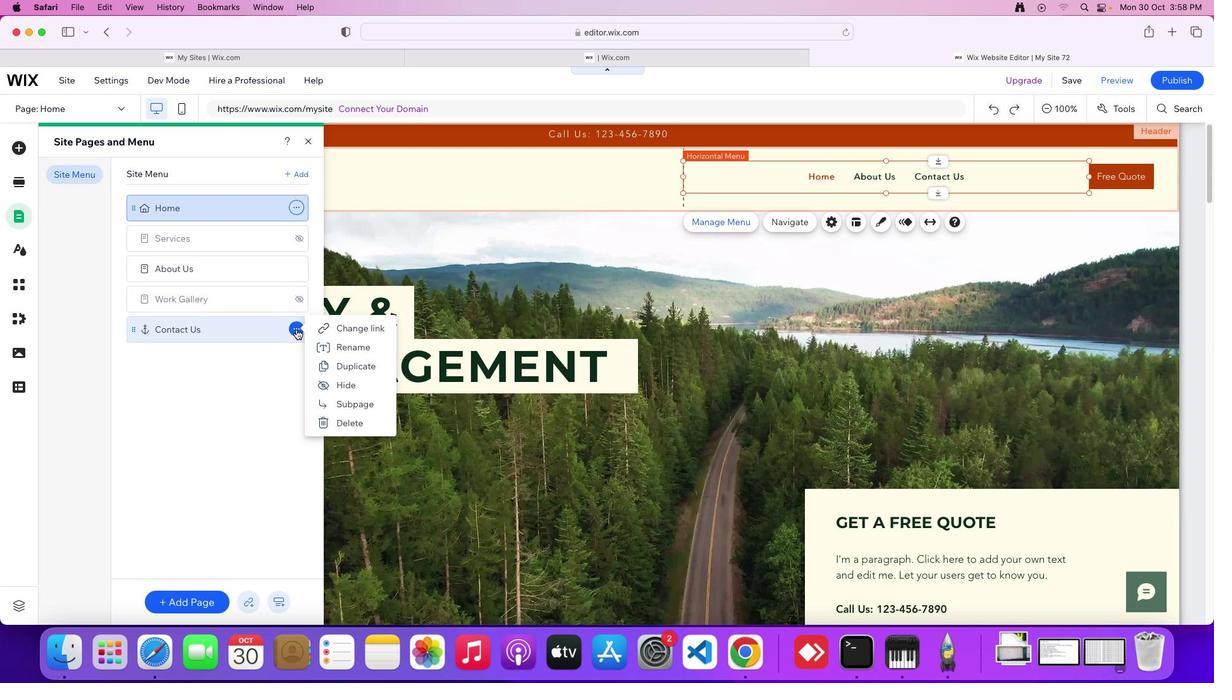 
Action: Mouse moved to (359, 386)
Screenshot: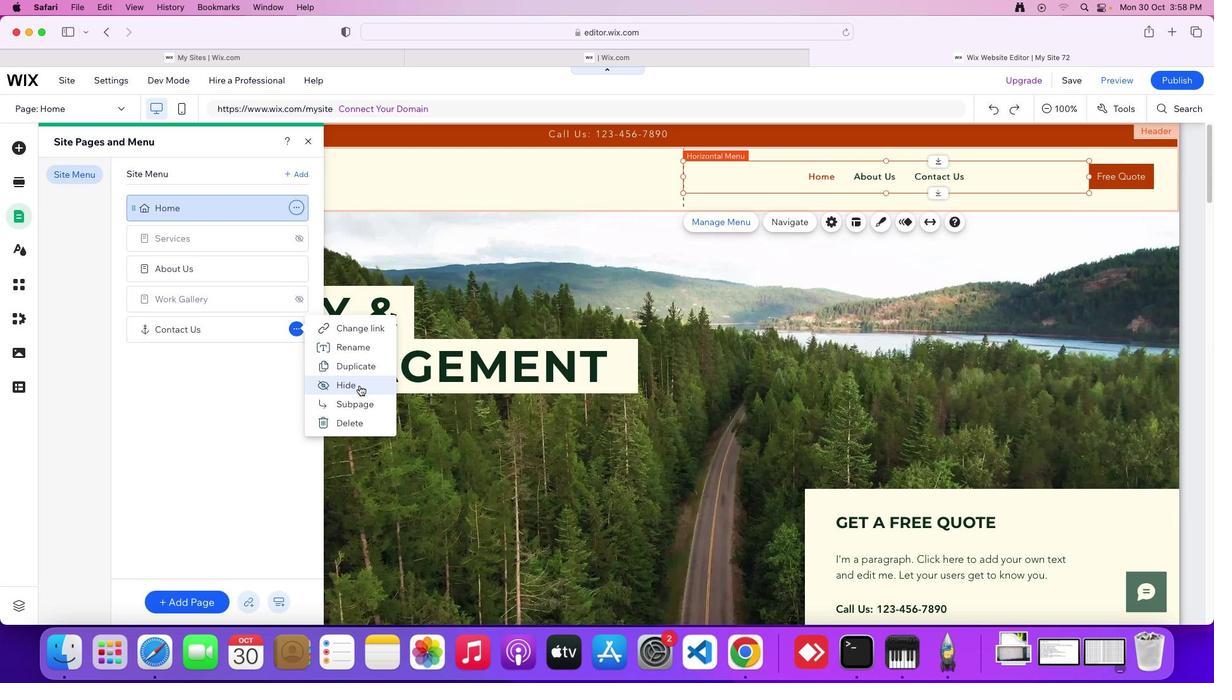 
Action: Mouse pressed left at (359, 386)
Screenshot: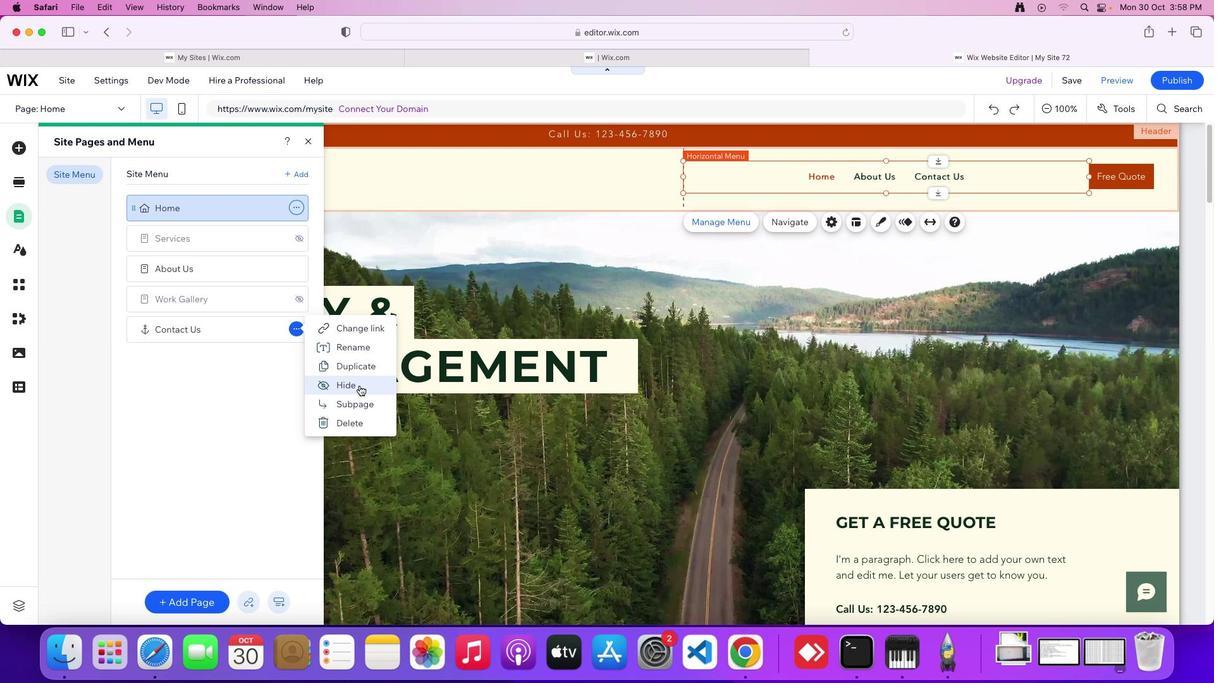 
Action: Mouse moved to (226, 273)
Screenshot: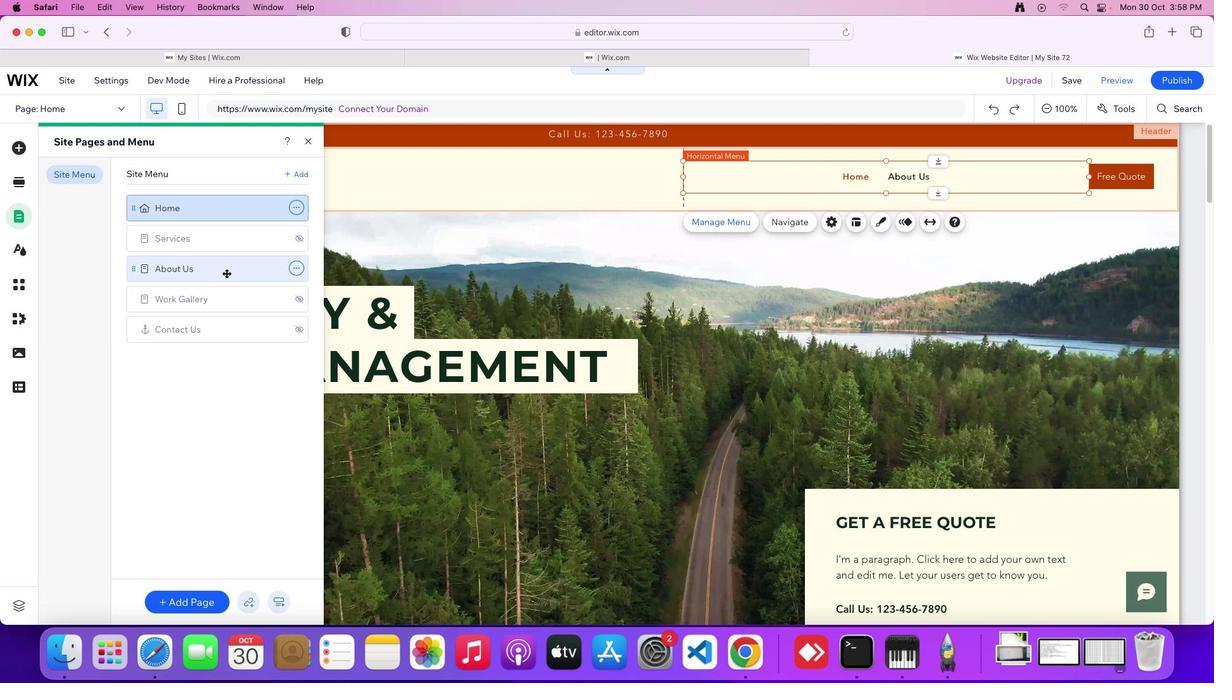
Action: Mouse pressed left at (226, 273)
Screenshot: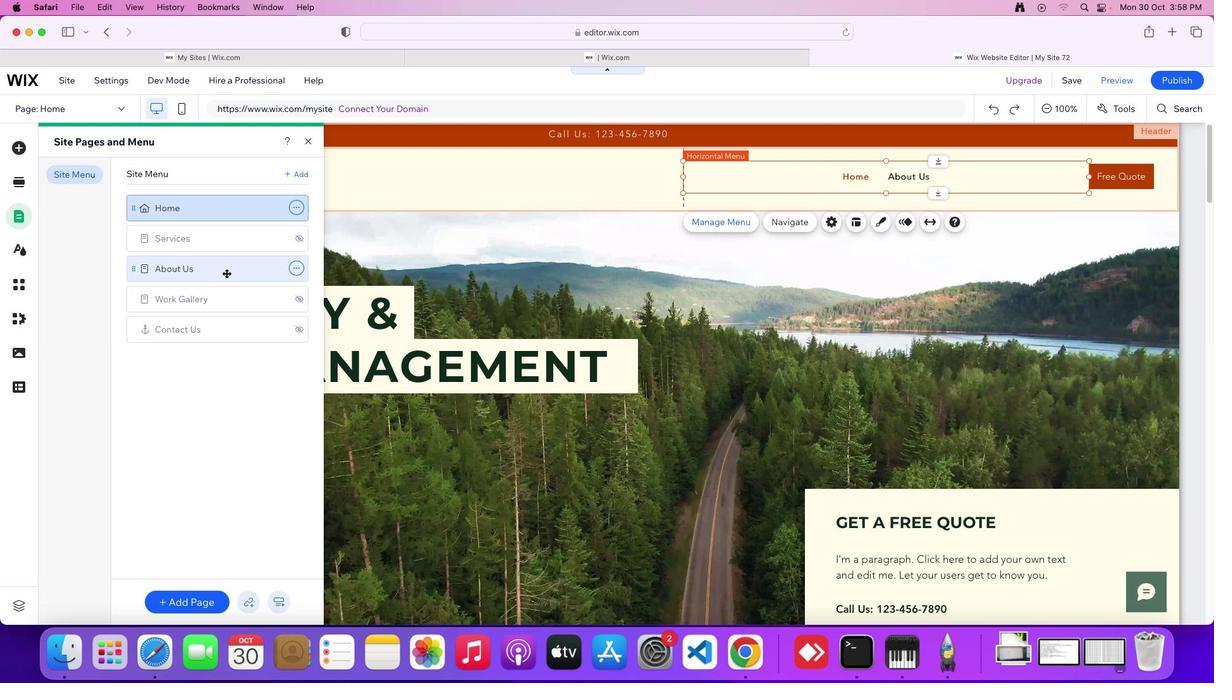 
Action: Mouse moved to (242, 206)
Screenshot: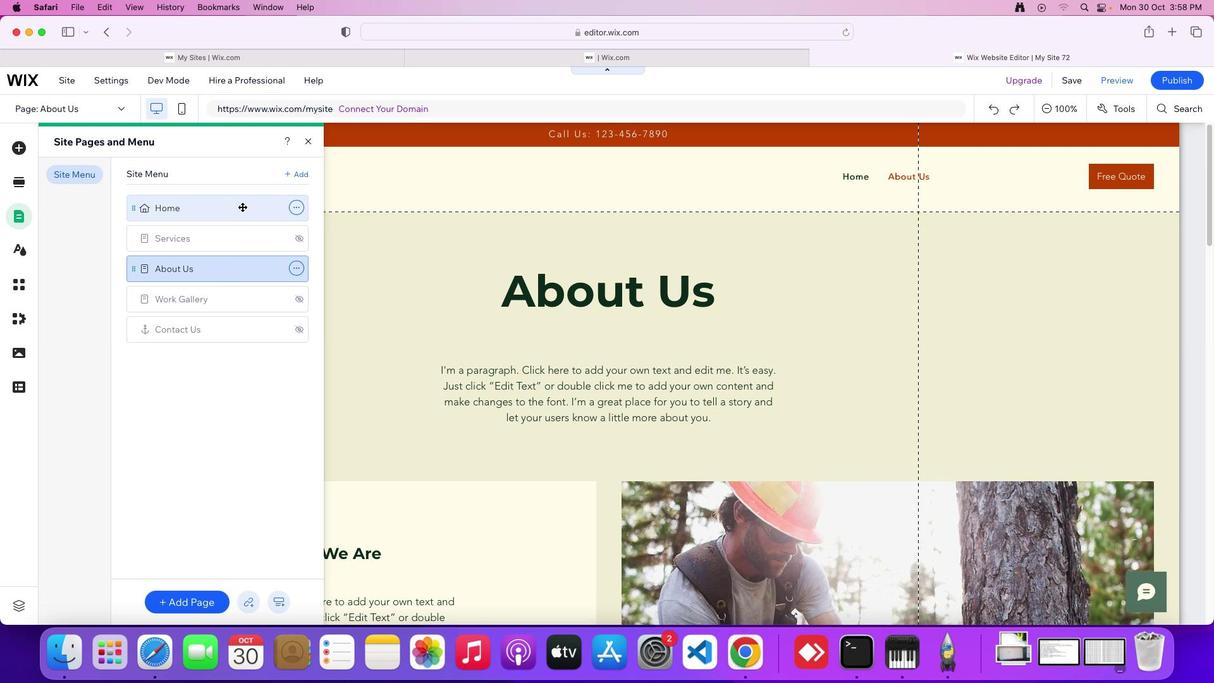 
Action: Mouse pressed left at (242, 206)
Screenshot: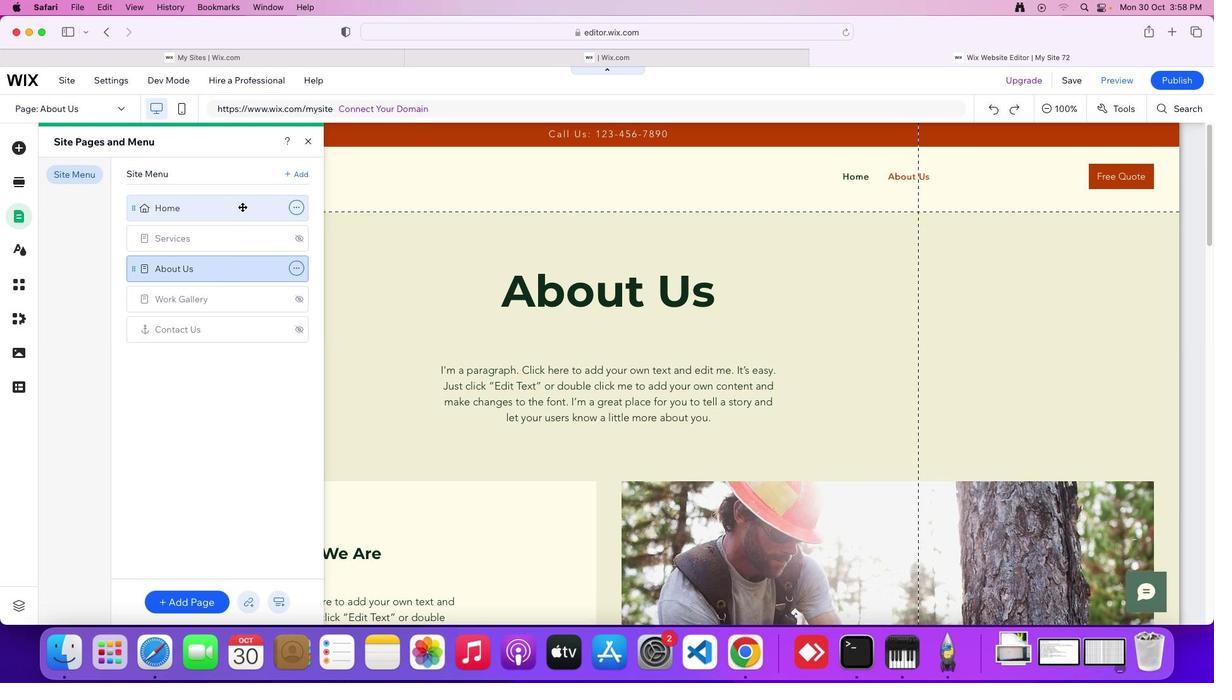 
Action: Mouse moved to (297, 174)
Screenshot: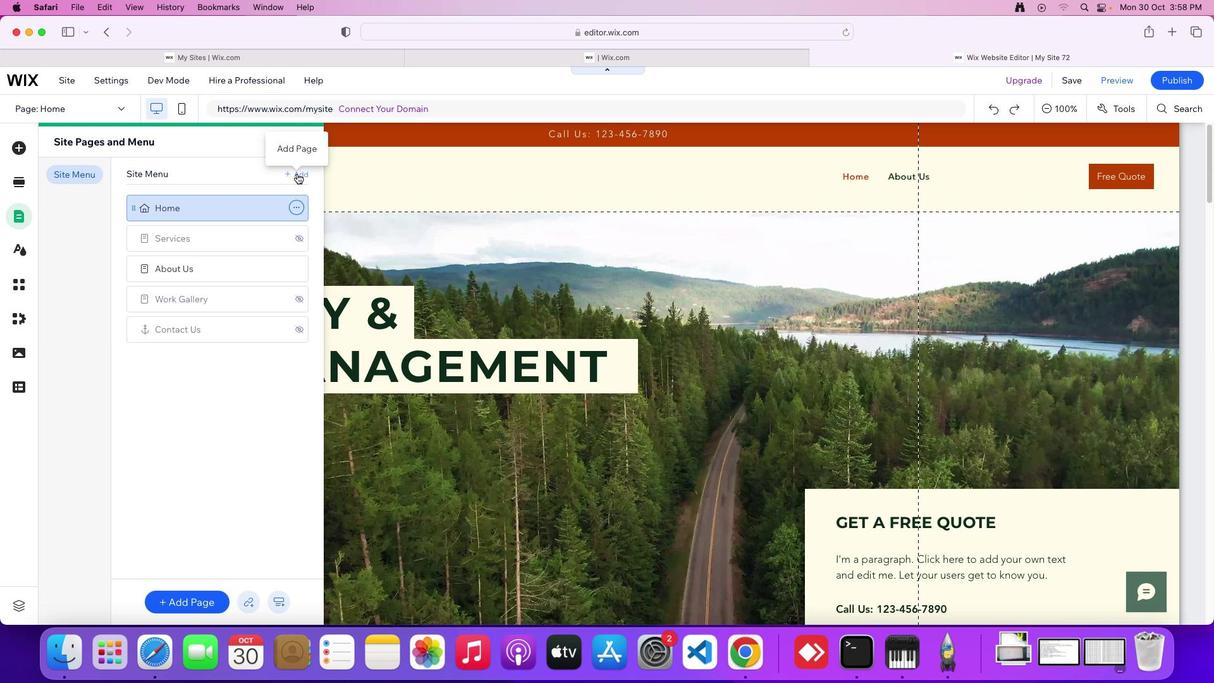 
Action: Mouse pressed left at (297, 174)
Screenshot: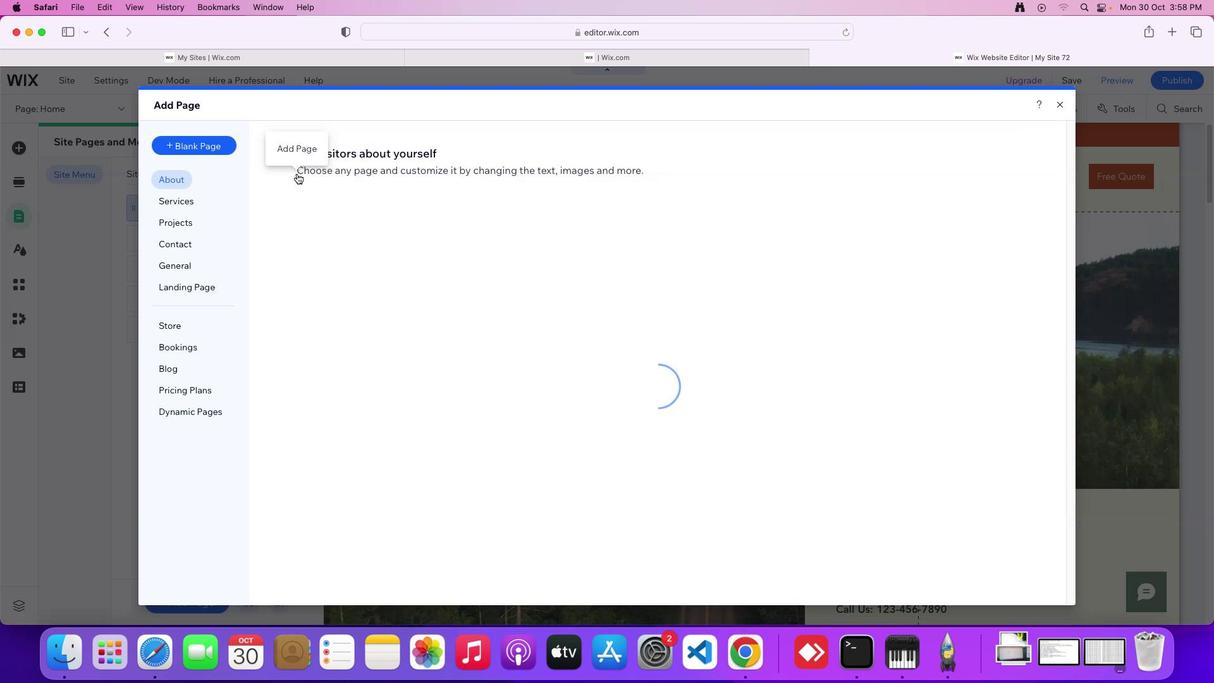 
Action: Mouse moved to (174, 144)
Screenshot: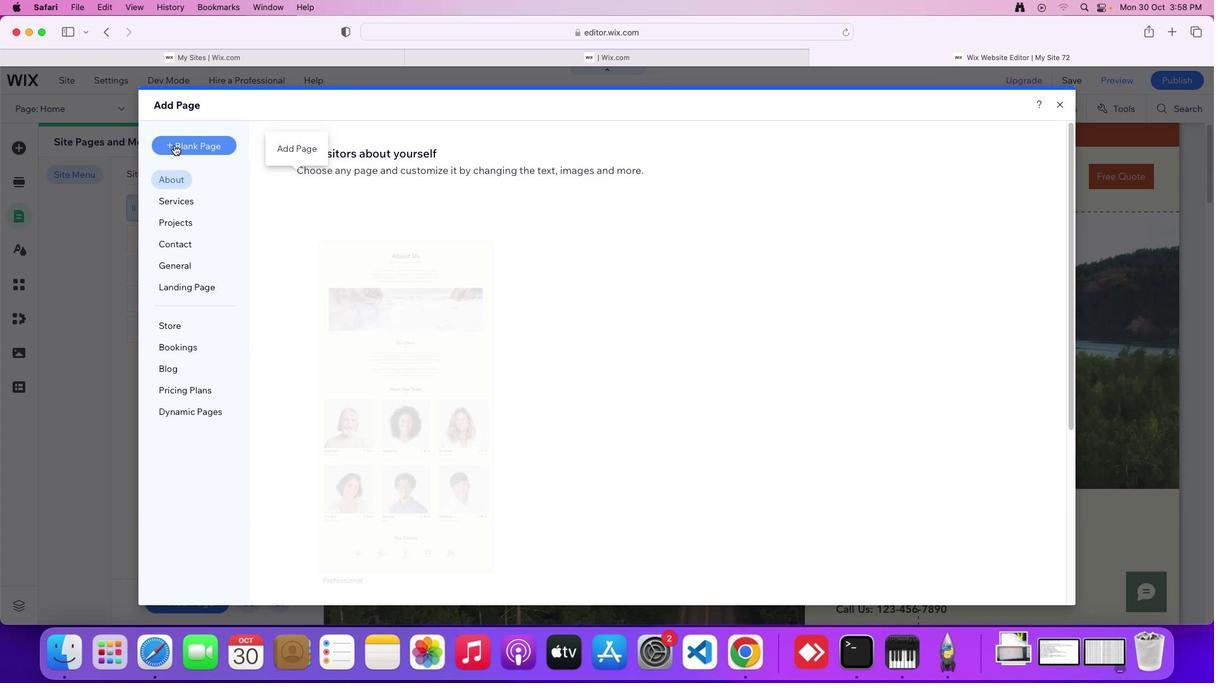 
Action: Mouse pressed left at (174, 144)
Screenshot: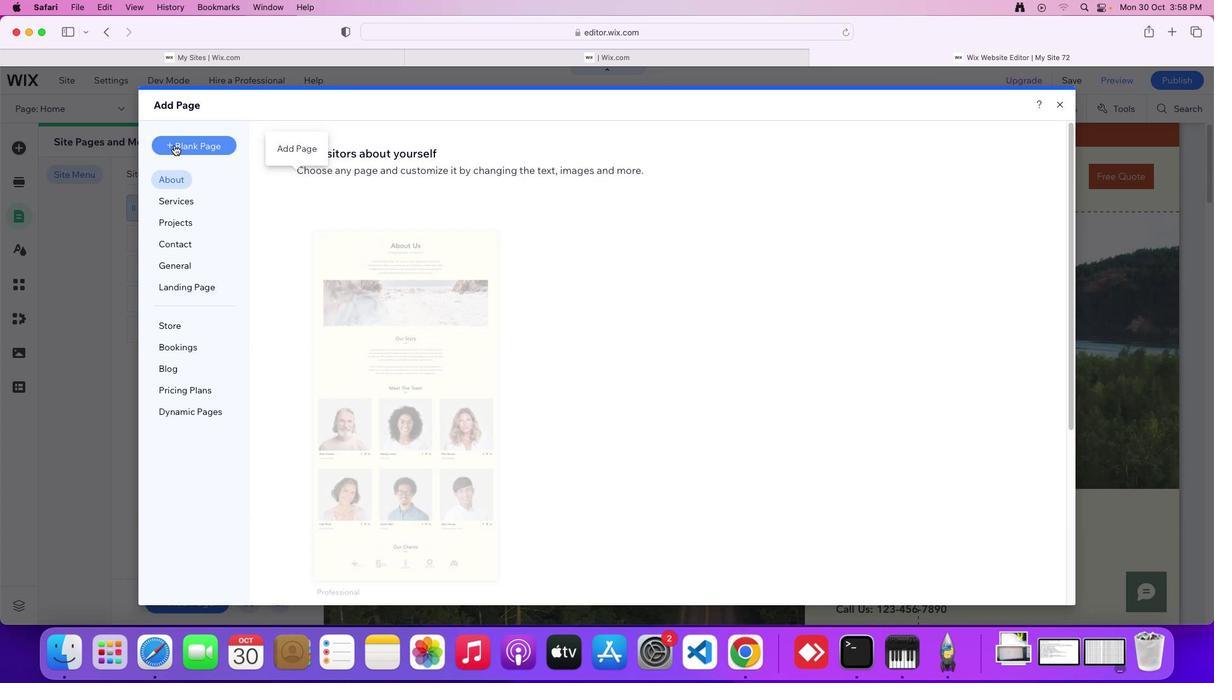 
Action: Mouse moved to (436, 344)
Screenshot: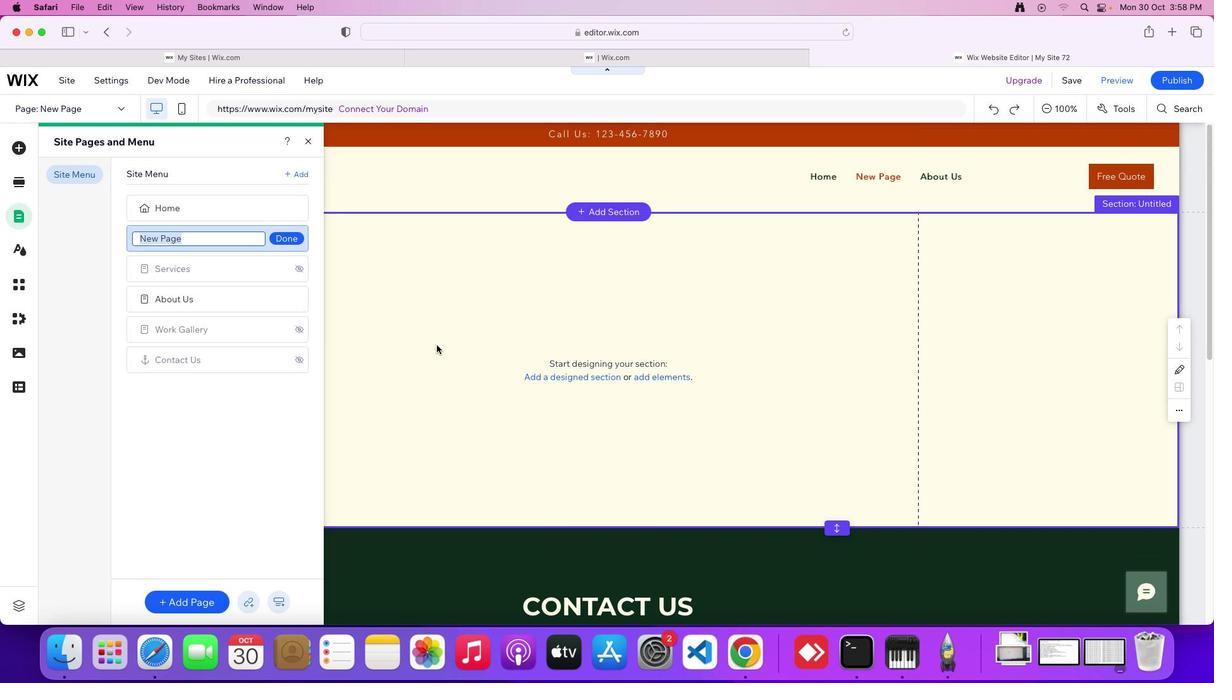 
Action: Key pressed Key.shift'S''u''s''t''a''i''n''a''b''i''l''i''t''y'
Screenshot: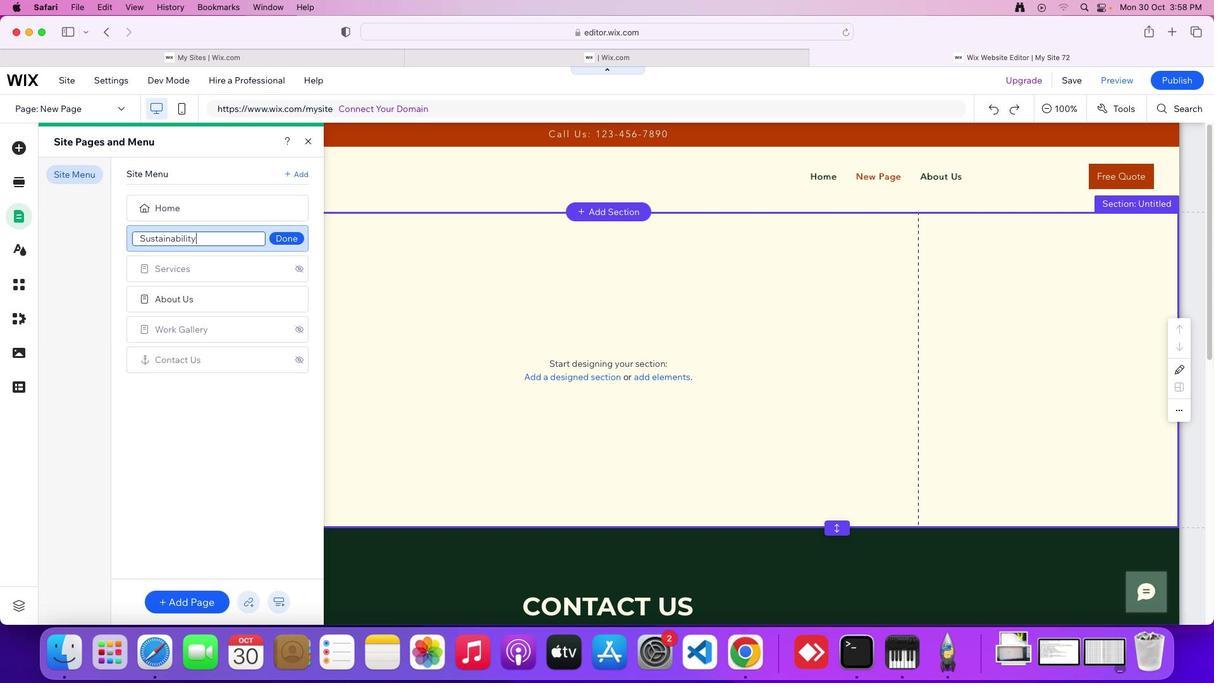 
Action: Mouse moved to (292, 241)
Screenshot: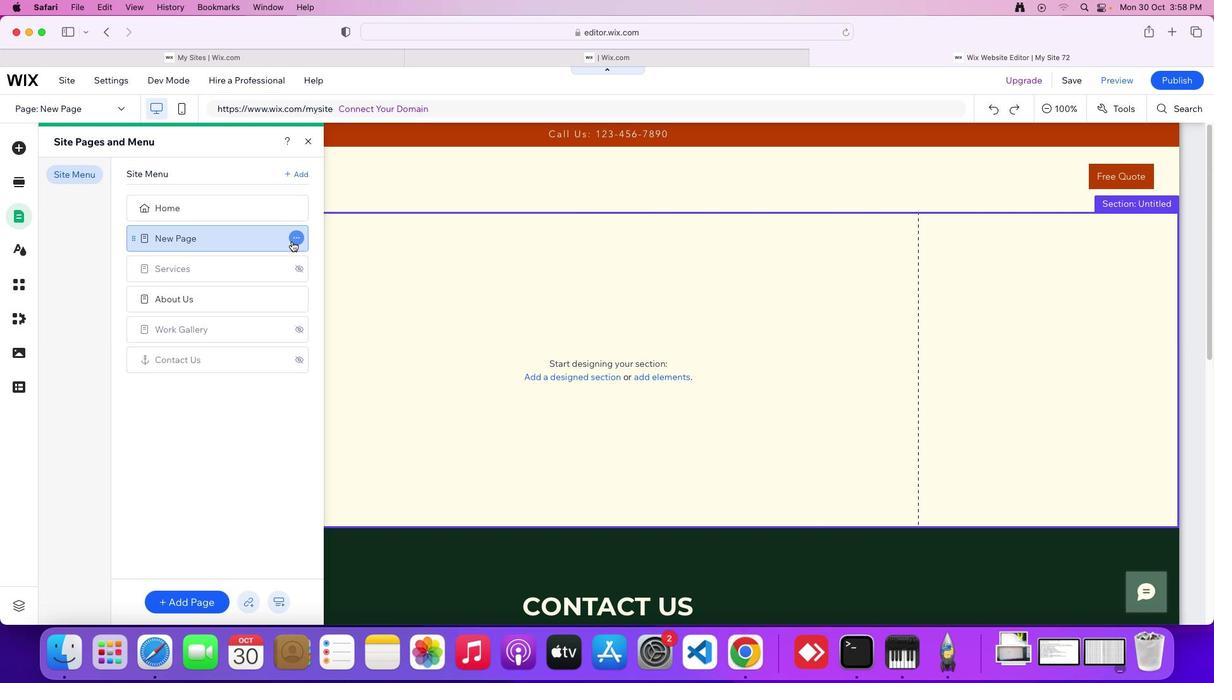 
Action: Mouse pressed left at (292, 241)
Screenshot: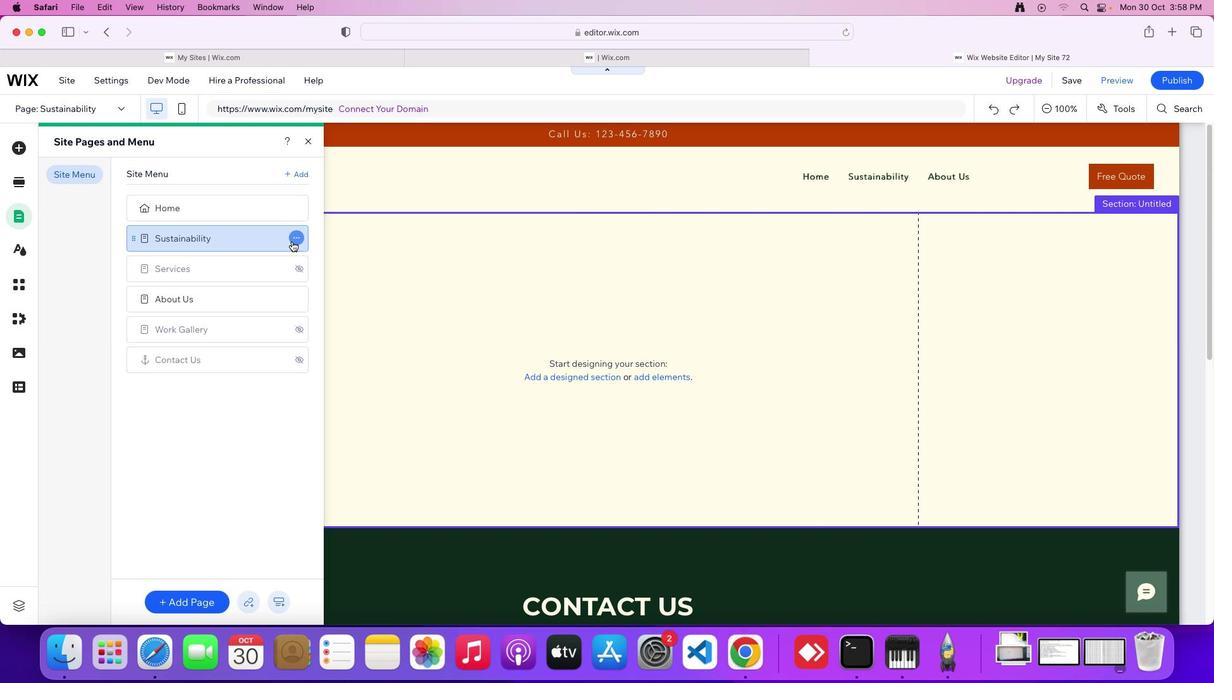
Action: Mouse moved to (294, 174)
Screenshot: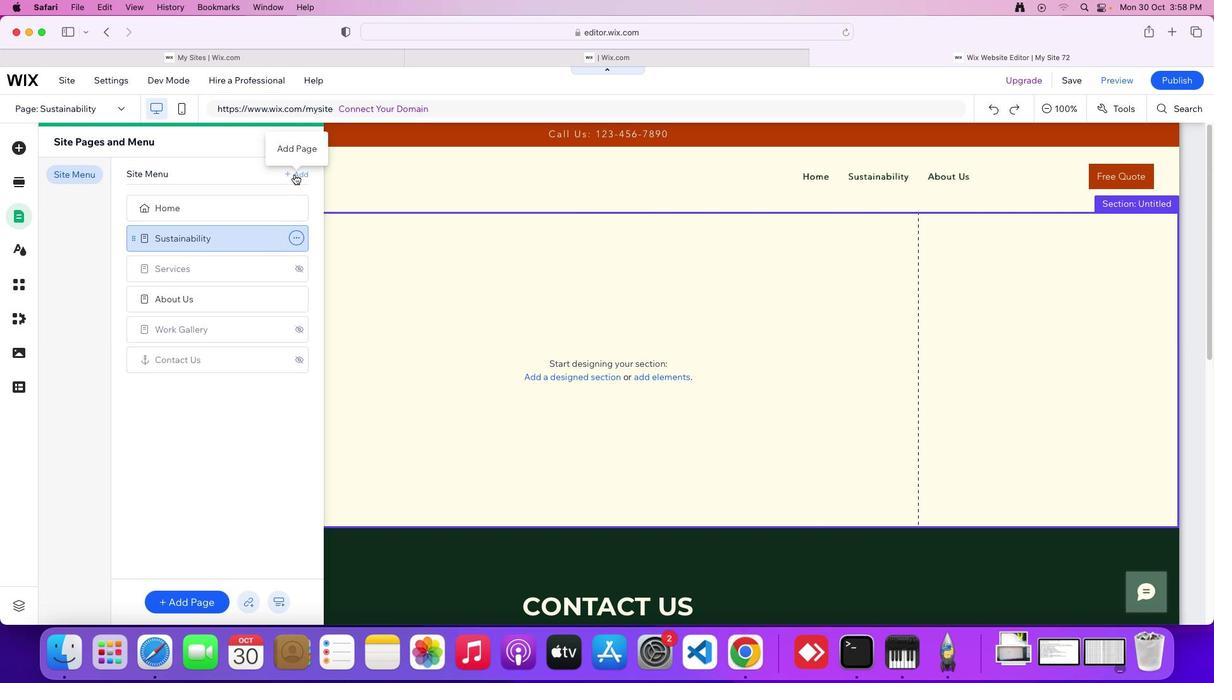 
Action: Mouse pressed left at (294, 174)
Screenshot: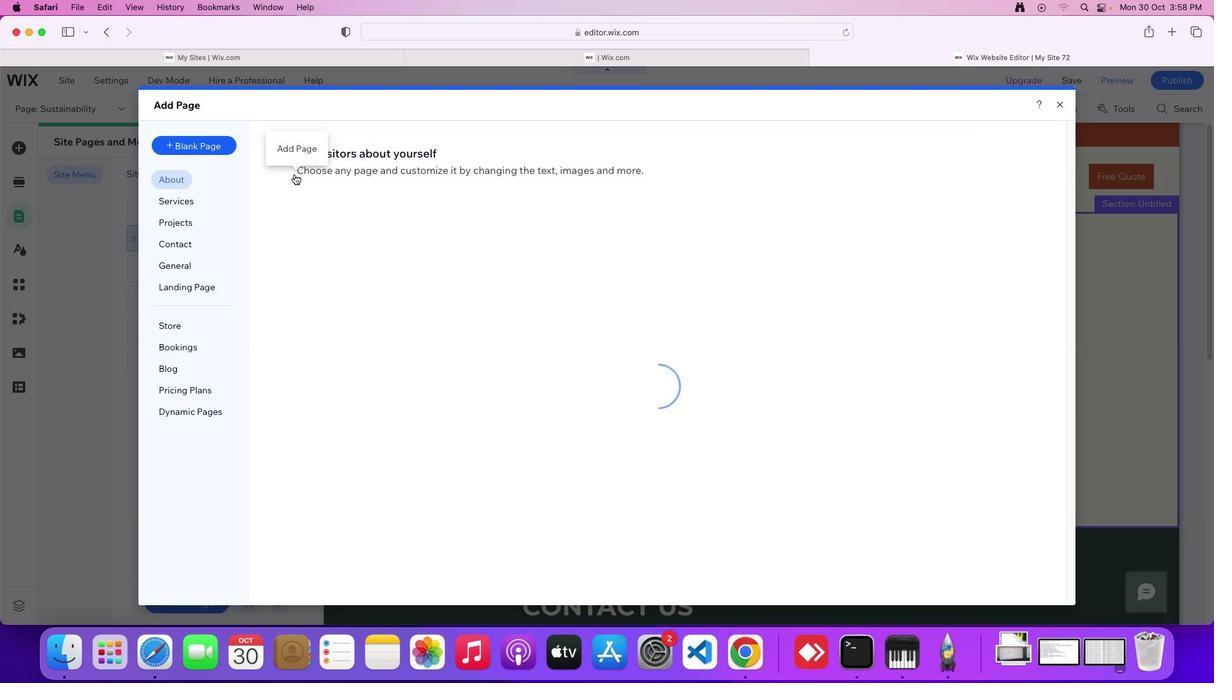
Action: Mouse moved to (207, 145)
Screenshot: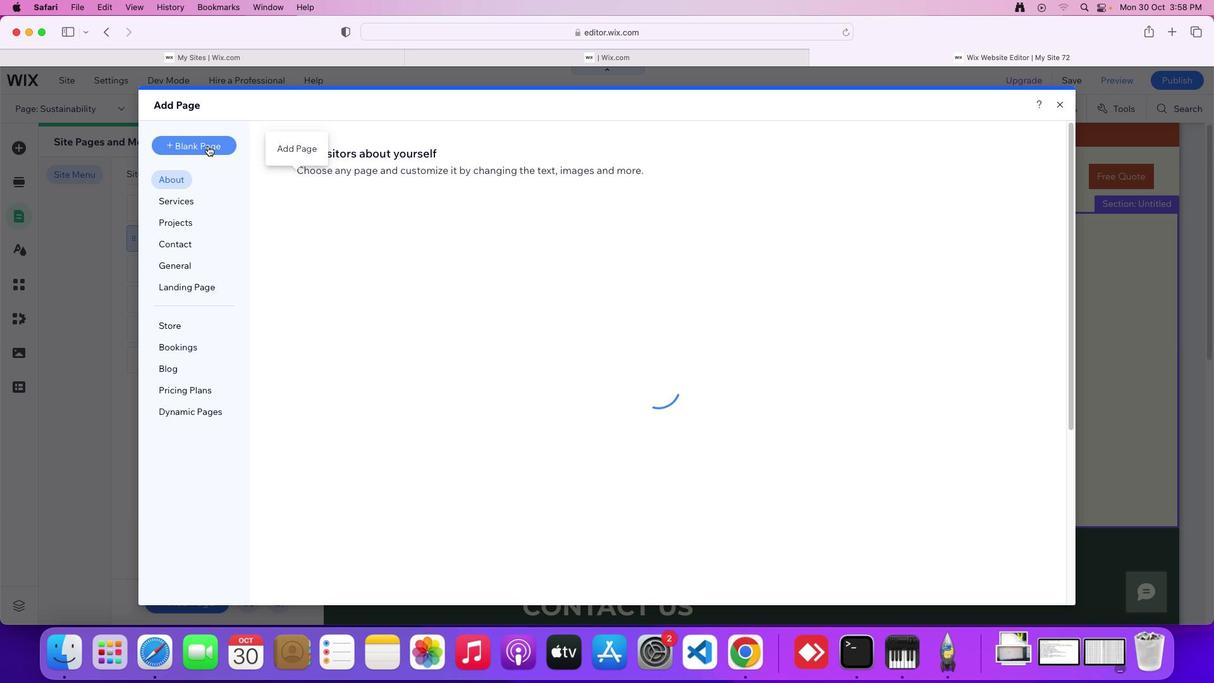 
Action: Mouse pressed left at (207, 145)
Screenshot: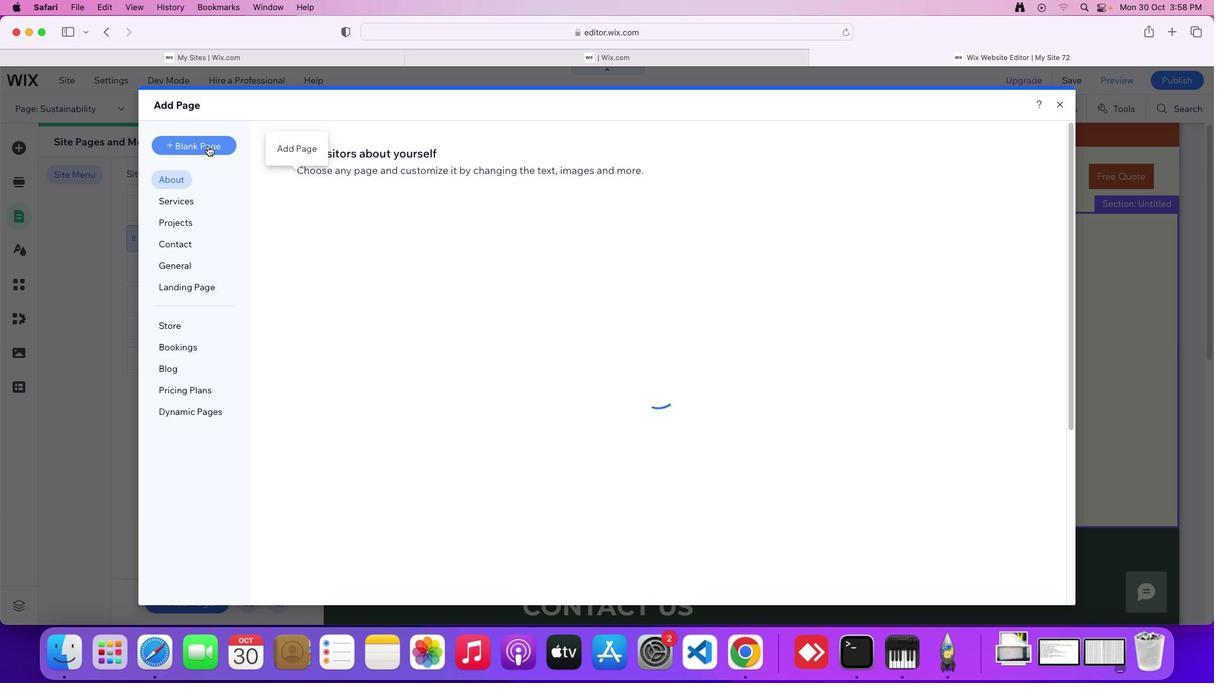 
Action: Mouse moved to (423, 325)
Screenshot: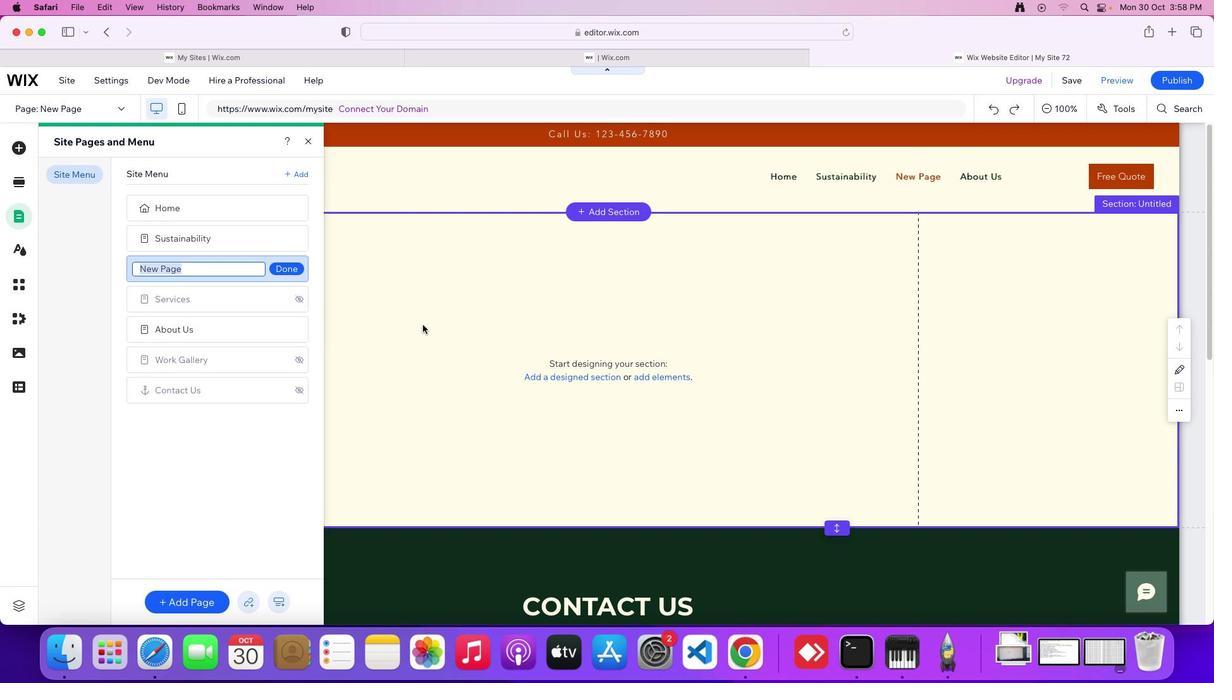 
Action: Key pressed Key.shift'E''n''v''i''r''o''n''m''e''n''t''a''l'Key.spaceKey.shift'A''w''a''r''e''n''e''s''s'Key.enter
Screenshot: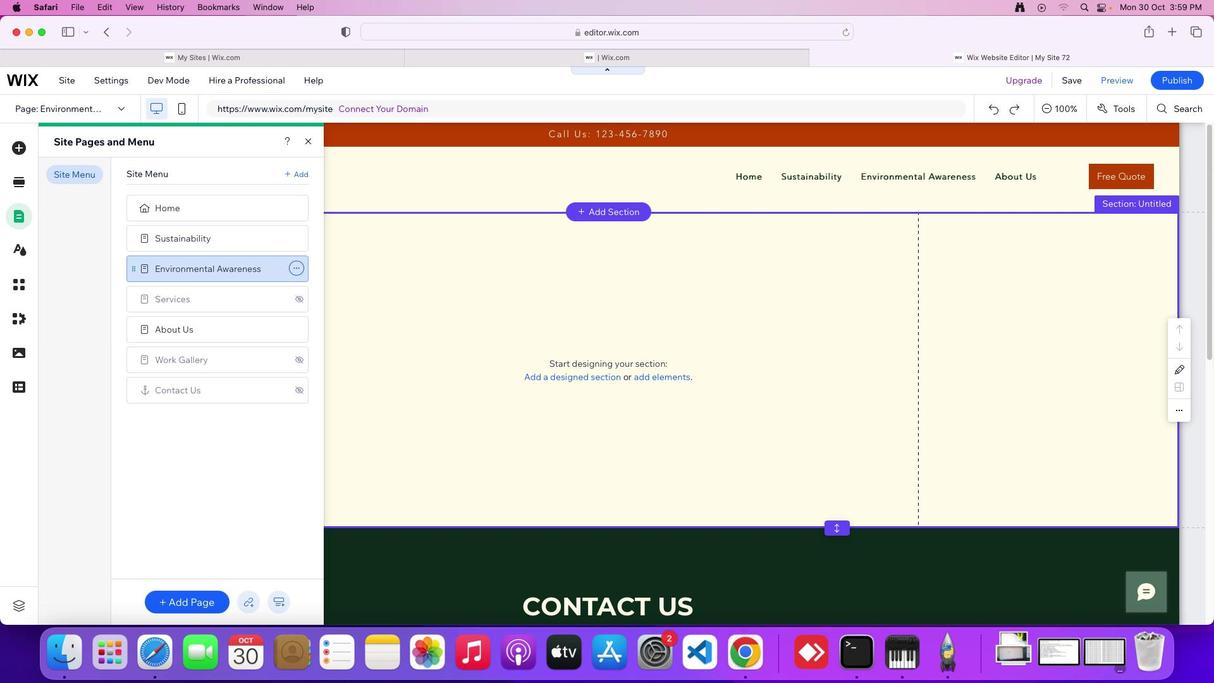 
Action: Mouse moved to (305, 175)
Screenshot: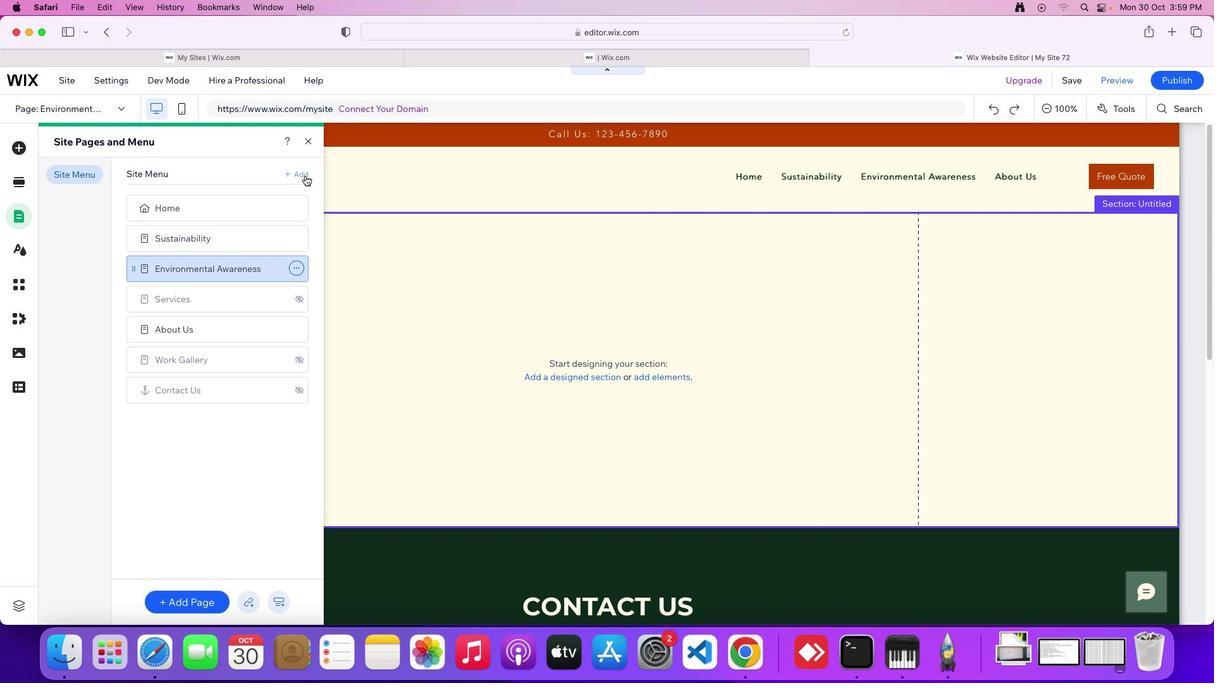 
Action: Mouse pressed left at (305, 175)
Screenshot: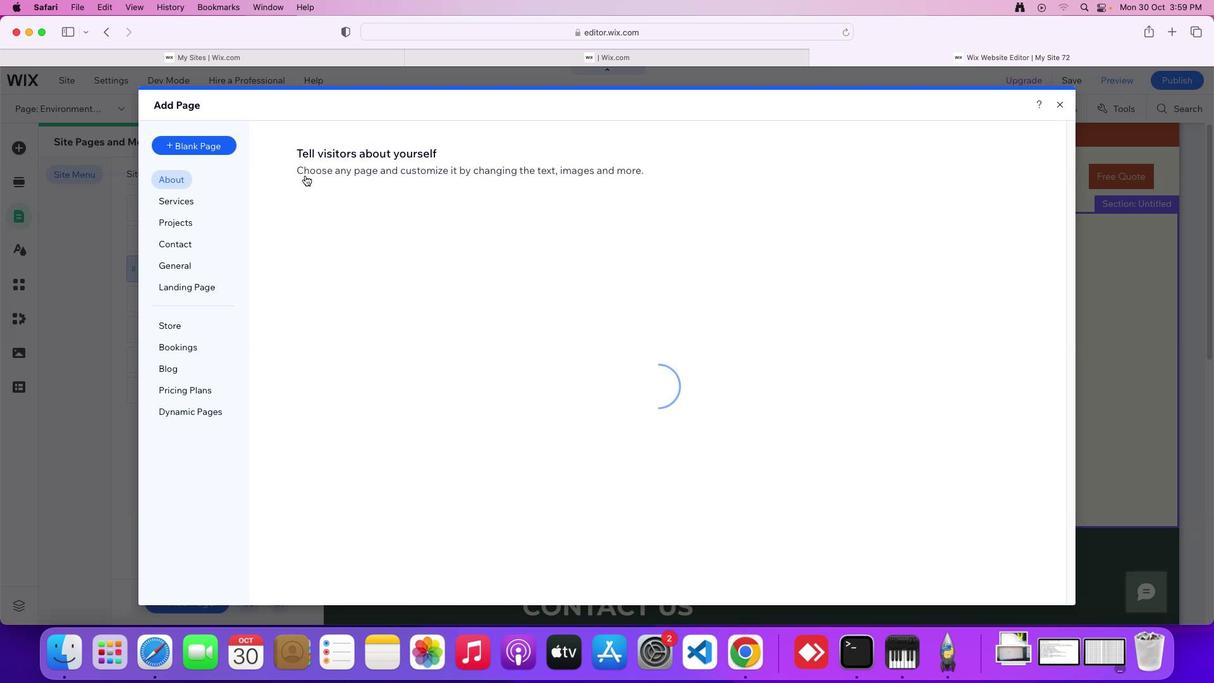 
Action: Mouse moved to (206, 142)
Screenshot: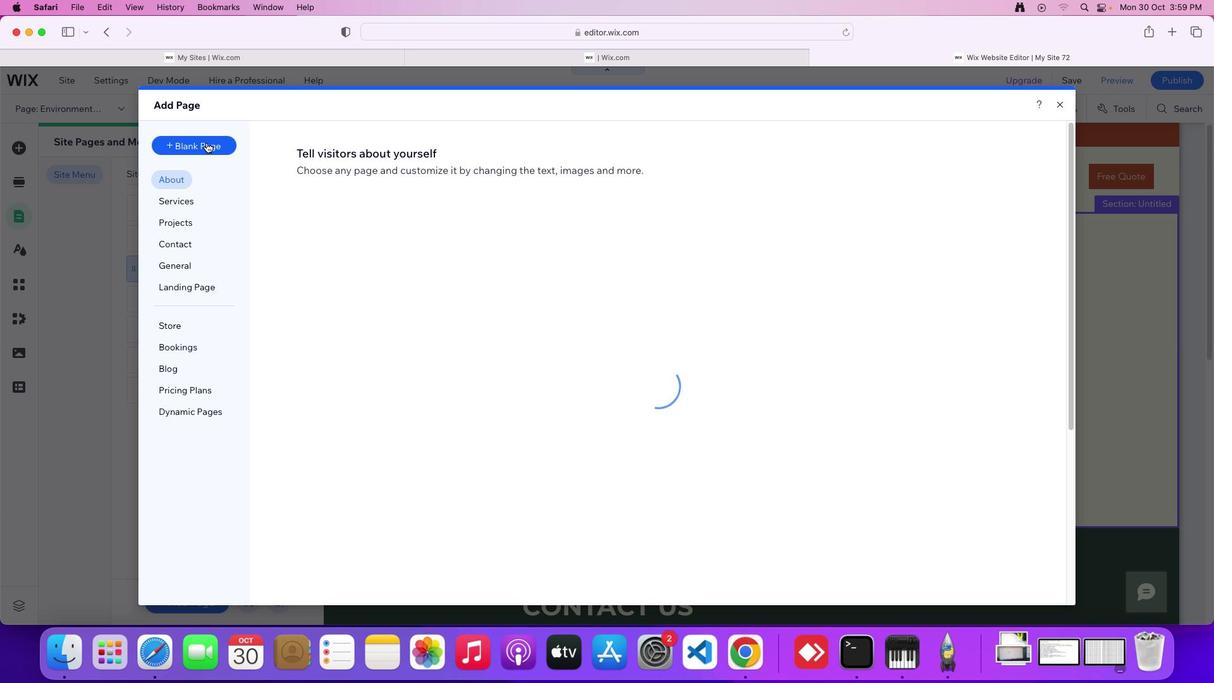 
Action: Mouse pressed left at (206, 142)
Screenshot: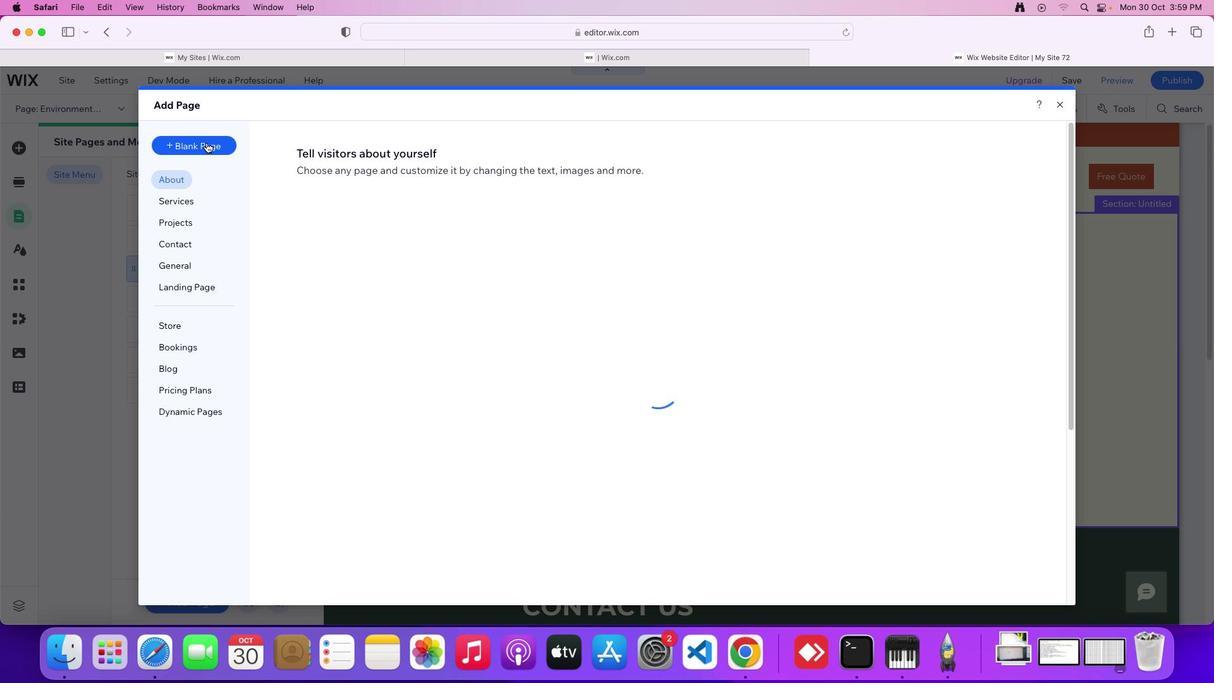 
Action: Mouse moved to (441, 282)
Screenshot: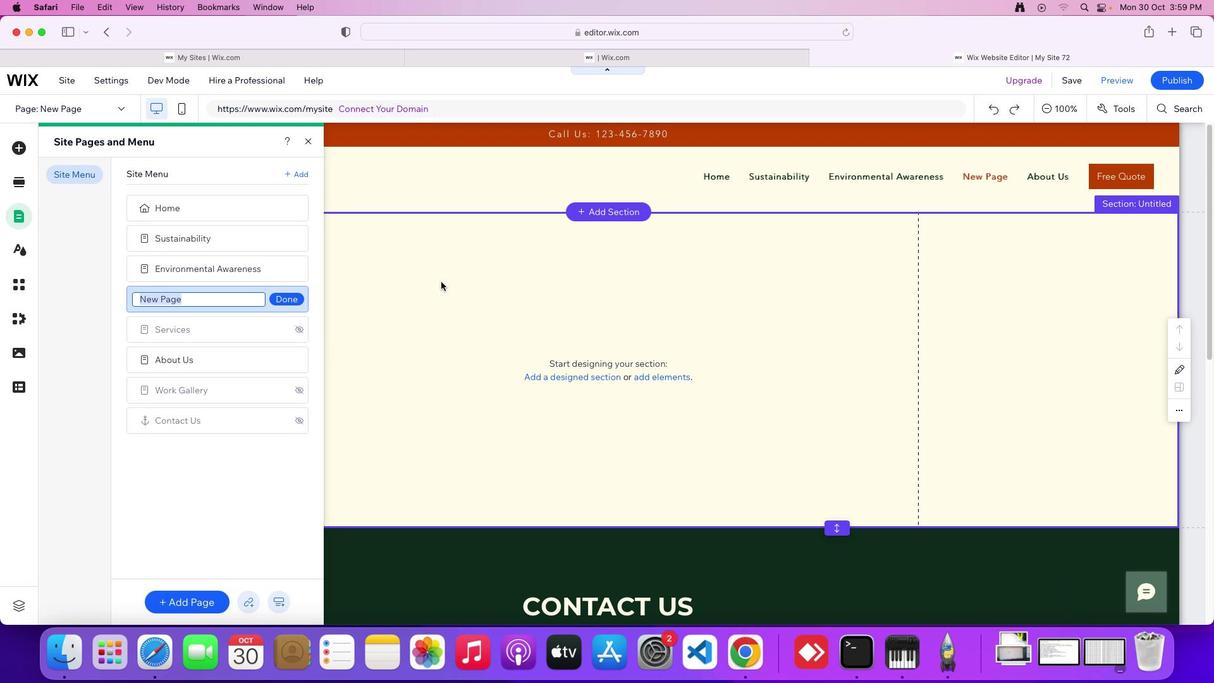 
Action: Key pressed Key.shift'E''c''o''-''f''r''e''i''n''d''l''y'Key.space'l''i''v''i''n''g'Key.space'p''r''a''c''t''i''c''e''s'Key.enter
Screenshot: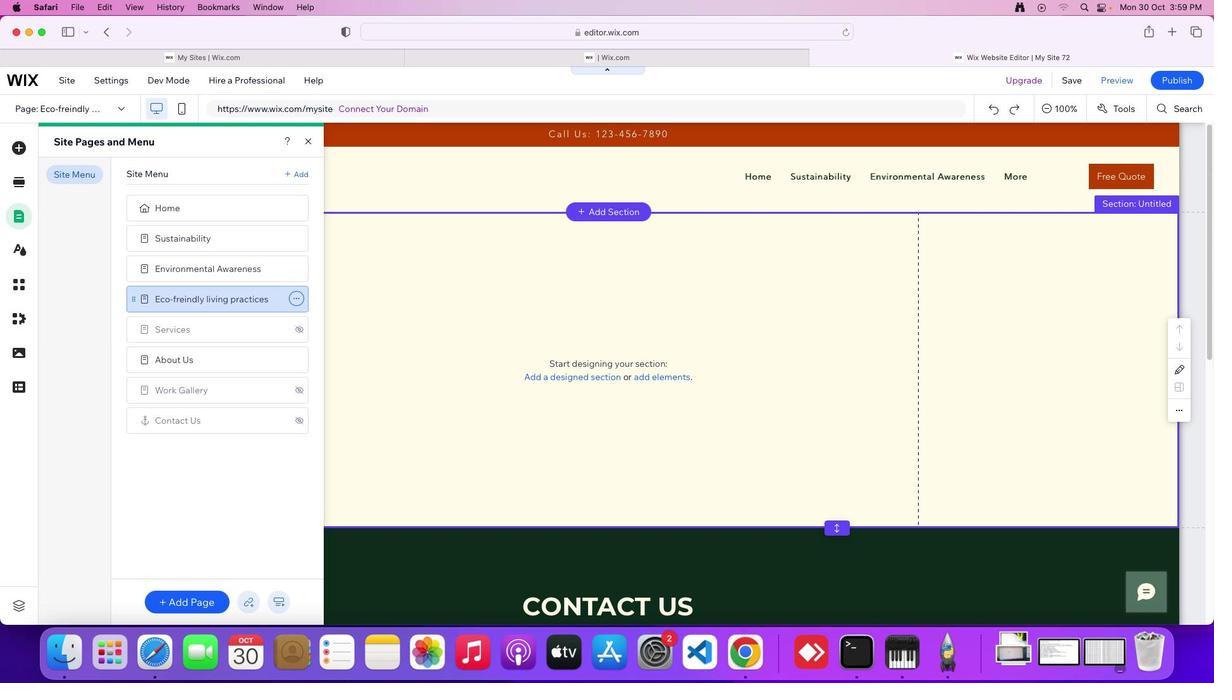 
Action: Mouse moved to (229, 203)
Screenshot: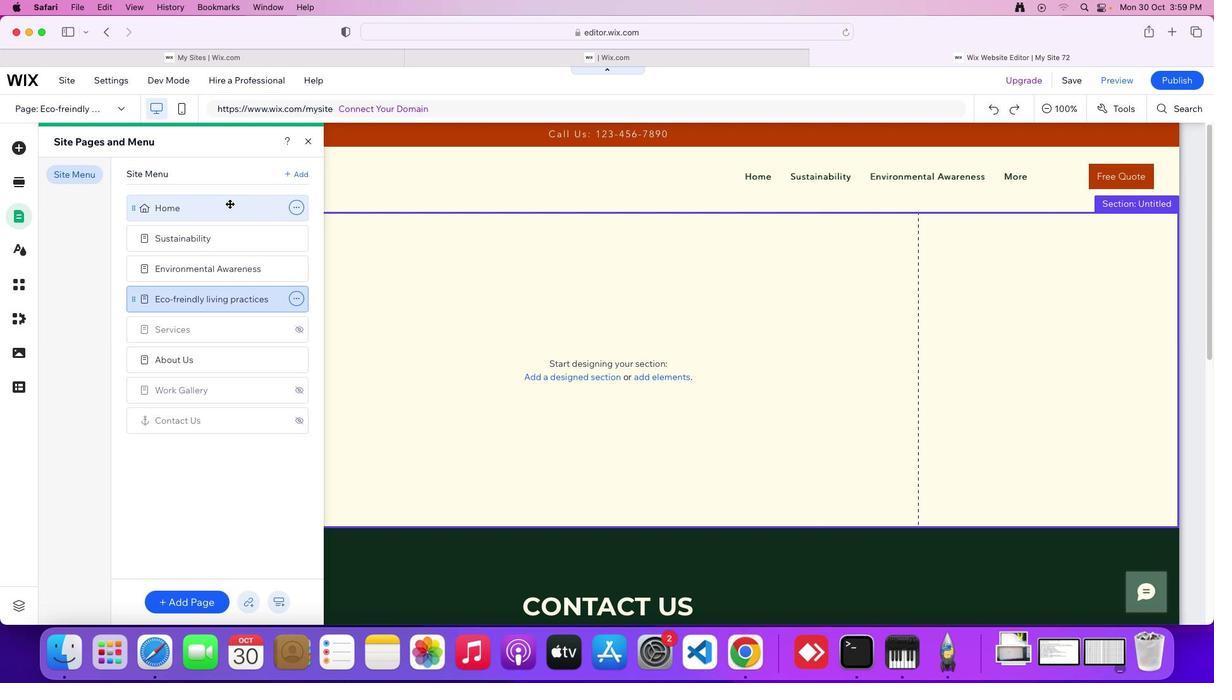 
Action: Mouse pressed left at (229, 203)
Screenshot: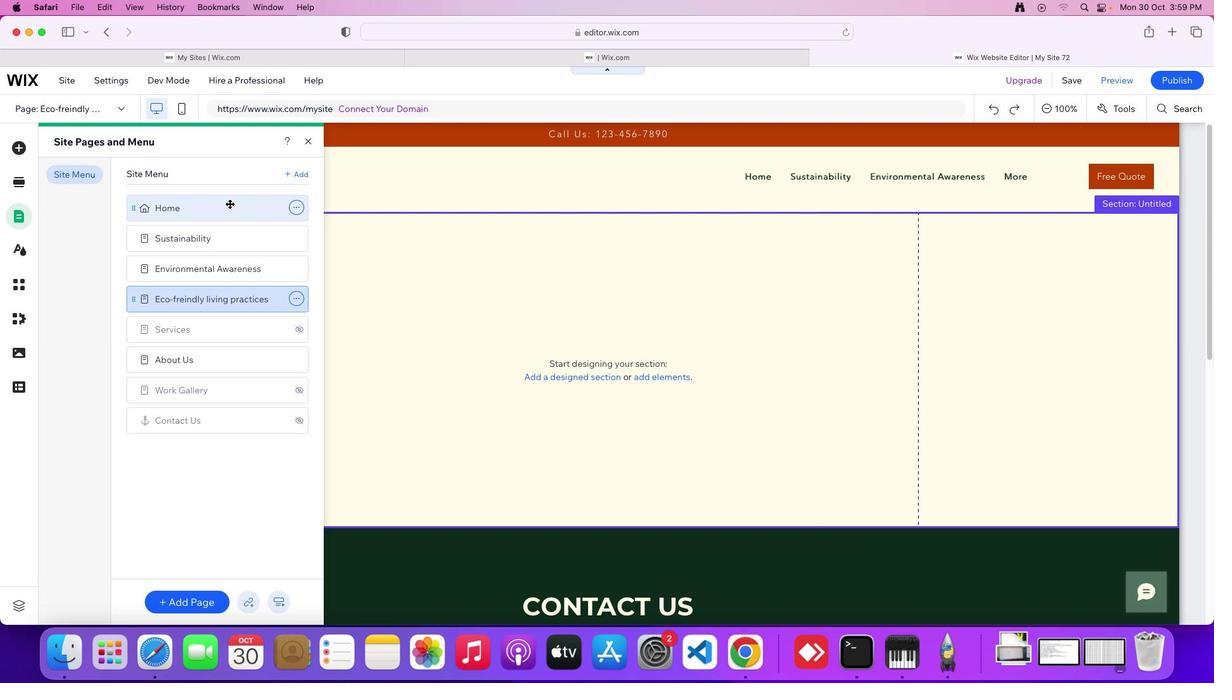 
Action: Mouse moved to (310, 139)
Screenshot: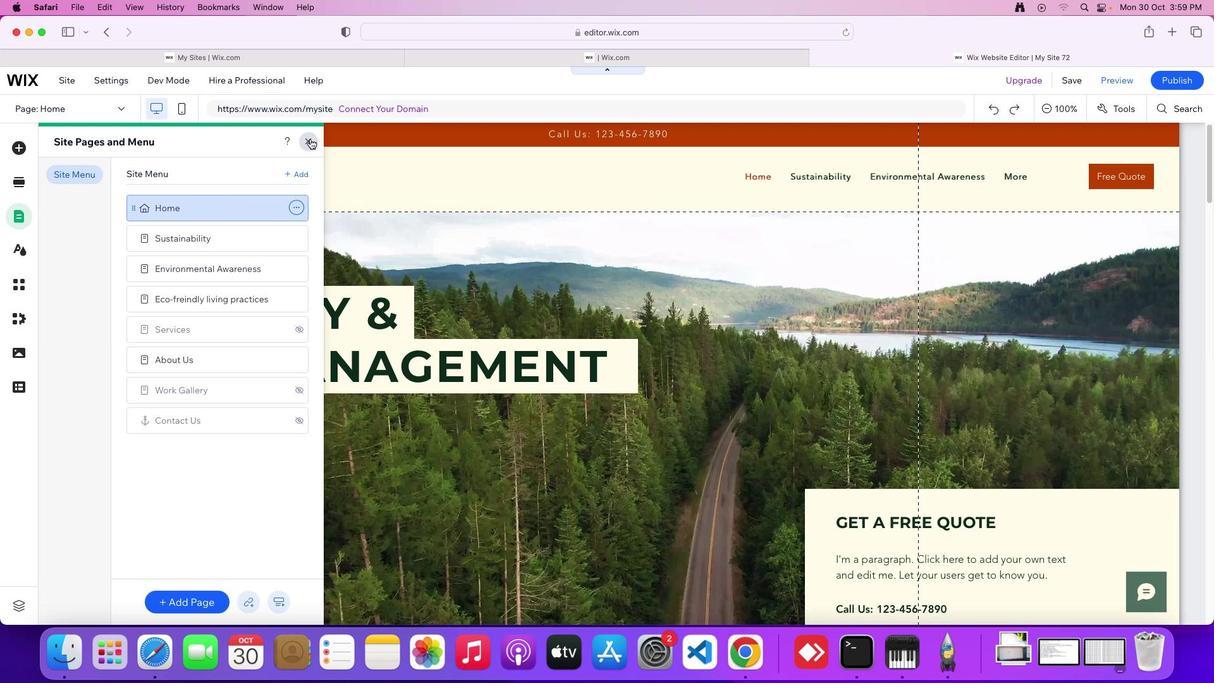 
Action: Mouse pressed left at (310, 139)
Screenshot: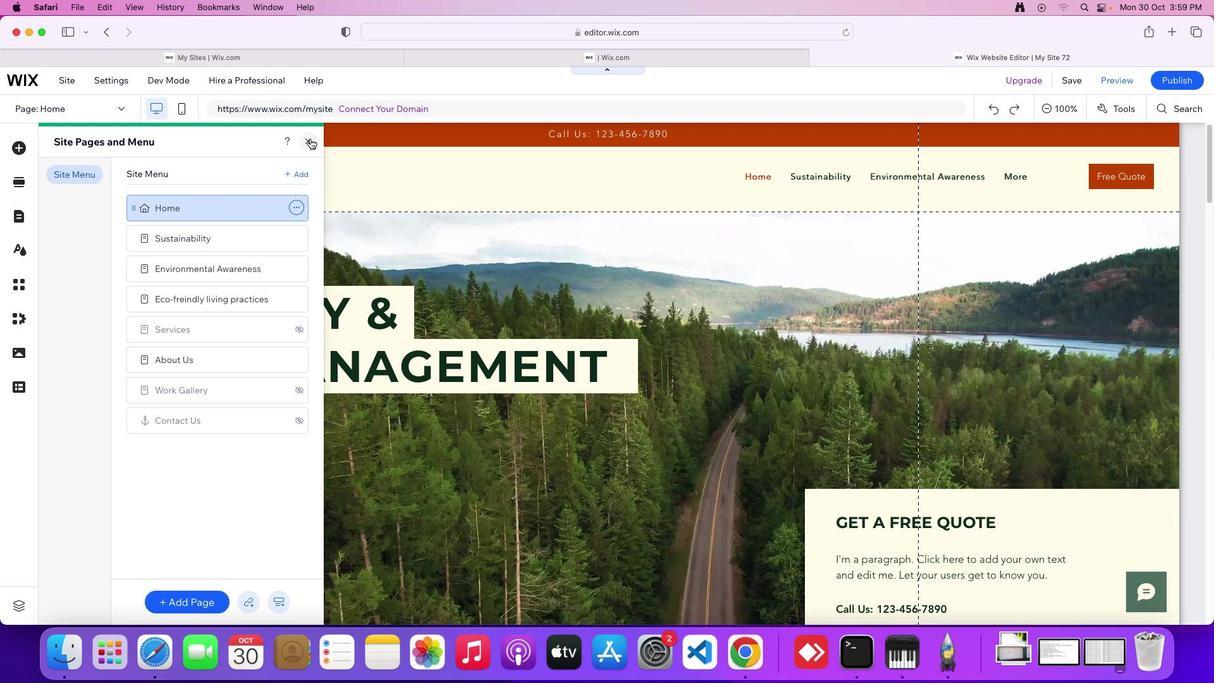 
Action: Mouse moved to (1090, 183)
Screenshot: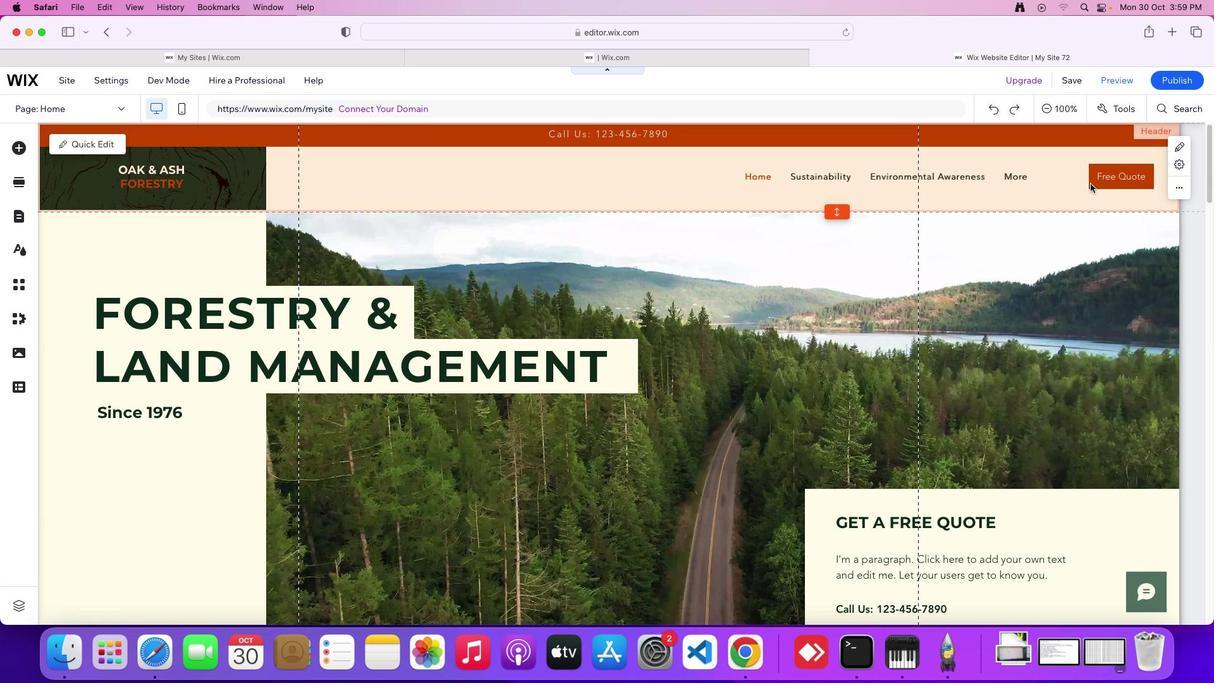
Action: Mouse pressed left at (1090, 183)
Screenshot: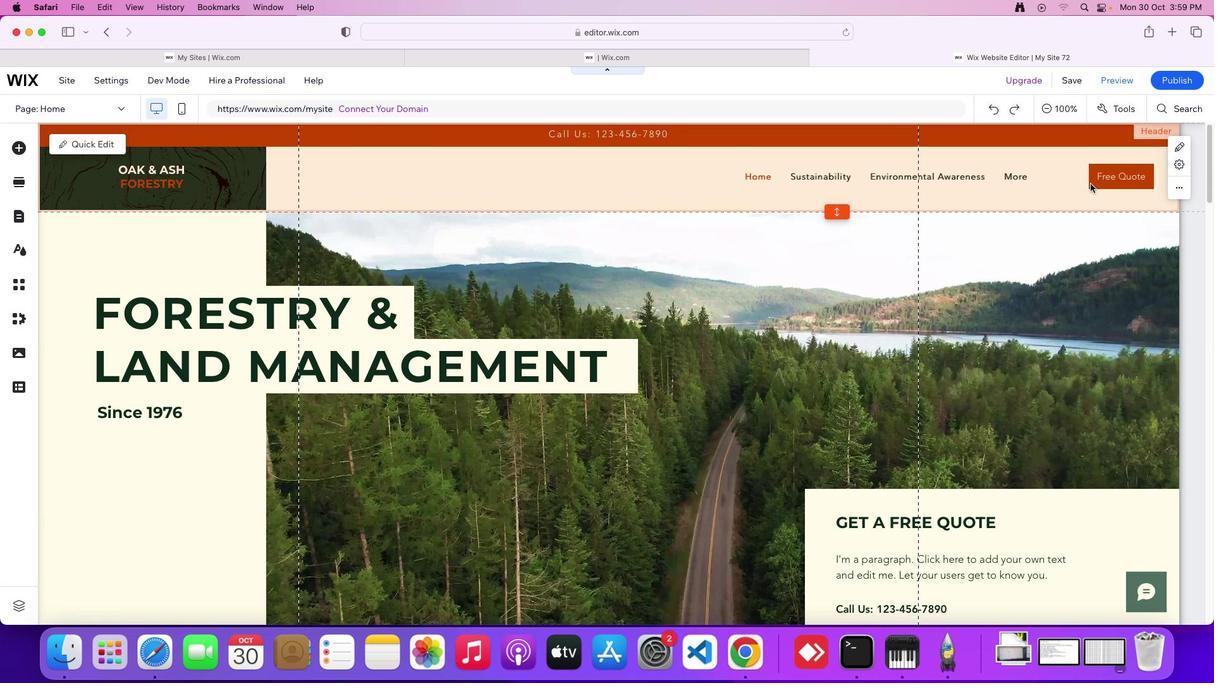 
Action: Mouse moved to (1097, 189)
Screenshot: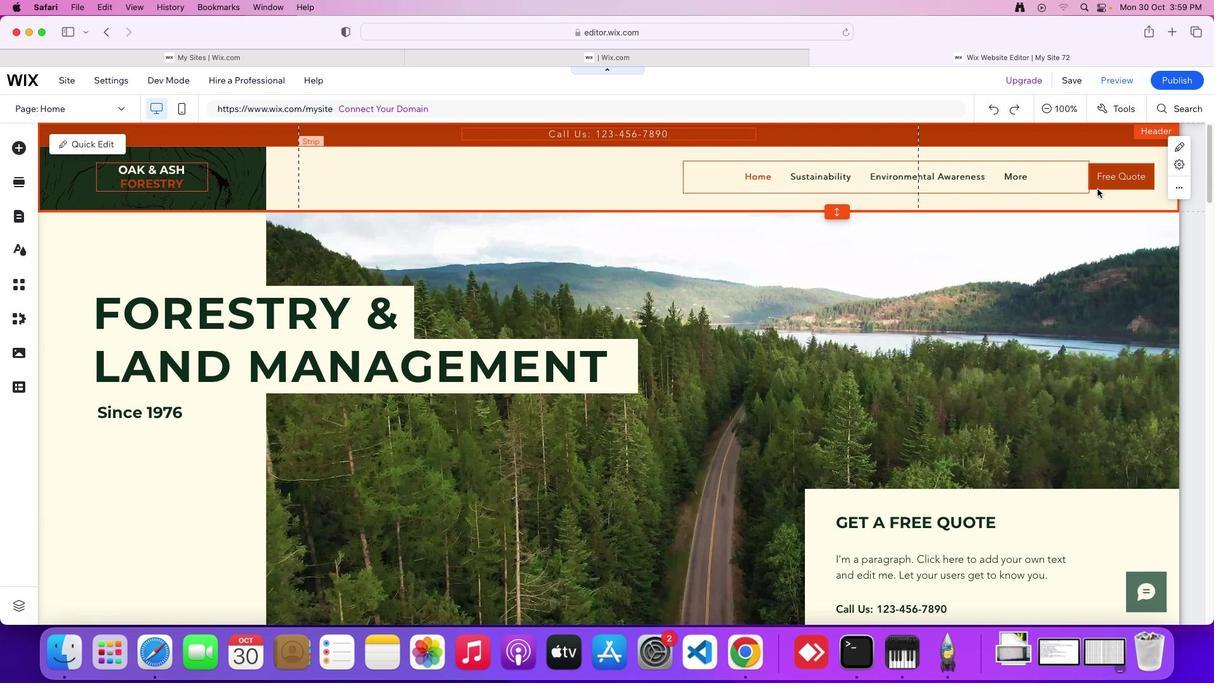 
Action: Mouse pressed left at (1097, 189)
Screenshot: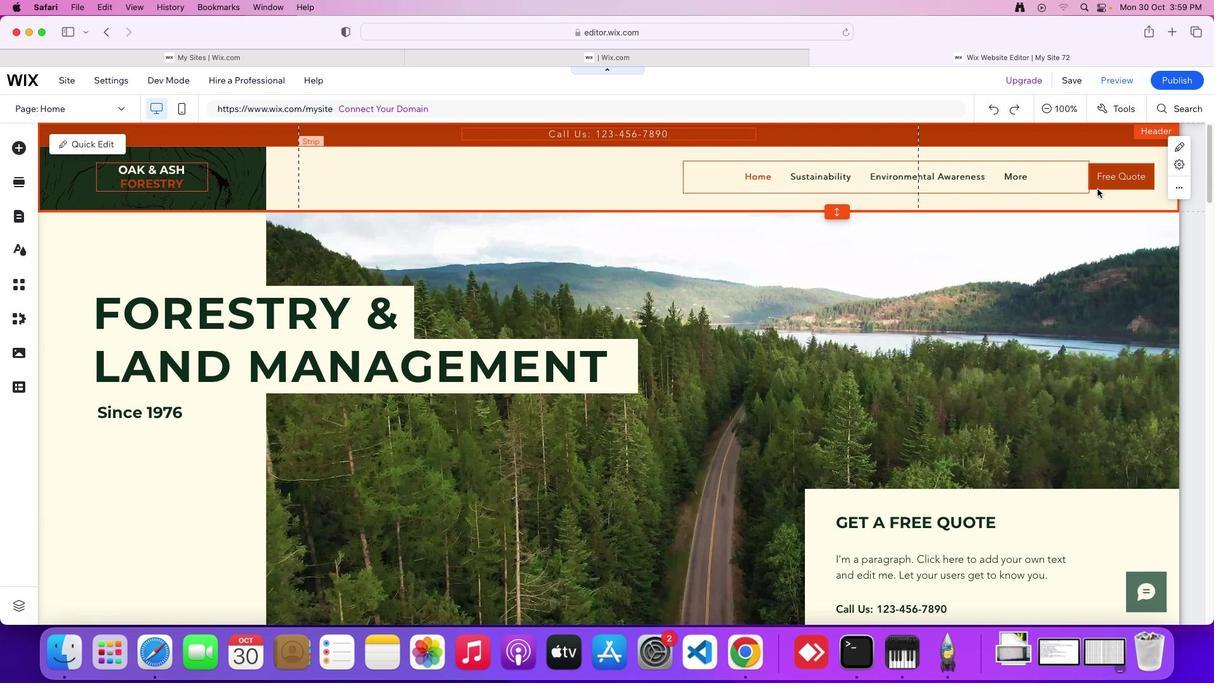 
Action: Mouse moved to (1098, 184)
Screenshot: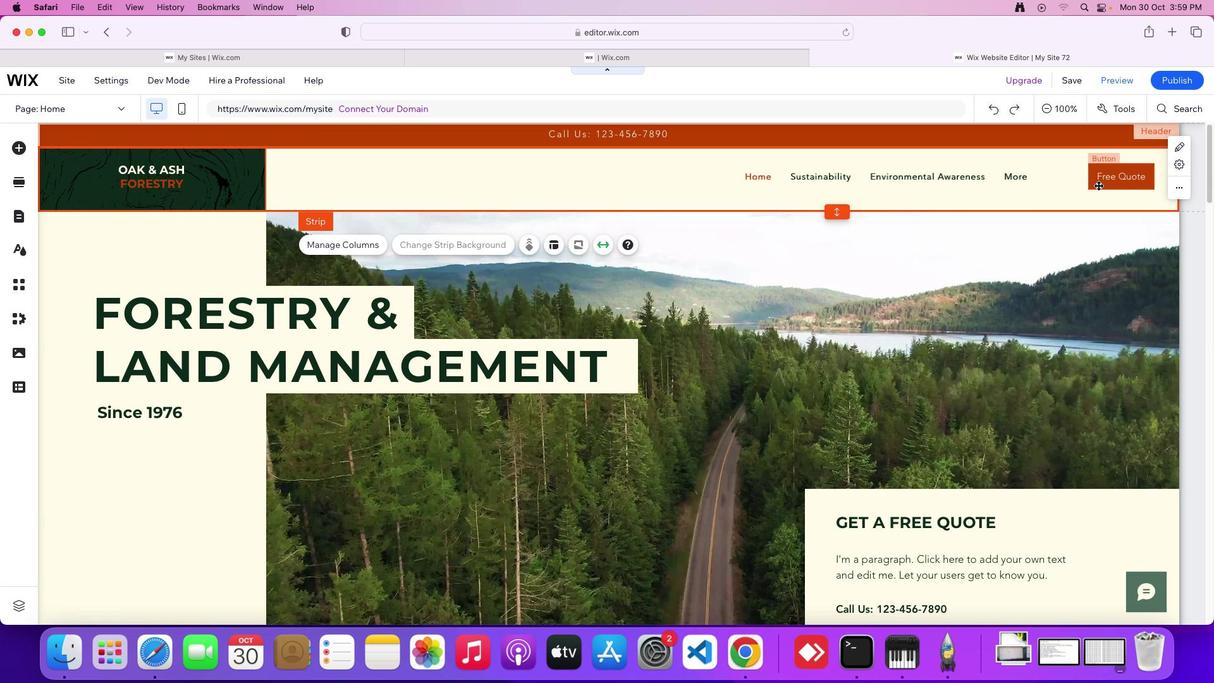 
Action: Mouse pressed left at (1098, 184)
Screenshot: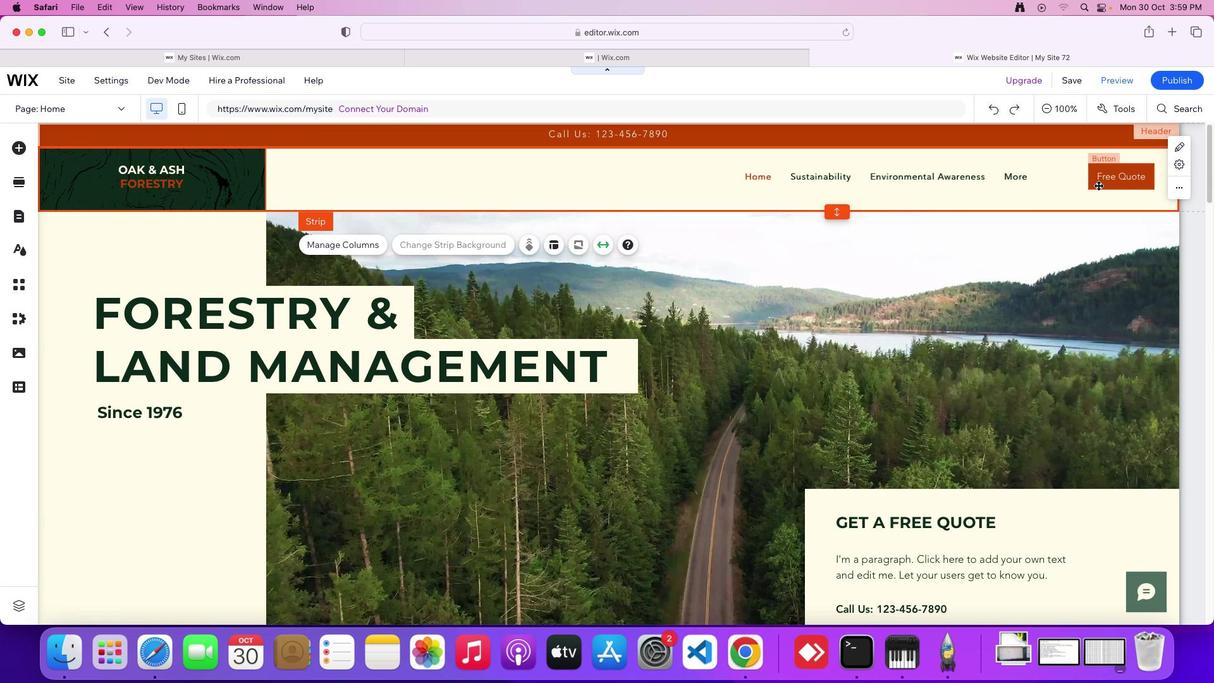 
Action: Mouse moved to (983, 301)
Screenshot: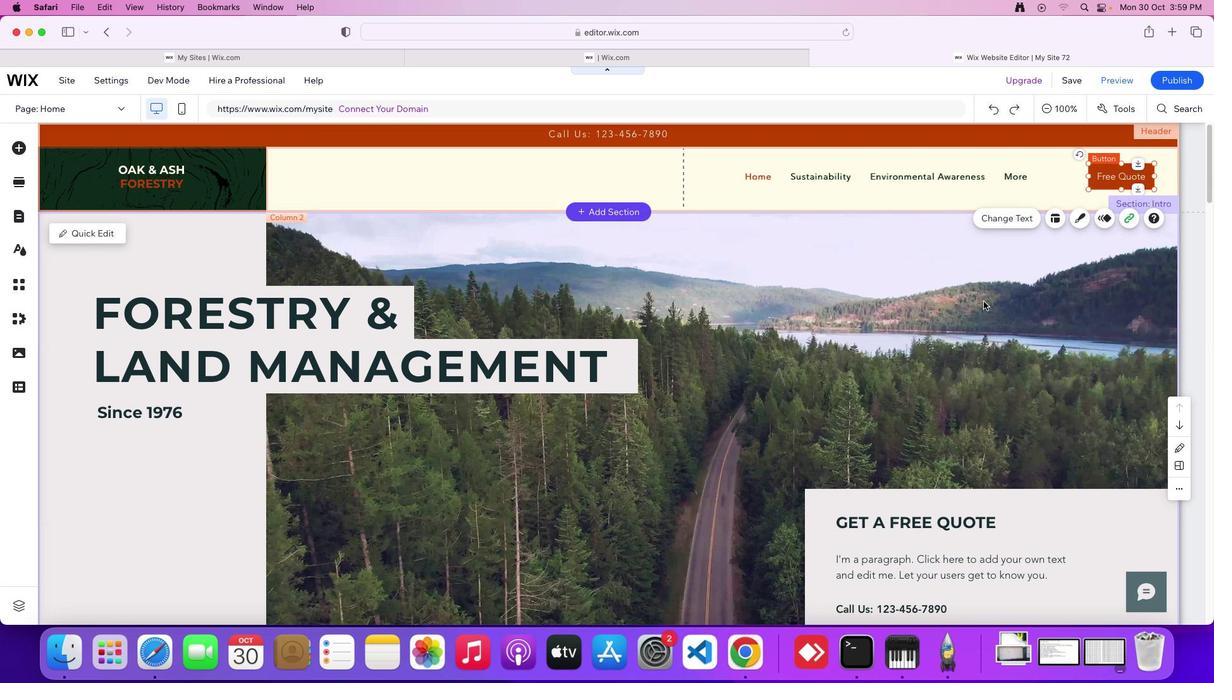 
Action: Key pressed Key.delete
Screenshot: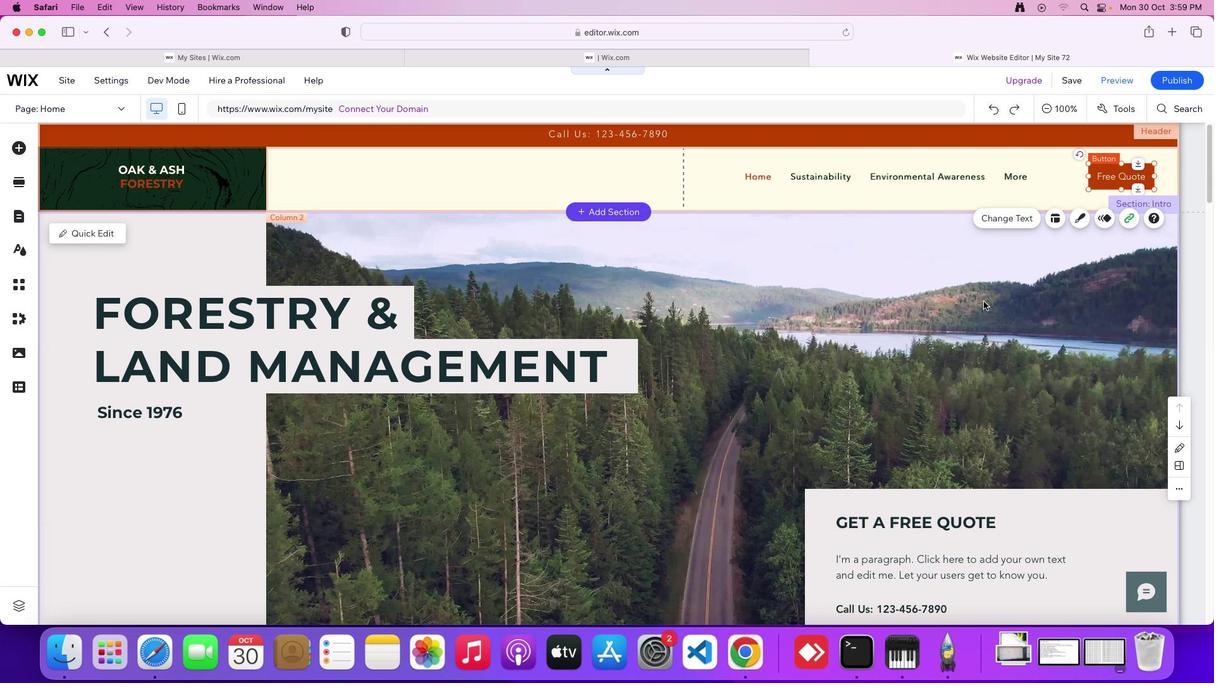 
Action: Mouse moved to (728, 177)
Screenshot: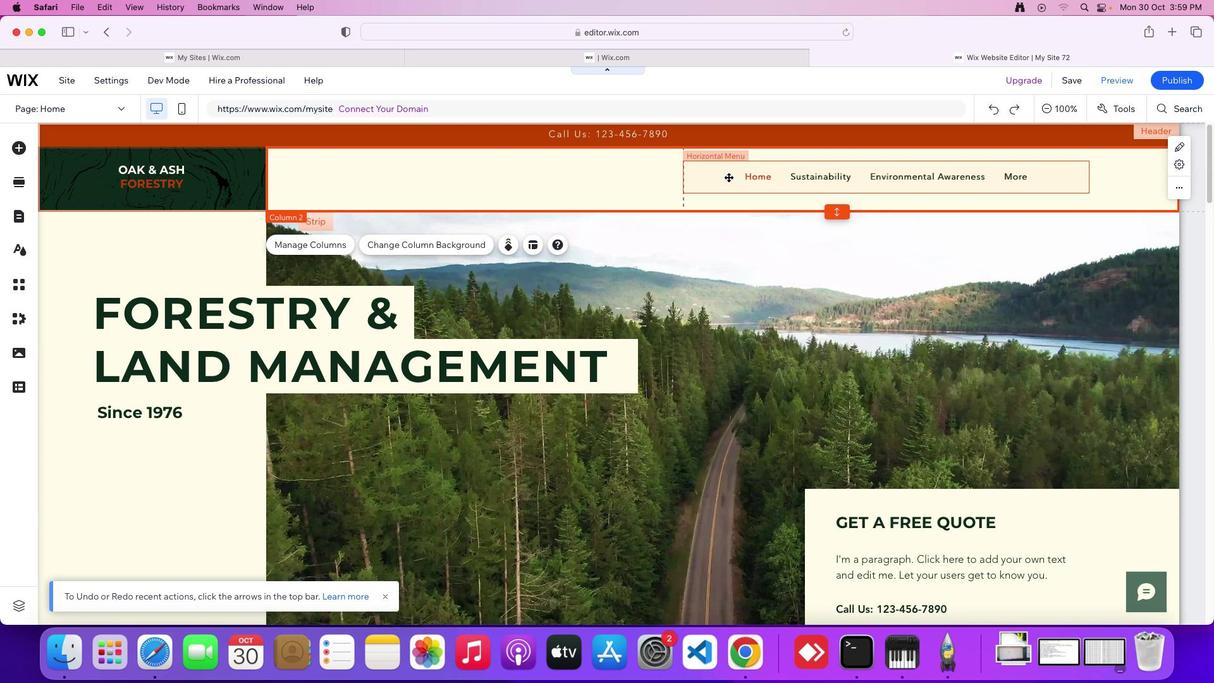 
Action: Mouse pressed left at (728, 177)
Screenshot: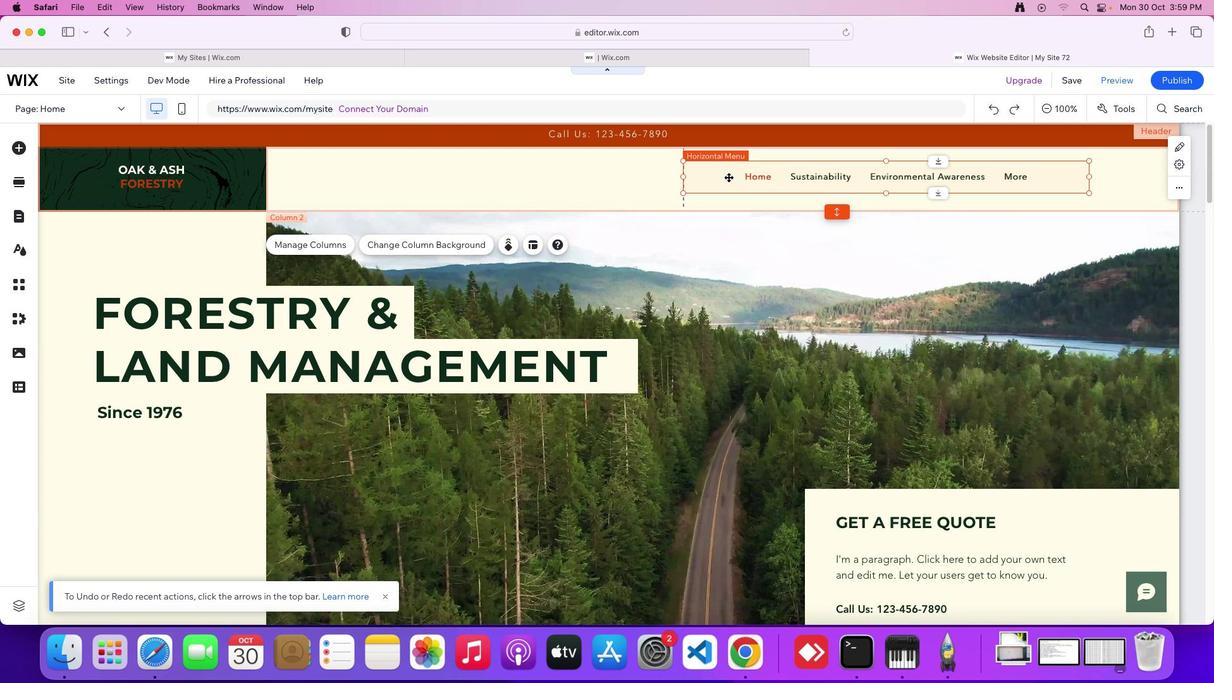 
Action: Mouse moved to (683, 176)
Screenshot: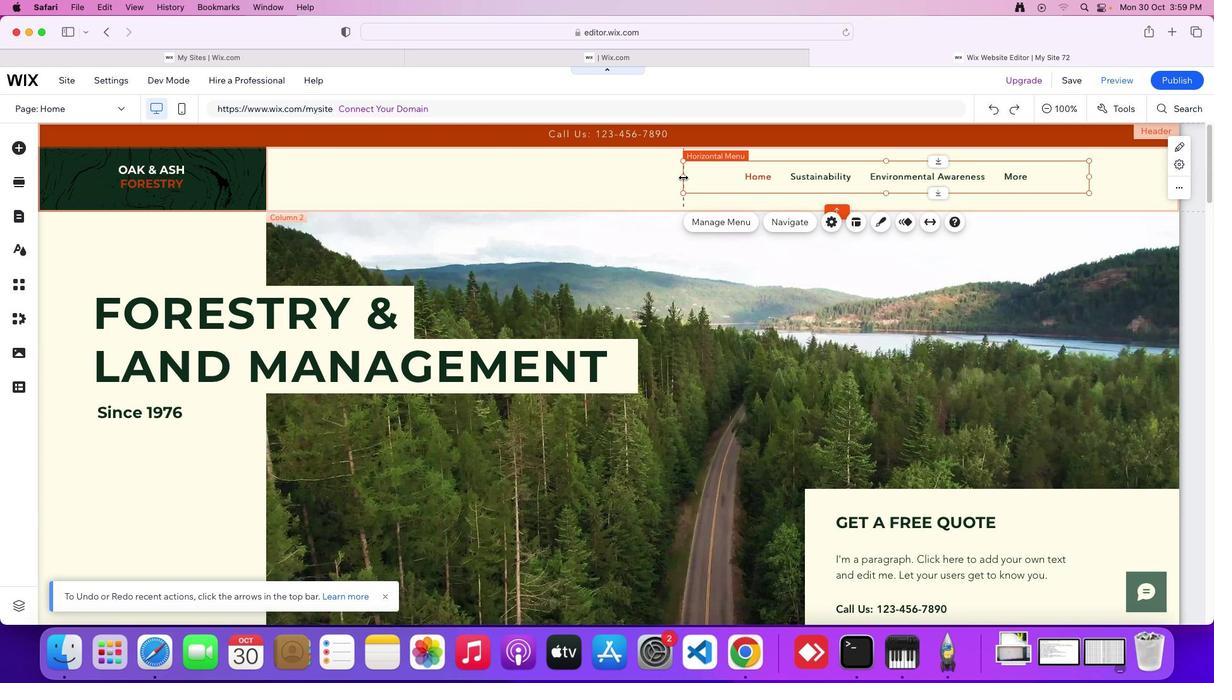 
Action: Mouse pressed left at (683, 176)
Screenshot: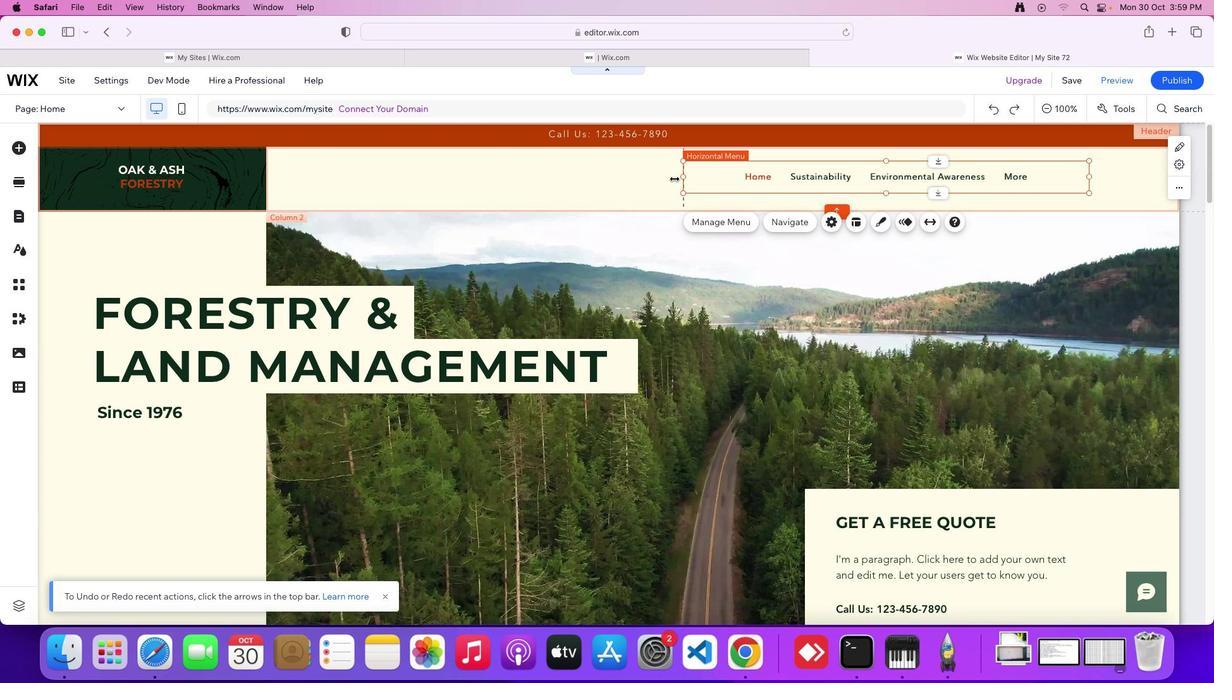 
Action: Mouse moved to (755, 306)
Screenshot: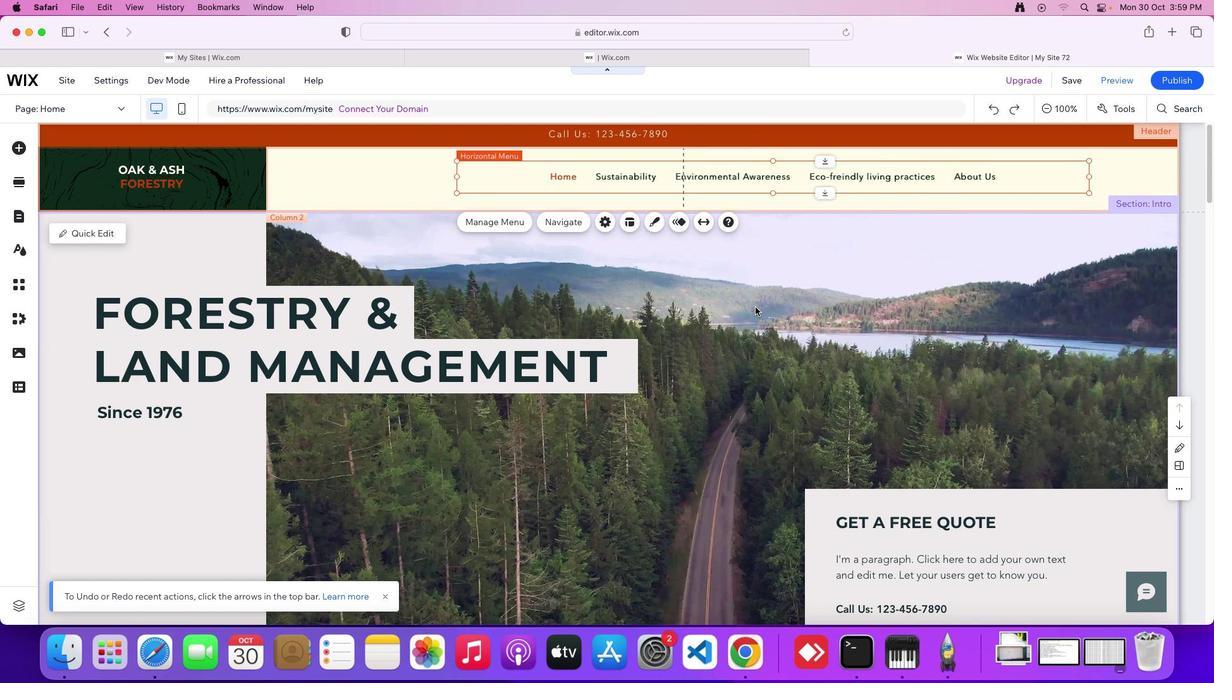 
Action: Mouse pressed left at (755, 306)
Screenshot: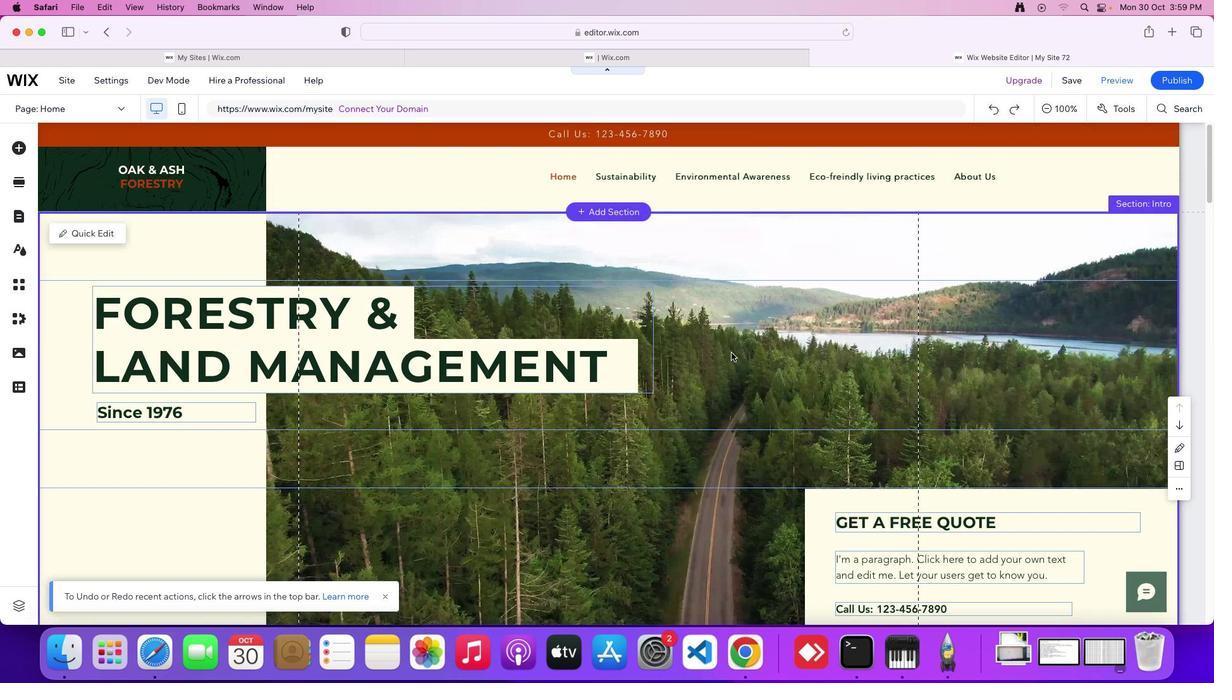 
Action: Mouse moved to (387, 596)
Screenshot: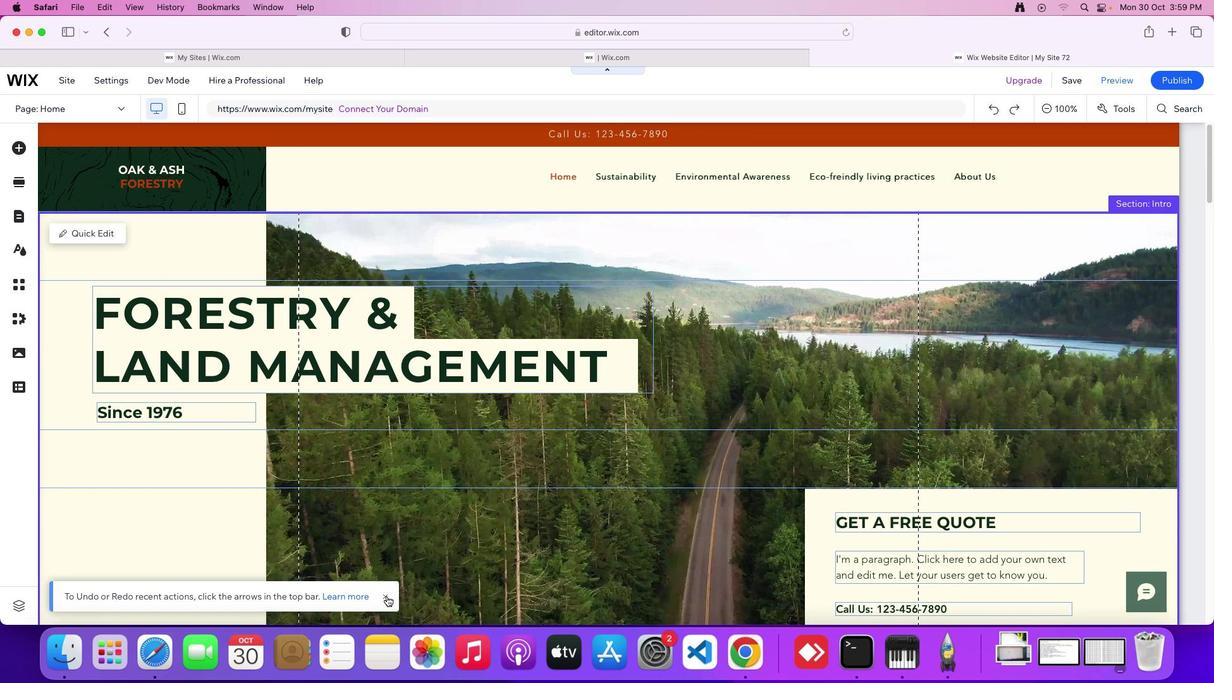
Action: Mouse pressed left at (387, 596)
Screenshot: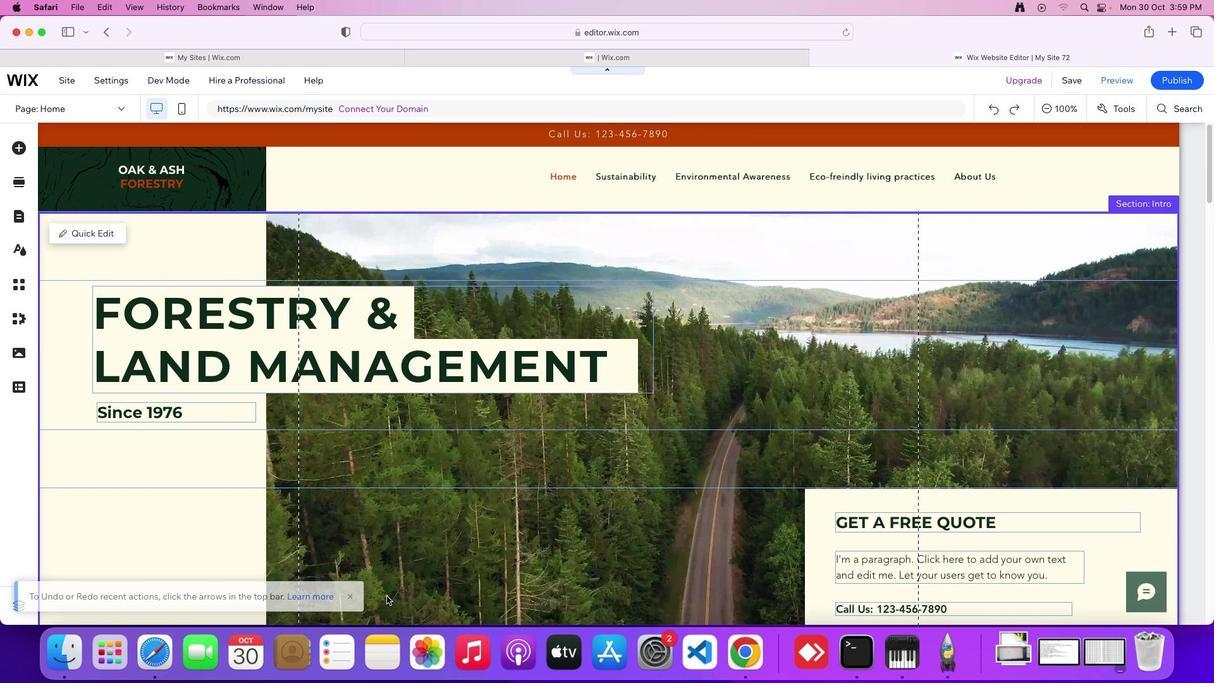 
Action: Mouse moved to (170, 179)
Screenshot: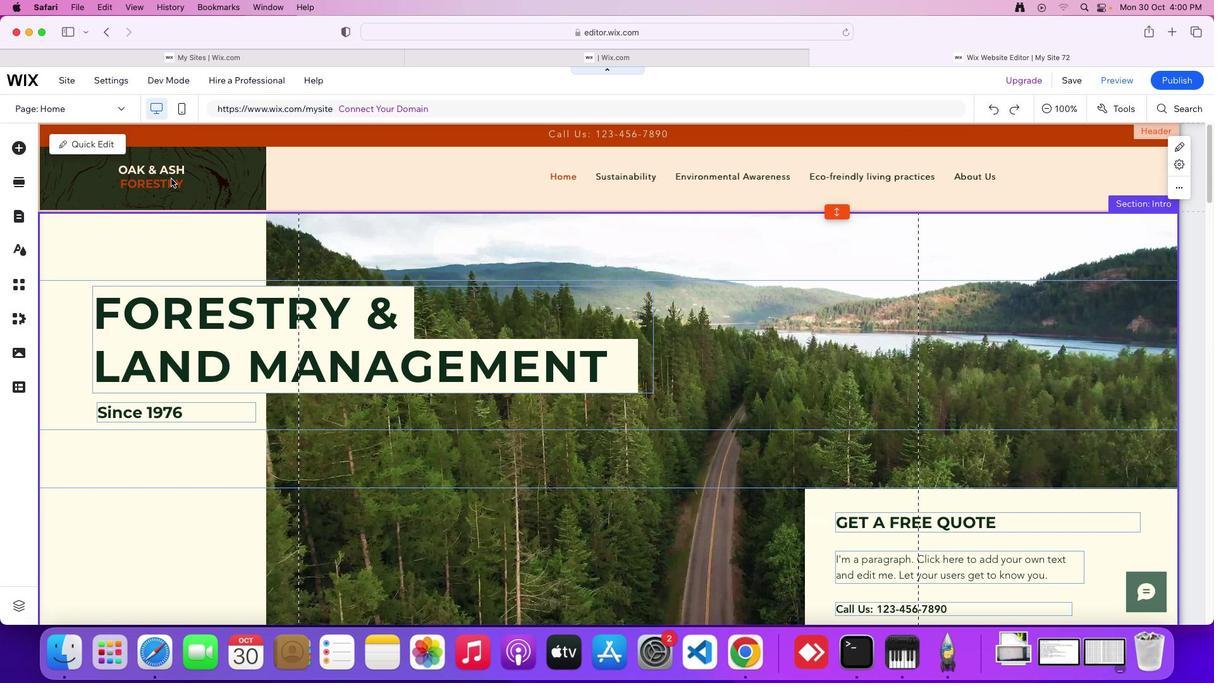 
Action: Mouse pressed left at (170, 179)
Screenshot: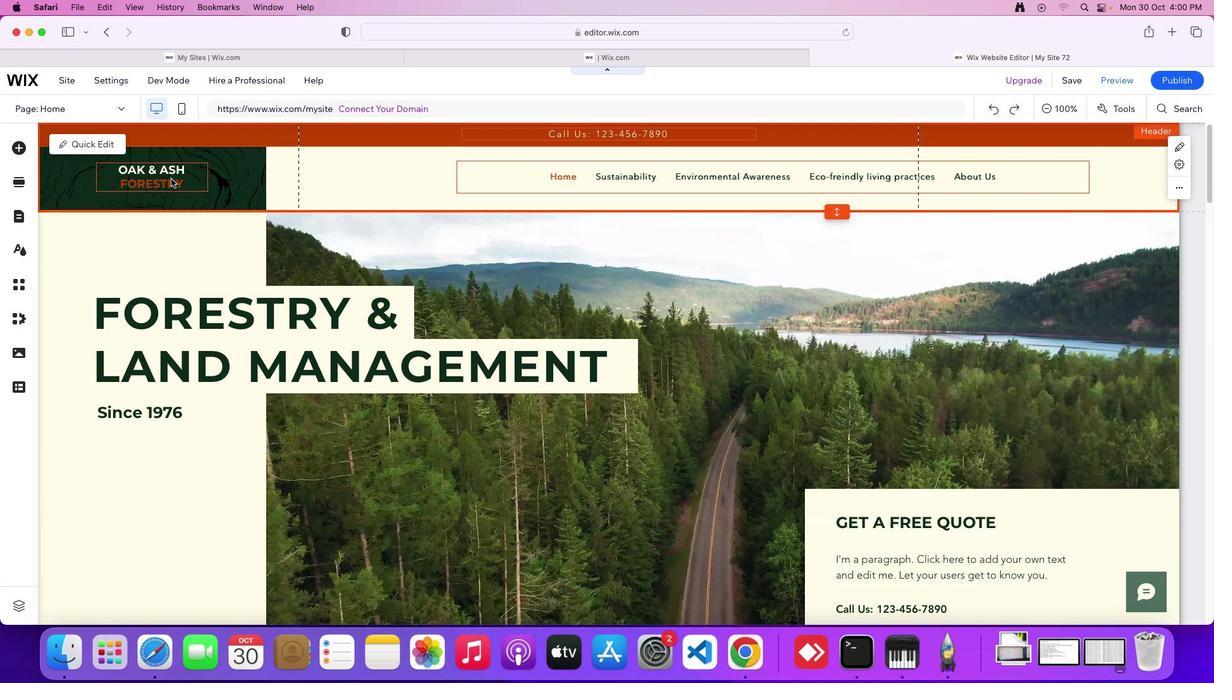 
Action: Mouse pressed left at (170, 179)
Screenshot: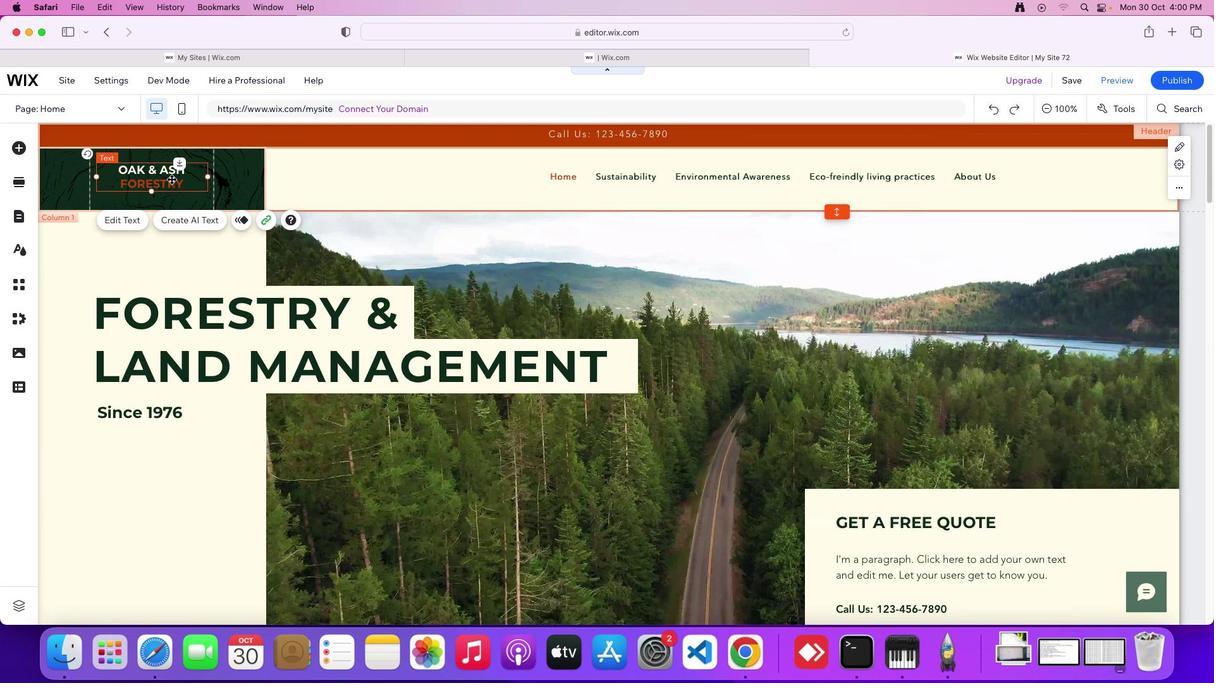 
Action: Mouse moved to (136, 220)
Screenshot: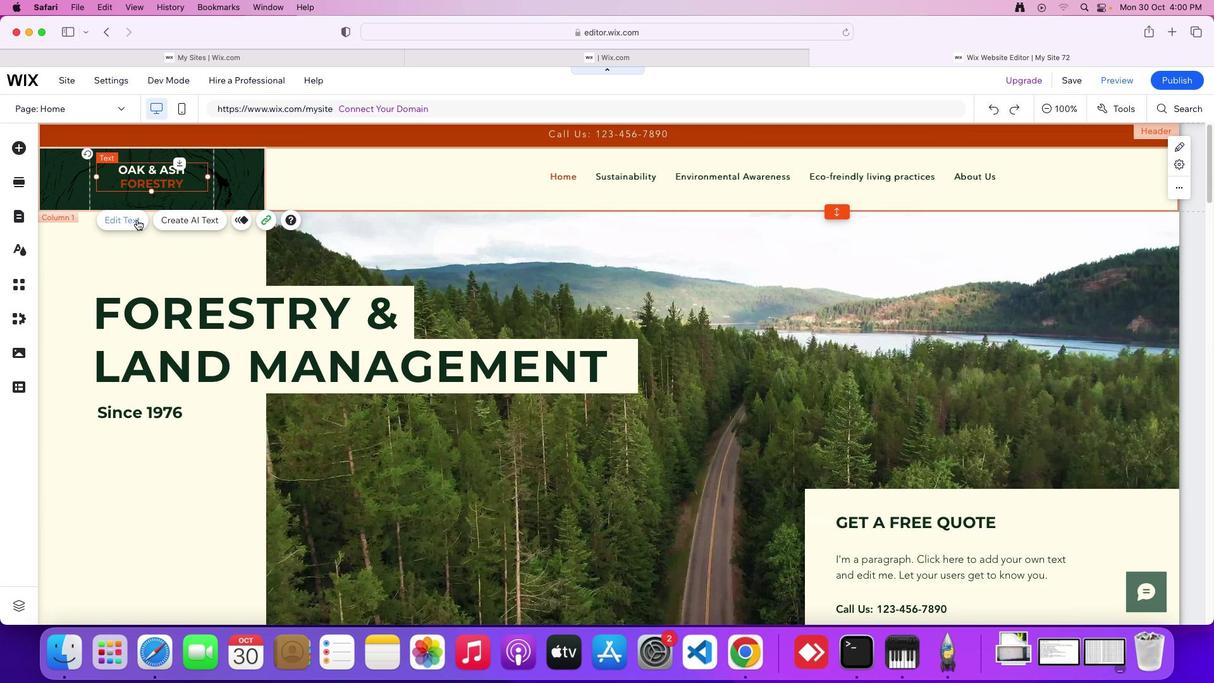 
Action: Mouse pressed left at (136, 220)
Screenshot: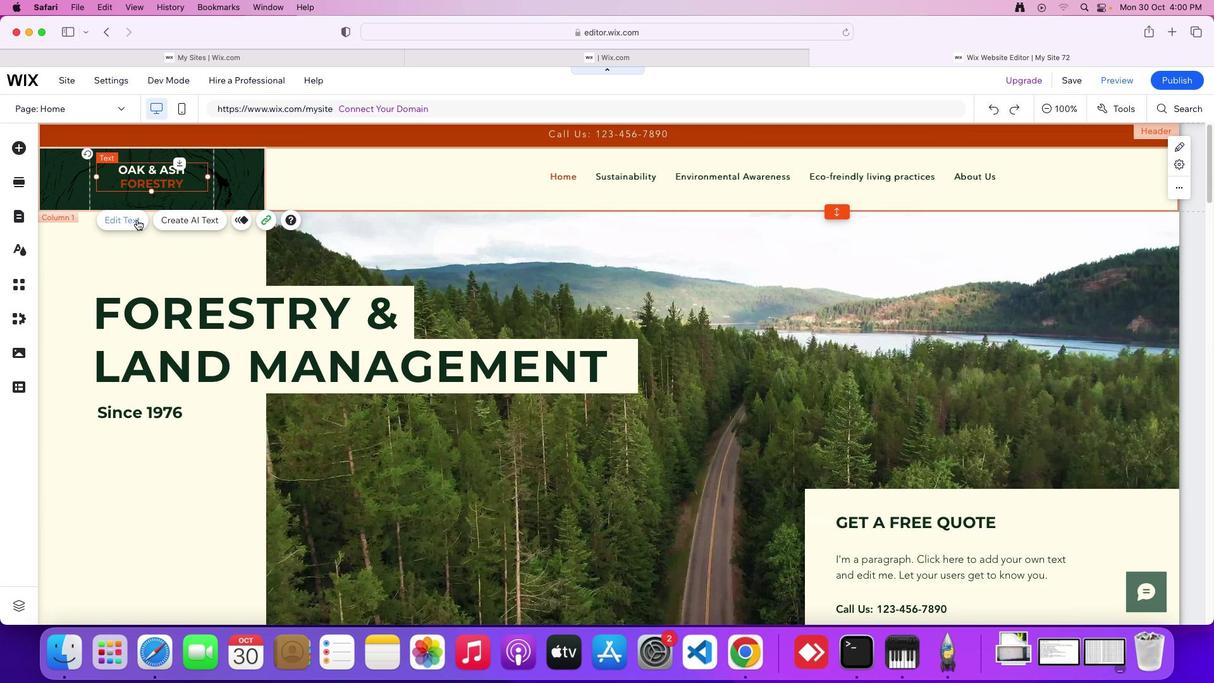 
Action: Mouse moved to (234, 257)
Screenshot: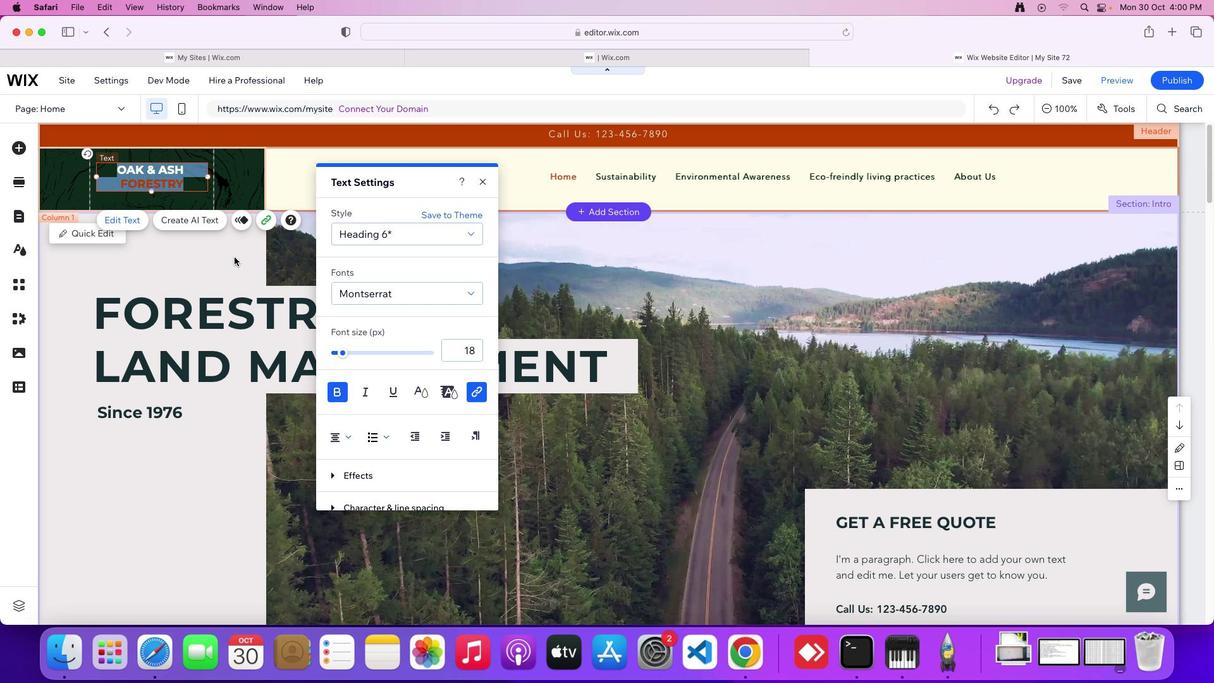 
Action: Key pressed Key.shift'T''h''e'Key.spaceKey.shift'G''r''e''e''n'
Screenshot: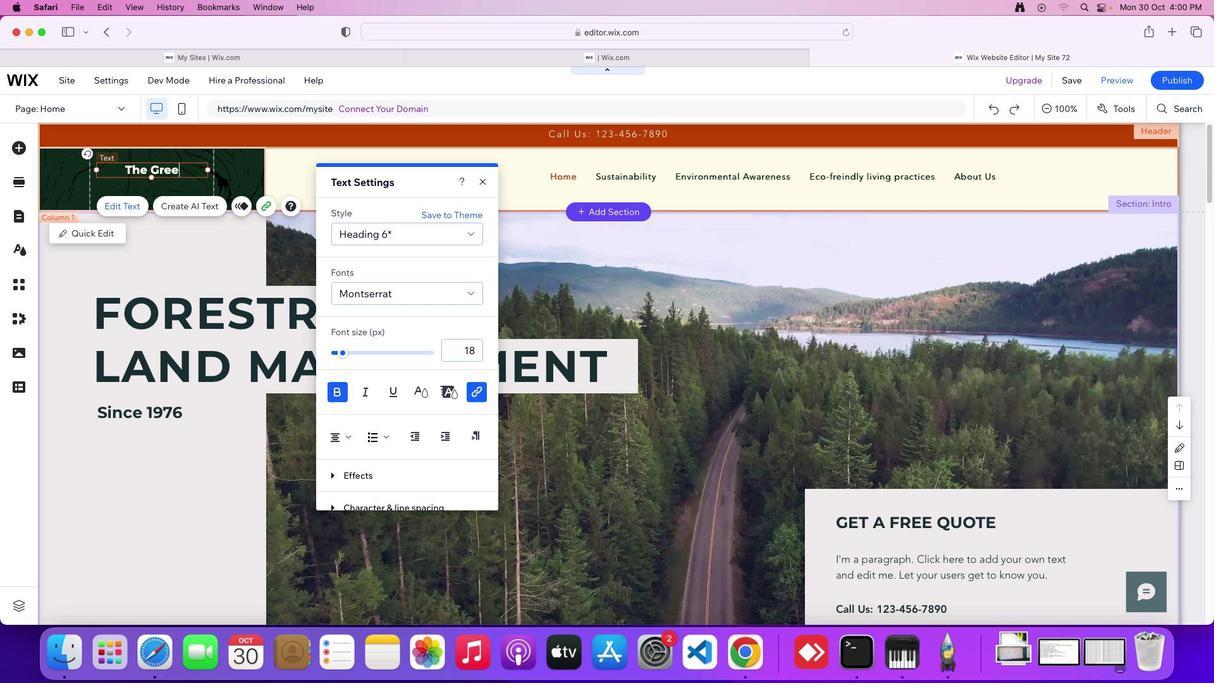 
Action: Mouse moved to (481, 183)
Screenshot: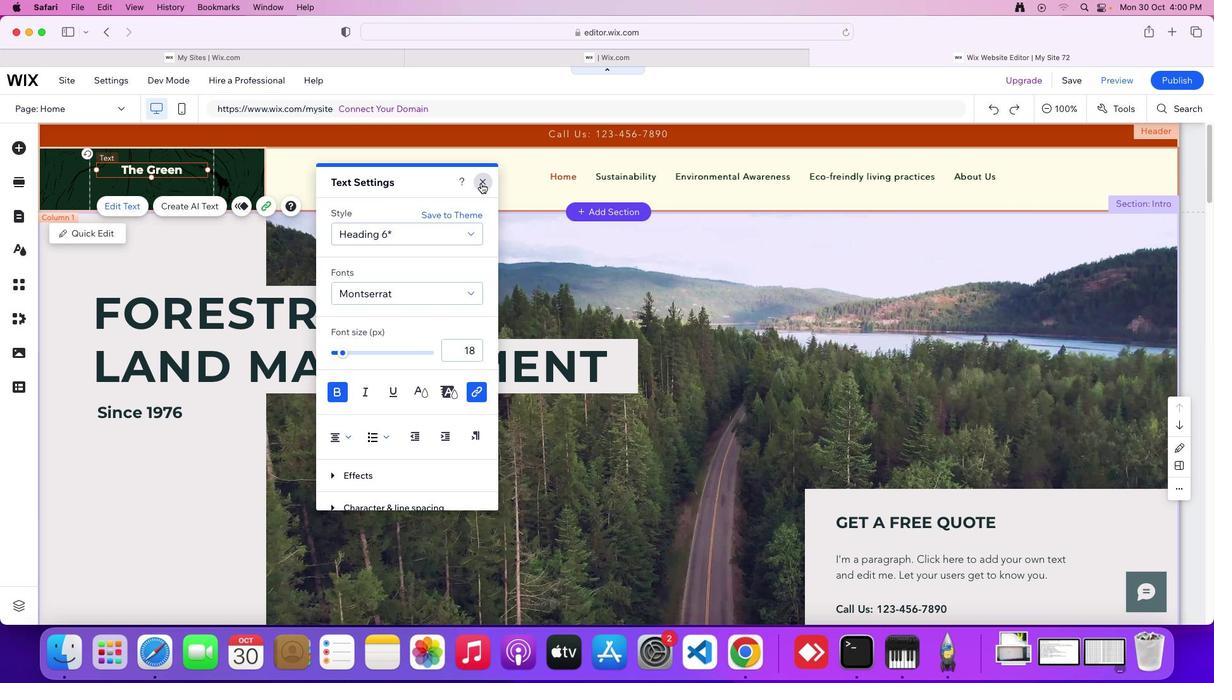 
Action: Mouse pressed left at (481, 183)
Screenshot: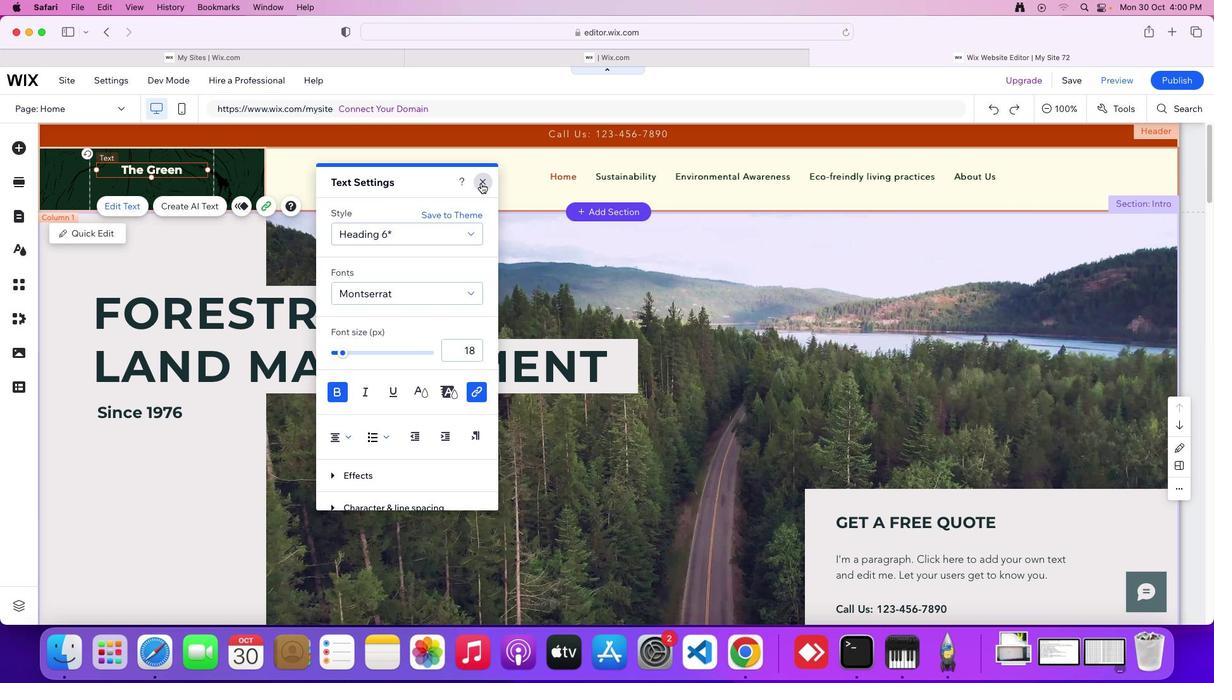 
Action: Mouse moved to (453, 449)
Screenshot: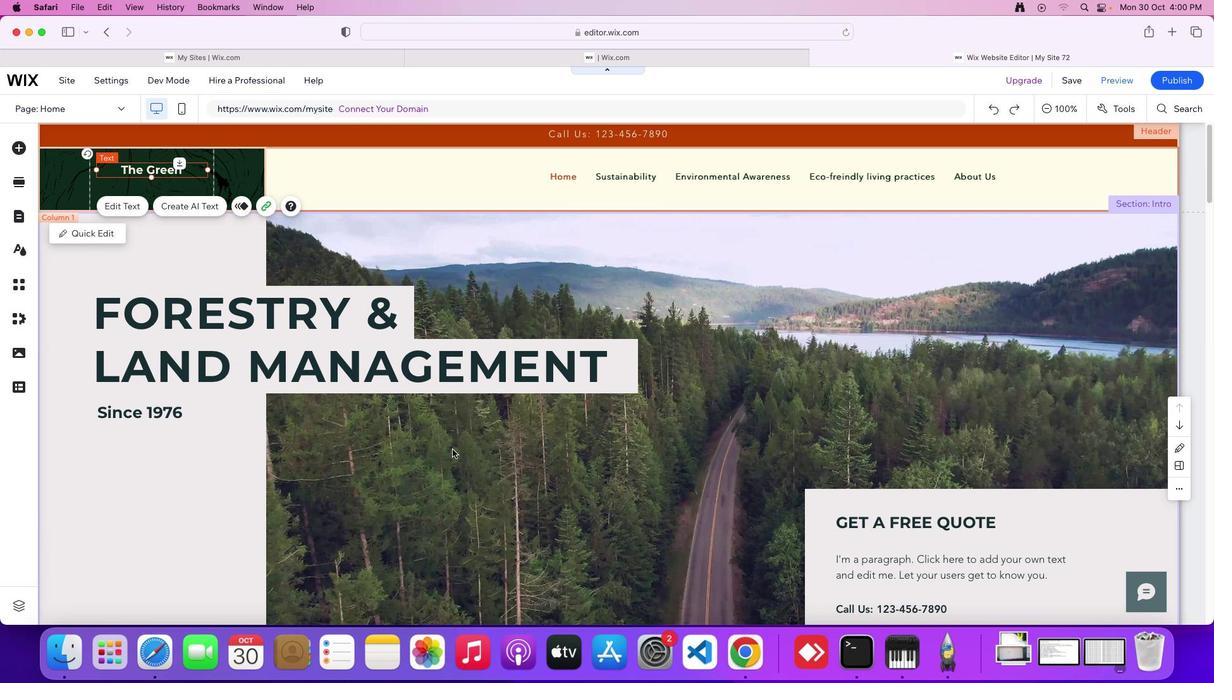
Action: Mouse pressed left at (453, 449)
Screenshot: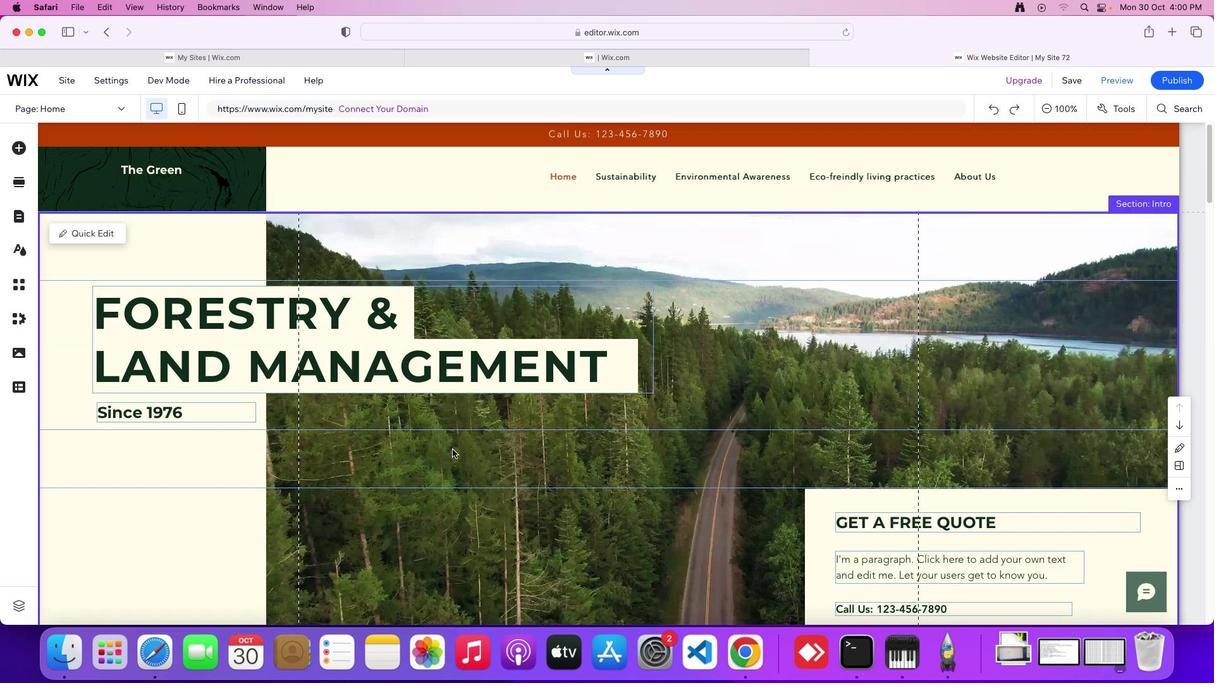 
Action: Mouse moved to (258, 336)
Screenshot: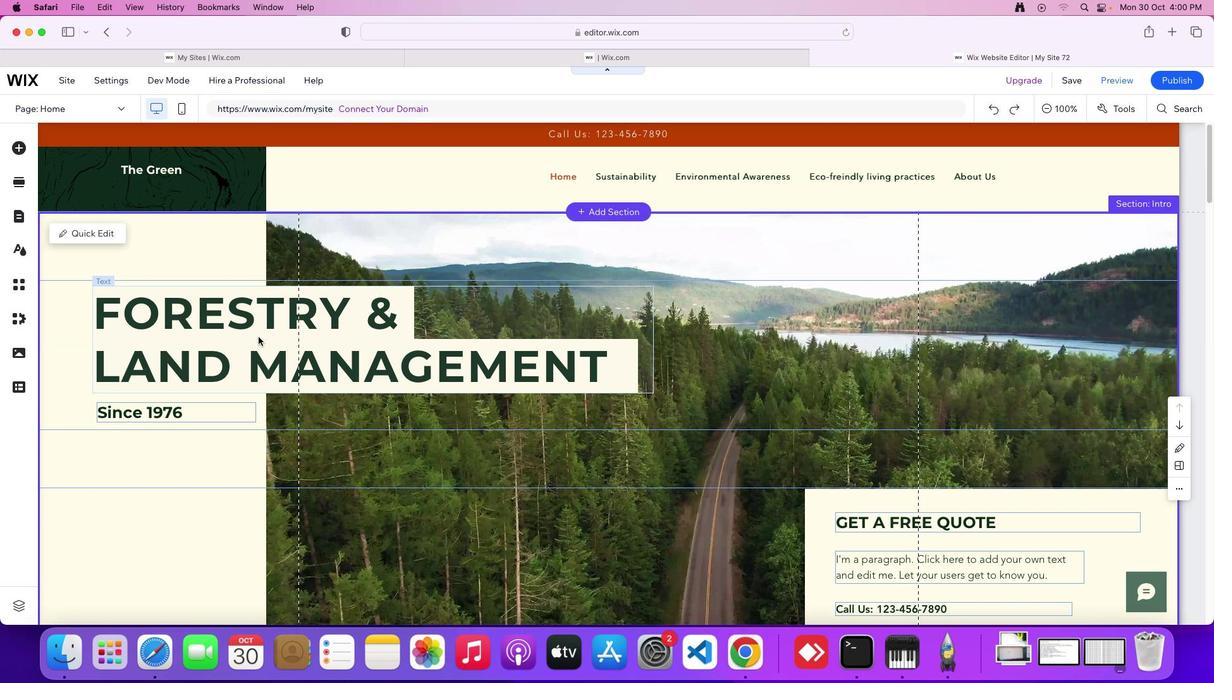 
Action: Mouse pressed left at (258, 336)
Screenshot: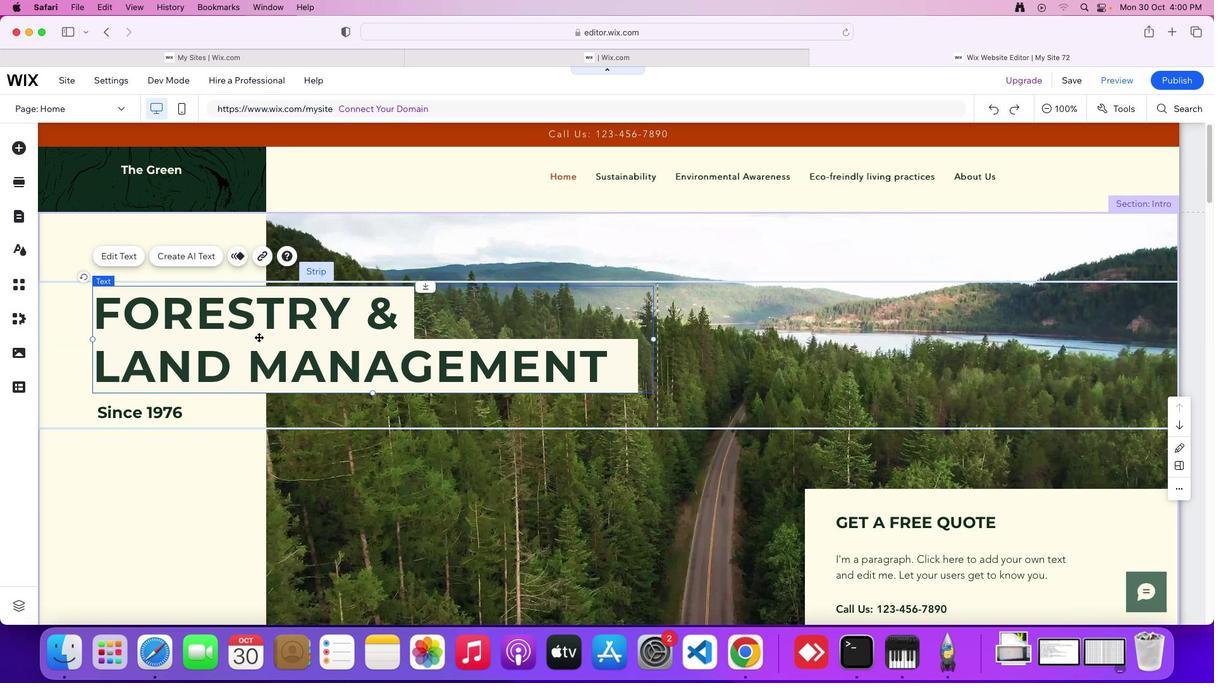 
Action: Mouse moved to (124, 255)
Screenshot: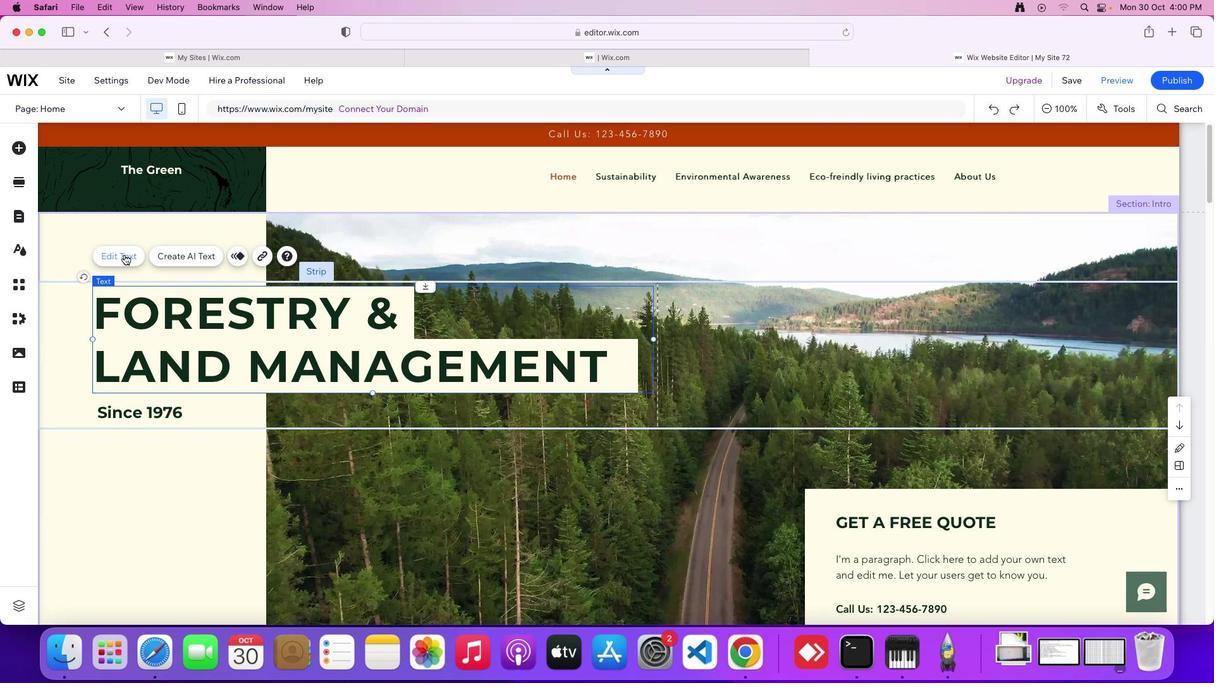 
Action: Mouse pressed left at (124, 255)
Screenshot: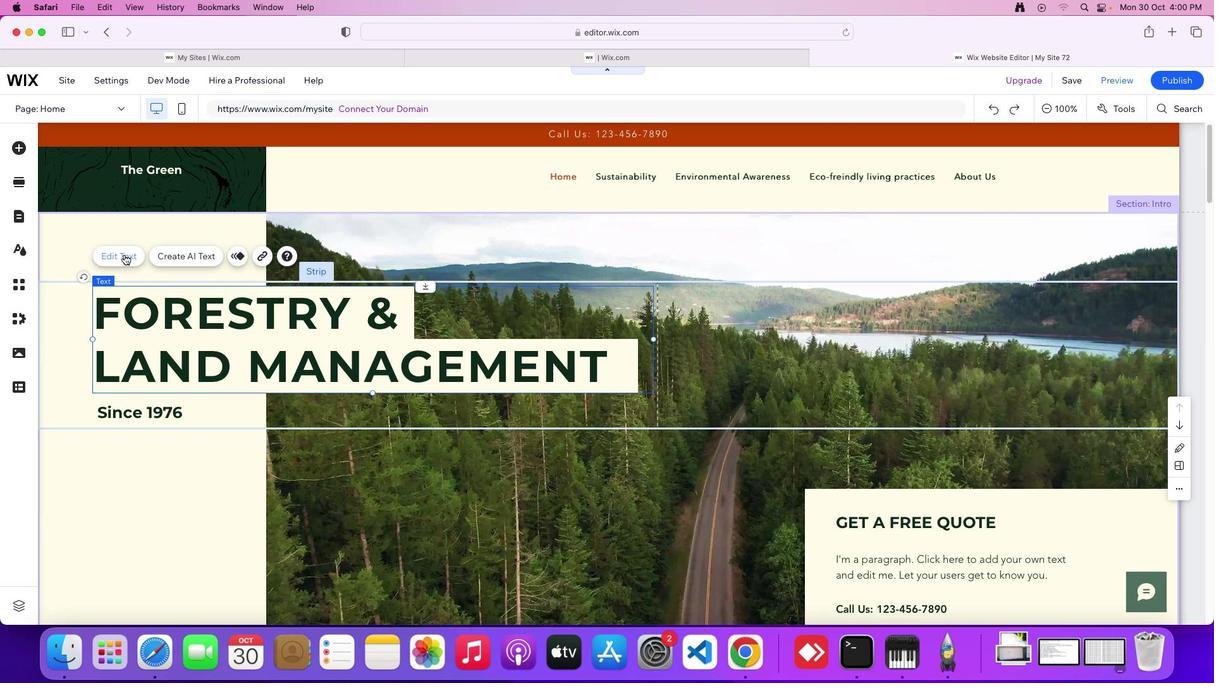 
Action: Mouse moved to (446, 536)
Screenshot: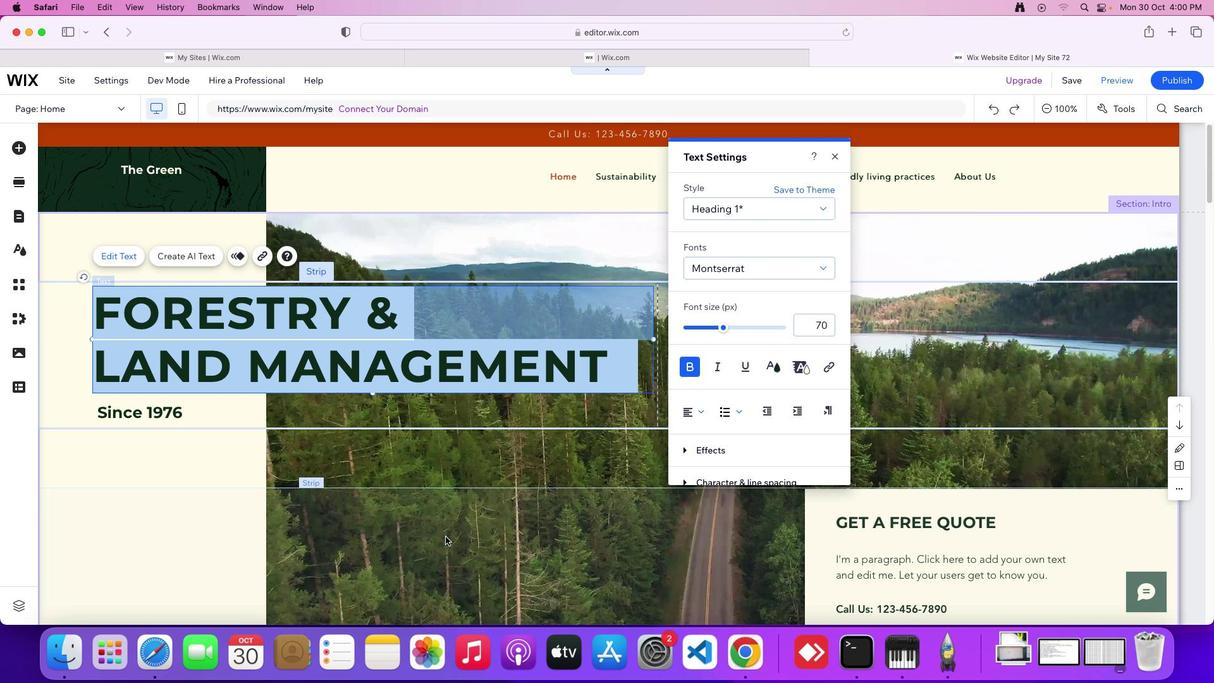 
Action: Key pressed Key.shift'W''e''l''c''o''m''e'Key.spaceKey.shift'T''o'Key.space't''h'Key.backspaceKey.backspaceKey.shift'T''h''e'Key.spaceKey.shift'G''r''e''e''n'Key.spaceKey.shift'S''i''t''e'
Screenshot: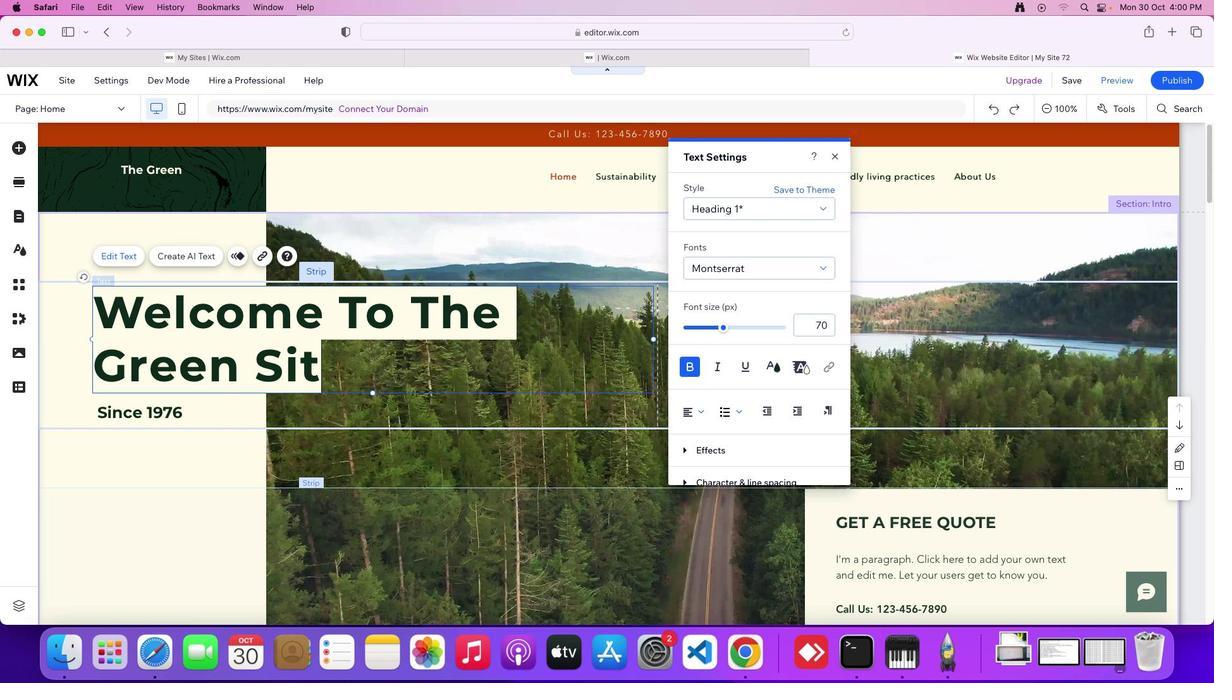 
Action: Mouse moved to (157, 415)
Screenshot: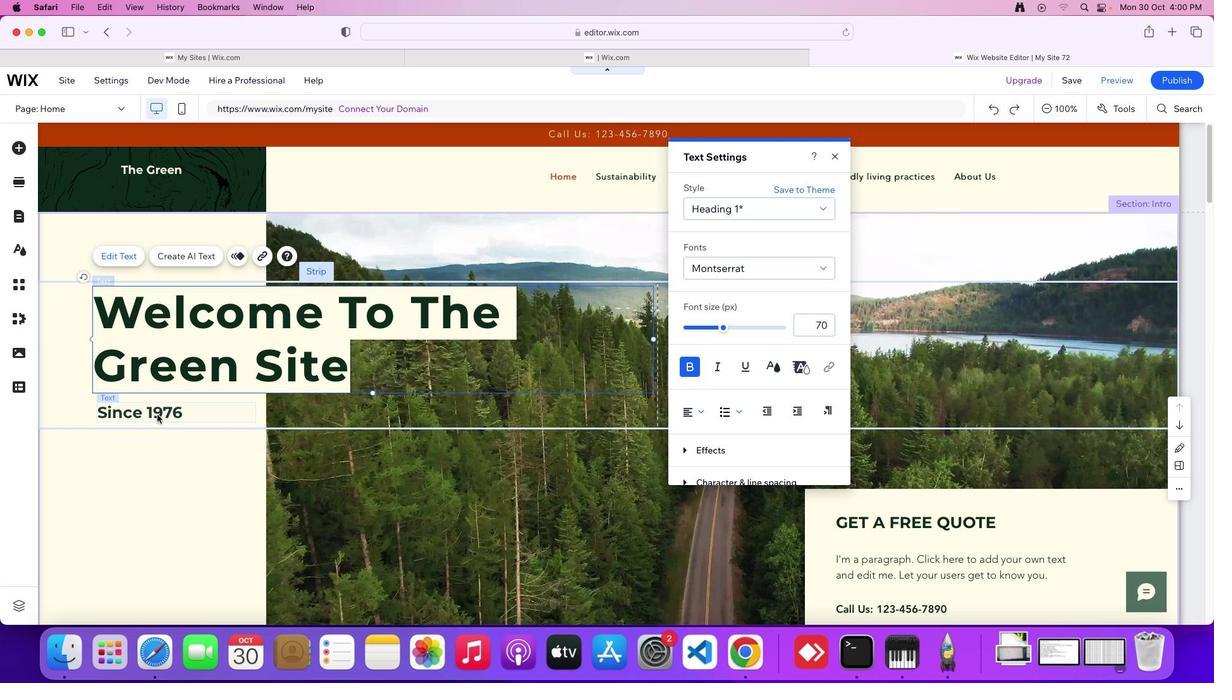 
Action: Mouse pressed left at (157, 415)
Screenshot: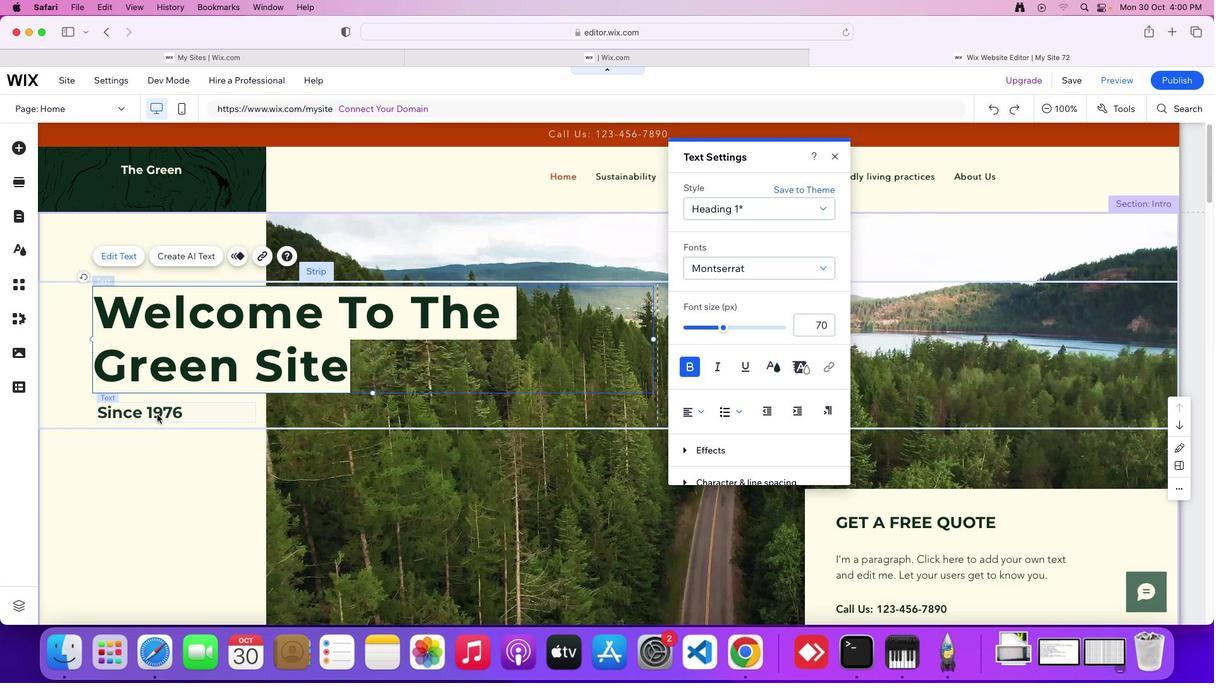 
Action: Mouse moved to (129, 374)
Screenshot: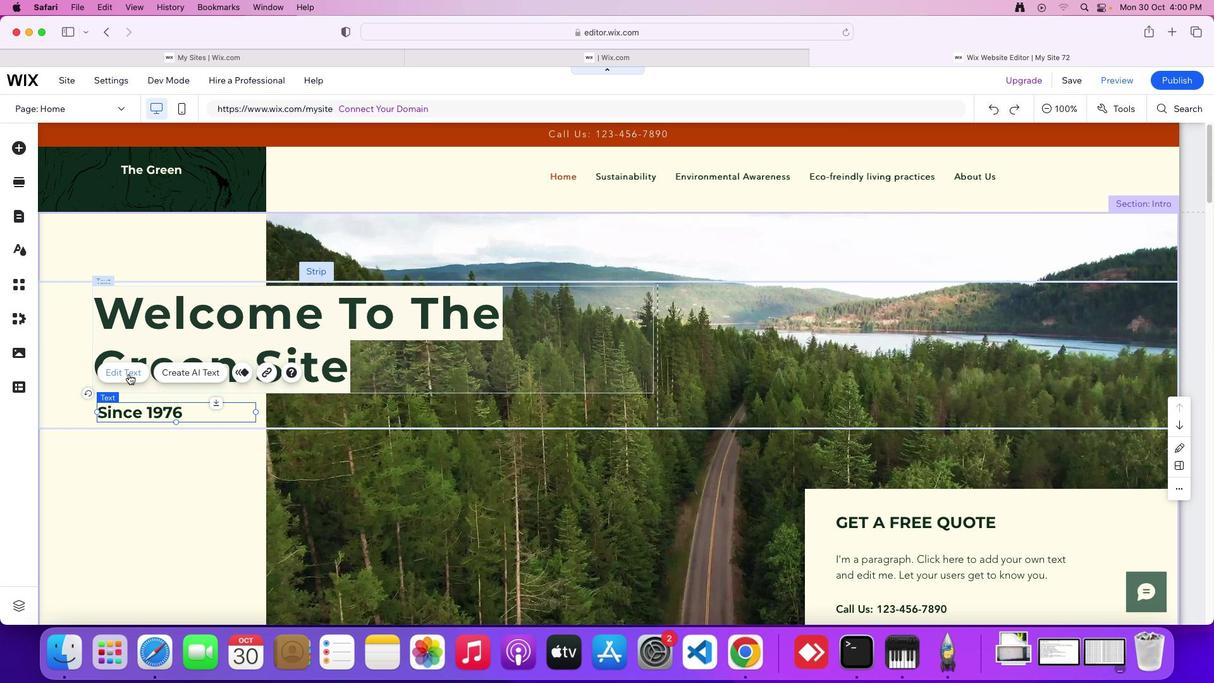 
Action: Mouse pressed left at (129, 374)
Screenshot: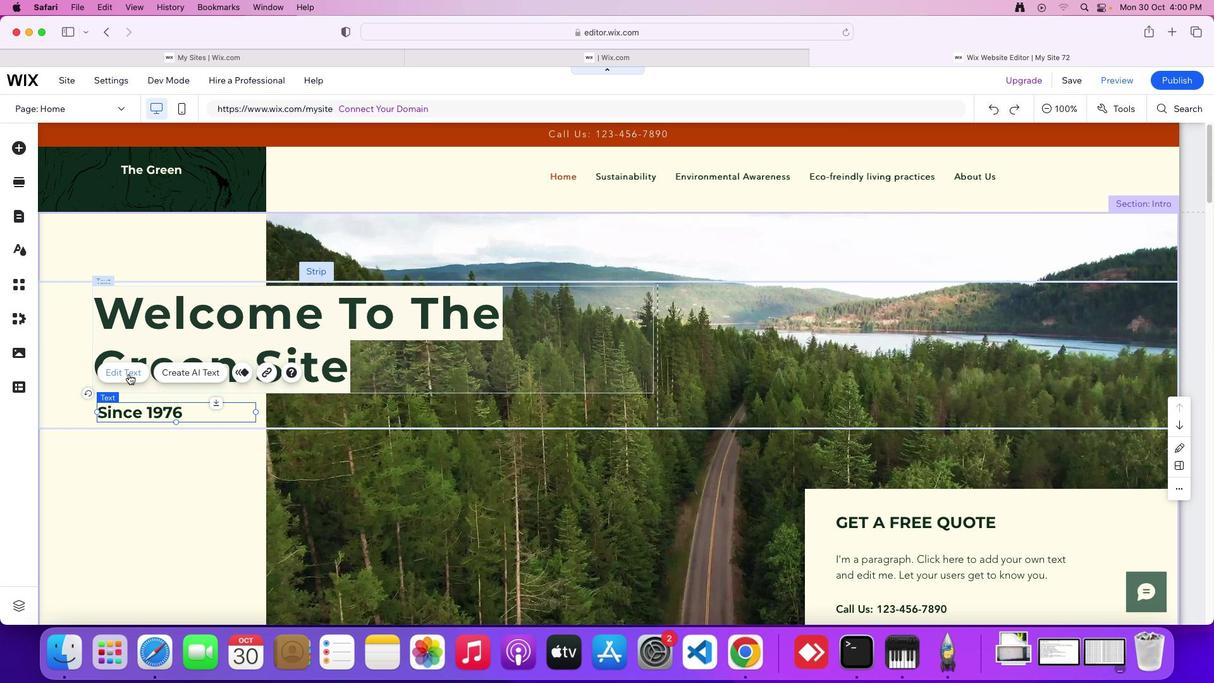 
Action: Mouse moved to (575, 523)
Screenshot: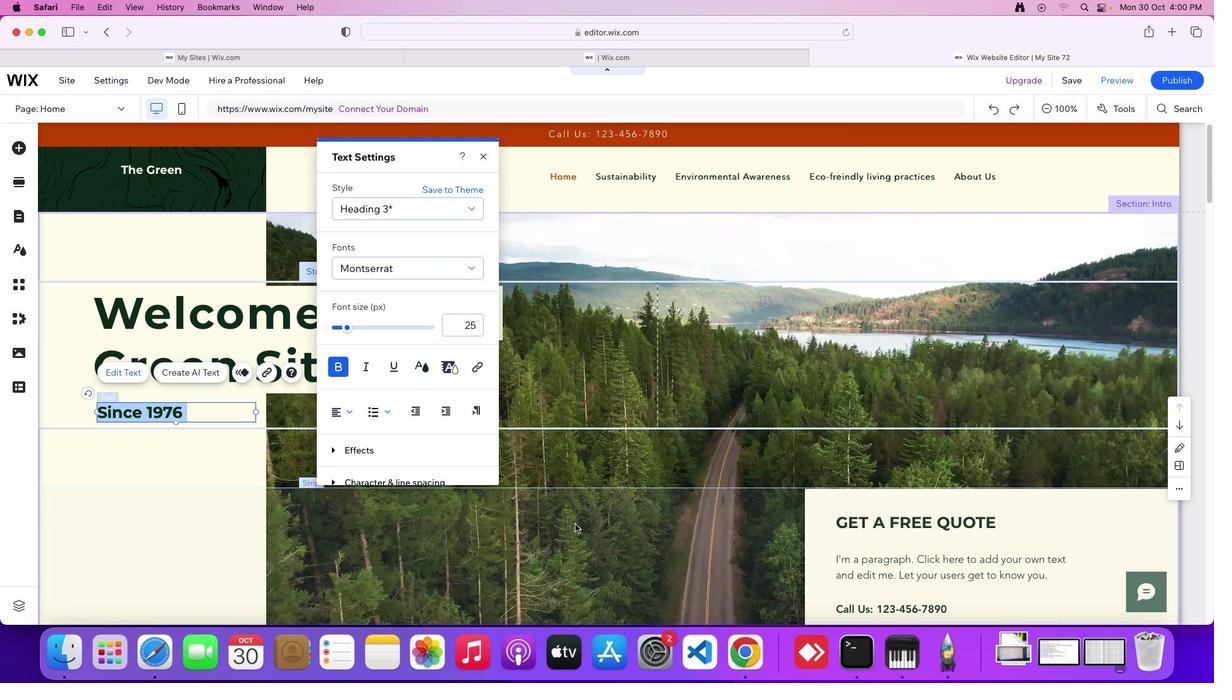 
Action: Key pressed Key.shift'S''u''s''t''a''i''n''a''b''i''l''i''t''y'Key.space'a''n''d'Key.spaceKey.shift'G''r''e''e''n'Key.spaceKey.shift'L''i'
Screenshot: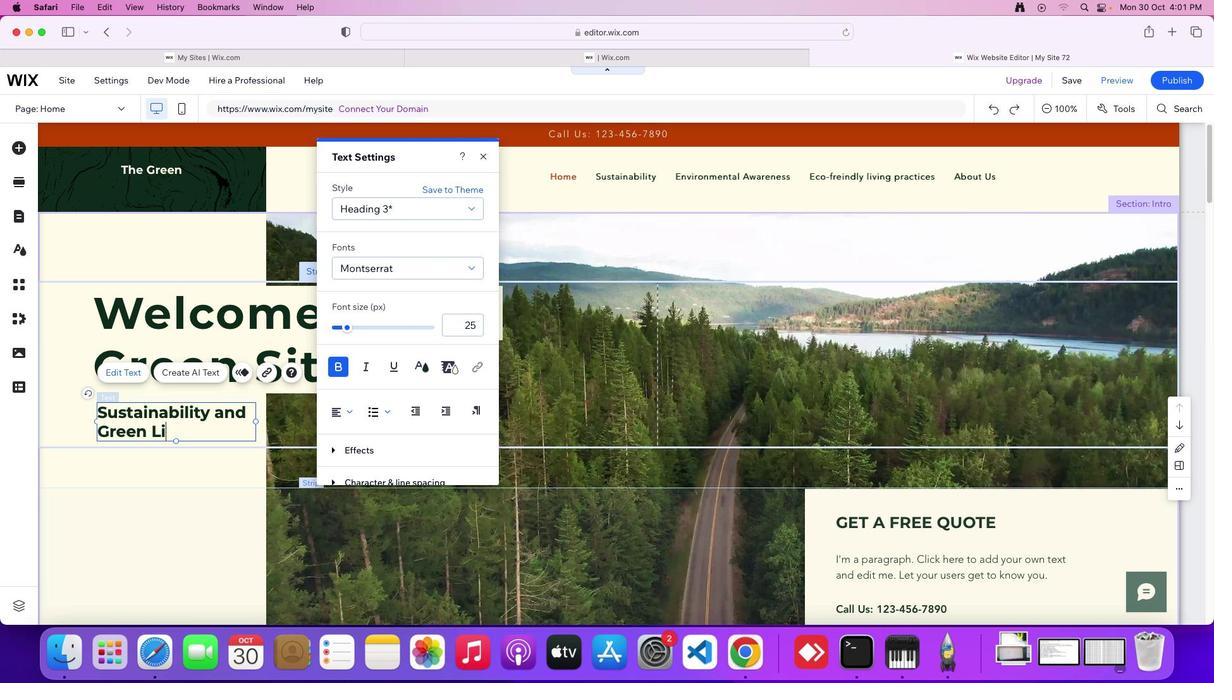 
Action: Mouse moved to (627, 525)
Screenshot: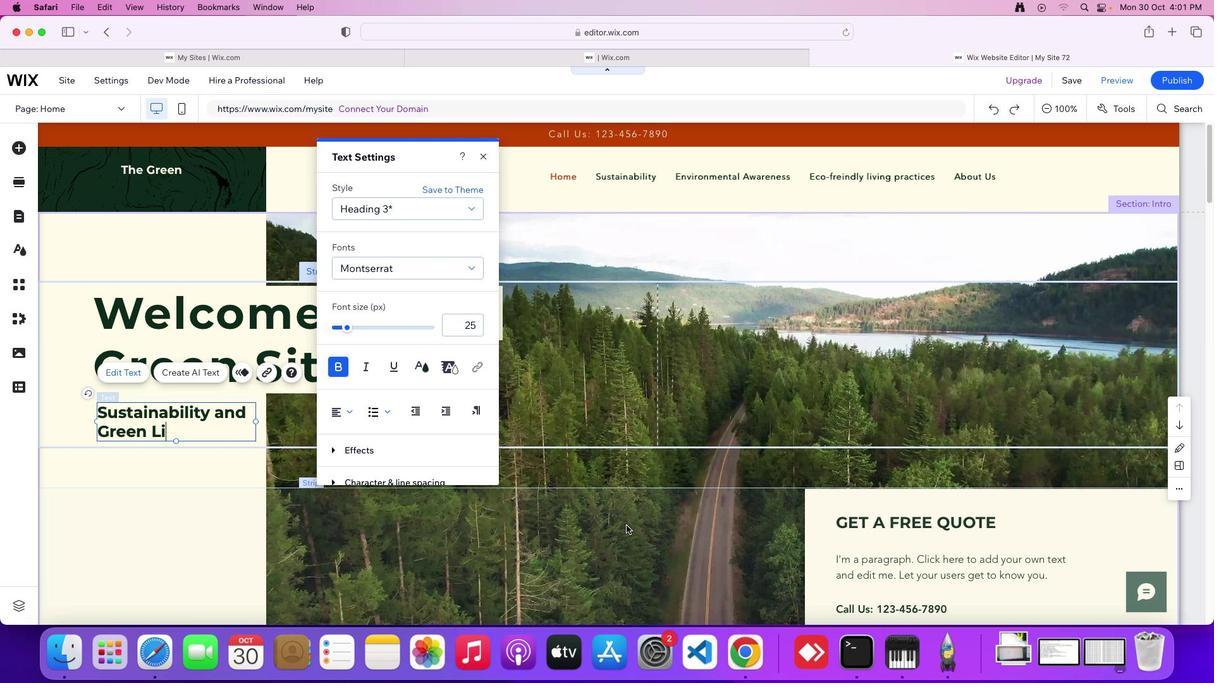 
Action: Key pressed 'v''i''n''g'Key.spaceKey.shift'S''i''t''e'
Screenshot: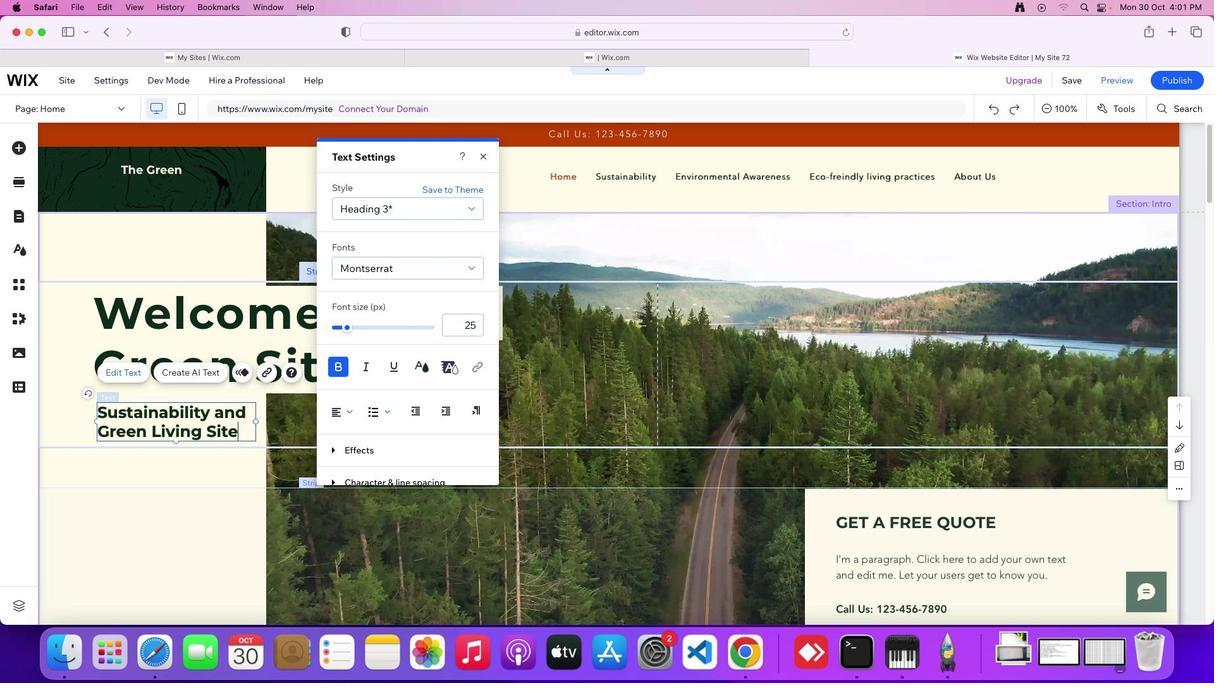 
Action: Mouse moved to (575, 529)
Screenshot: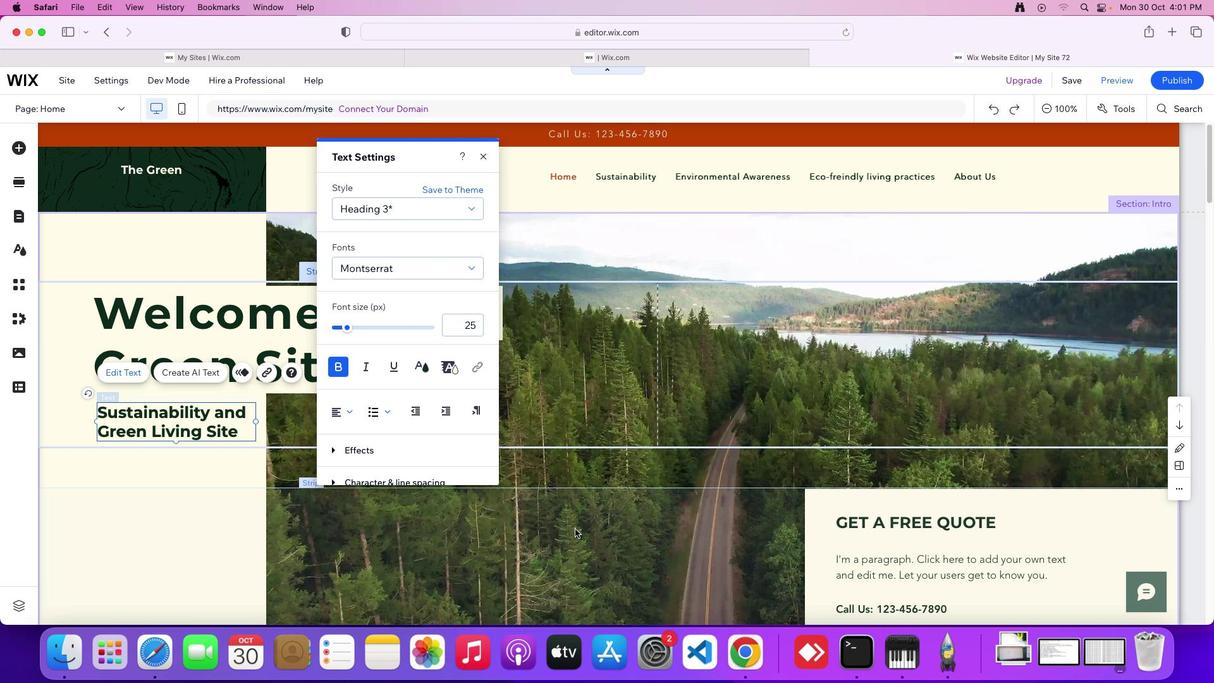 
Action: Mouse pressed left at (575, 529)
Screenshot: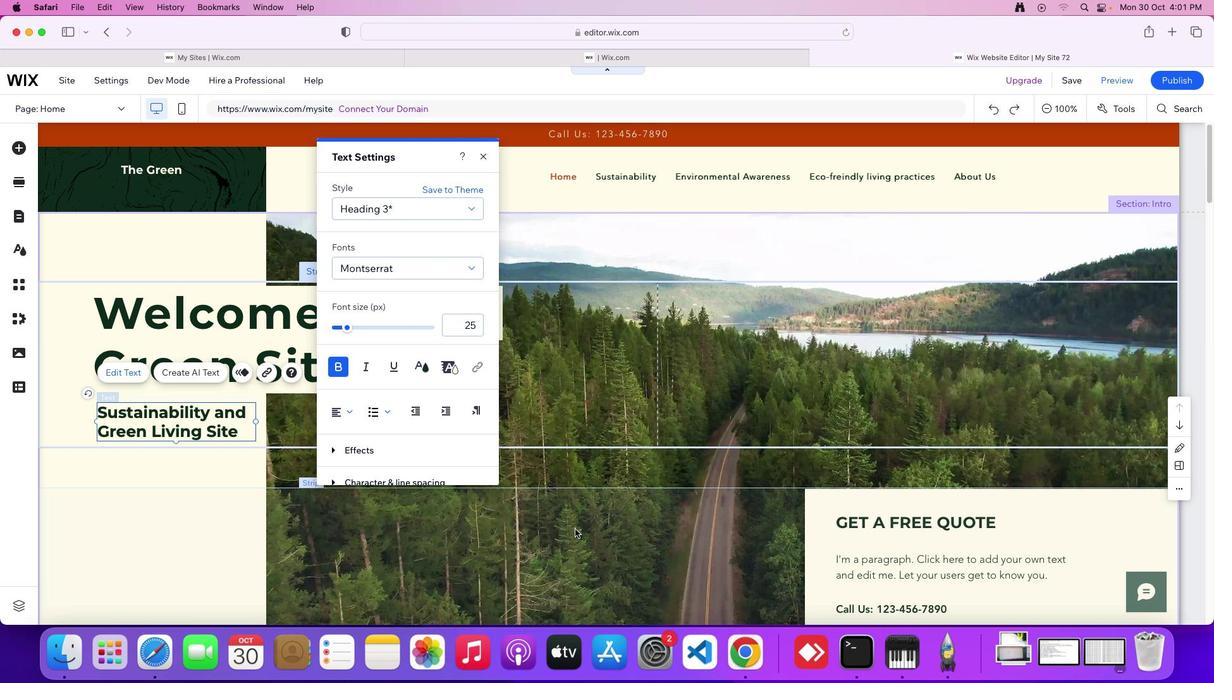 
Action: Mouse moved to (768, 500)
Screenshot: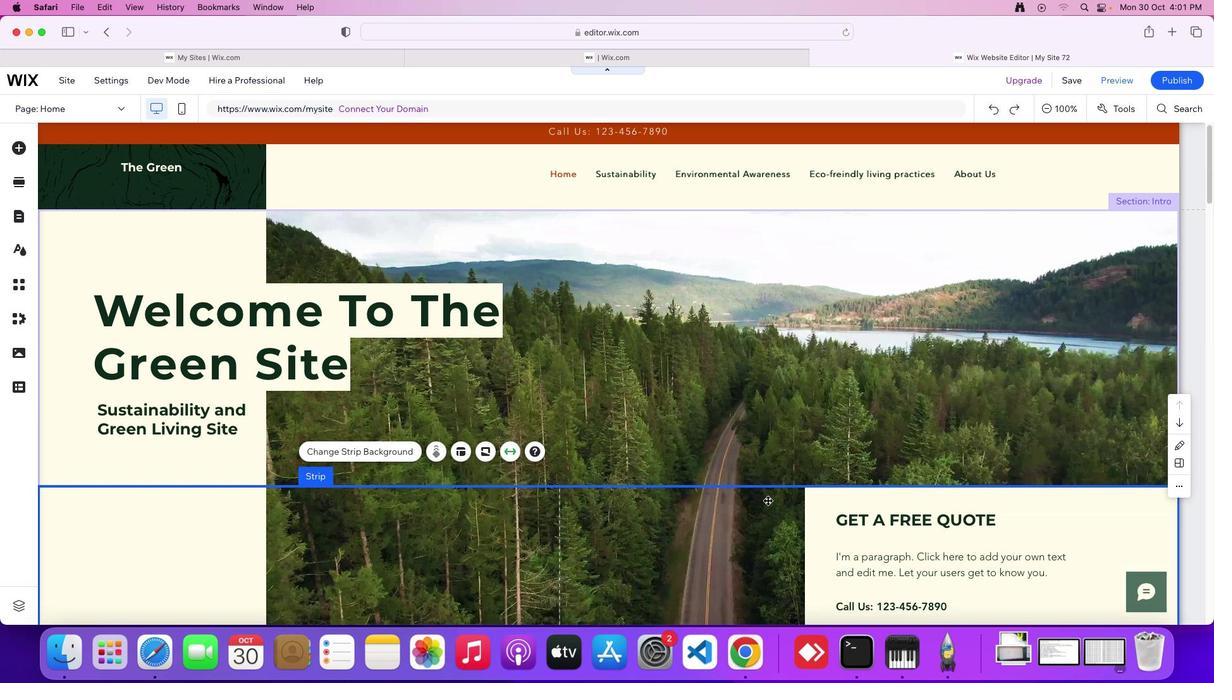
Action: Mouse scrolled (768, 500) with delta (0, 0)
Screenshot: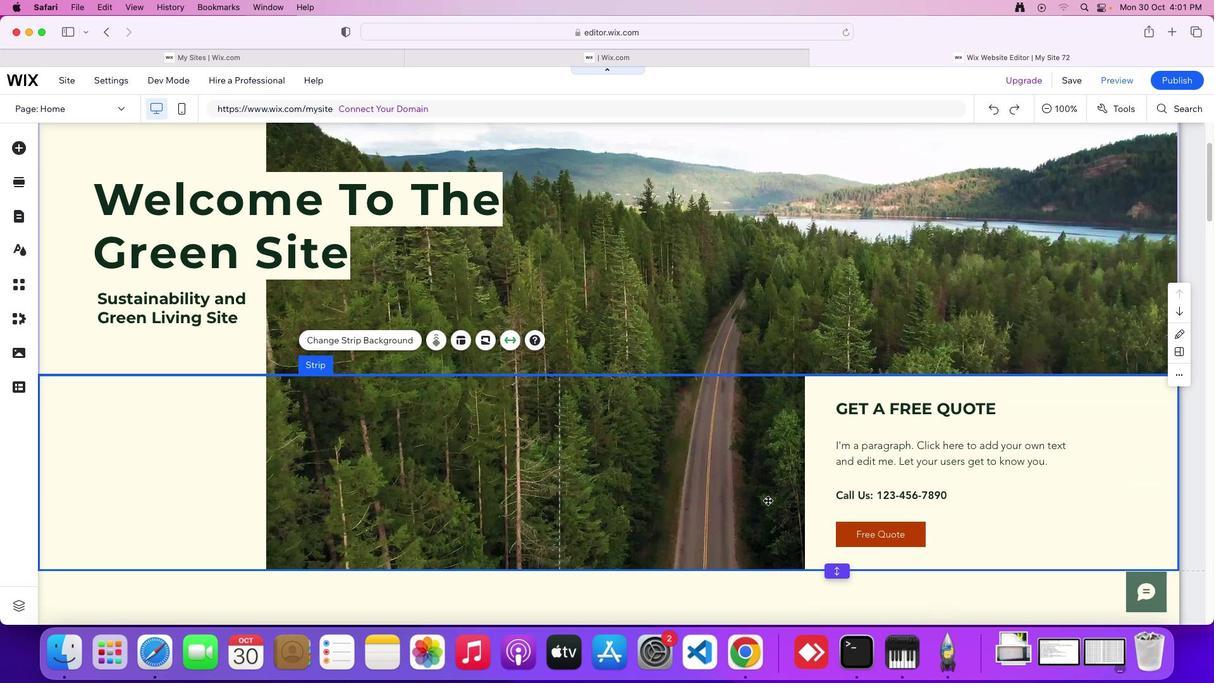 
Action: Mouse scrolled (768, 500) with delta (0, 0)
Screenshot: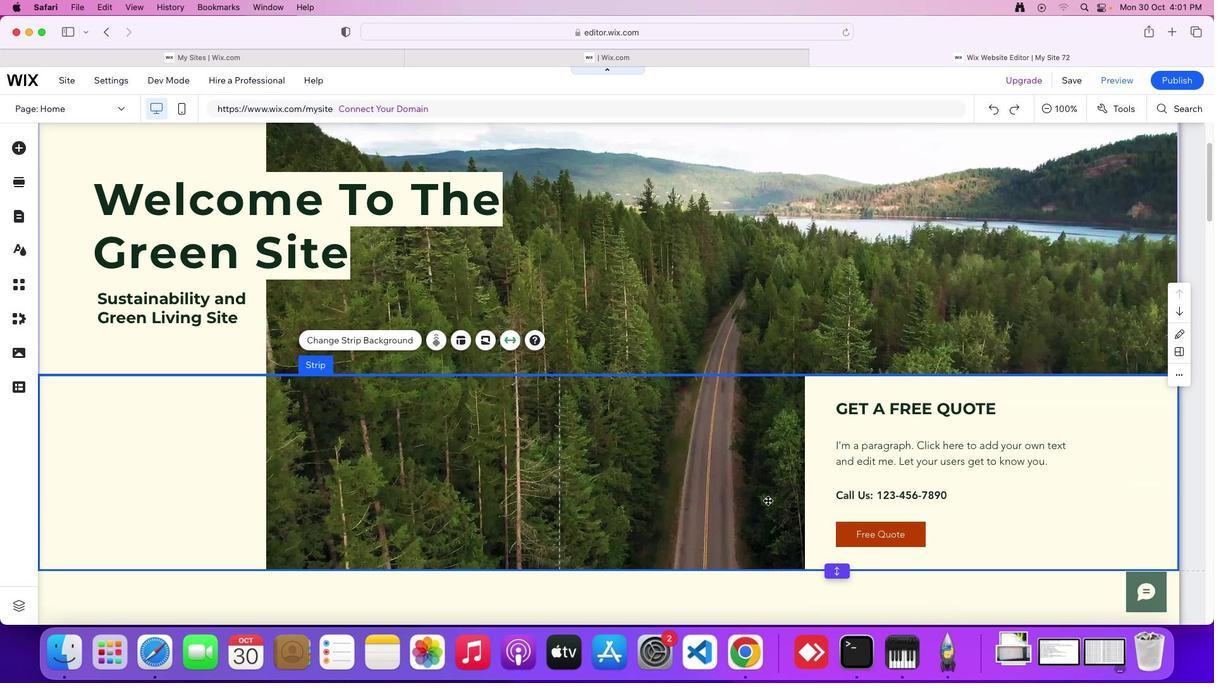 
Action: Mouse scrolled (768, 500) with delta (0, -1)
Screenshot: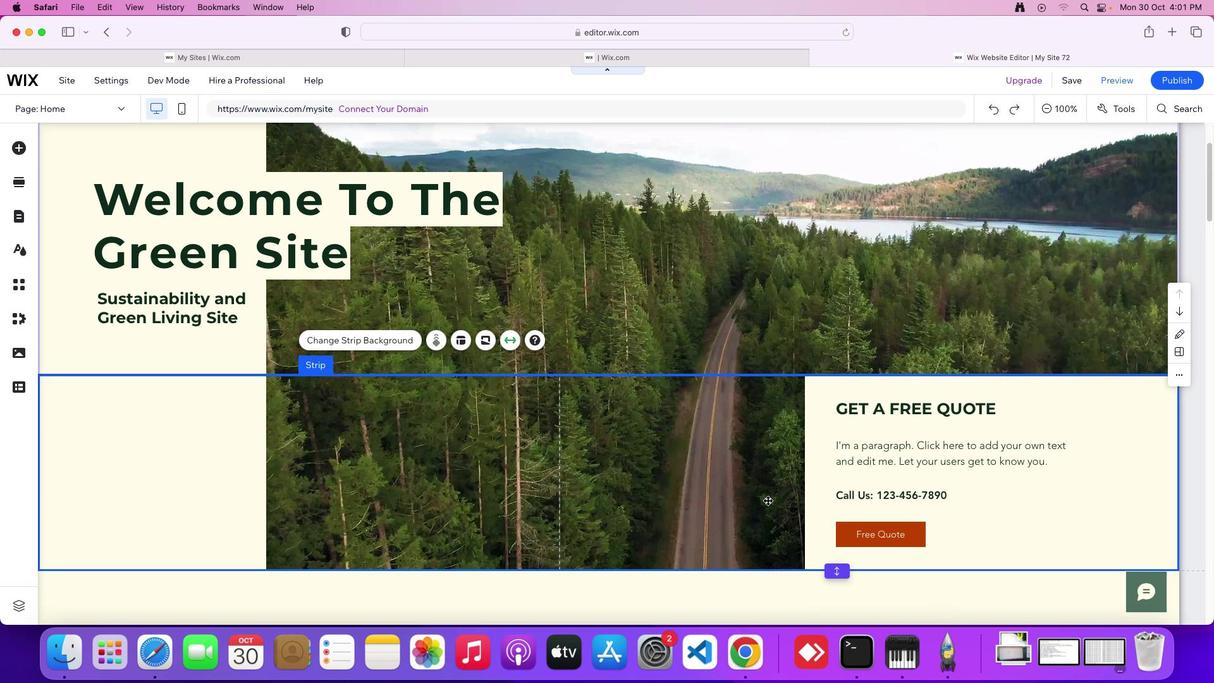 
Action: Mouse moved to (846, 534)
Screenshot: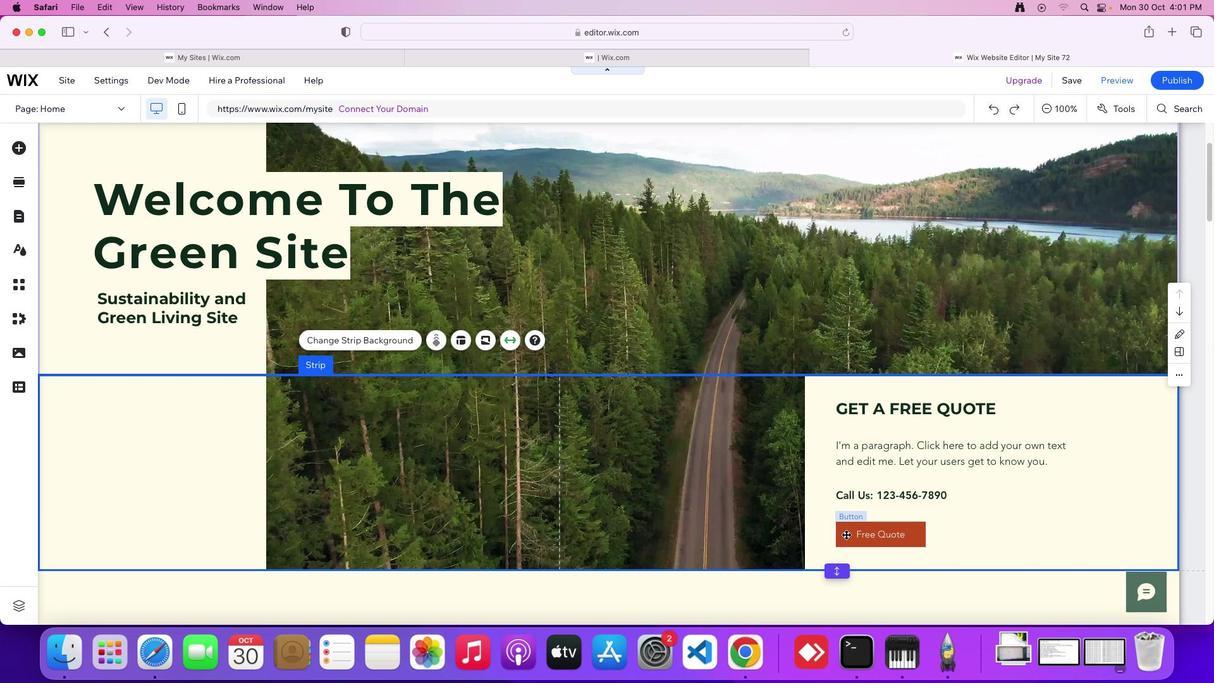 
Action: Mouse pressed left at (846, 534)
Screenshot: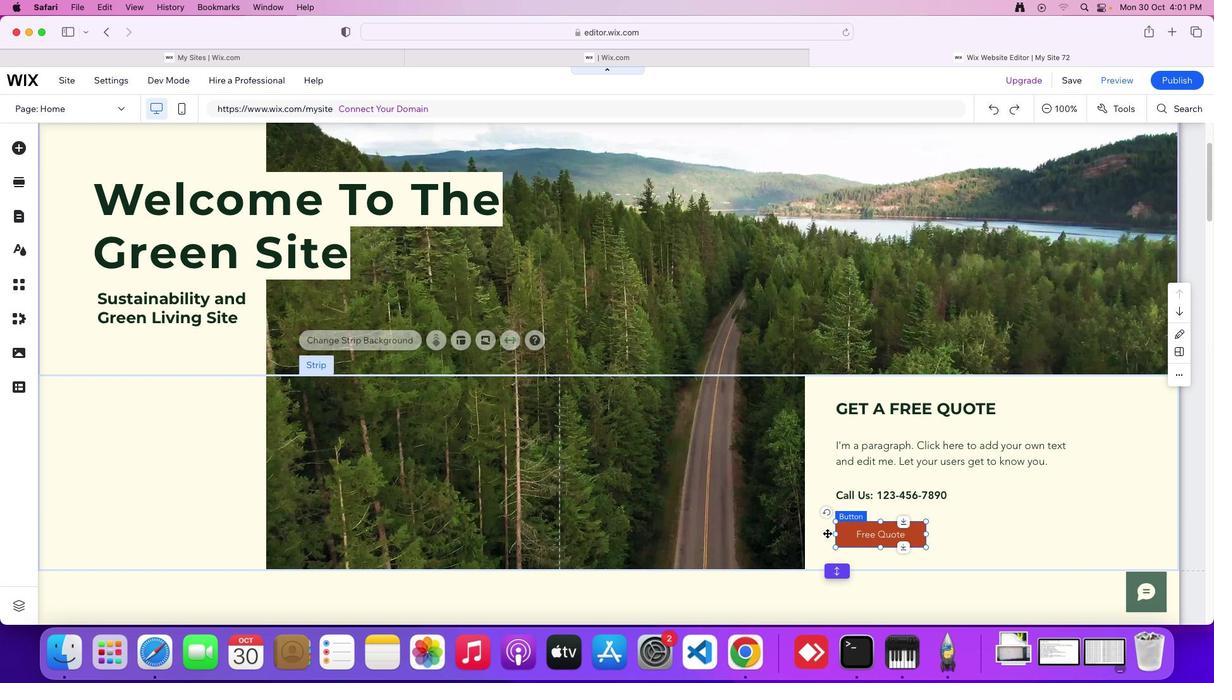 
Action: Mouse moved to (150, 313)
Screenshot: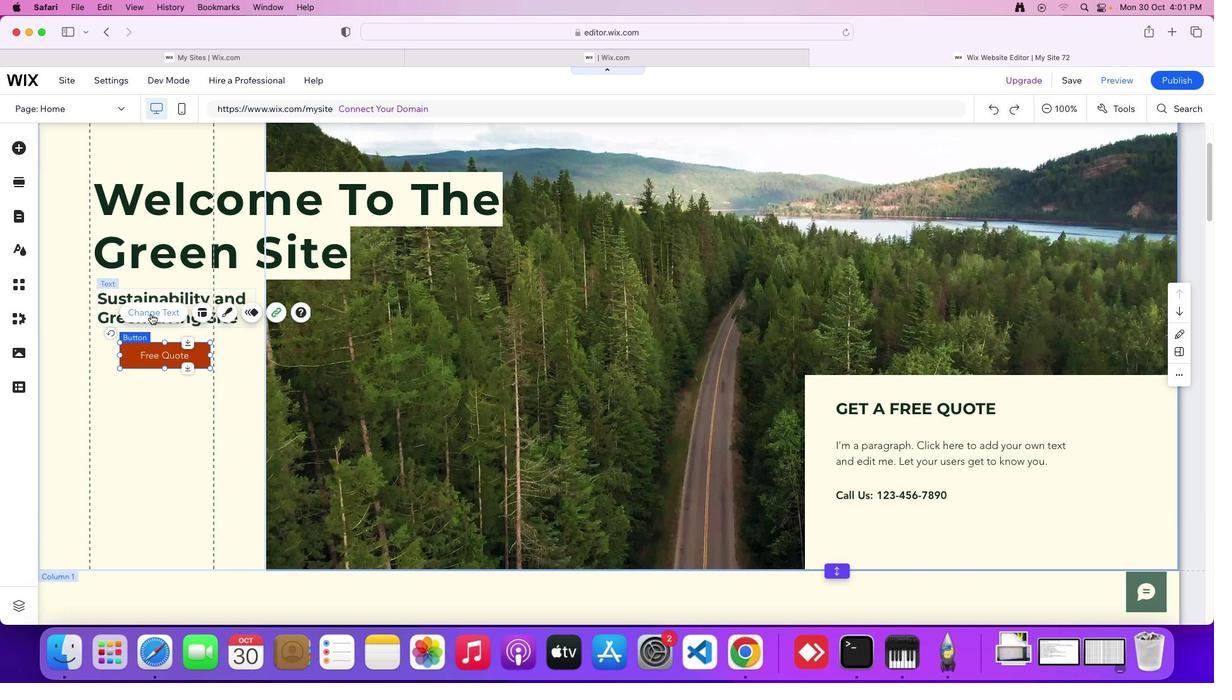 
Action: Mouse pressed left at (150, 313)
Screenshot: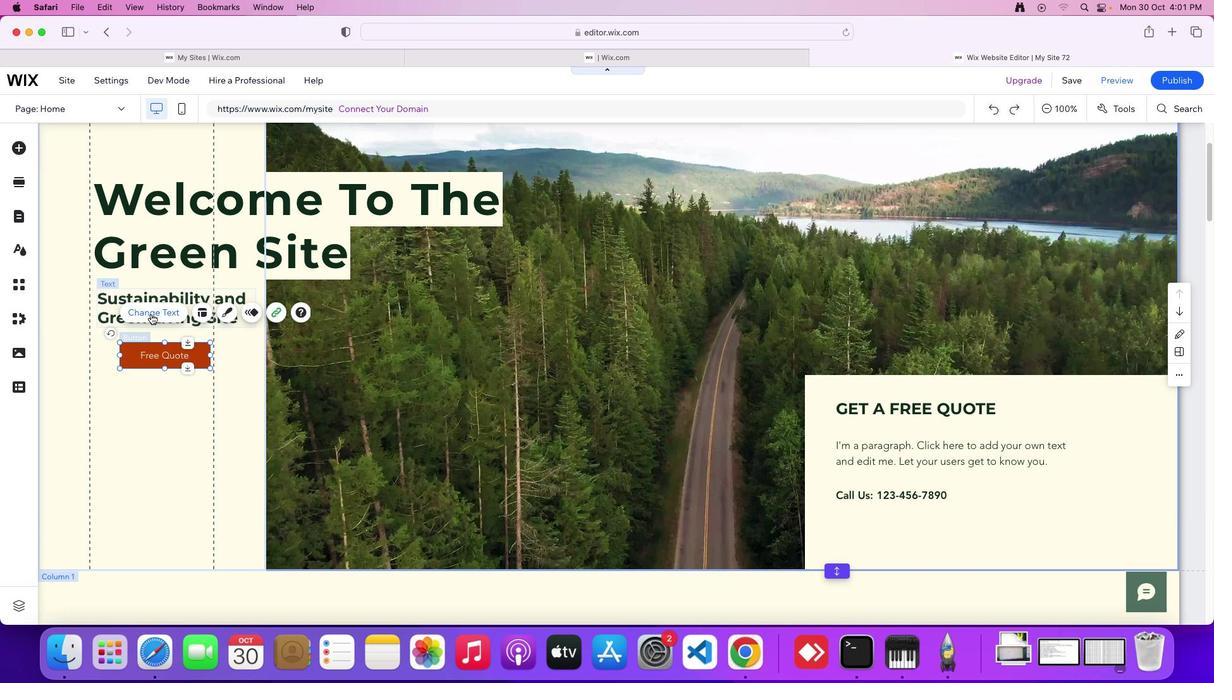 
Action: Mouse moved to (117, 456)
Screenshot: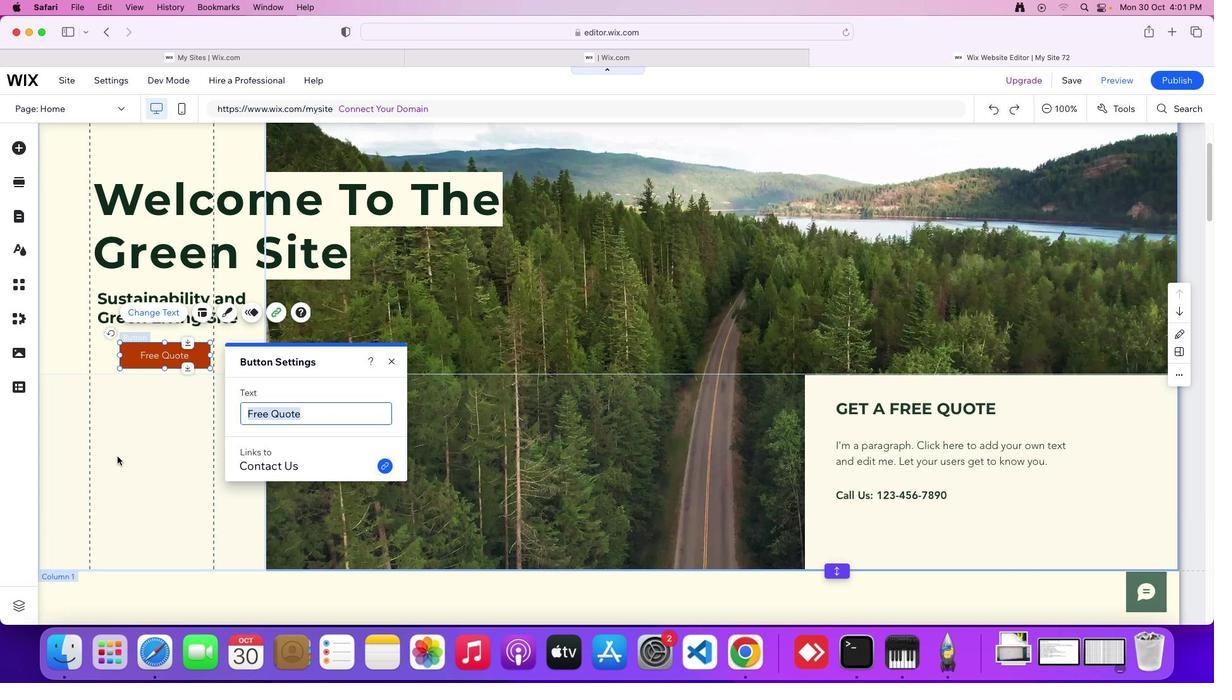 
Action: Key pressed Key.shift'E''x''p''l''o''r''e'
Screenshot: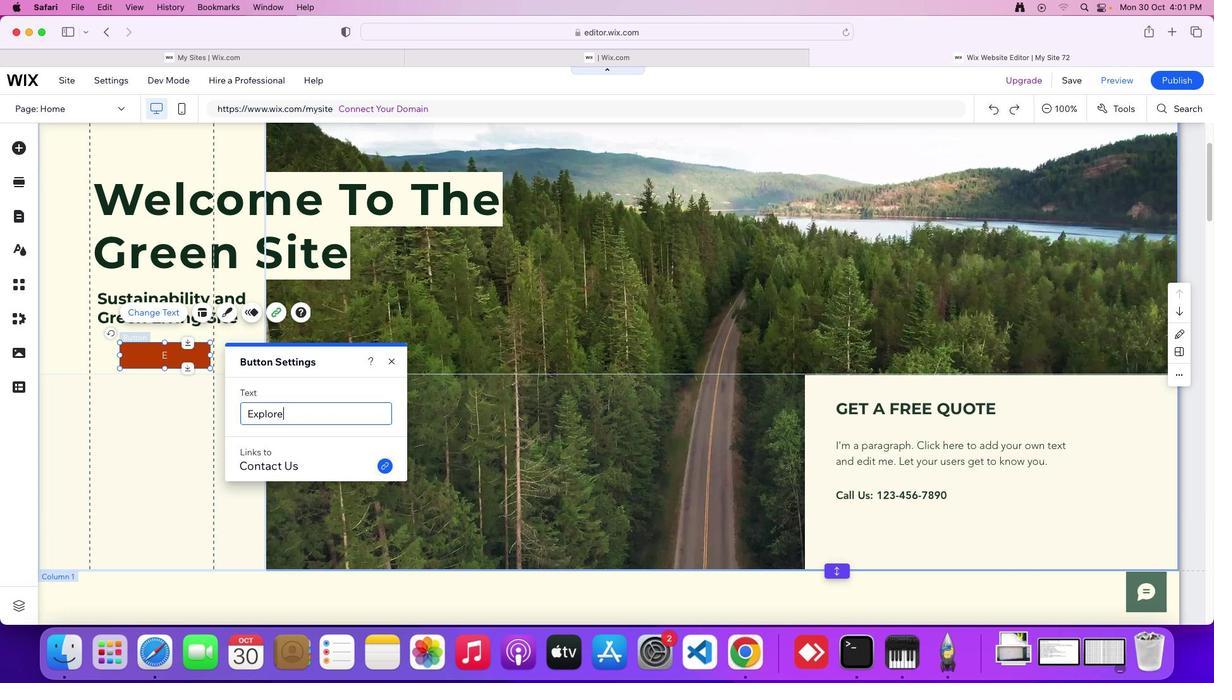 
Action: Mouse moved to (391, 358)
Screenshot: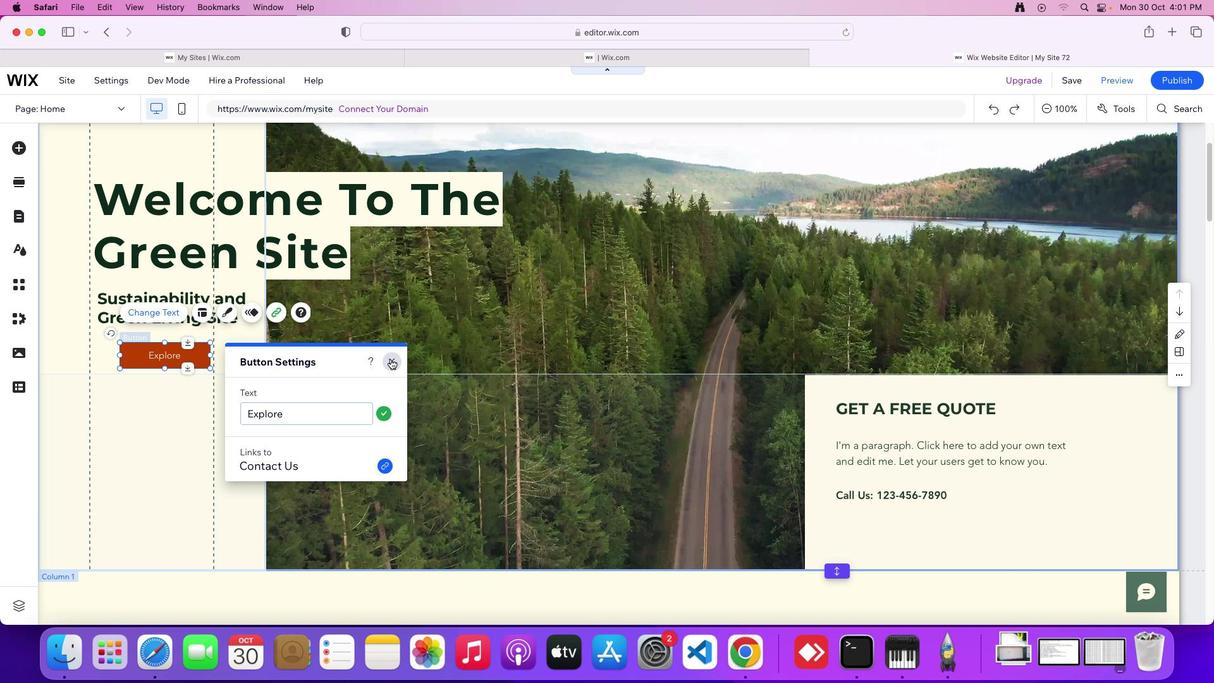 
Action: Mouse pressed left at (391, 358)
Screenshot: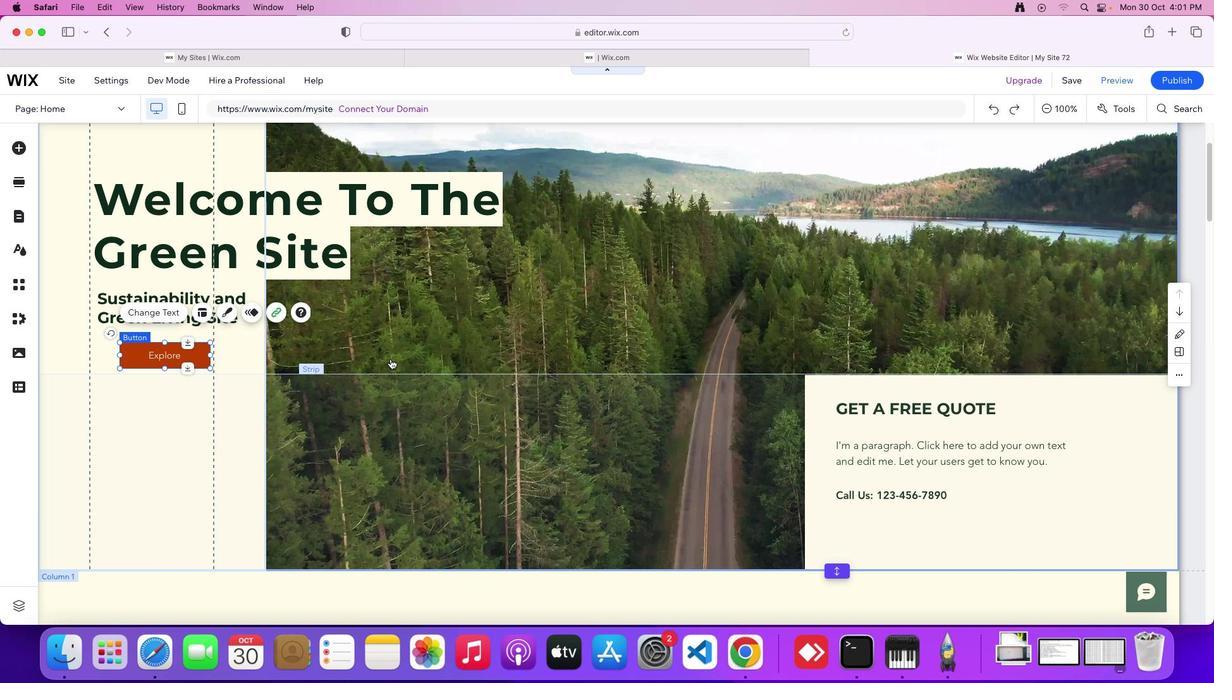 
Action: Mouse moved to (420, 439)
Screenshot: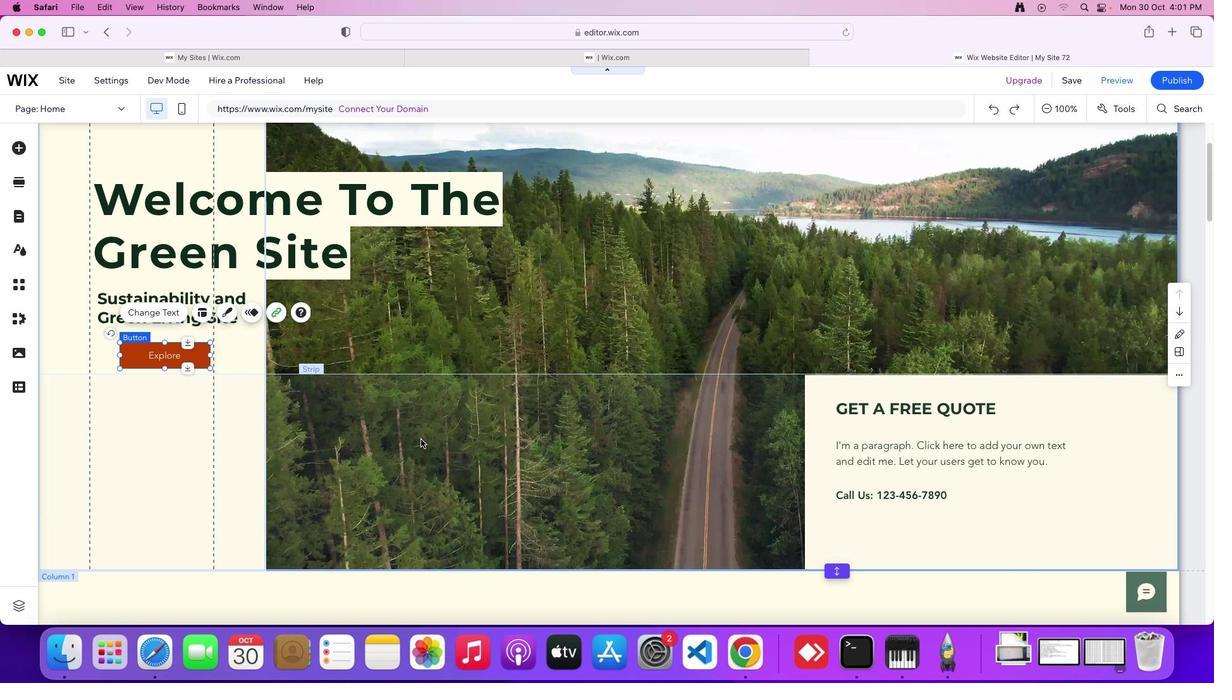 
Action: Mouse pressed left at (420, 439)
Screenshot: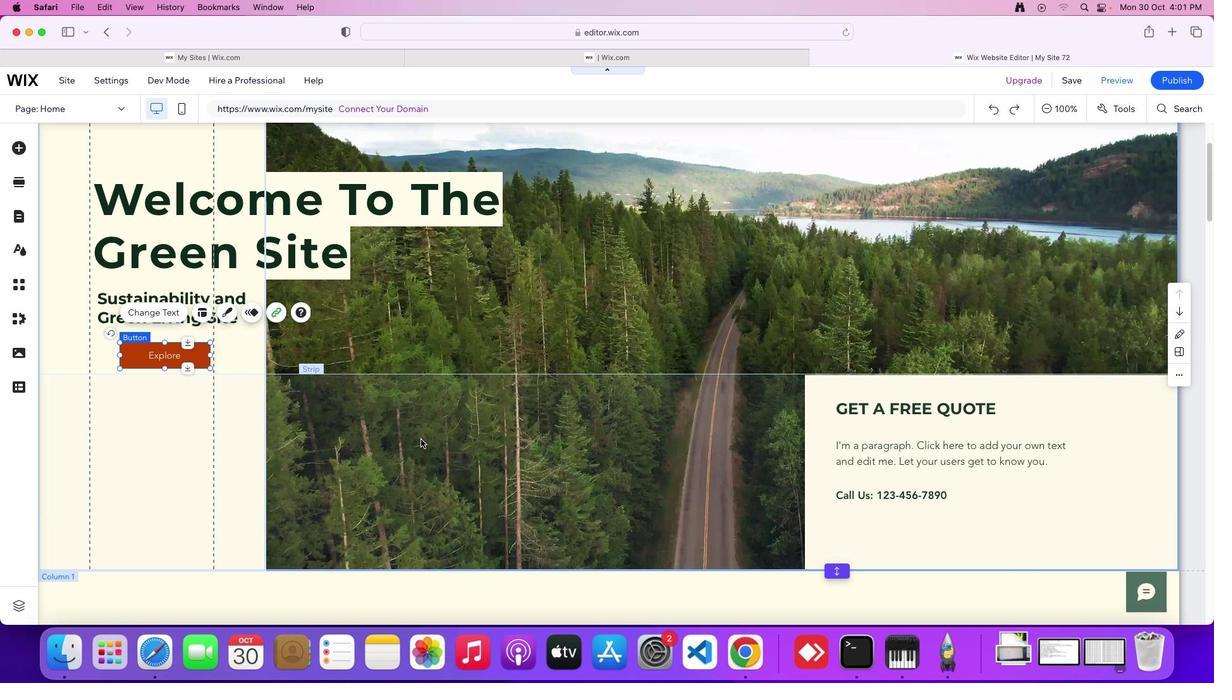 
Action: Mouse moved to (618, 490)
Screenshot: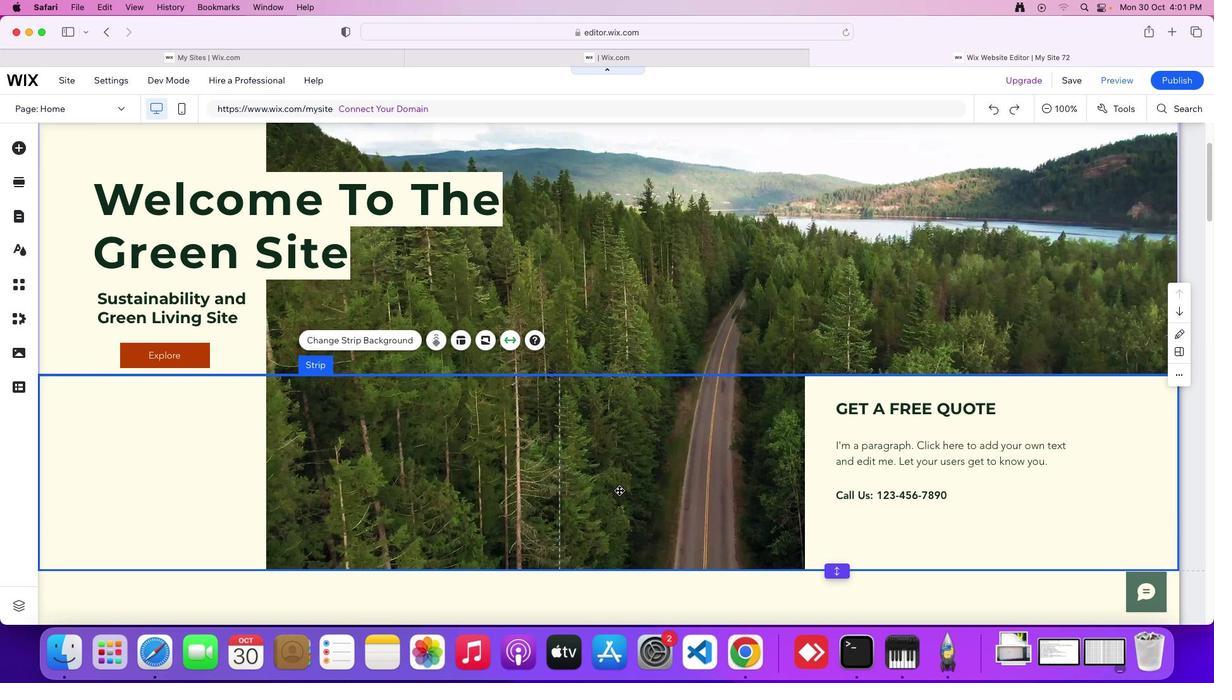
Action: Mouse scrolled (618, 490) with delta (0, 0)
Screenshot: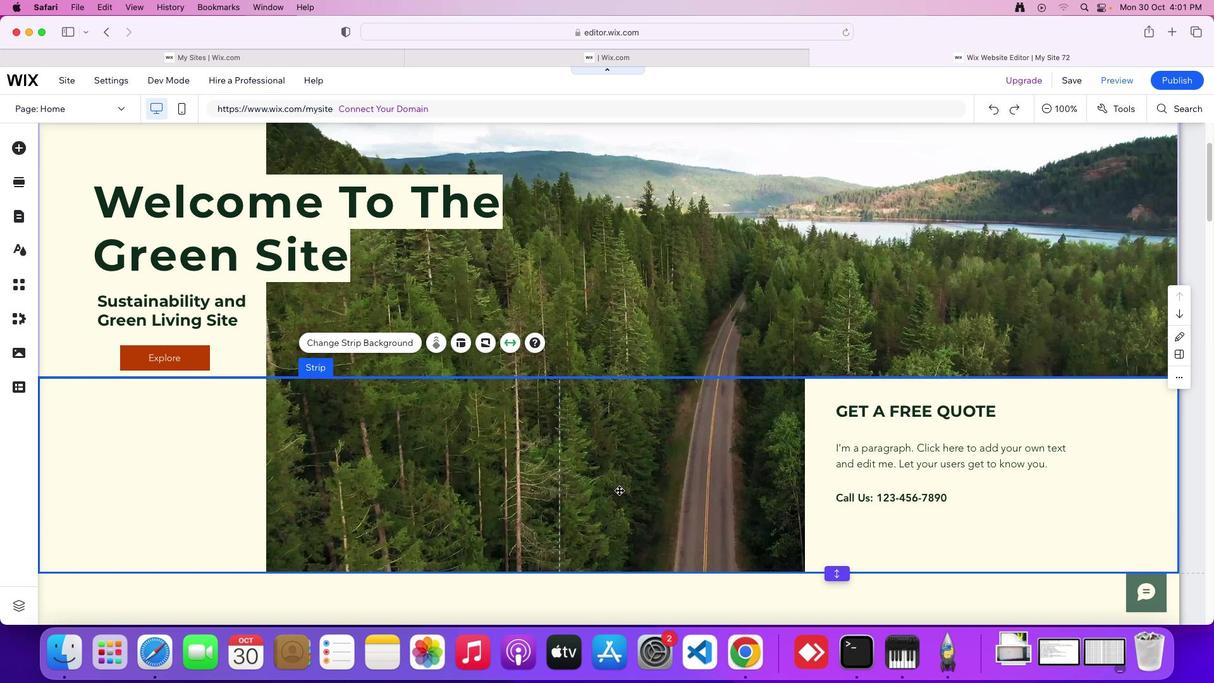 
Action: Mouse scrolled (618, 490) with delta (0, 0)
Screenshot: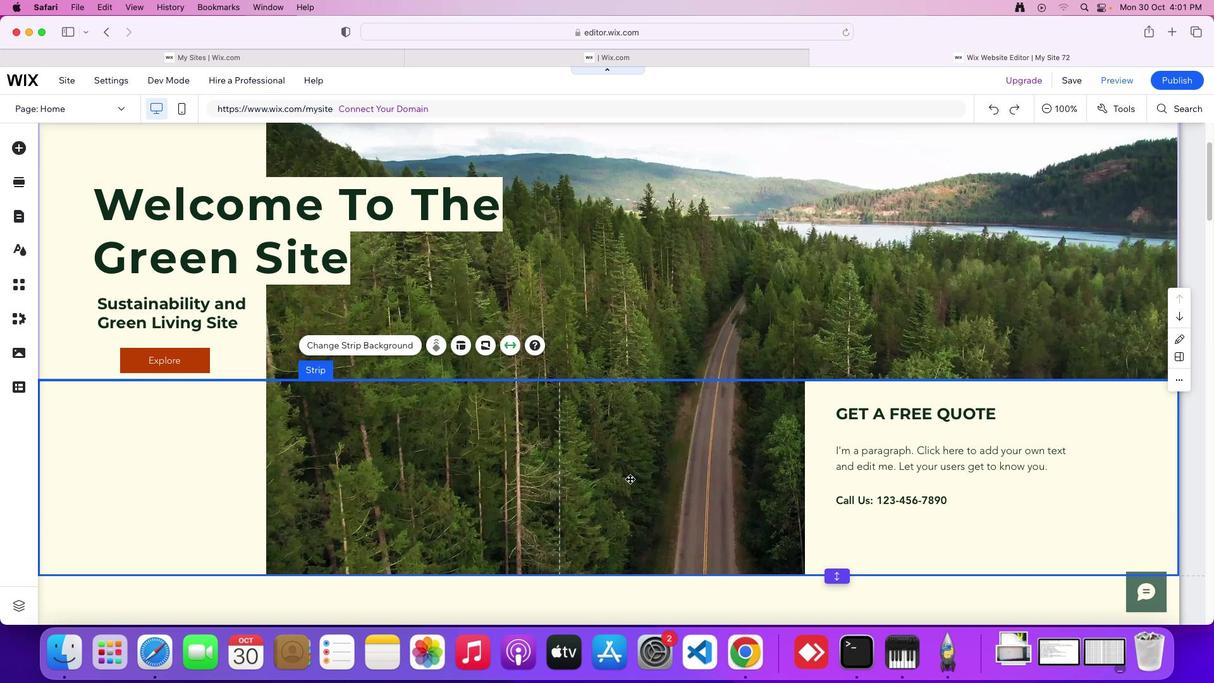 
Action: Mouse moved to (937, 415)
Screenshot: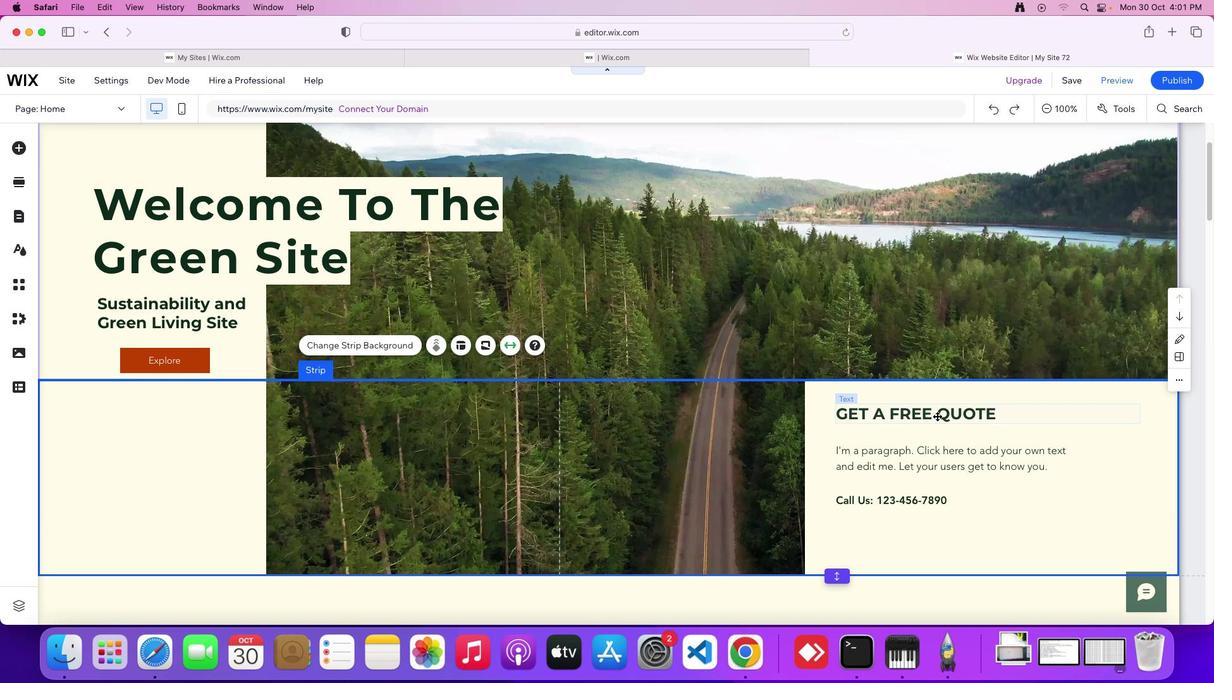 
Action: Mouse pressed left at (937, 415)
Screenshot: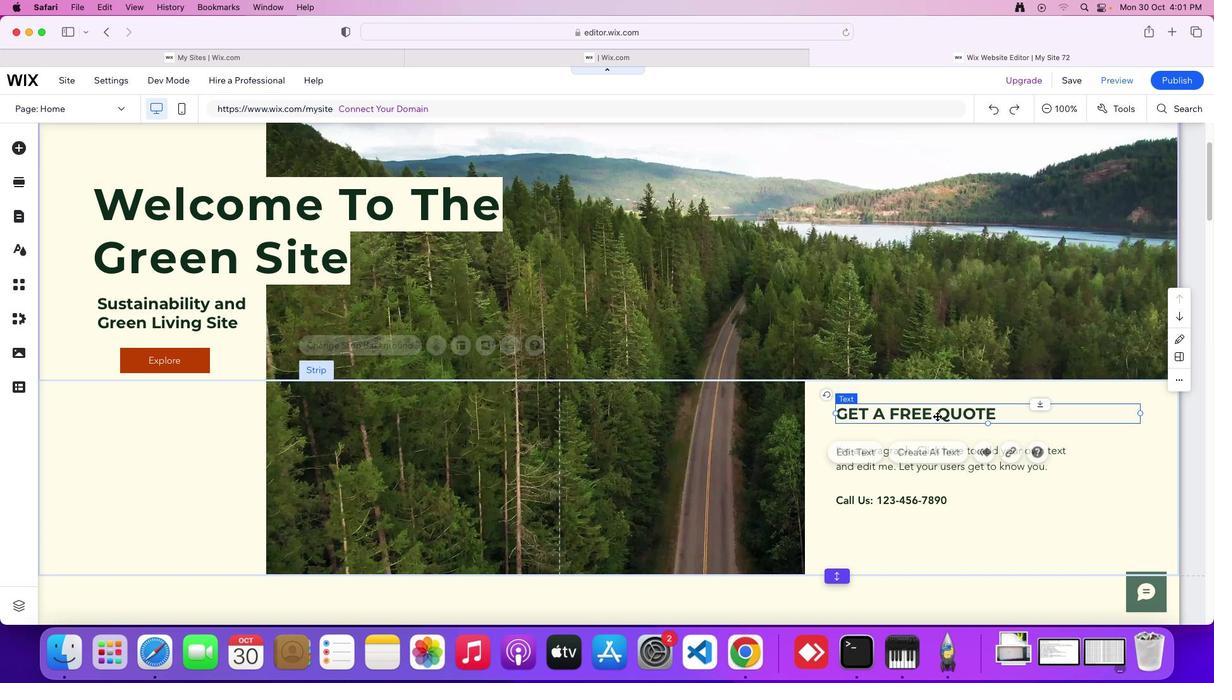 
Action: Key pressed Key.delete
Screenshot: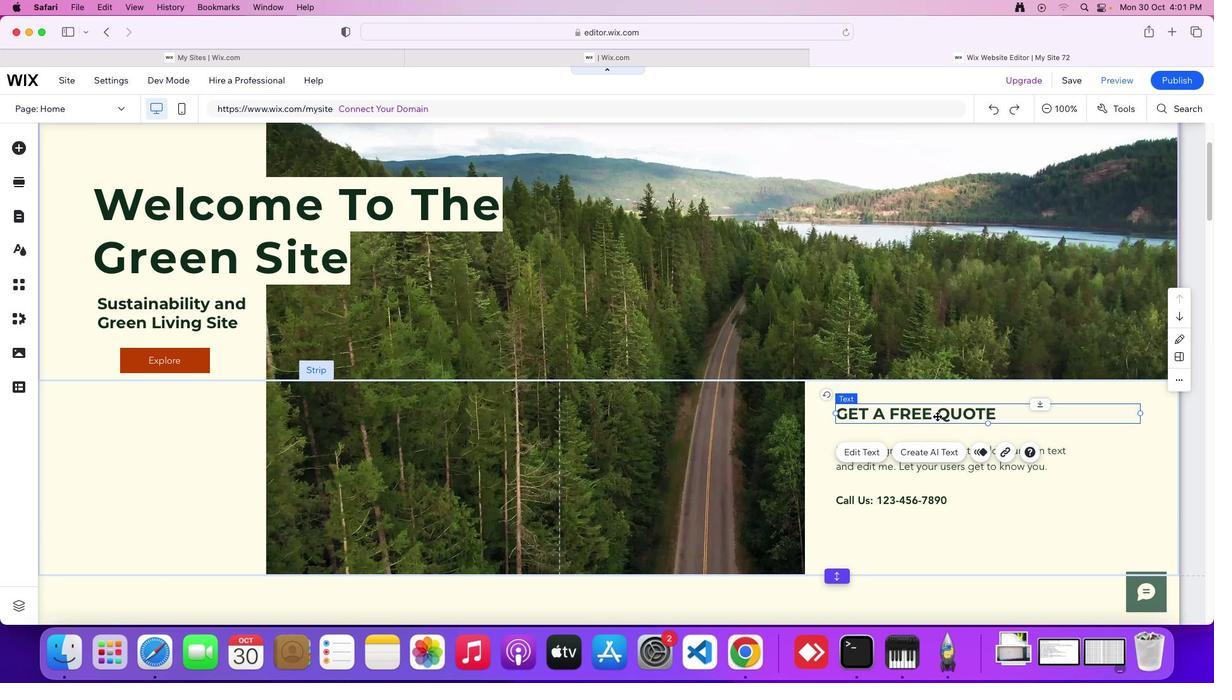 
Action: Mouse moved to (920, 465)
Screenshot: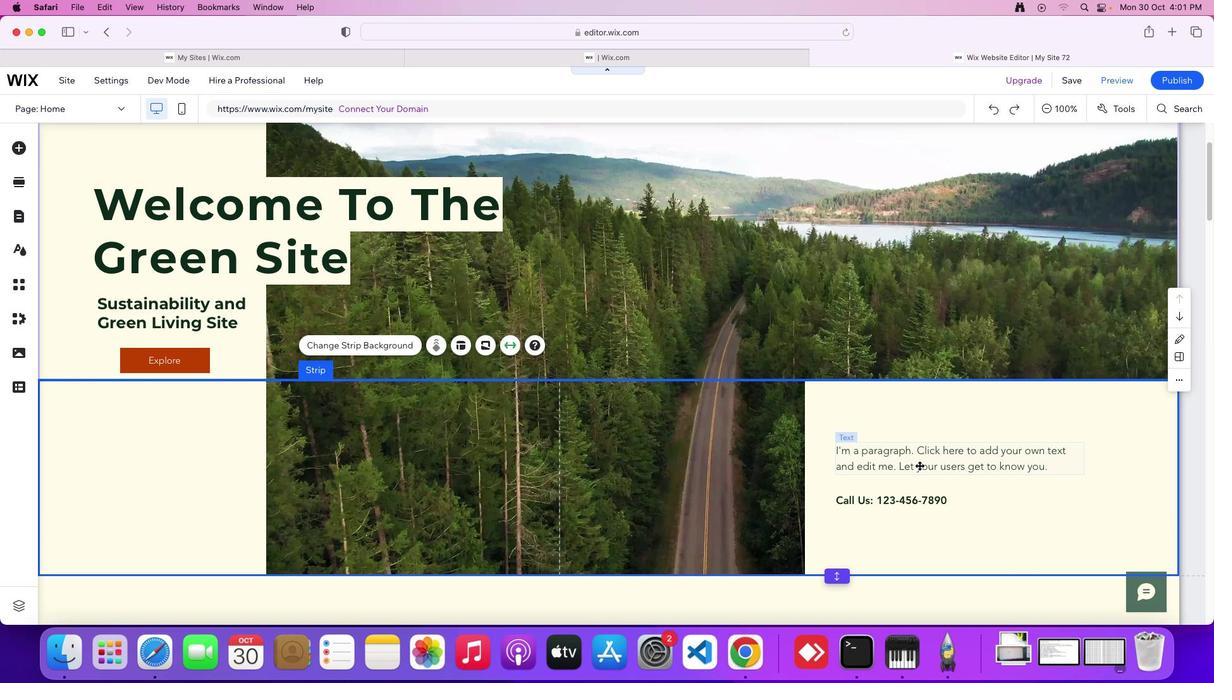 
Action: Mouse pressed left at (920, 465)
